 Task: Buy 5 Grapefruit Utensils from Fruit & Vegetable Tools section under best seller category for shipping address: Joseph Clark, 2762 Fieldcrest Road, New York, New York 10005, Cell Number 6318992398. Pay from credit card ending with 9757, CVV 798
Action: Mouse moved to (248, 52)
Screenshot: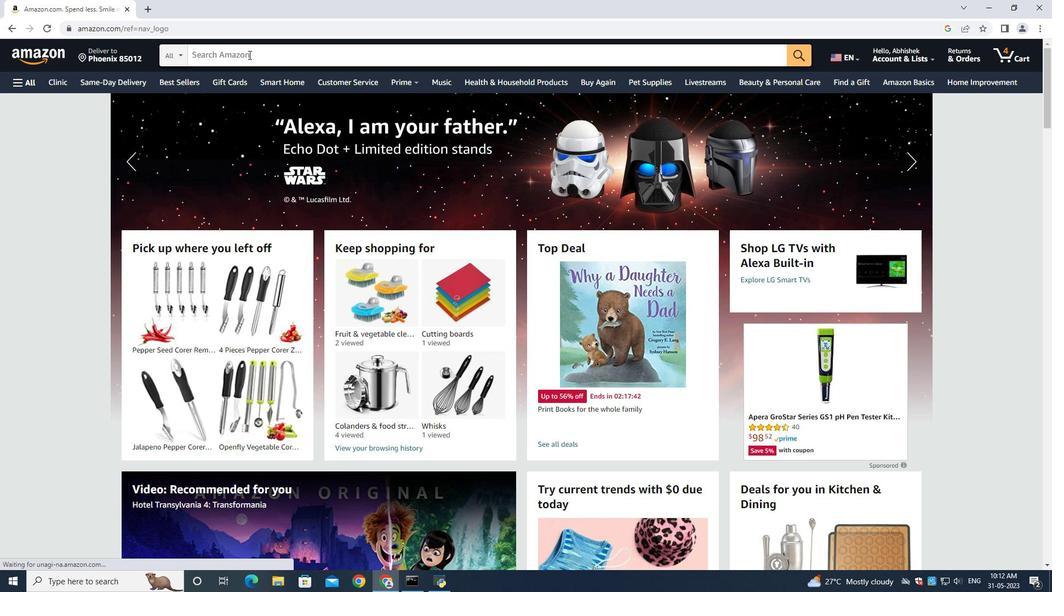 
Action: Mouse pressed left at (248, 52)
Screenshot: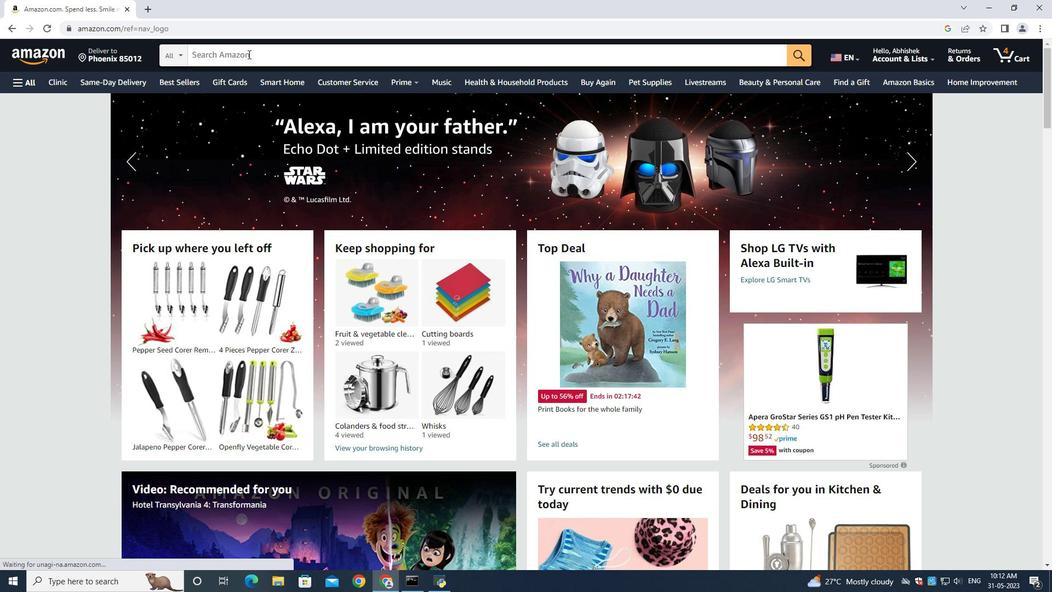 
Action: Key pressed <Key.shift><Key.shift>Grape<Key.shift>Fruit<Key.space><Key.shift><Key.shift><Key.shift><Key.shift><Key.shift><Key.shift><Key.shift><Key.shift><Key.shift><Key.shift><Key.shift><Key.shift><Key.shift>Utensils<Key.enter>
Screenshot: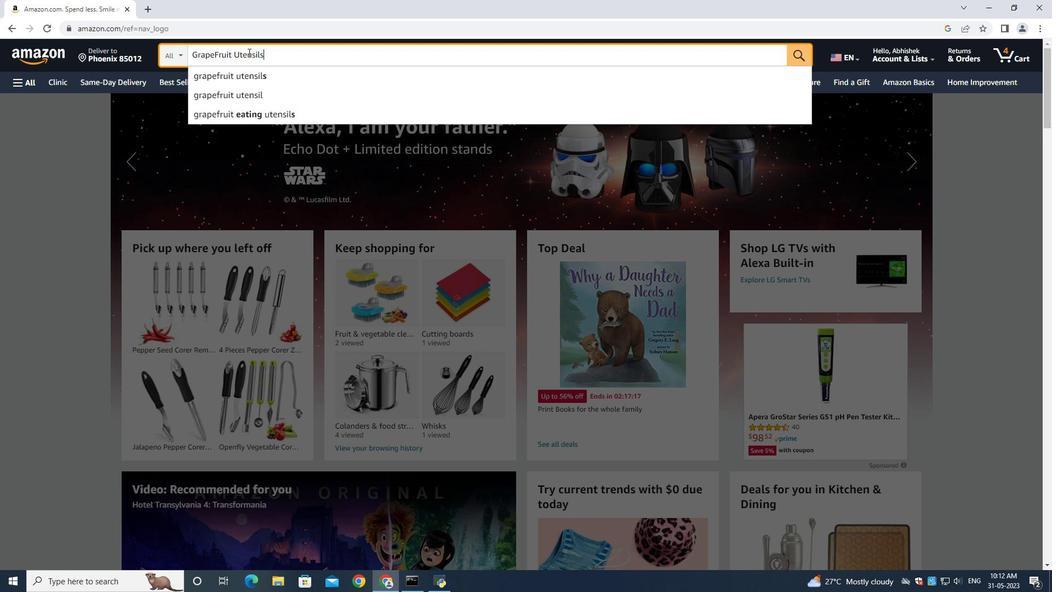 
Action: Mouse moved to (1026, 230)
Screenshot: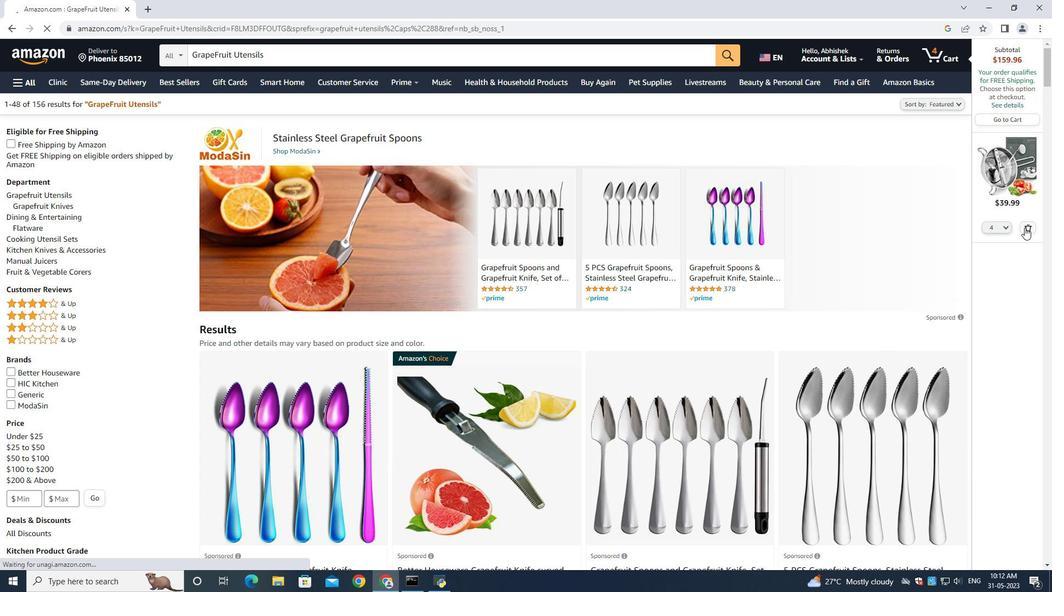 
Action: Mouse pressed left at (1026, 230)
Screenshot: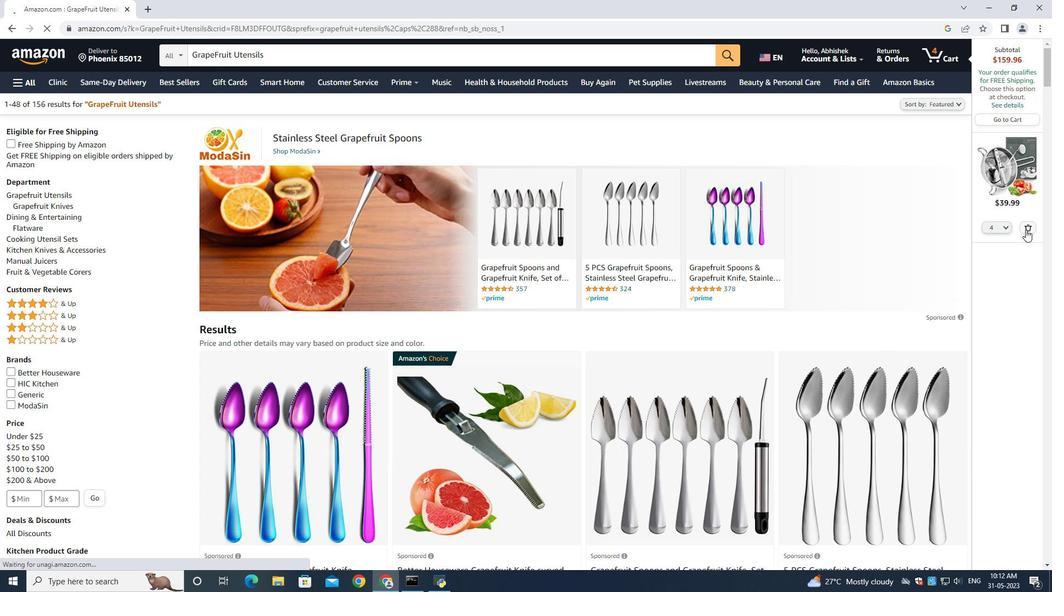 
Action: Mouse moved to (304, 58)
Screenshot: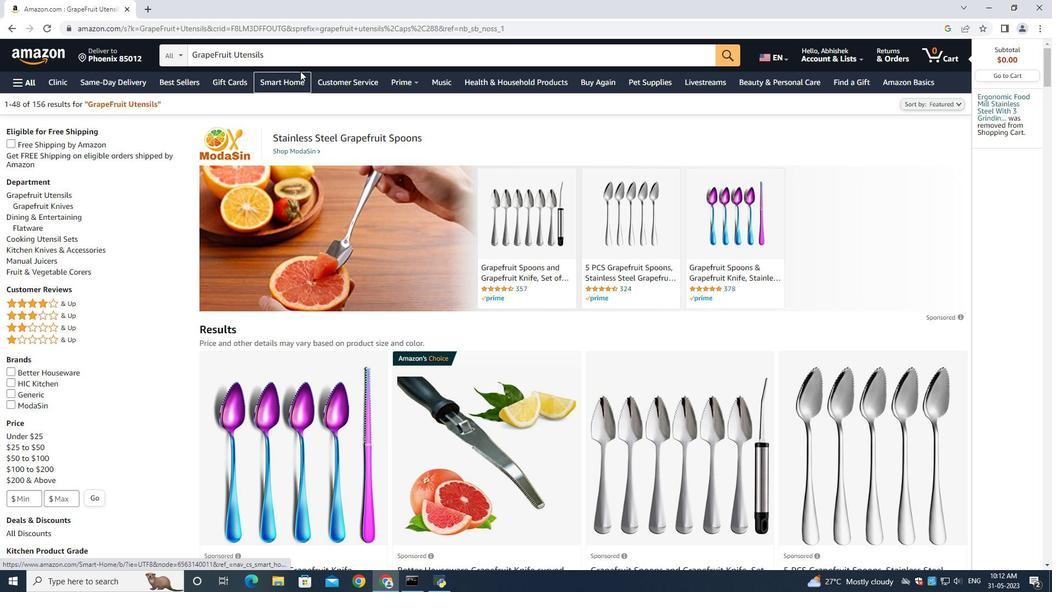 
Action: Mouse pressed left at (304, 58)
Screenshot: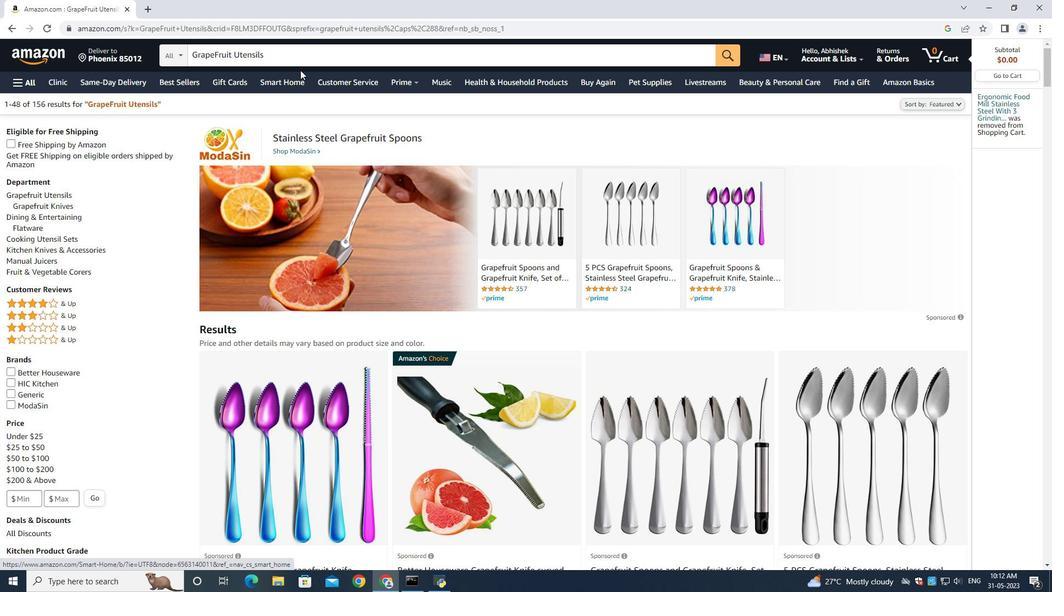 
Action: Mouse moved to (305, 59)
Screenshot: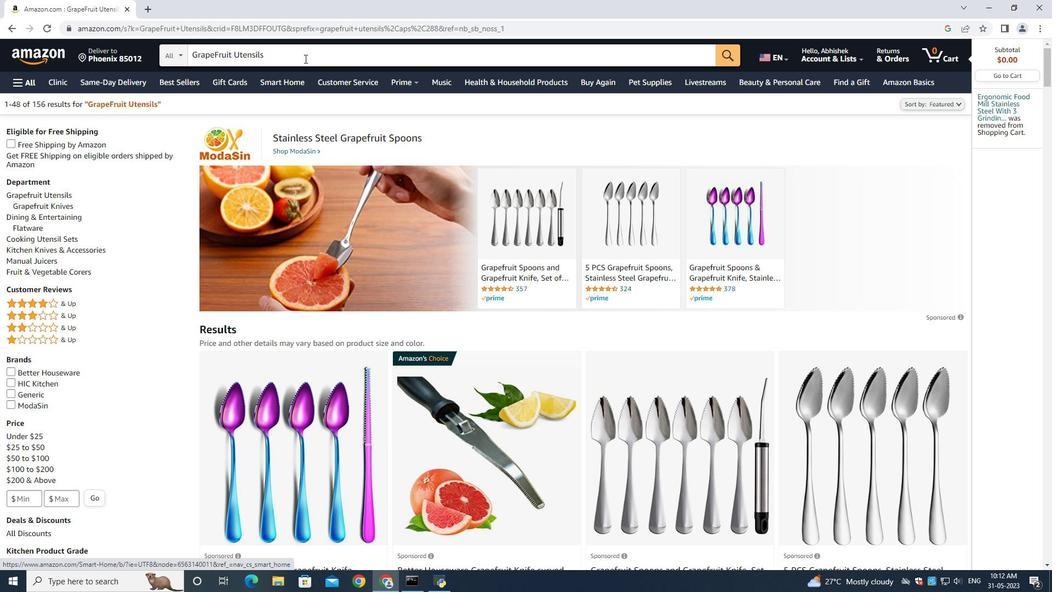 
Action: Key pressed <Key.space>fruit<Key.enter>
Screenshot: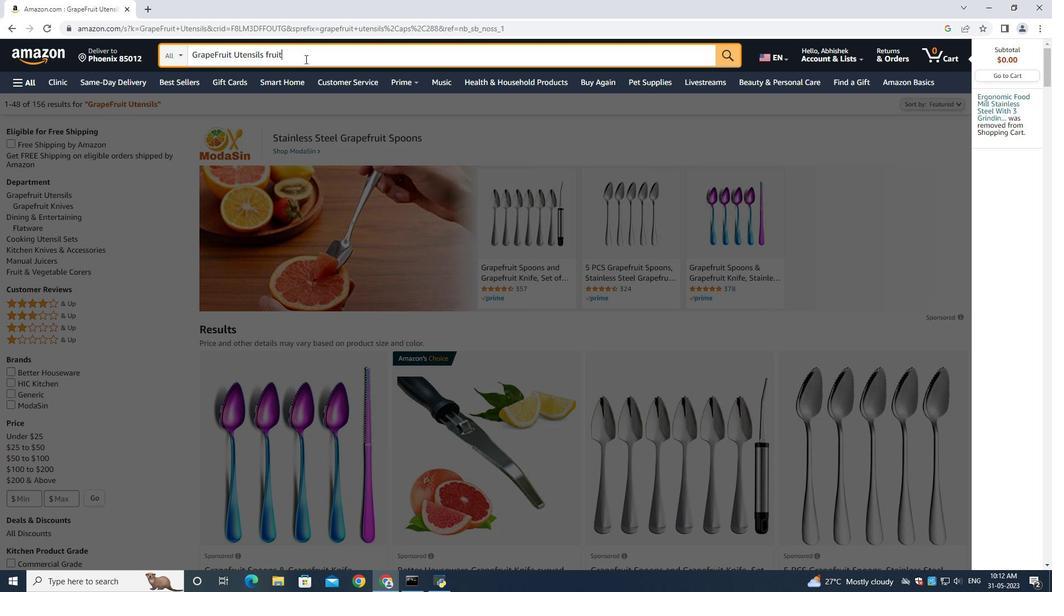 
Action: Mouse moved to (45, 239)
Screenshot: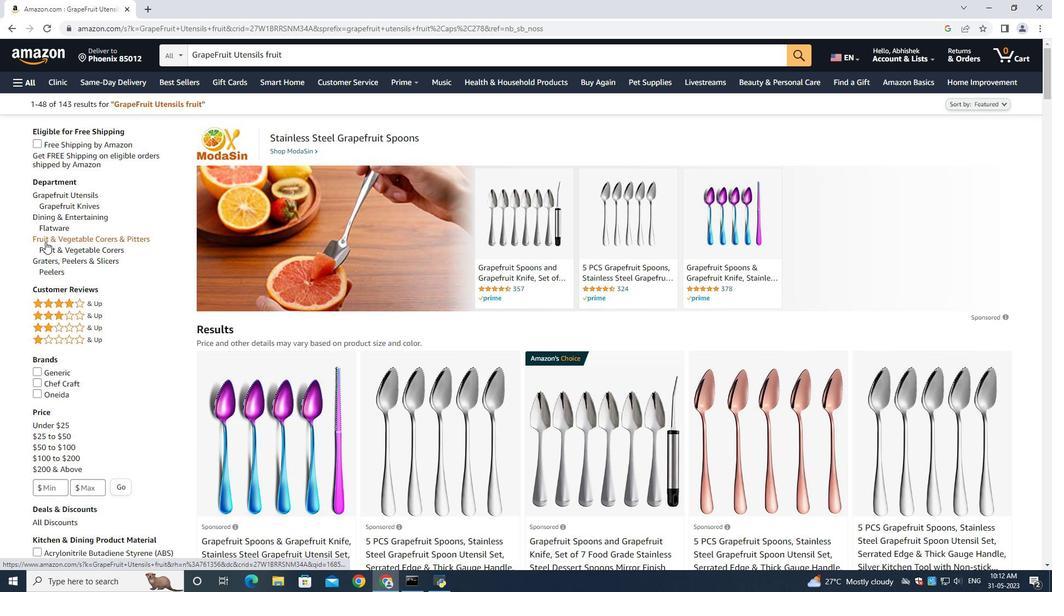 
Action: Mouse pressed left at (45, 239)
Screenshot: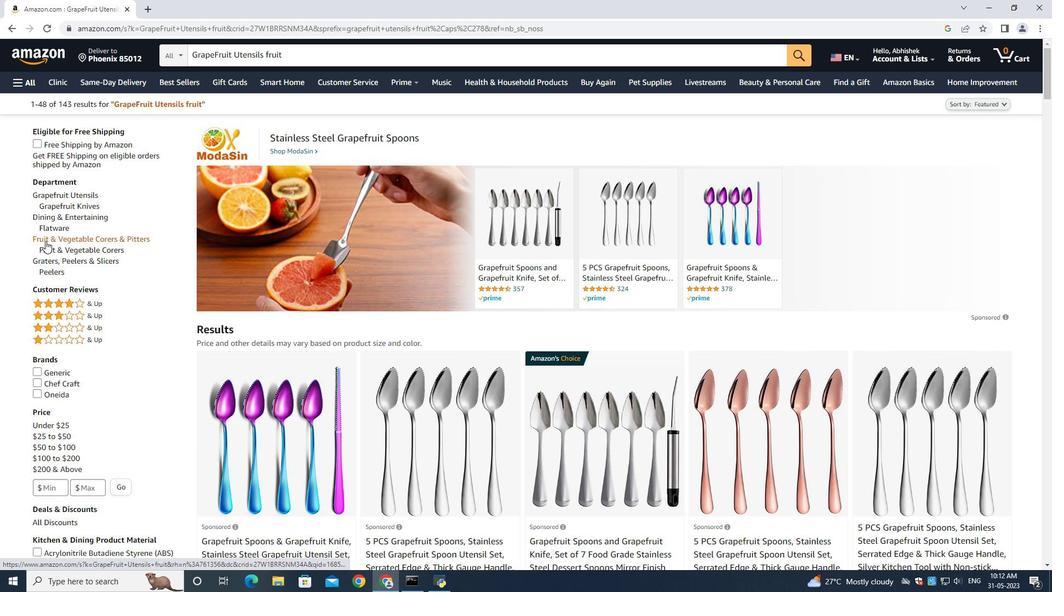 
Action: Mouse moved to (352, 55)
Screenshot: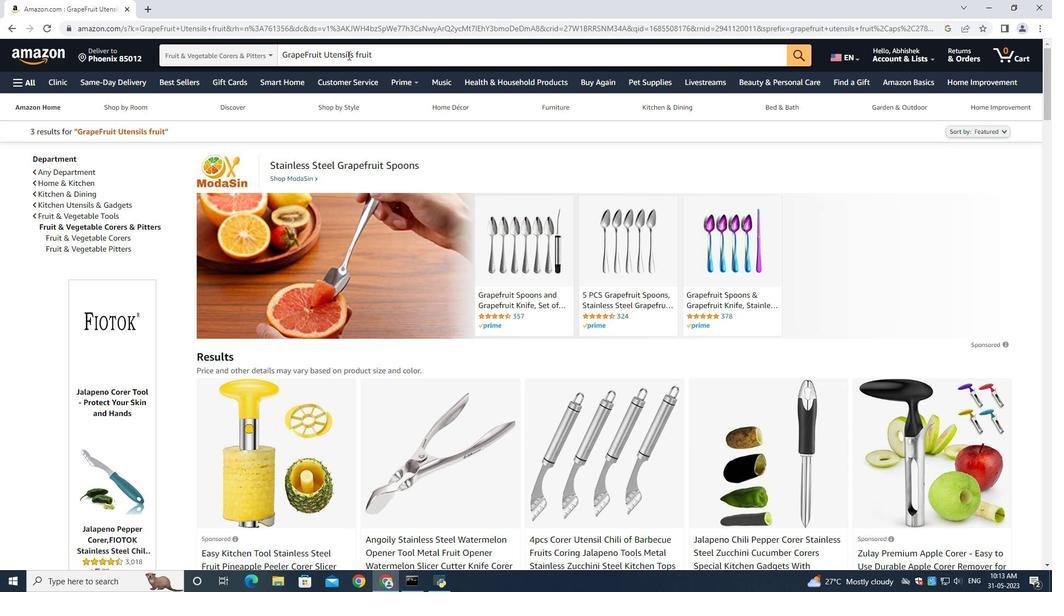 
Action: Mouse pressed left at (352, 55)
Screenshot: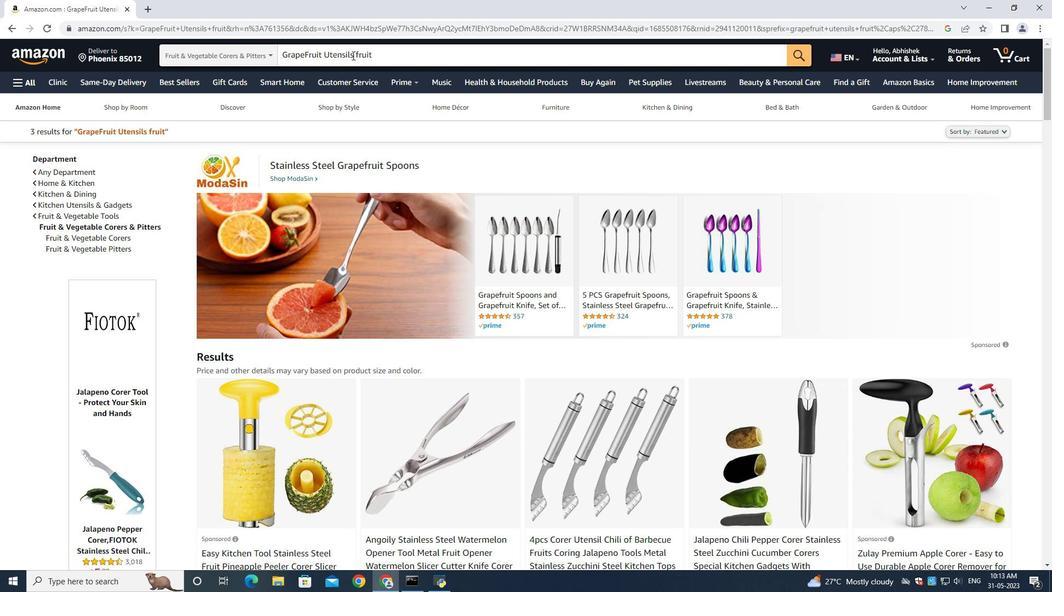 
Action: Mouse moved to (369, 102)
Screenshot: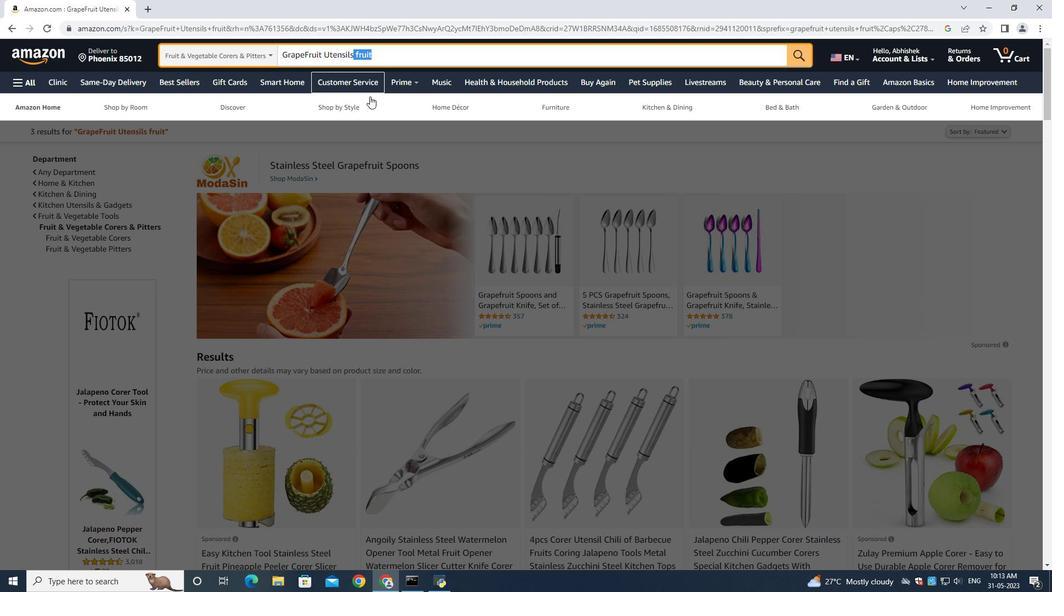 
Action: Key pressed <Key.backspace>
Screenshot: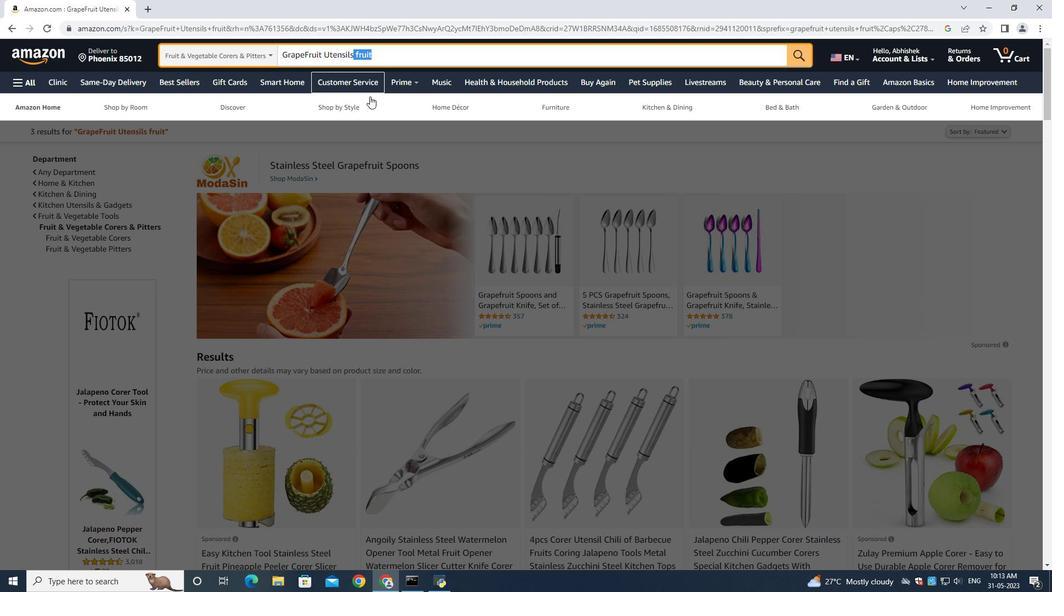 
Action: Mouse moved to (363, 262)
Screenshot: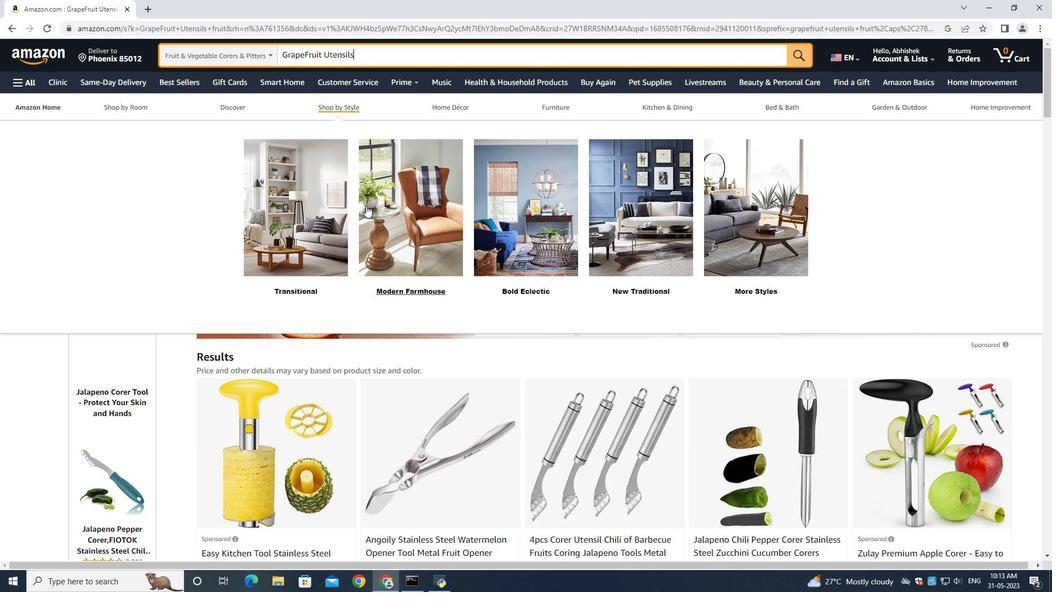 
Action: Key pressed <Key.enter>
Screenshot: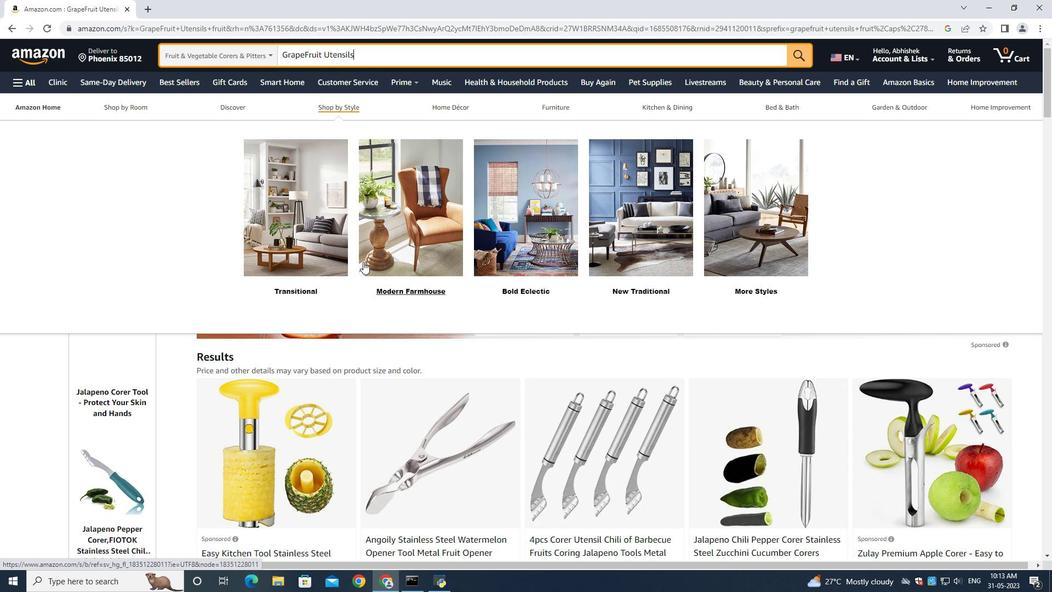
Action: Mouse moved to (83, 239)
Screenshot: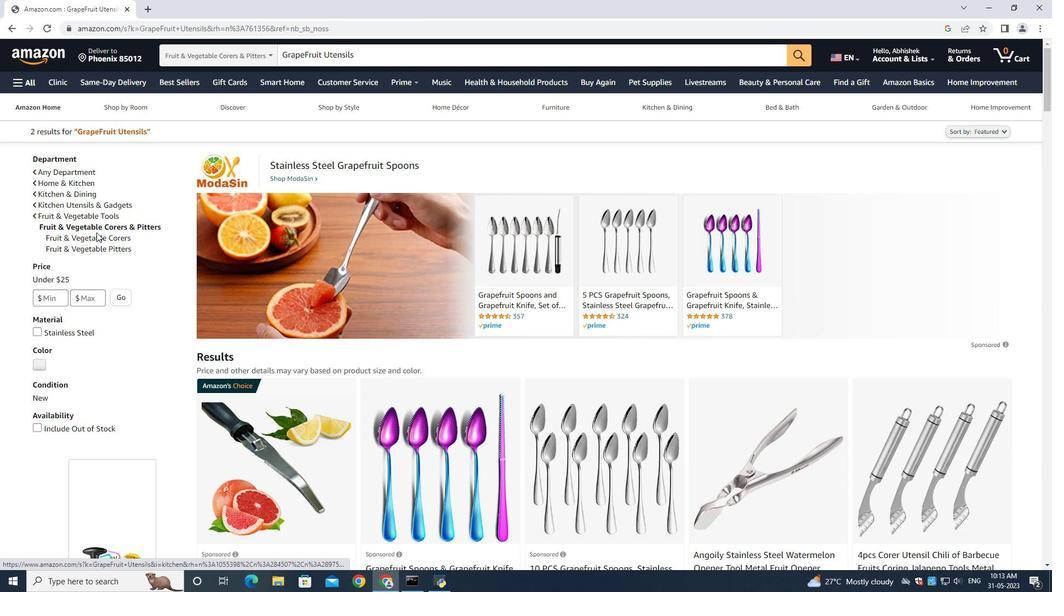 
Action: Mouse pressed left at (83, 239)
Screenshot: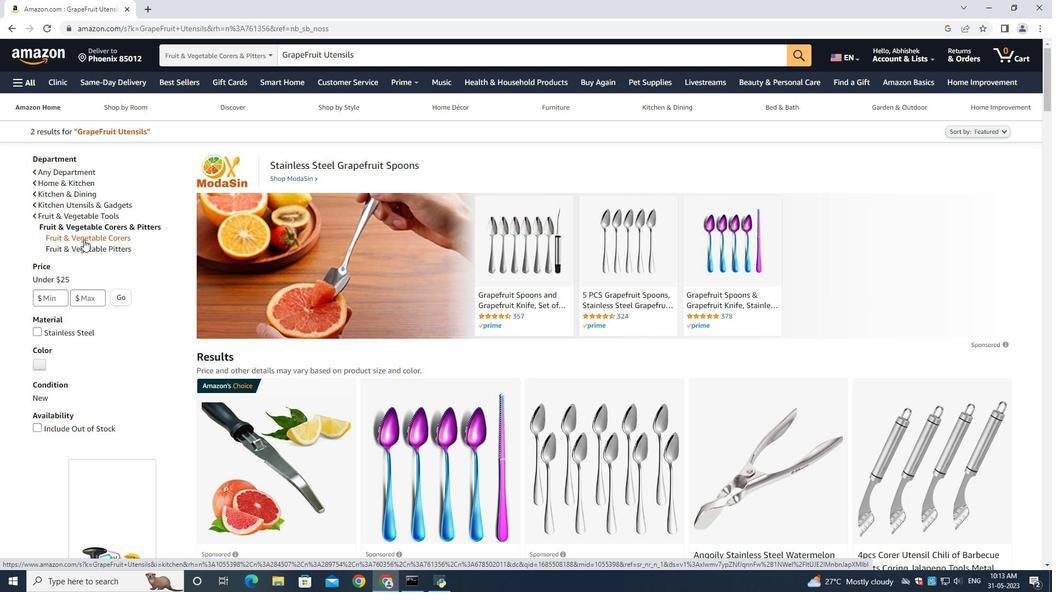 
Action: Mouse moved to (435, 310)
Screenshot: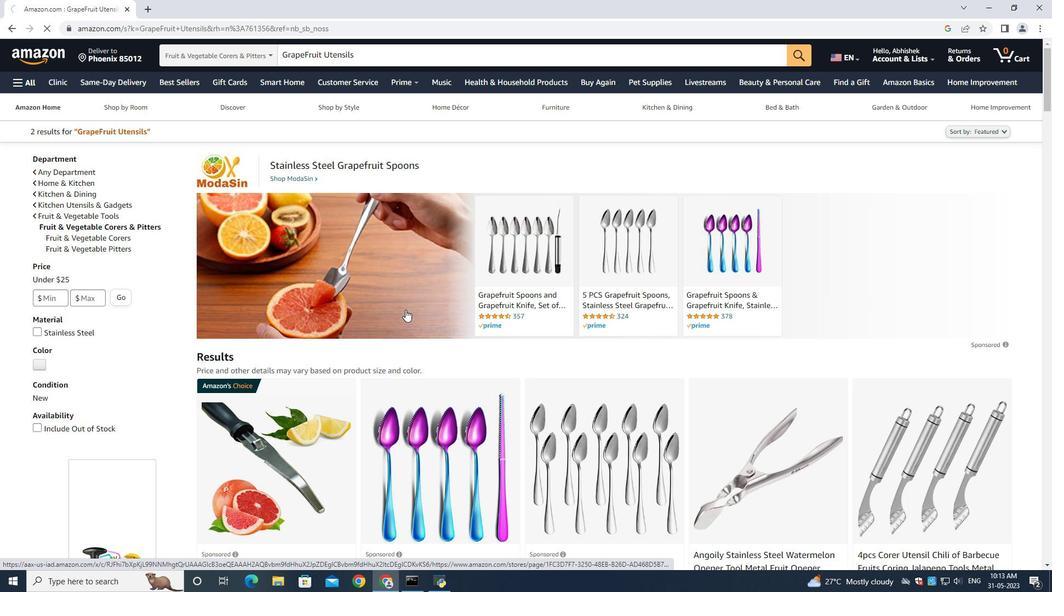
Action: Mouse scrolled (435, 310) with delta (0, 0)
Screenshot: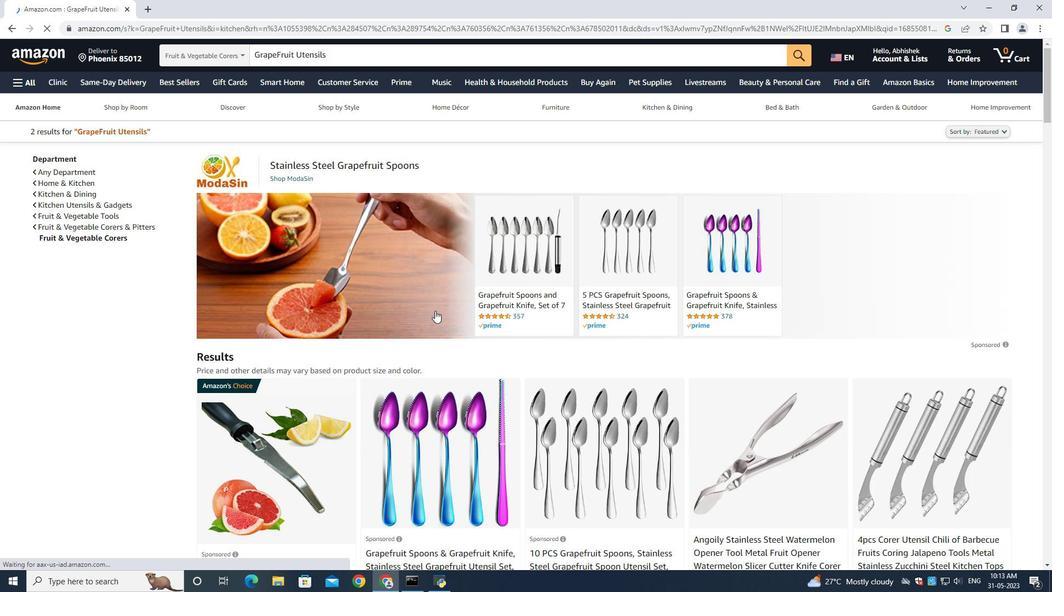 
Action: Mouse scrolled (435, 310) with delta (0, 0)
Screenshot: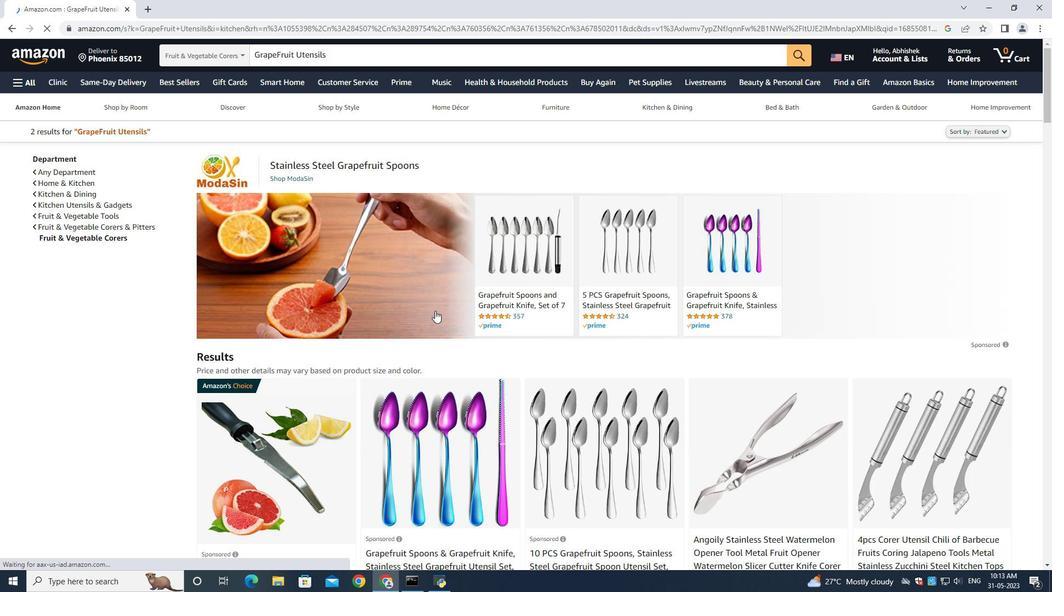 
Action: Mouse scrolled (435, 310) with delta (0, 0)
Screenshot: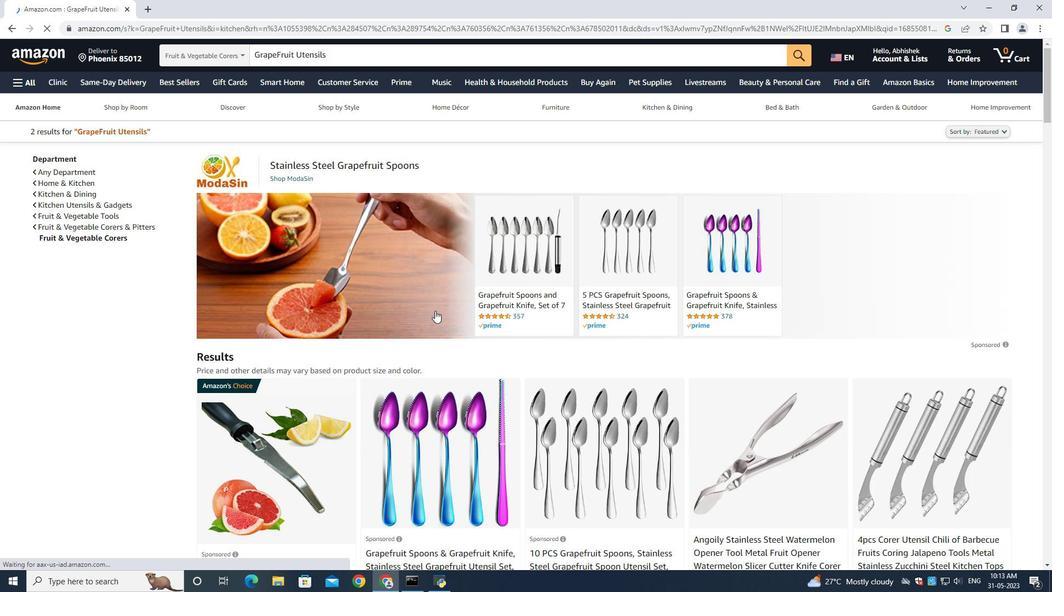 
Action: Mouse scrolled (435, 310) with delta (0, 0)
Screenshot: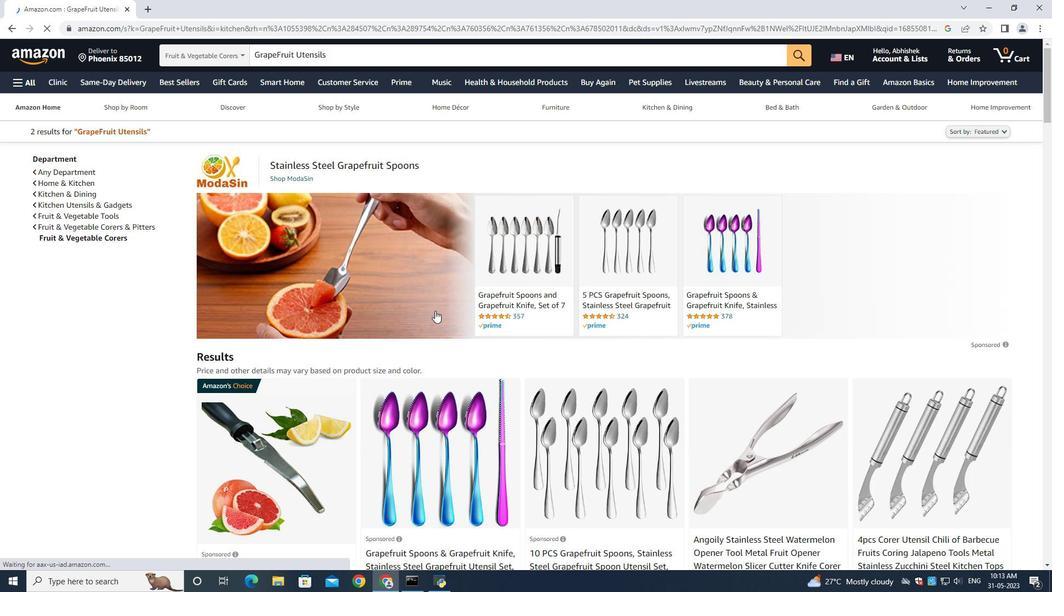 
Action: Mouse scrolled (435, 310) with delta (0, 0)
Screenshot: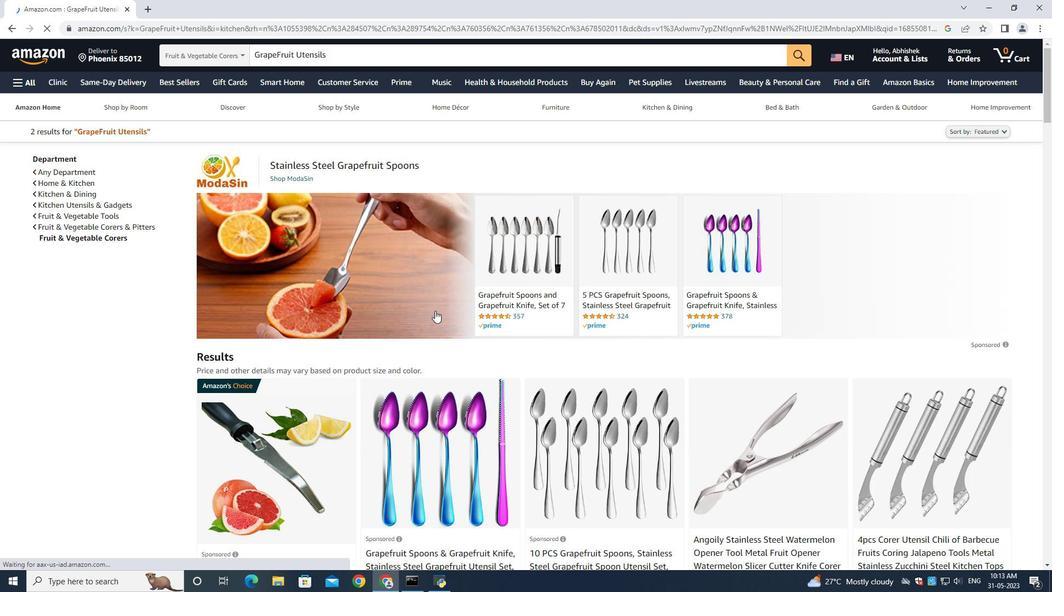 
Action: Mouse moved to (497, 333)
Screenshot: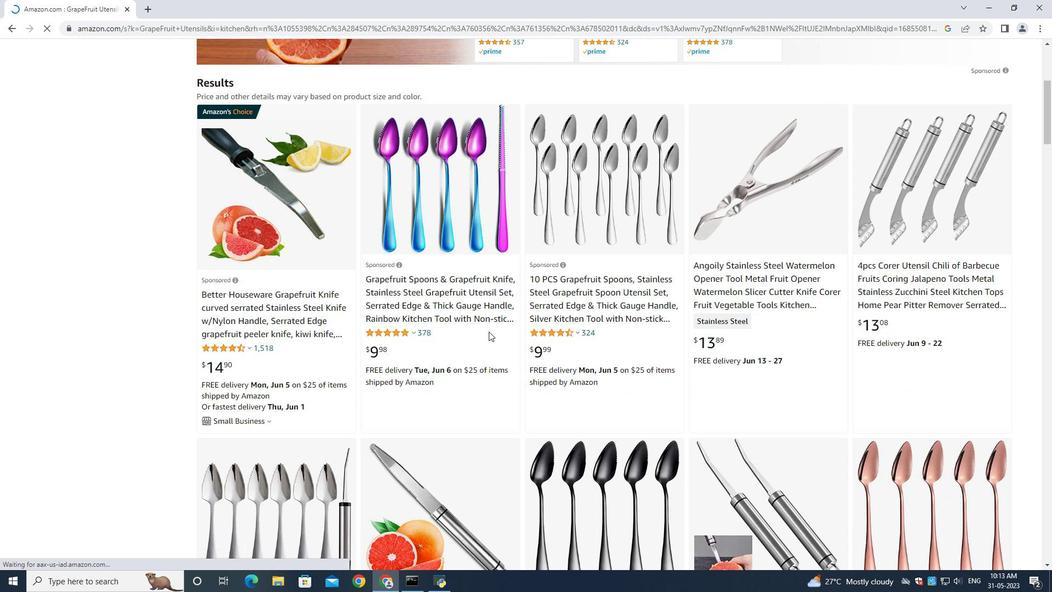 
Action: Mouse scrolled (496, 333) with delta (0, 0)
Screenshot: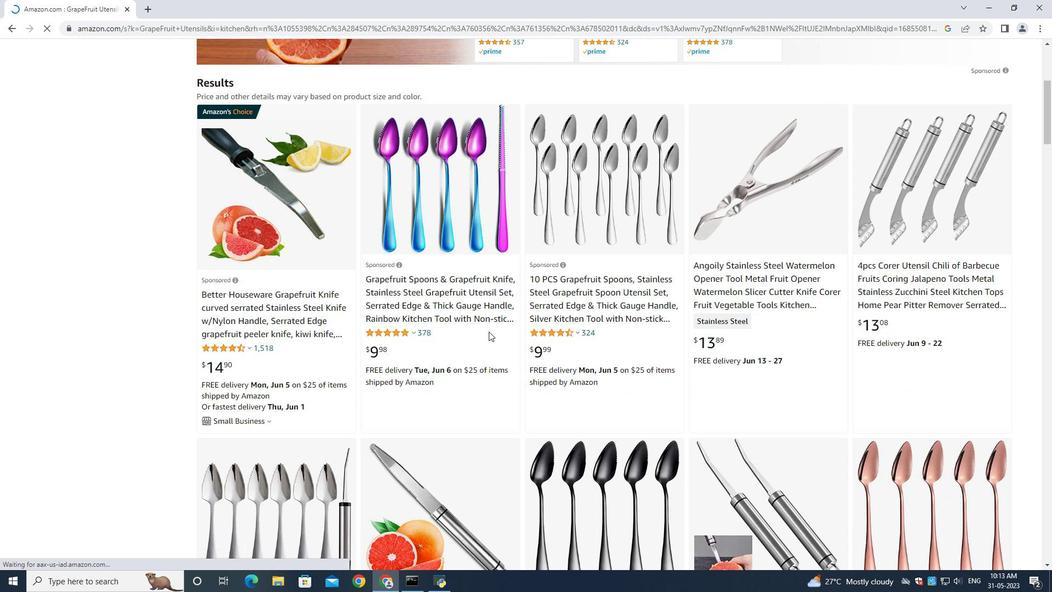 
Action: Mouse moved to (497, 333)
Screenshot: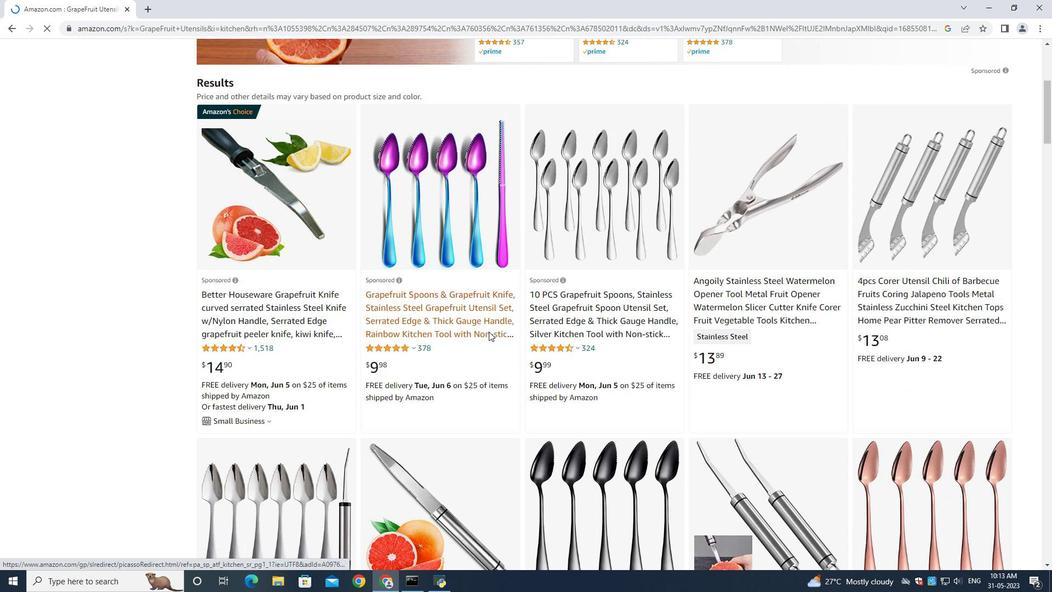 
Action: Mouse scrolled (497, 333) with delta (0, 0)
Screenshot: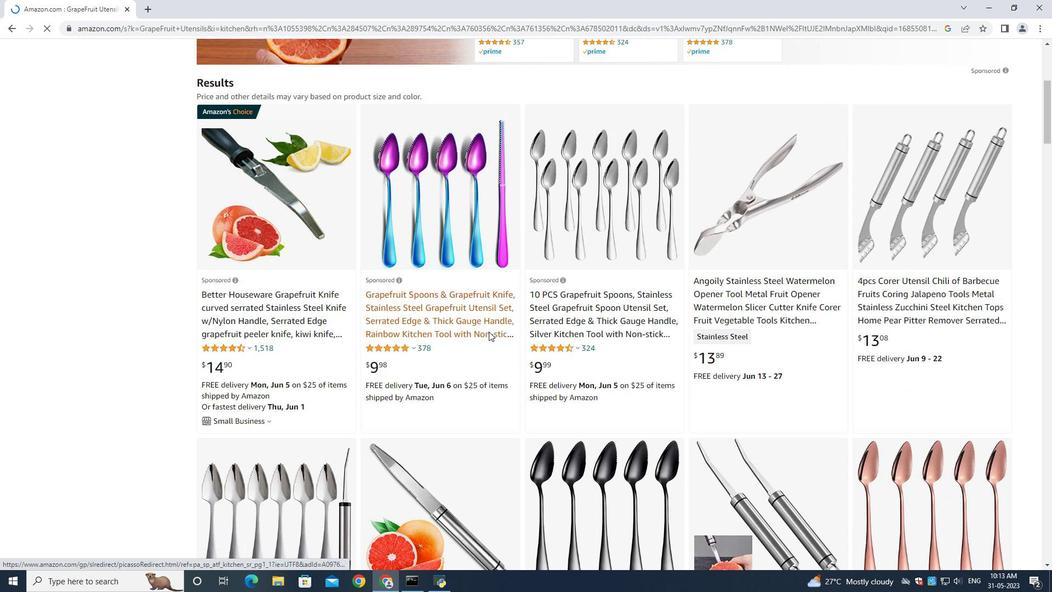 
Action: Mouse moved to (497, 329)
Screenshot: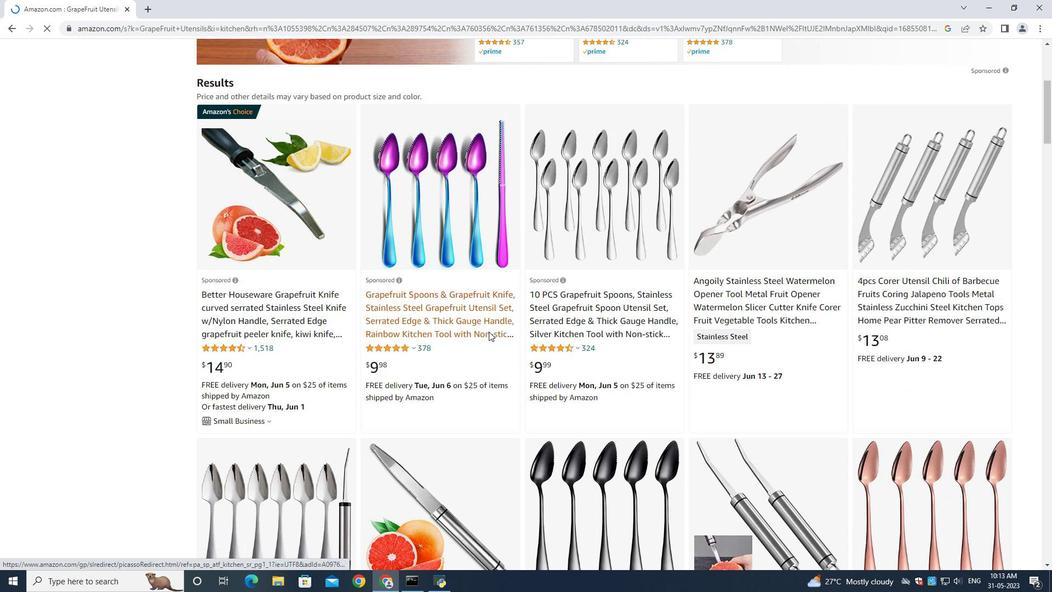 
Action: Mouse scrolled (497, 333) with delta (0, 0)
Screenshot: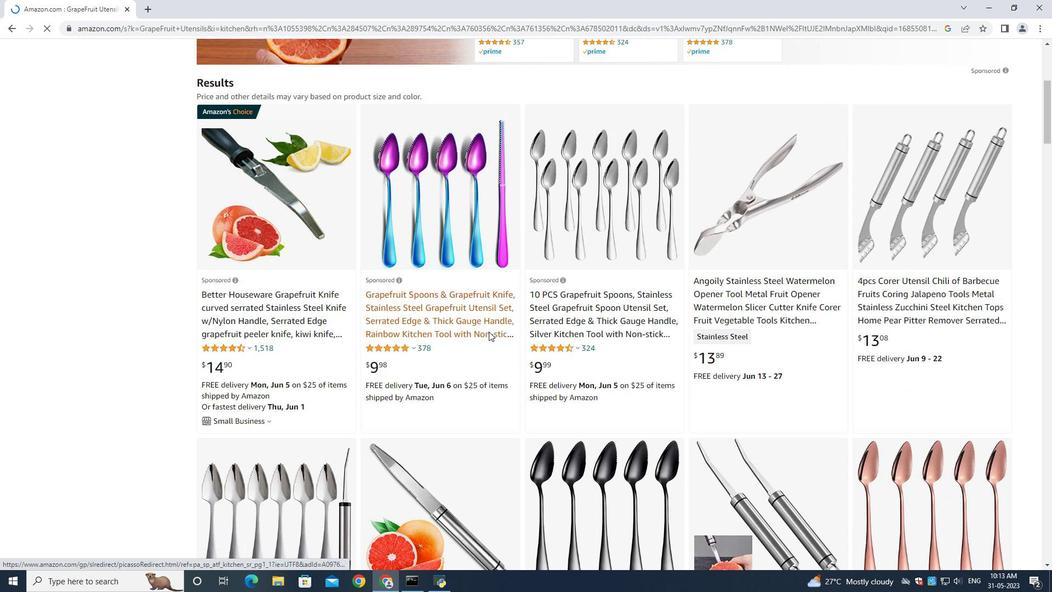 
Action: Mouse moved to (757, 447)
Screenshot: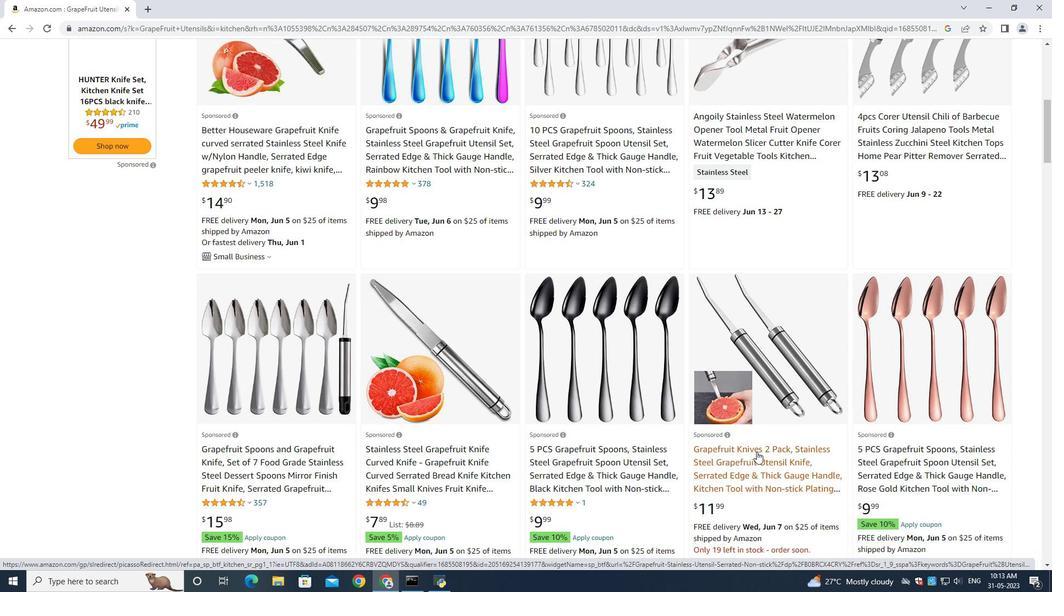 
Action: Mouse scrolled (757, 447) with delta (0, 0)
Screenshot: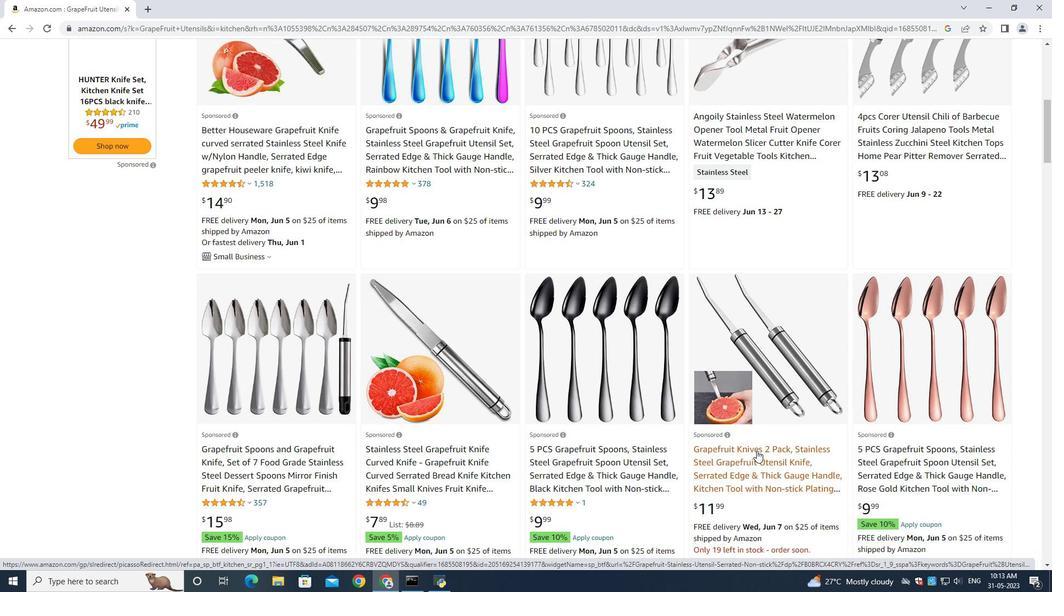 
Action: Mouse scrolled (757, 447) with delta (0, 0)
Screenshot: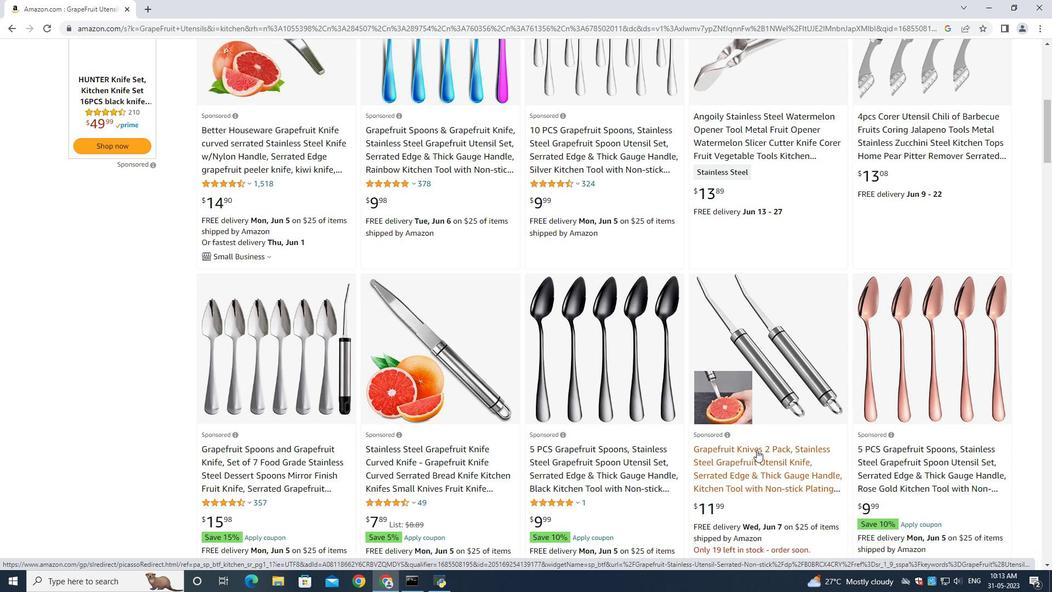 
Action: Mouse scrolled (757, 447) with delta (0, 0)
Screenshot: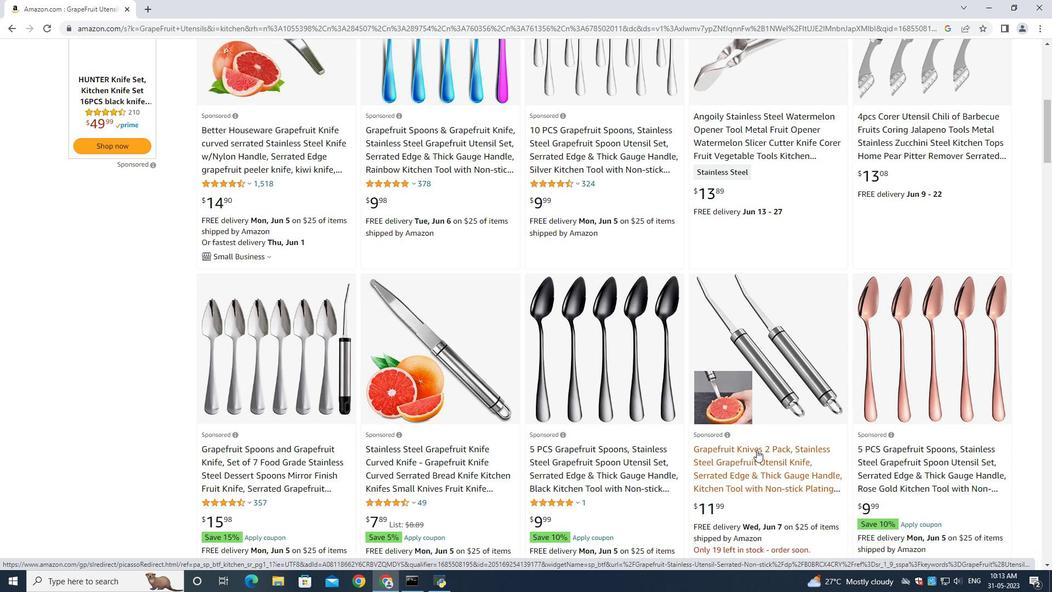 
Action: Mouse scrolled (757, 447) with delta (0, 0)
Screenshot: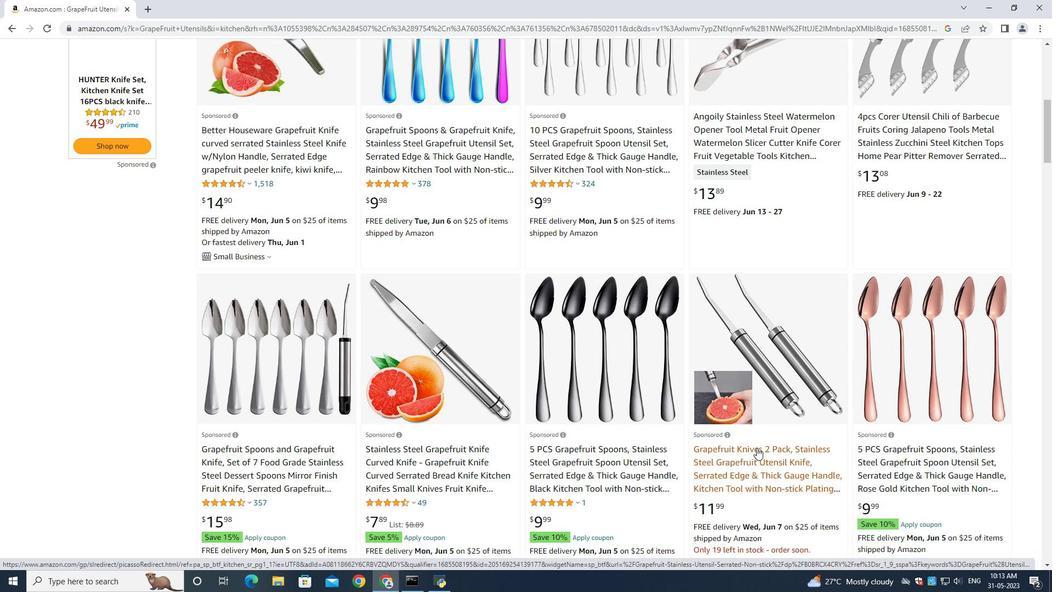 
Action: Mouse moved to (594, 349)
Screenshot: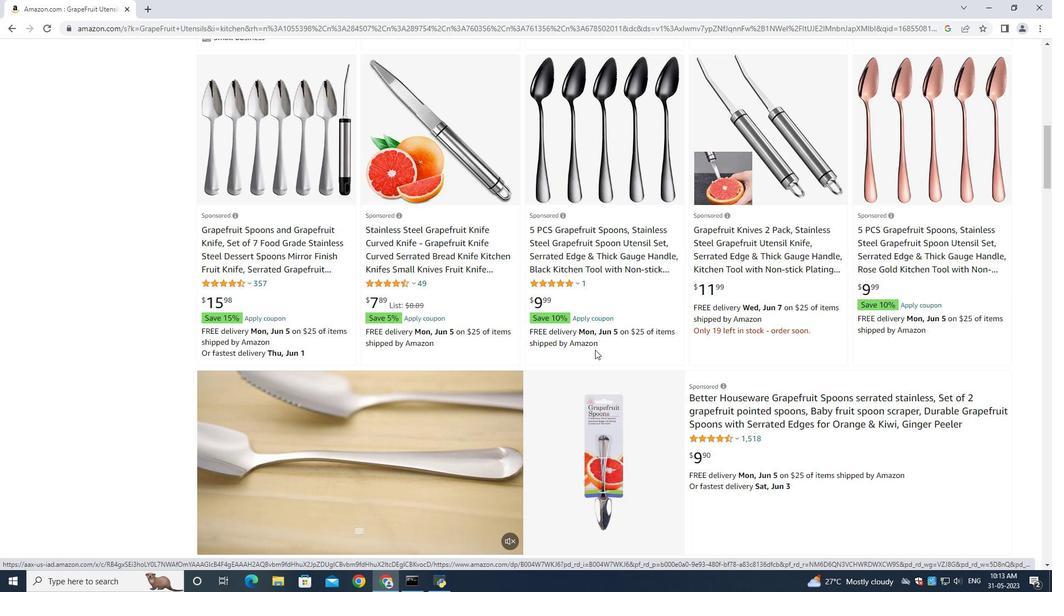 
Action: Mouse scrolled (594, 348) with delta (0, 0)
Screenshot: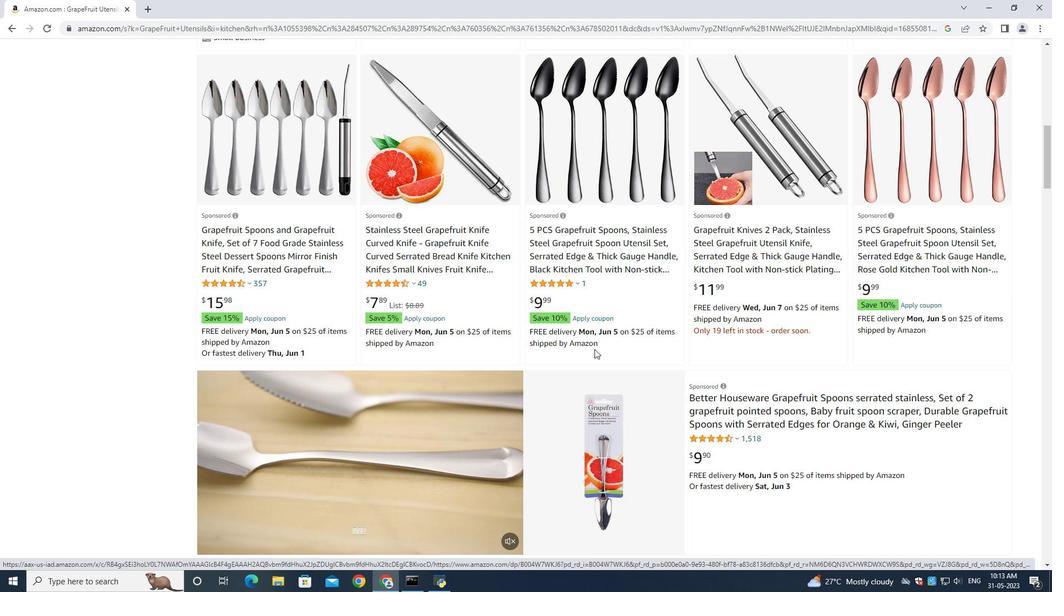 
Action: Mouse scrolled (594, 348) with delta (0, 0)
Screenshot: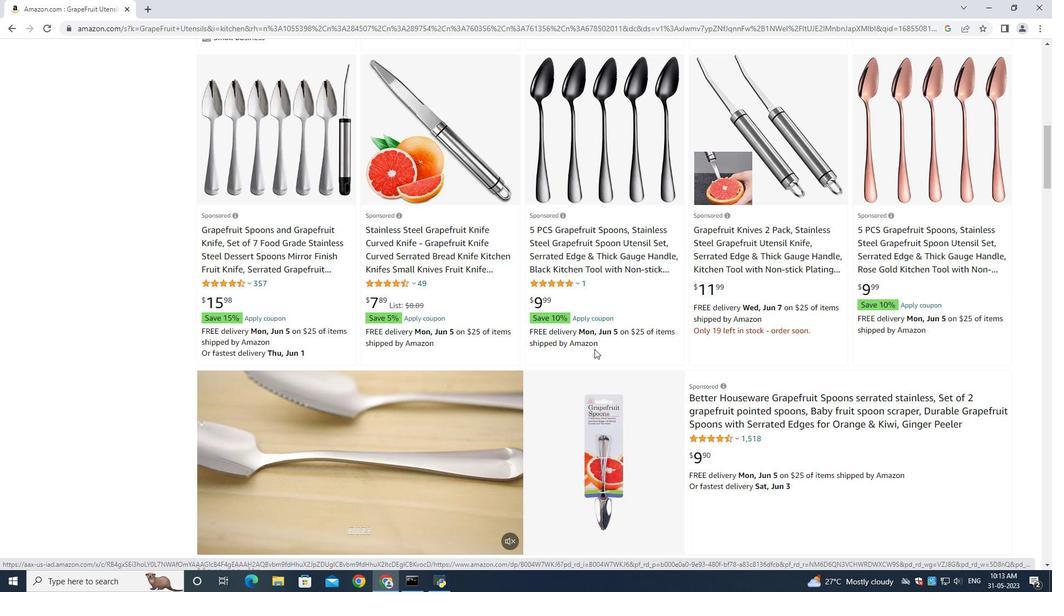 
Action: Mouse scrolled (594, 348) with delta (0, 0)
Screenshot: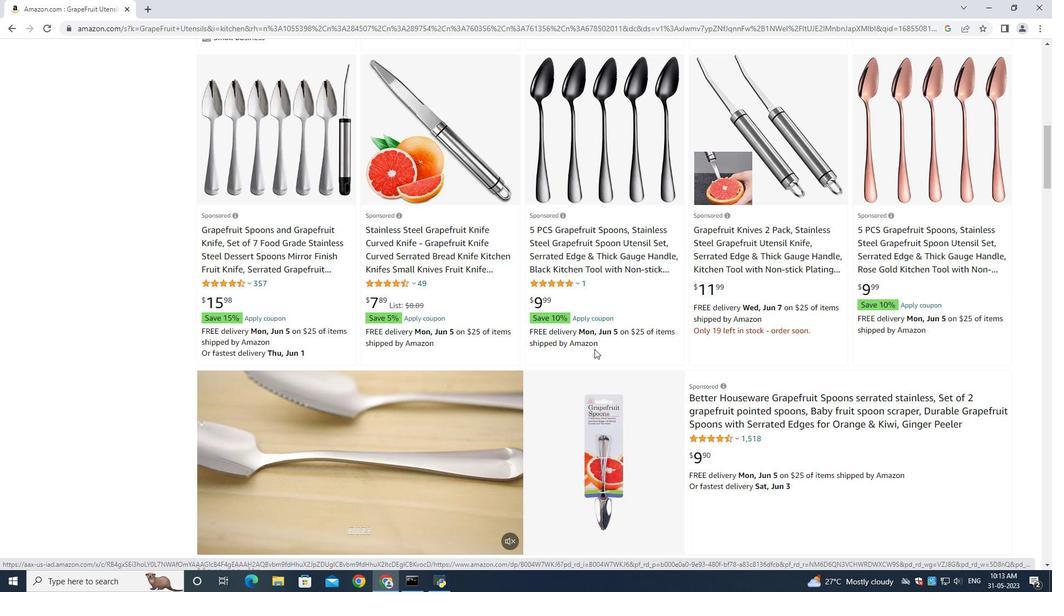 
Action: Mouse scrolled (594, 348) with delta (0, 0)
Screenshot: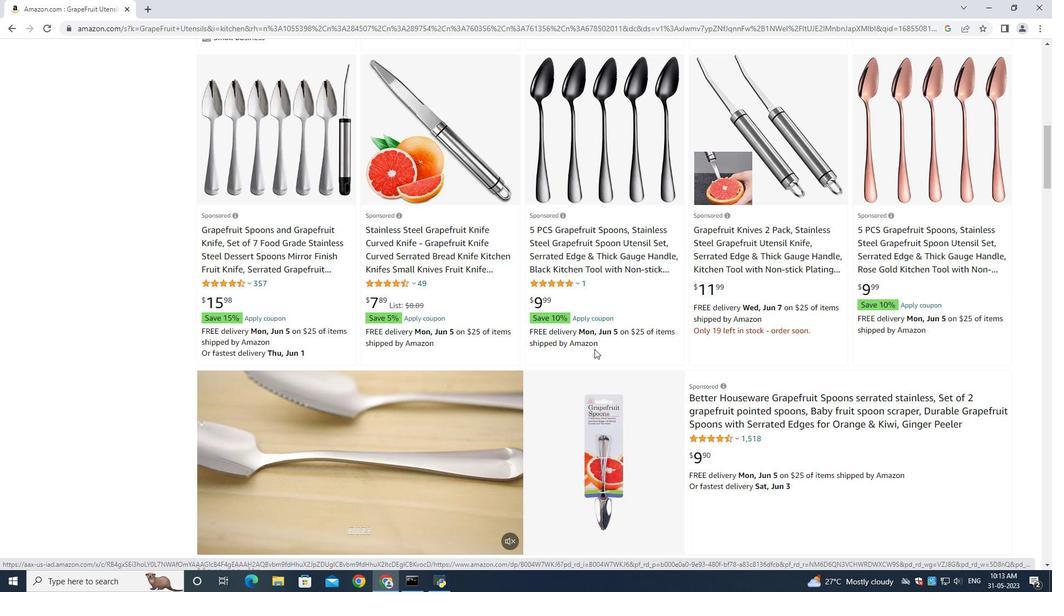 
Action: Mouse moved to (543, 352)
Screenshot: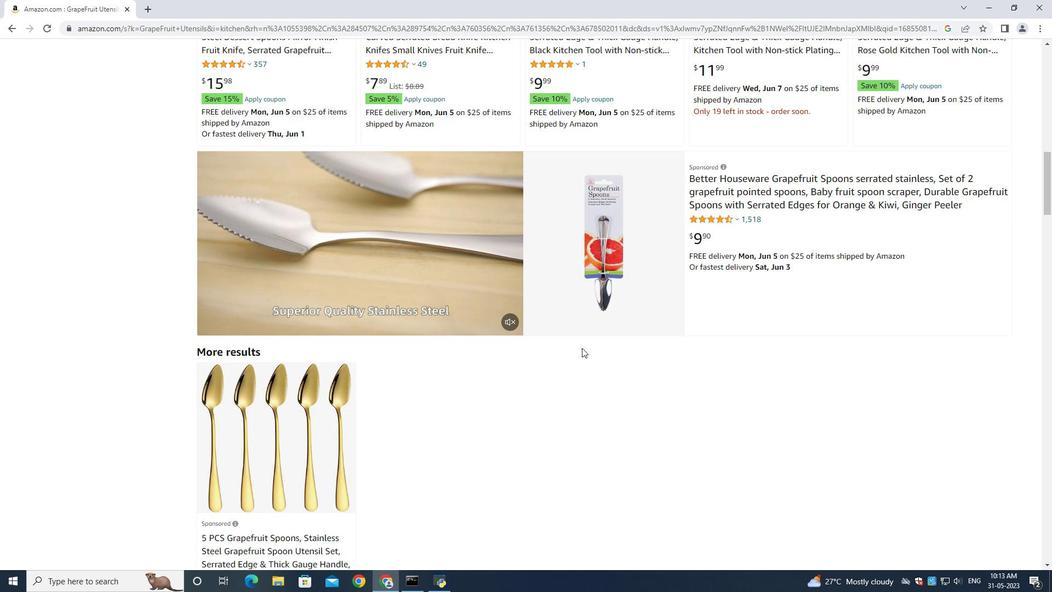 
Action: Mouse scrolled (543, 351) with delta (0, 0)
Screenshot: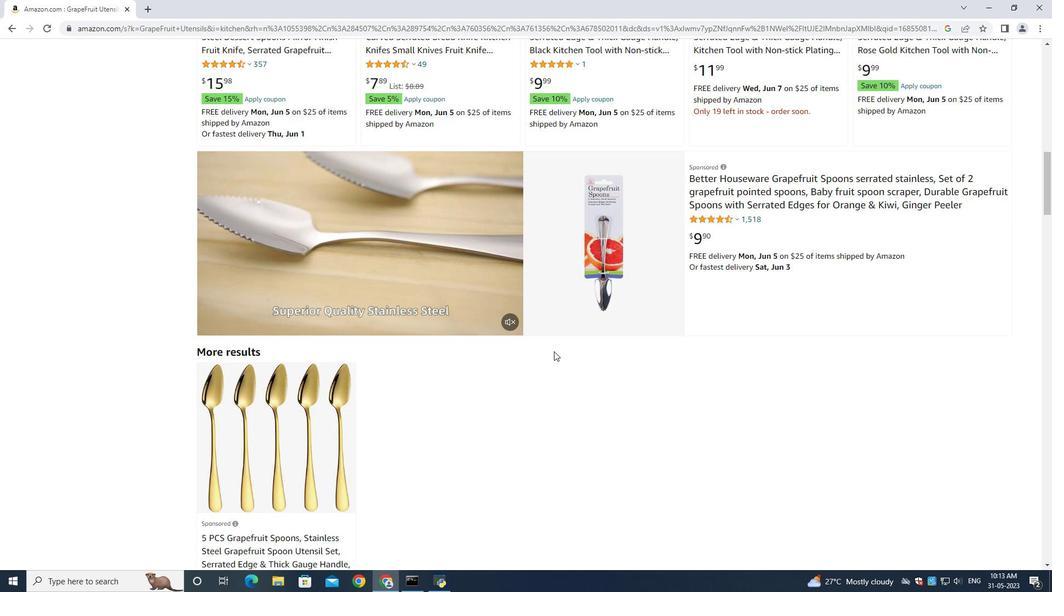 
Action: Mouse scrolled (543, 351) with delta (0, 0)
Screenshot: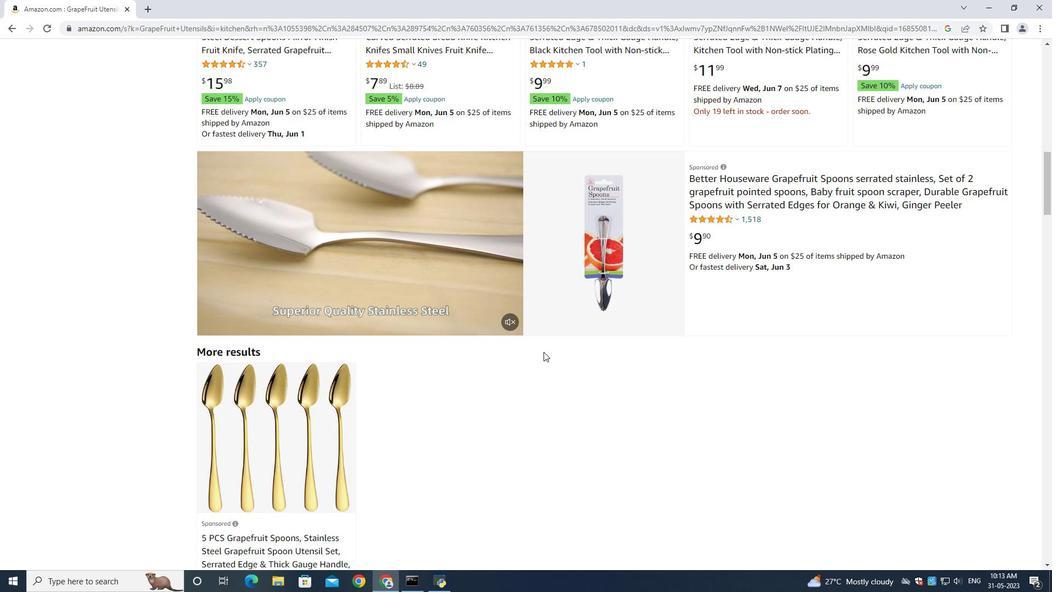 
Action: Mouse scrolled (543, 351) with delta (0, 0)
Screenshot: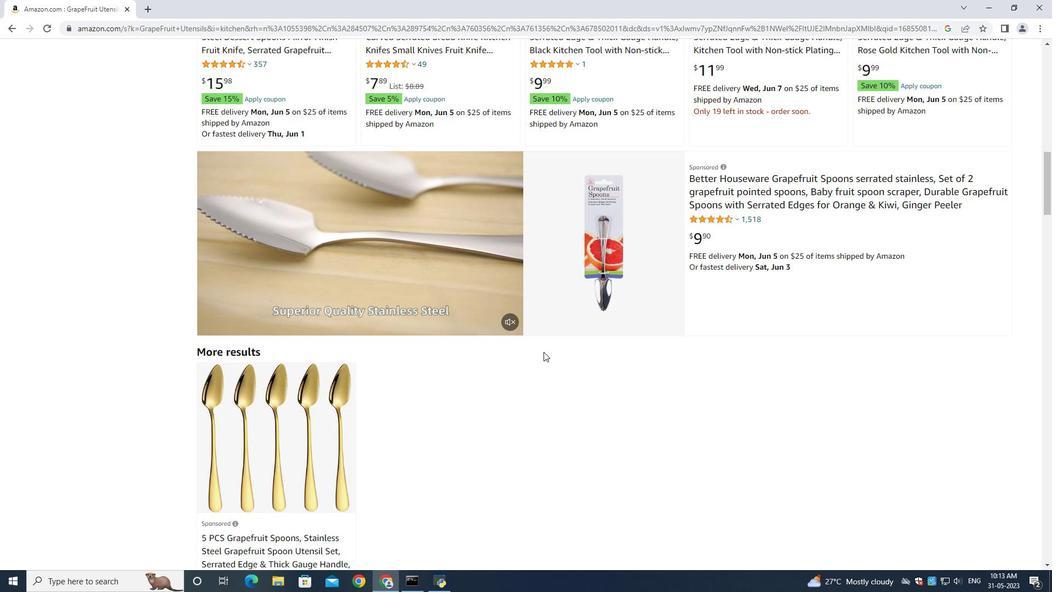 
Action: Mouse scrolled (543, 351) with delta (0, 0)
Screenshot: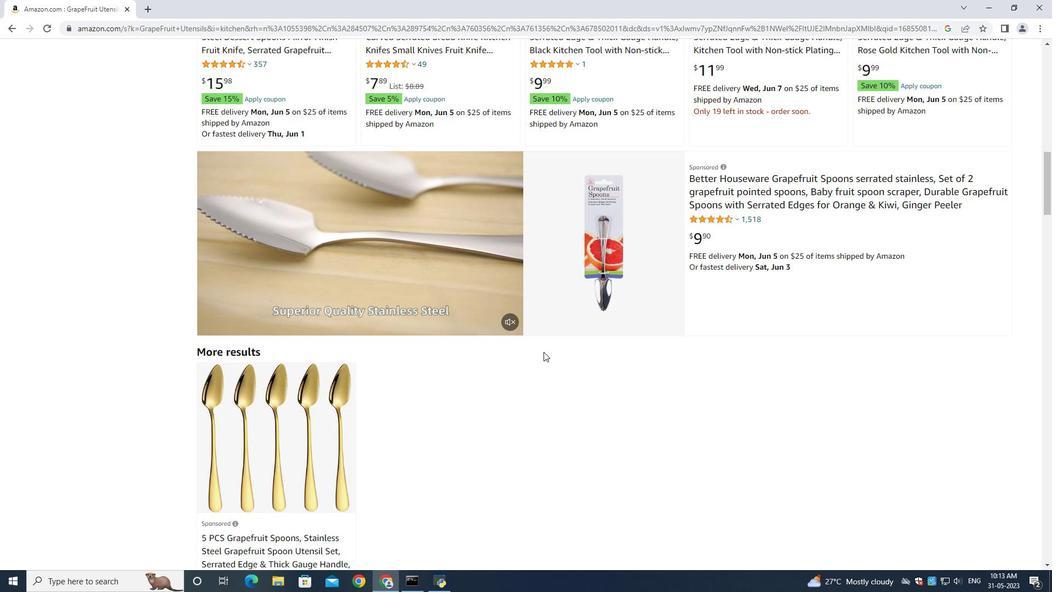 
Action: Mouse scrolled (543, 351) with delta (0, 0)
Screenshot: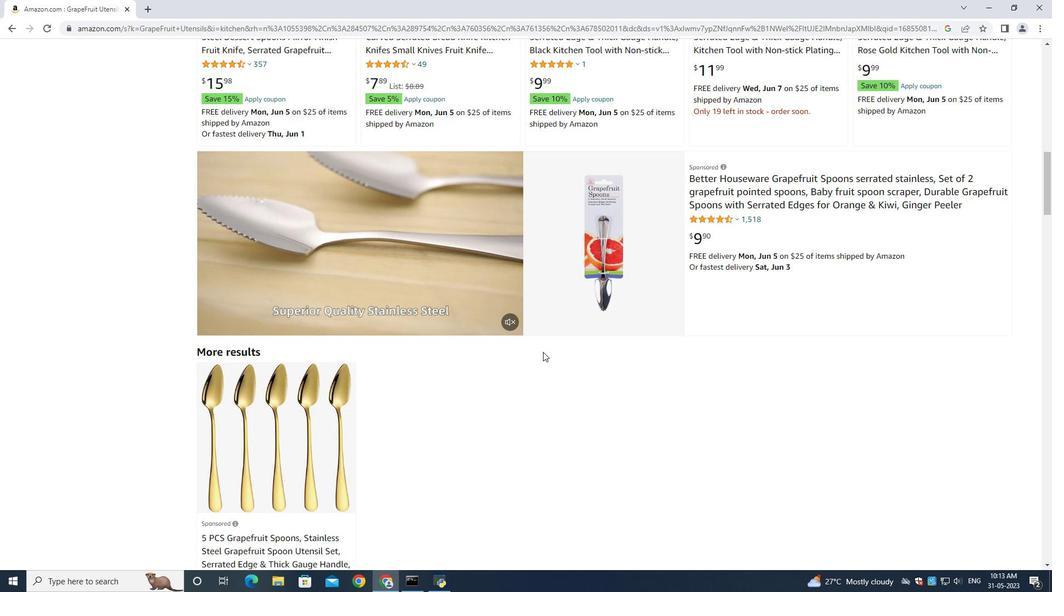 
Action: Mouse moved to (542, 352)
Screenshot: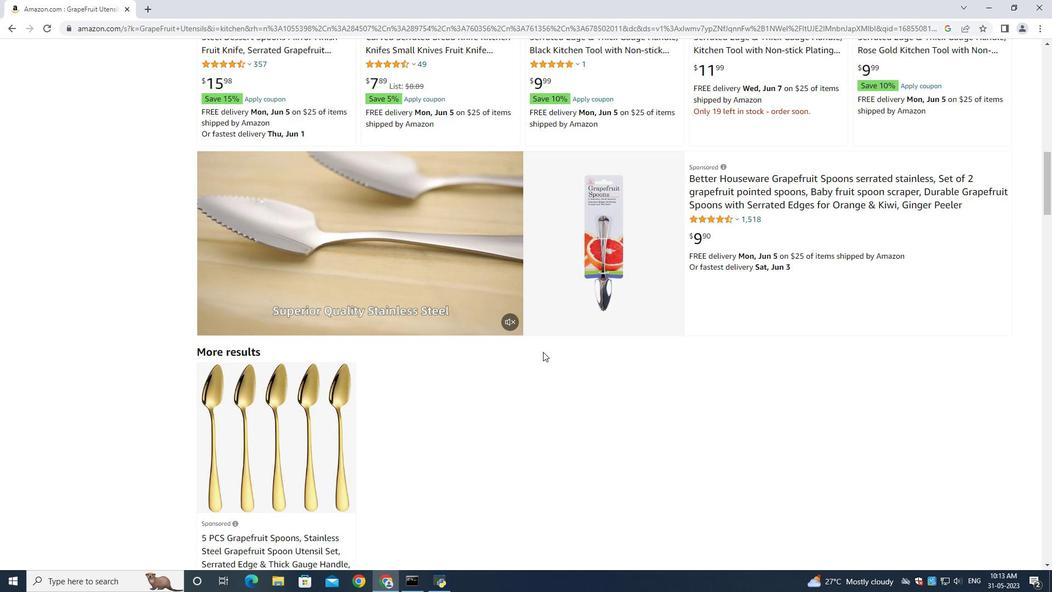 
Action: Mouse scrolled (542, 351) with delta (0, 0)
Screenshot: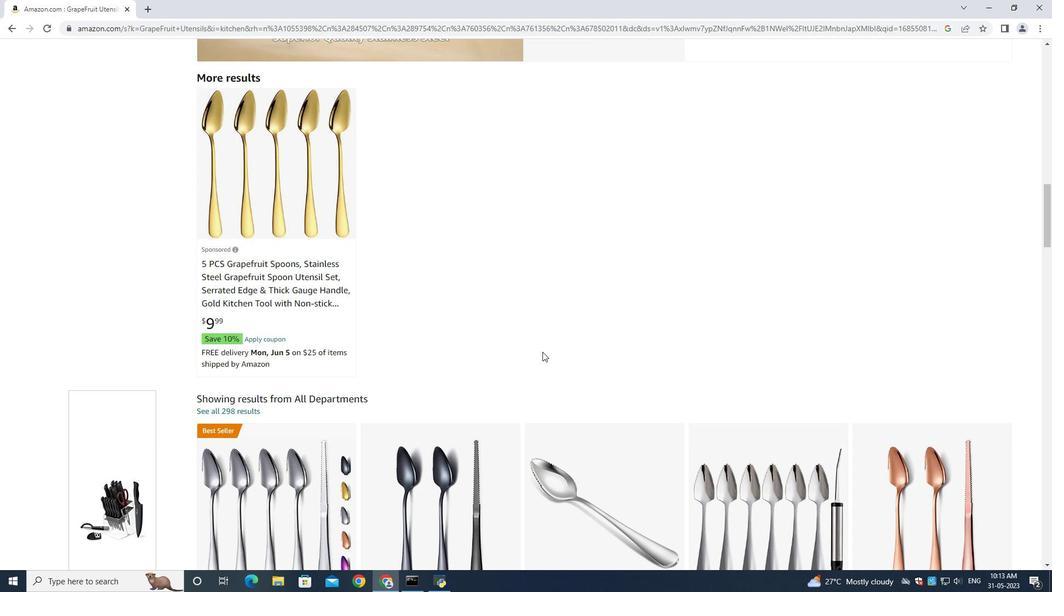 
Action: Mouse scrolled (542, 351) with delta (0, 0)
Screenshot: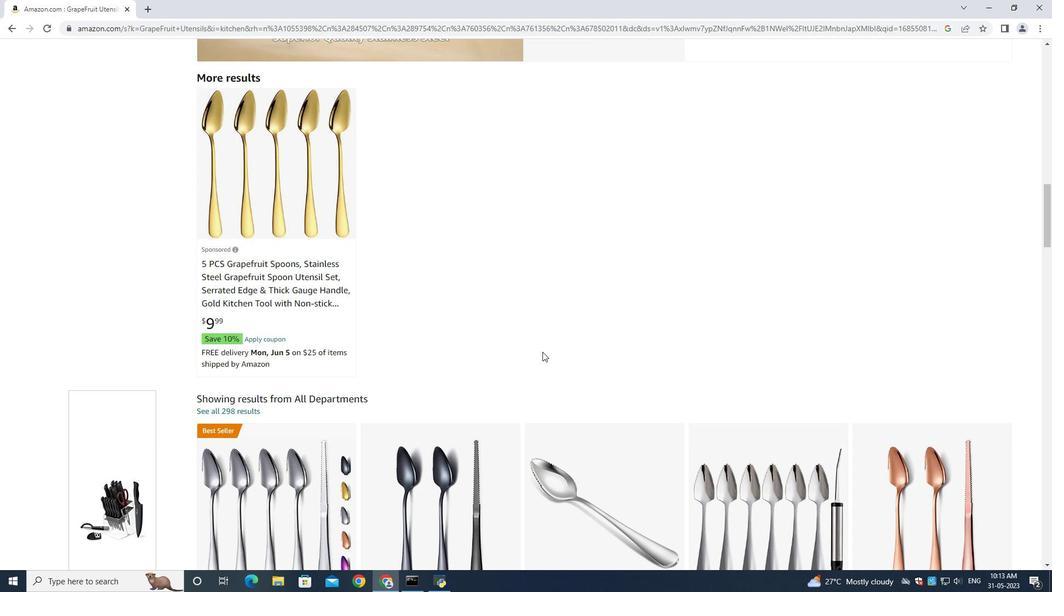
Action: Mouse scrolled (542, 351) with delta (0, 0)
Screenshot: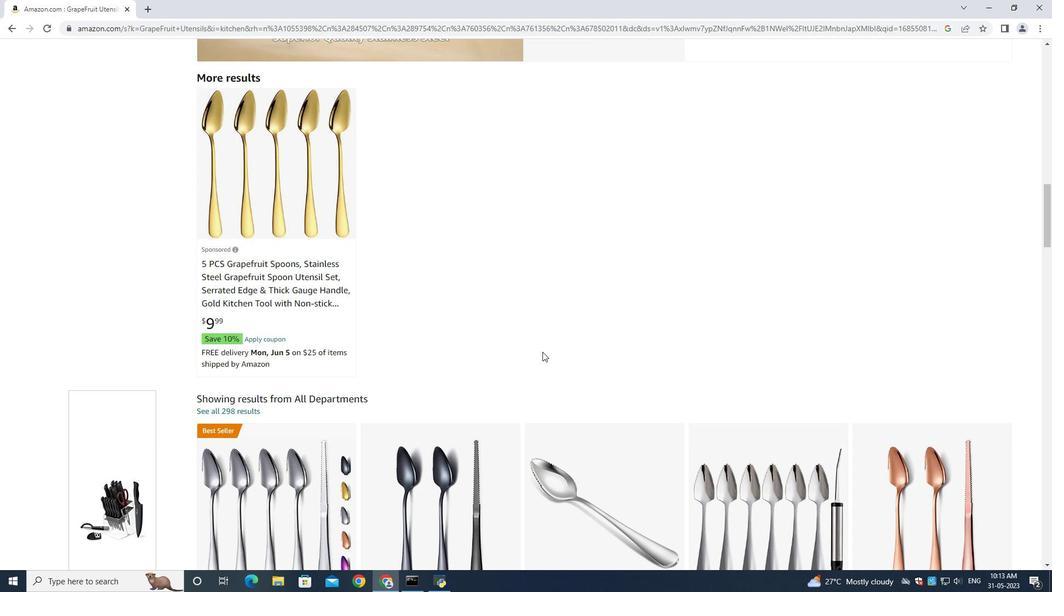 
Action: Mouse scrolled (542, 351) with delta (0, 0)
Screenshot: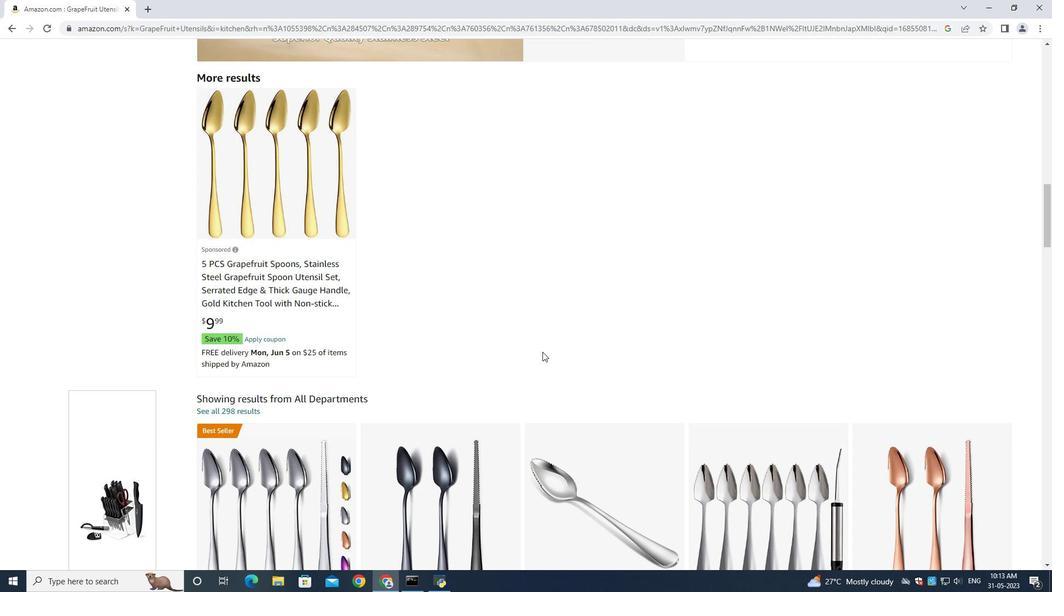 
Action: Mouse moved to (587, 367)
Screenshot: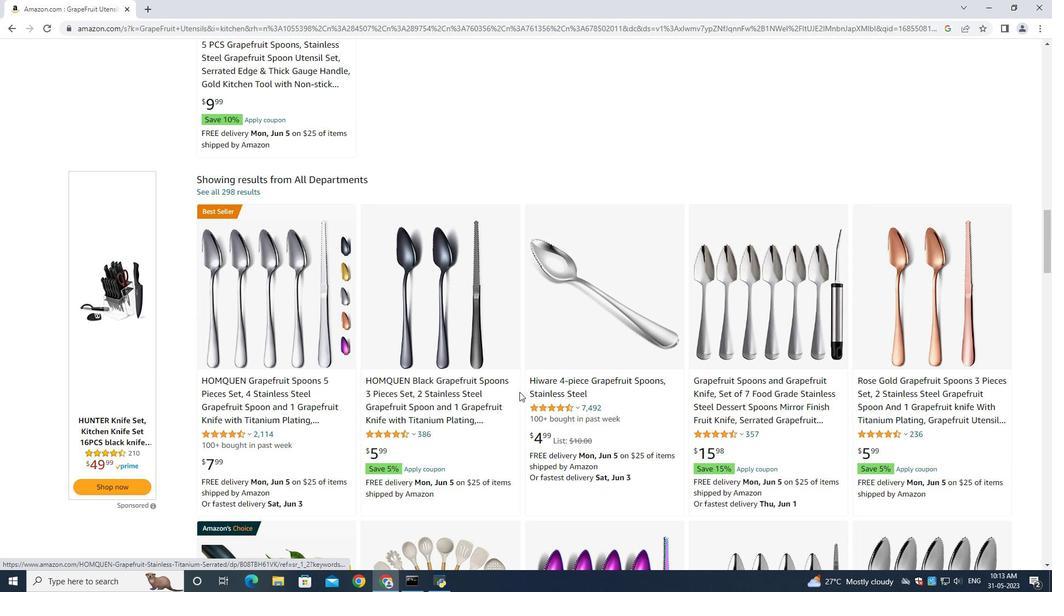 
Action: Mouse scrolled (587, 368) with delta (0, 0)
Screenshot: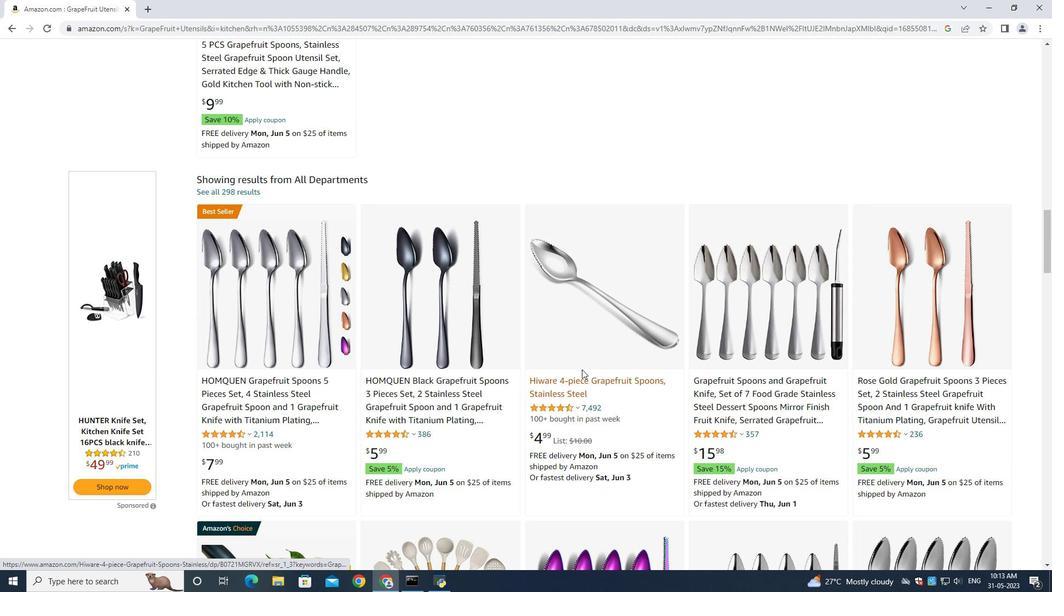 
Action: Mouse scrolled (587, 368) with delta (0, 0)
Screenshot: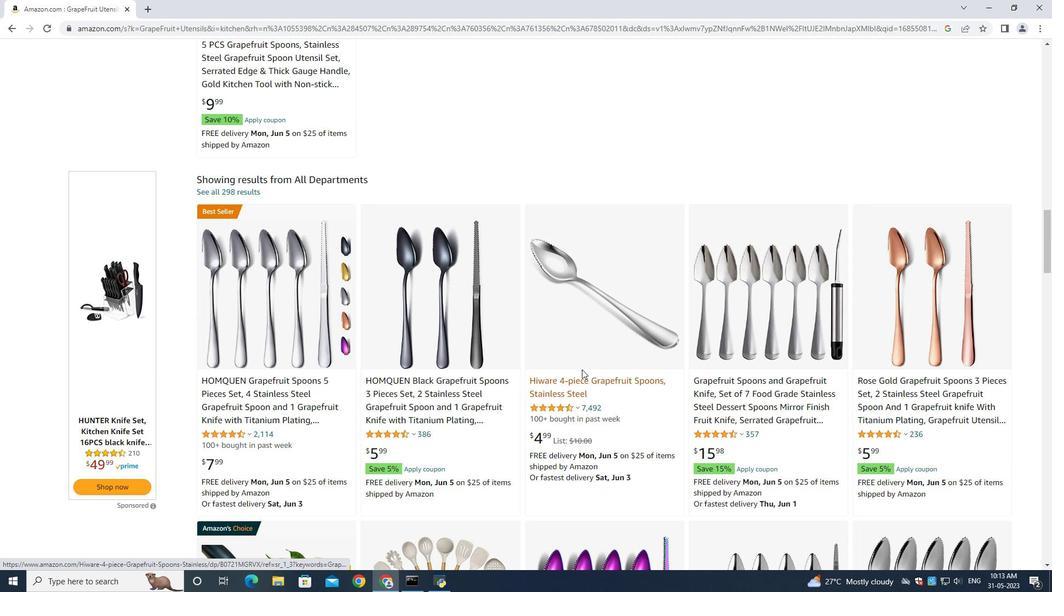 
Action: Mouse scrolled (587, 368) with delta (0, 0)
Screenshot: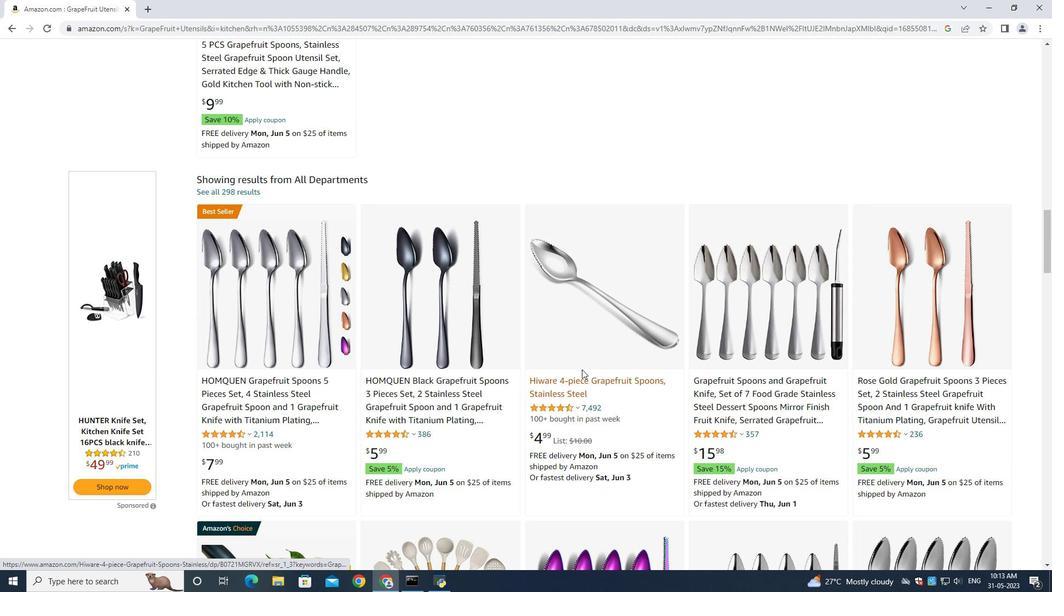 
Action: Mouse scrolled (587, 368) with delta (0, 0)
Screenshot: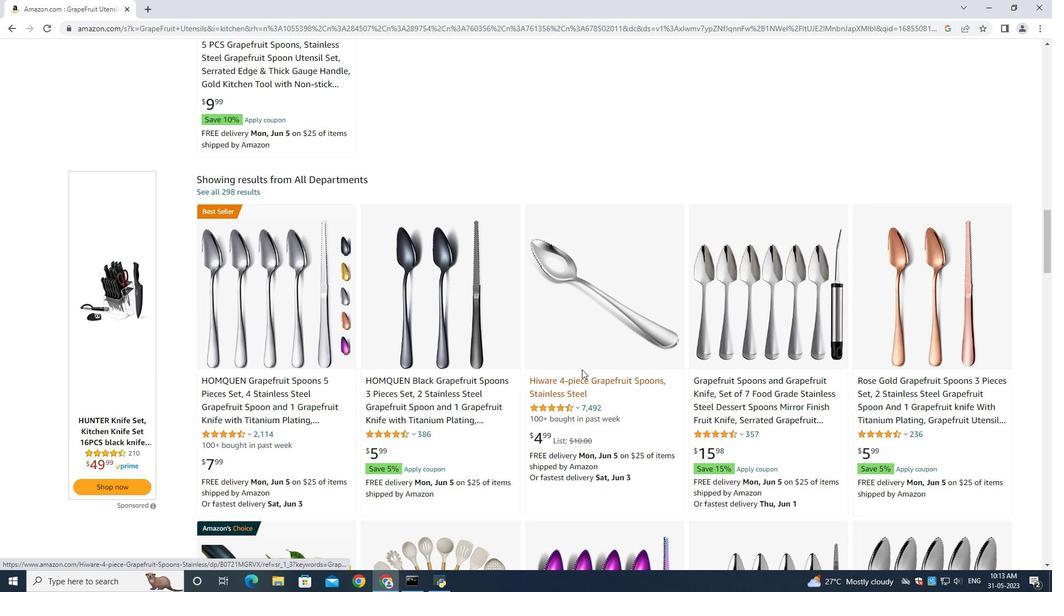 
Action: Mouse scrolled (587, 368) with delta (0, 0)
Screenshot: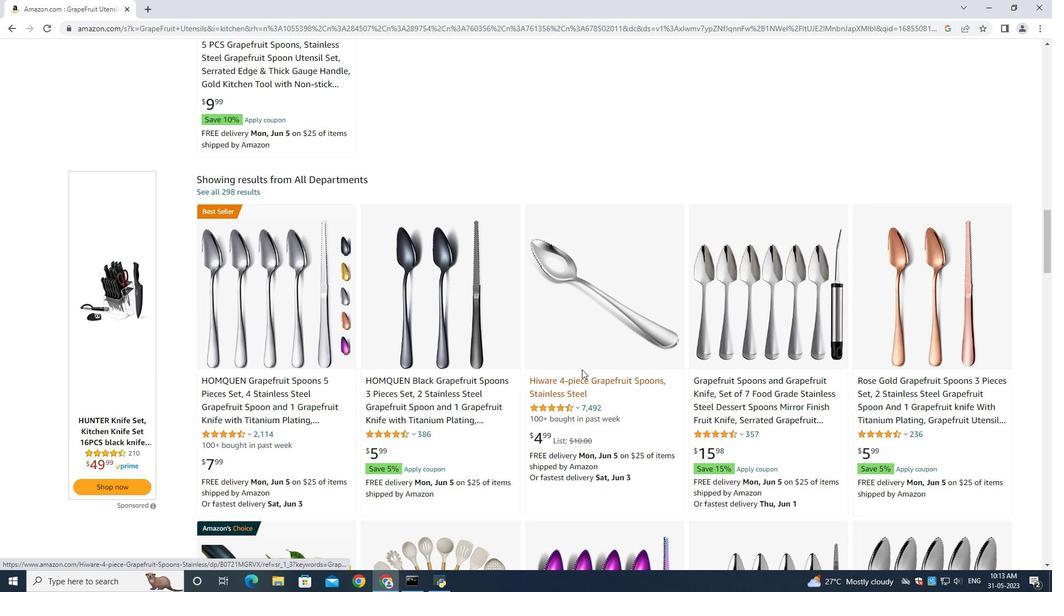 
Action: Mouse scrolled (587, 368) with delta (0, 0)
Screenshot: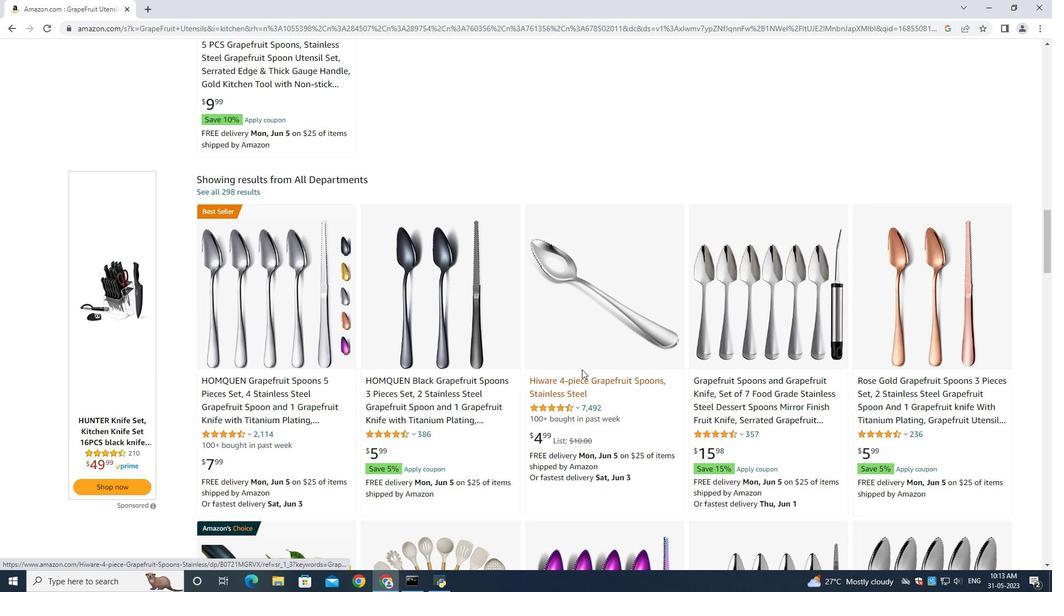 
Action: Mouse scrolled (587, 368) with delta (0, 0)
Screenshot: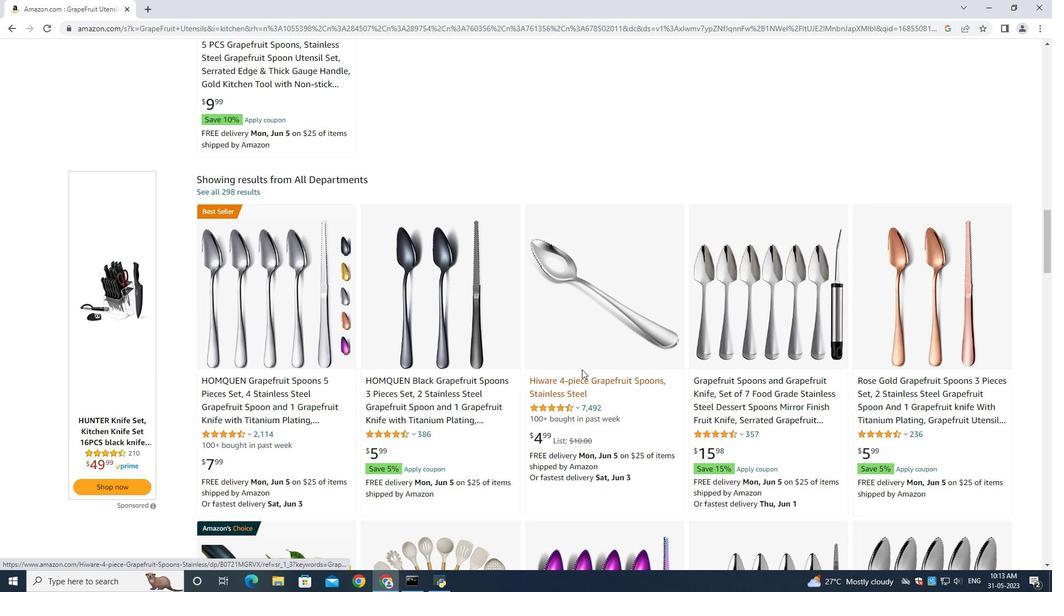 
Action: Mouse scrolled (587, 368) with delta (0, 0)
Screenshot: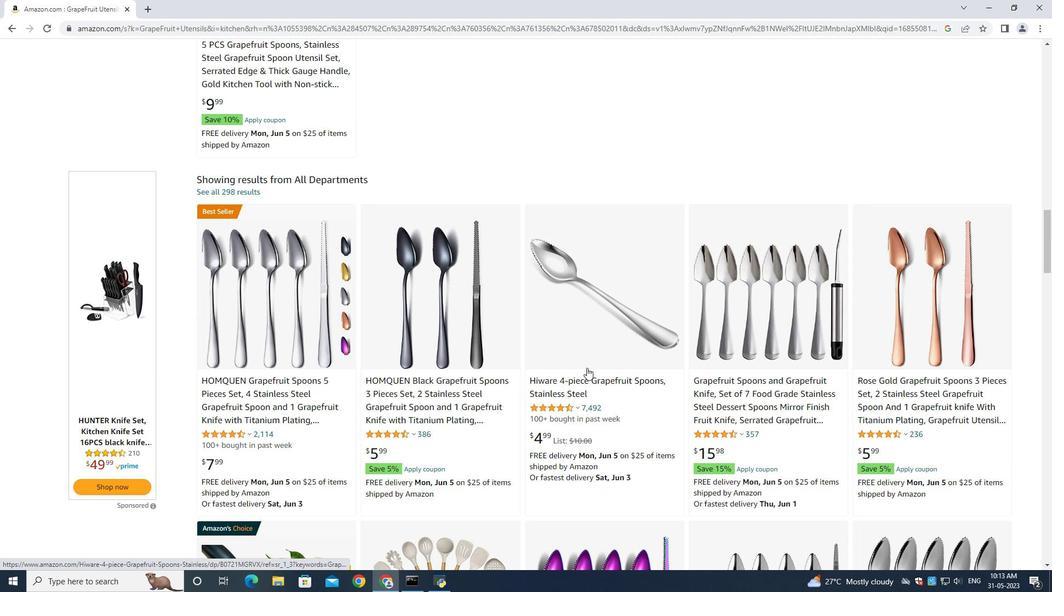 
Action: Mouse moved to (587, 363)
Screenshot: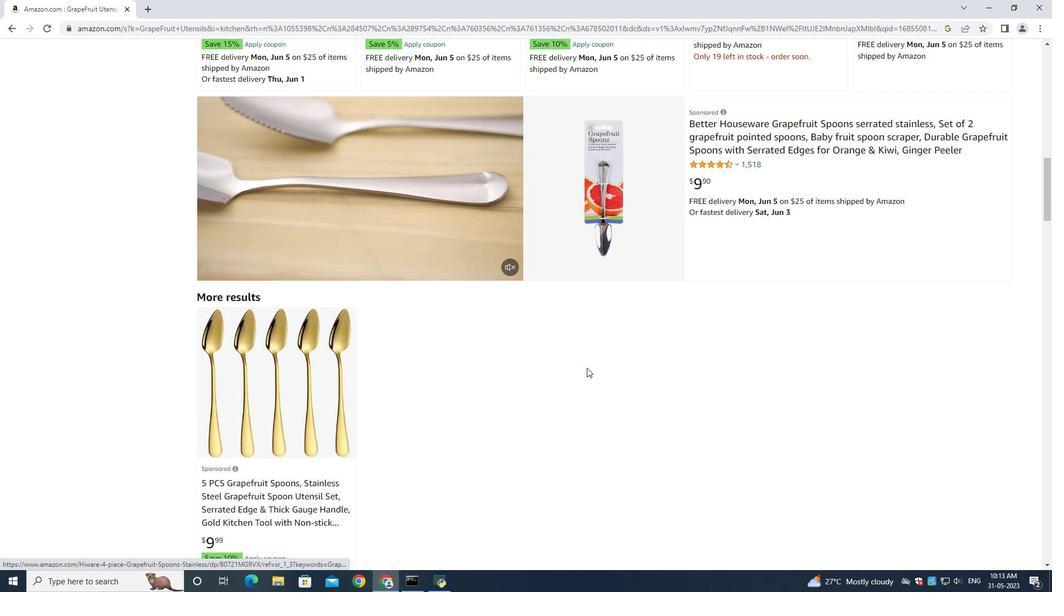 
Action: Mouse scrolled (587, 363) with delta (0, 0)
Screenshot: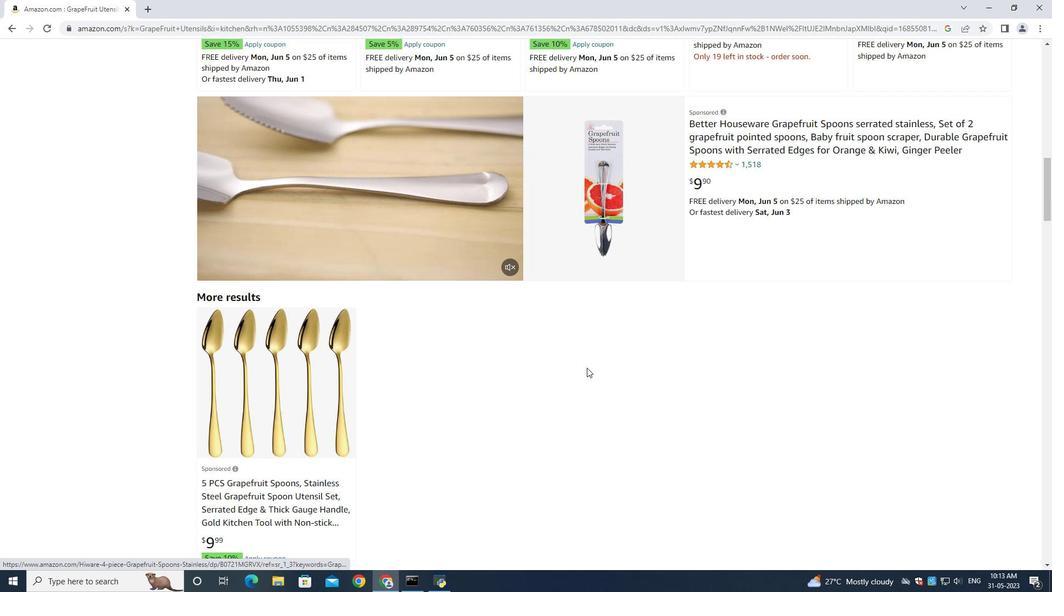 
Action: Mouse scrolled (587, 363) with delta (0, 0)
Screenshot: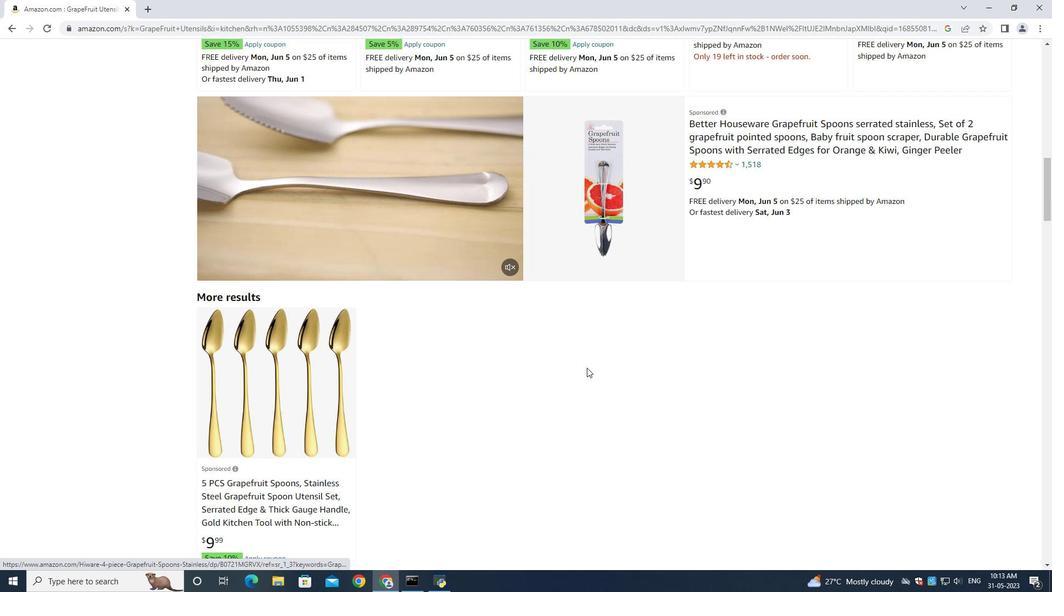 
Action: Mouse scrolled (587, 363) with delta (0, 0)
Screenshot: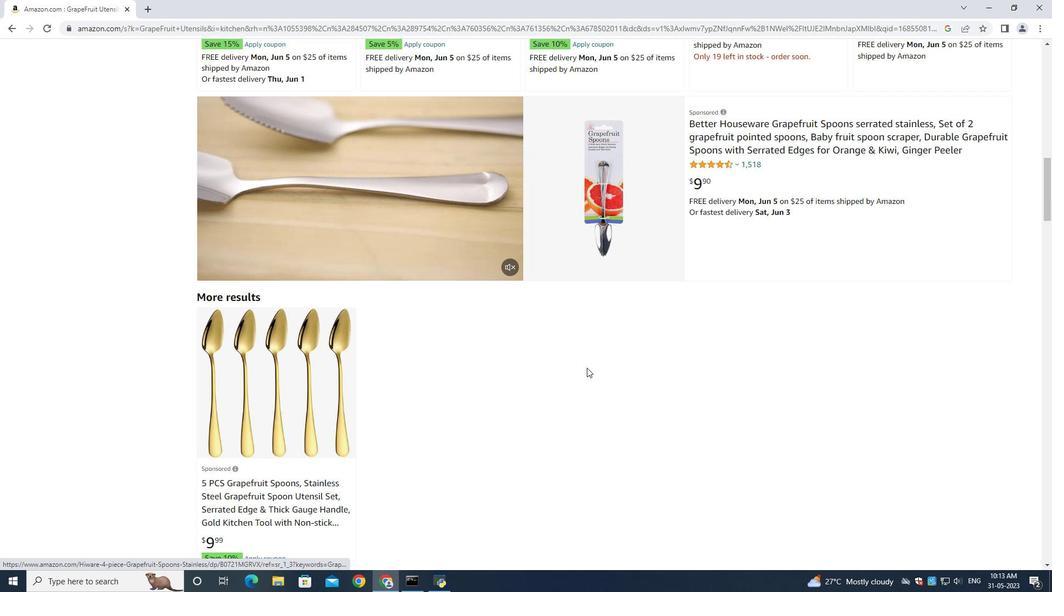 
Action: Mouse scrolled (587, 363) with delta (0, 0)
Screenshot: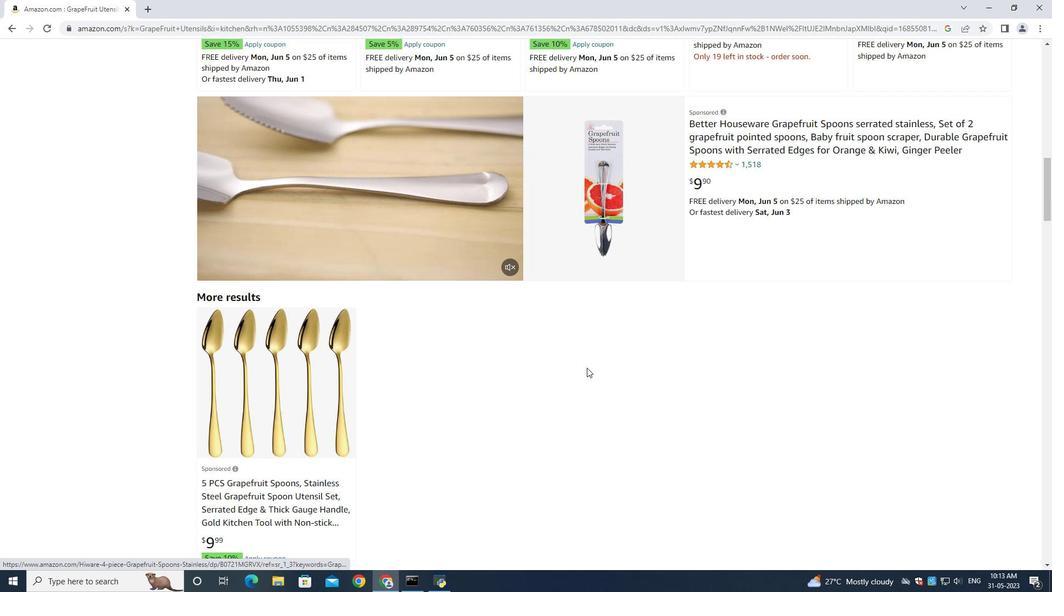 
Action: Mouse scrolled (587, 363) with delta (0, 0)
Screenshot: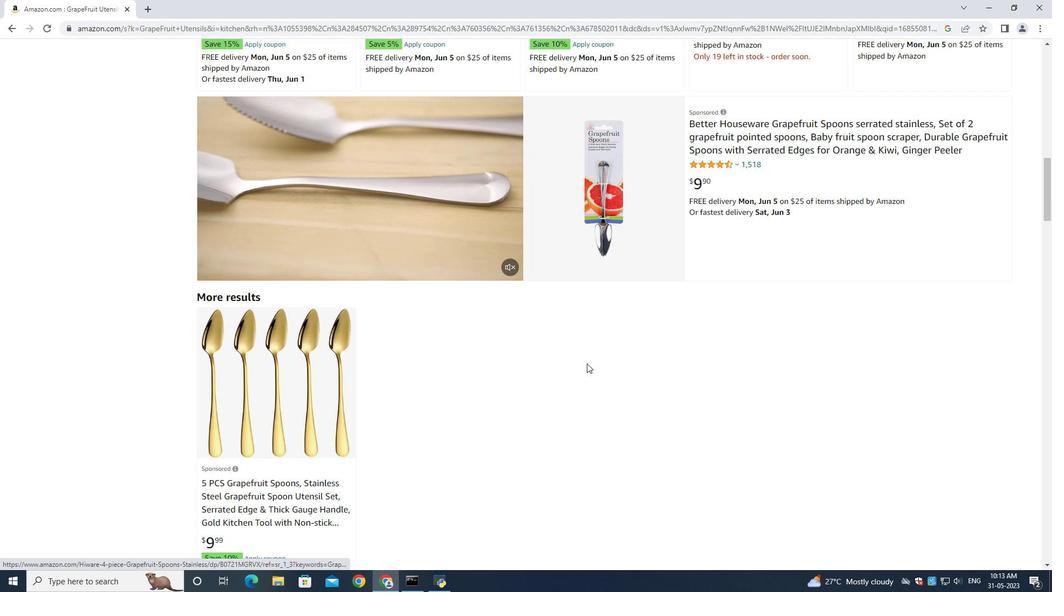 
Action: Mouse scrolled (587, 363) with delta (0, 0)
Screenshot: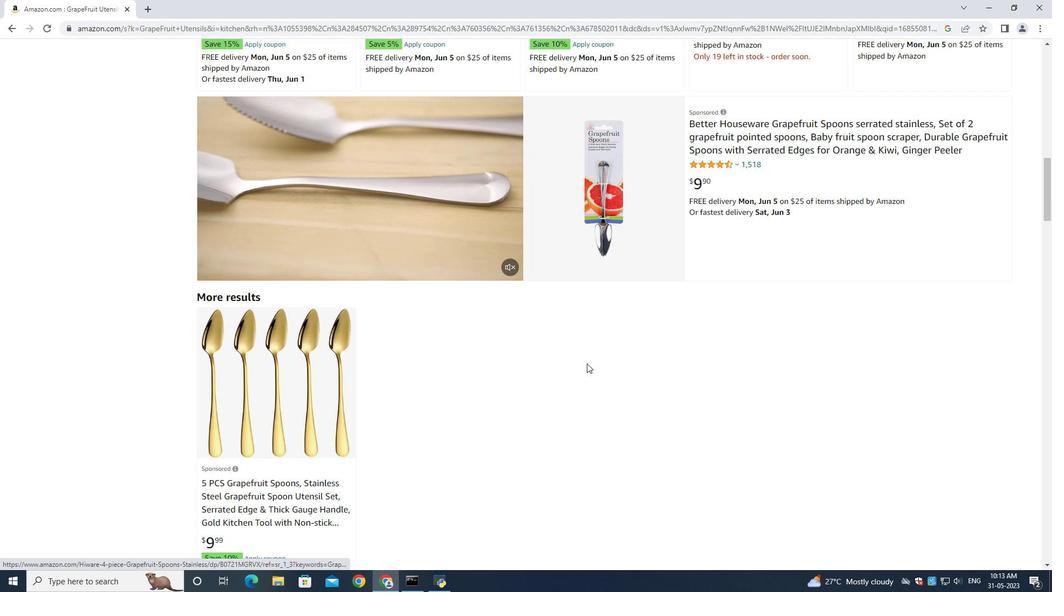 
Action: Mouse scrolled (587, 363) with delta (0, 0)
Screenshot: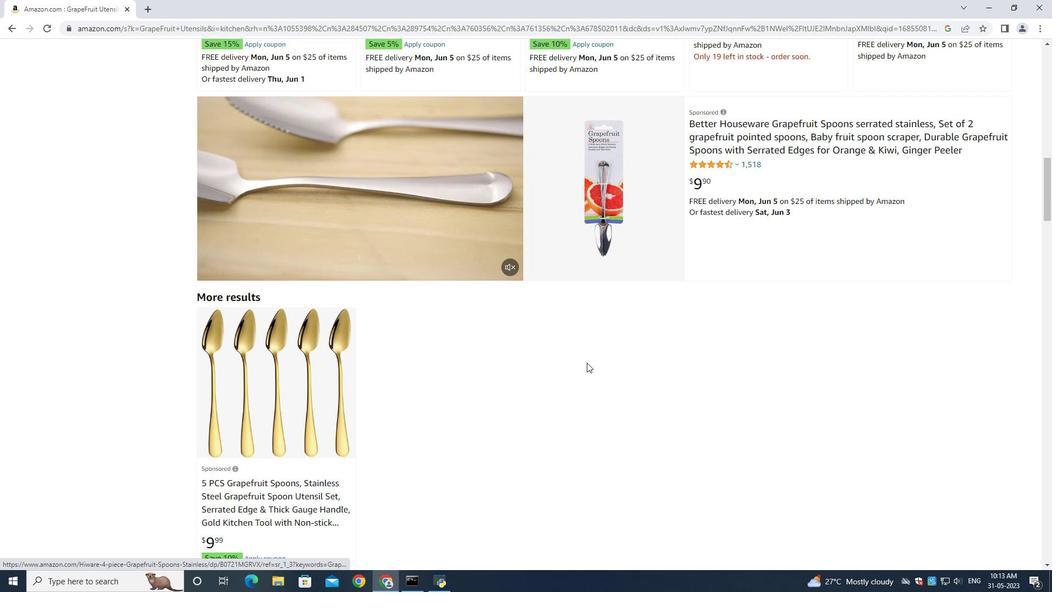 
Action: Mouse scrolled (587, 363) with delta (0, 0)
Screenshot: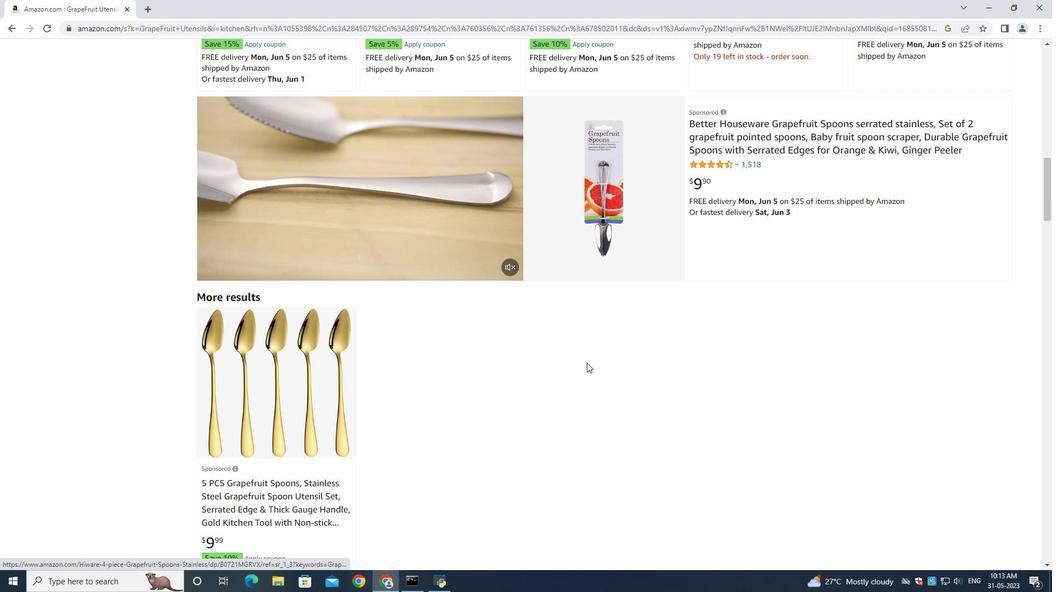 
Action: Mouse moved to (553, 360)
Screenshot: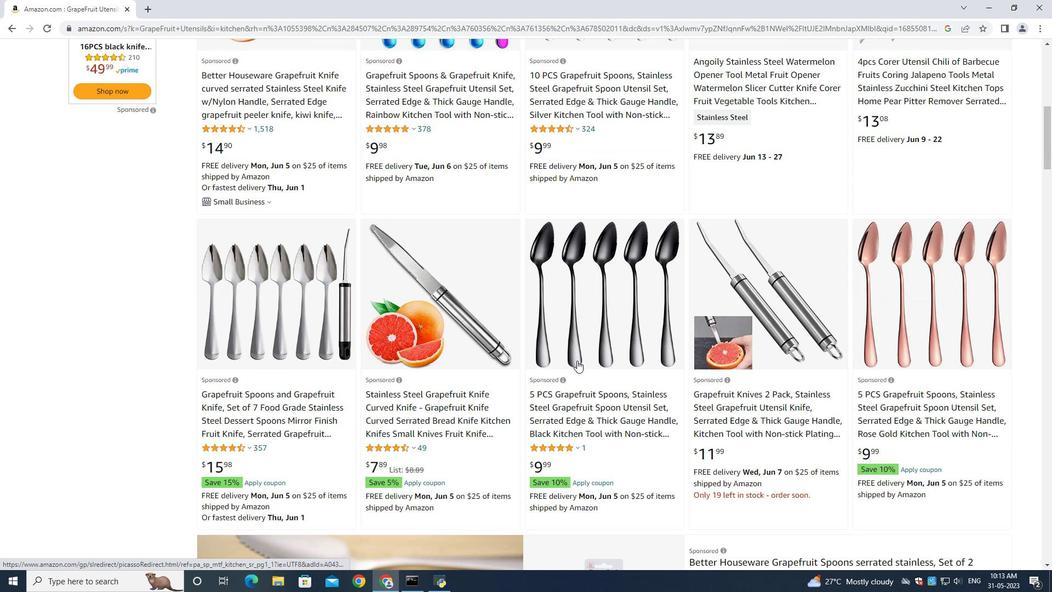 
Action: Mouse scrolled (553, 361) with delta (0, 0)
Screenshot: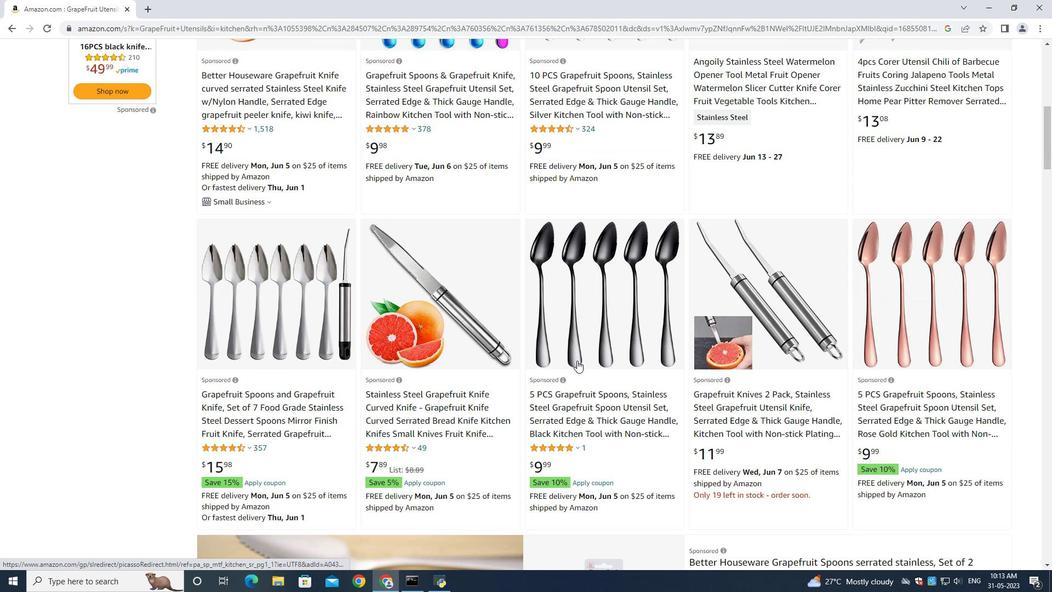 
Action: Mouse scrolled (553, 361) with delta (0, 0)
Screenshot: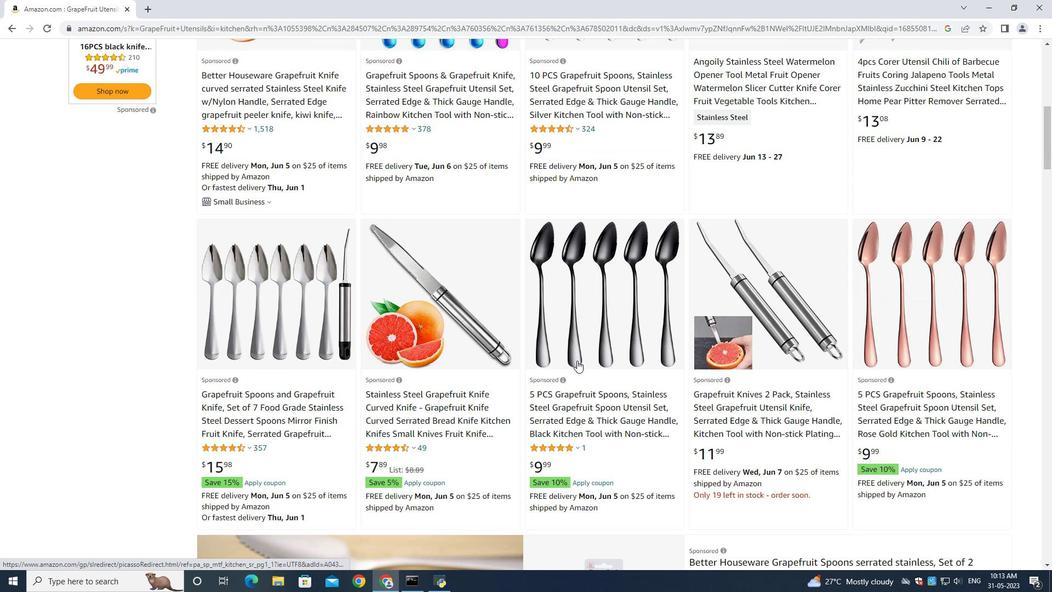 
Action: Mouse scrolled (553, 361) with delta (0, 0)
Screenshot: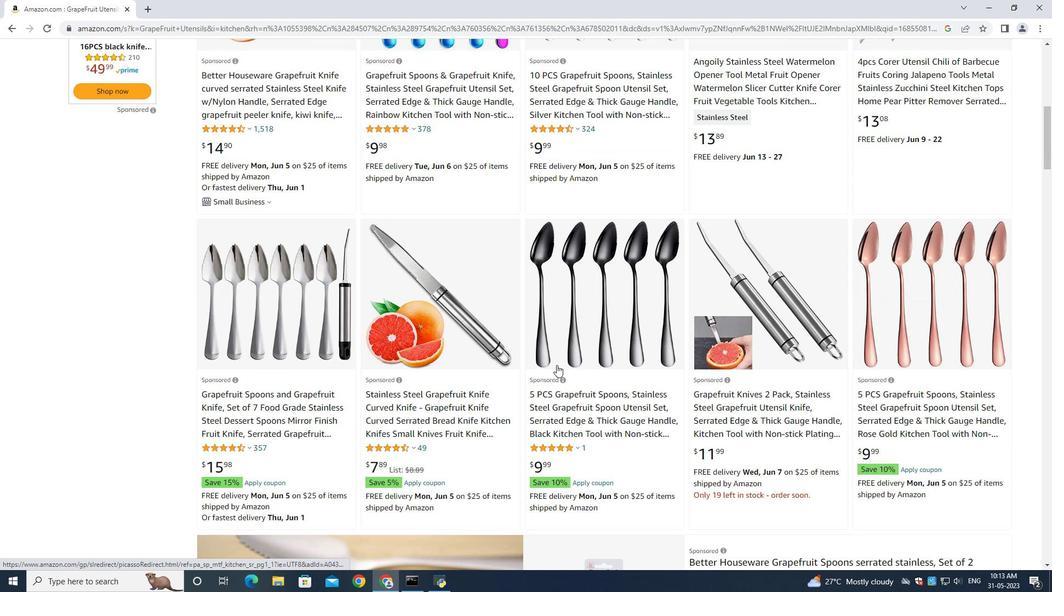 
Action: Mouse moved to (553, 360)
Screenshot: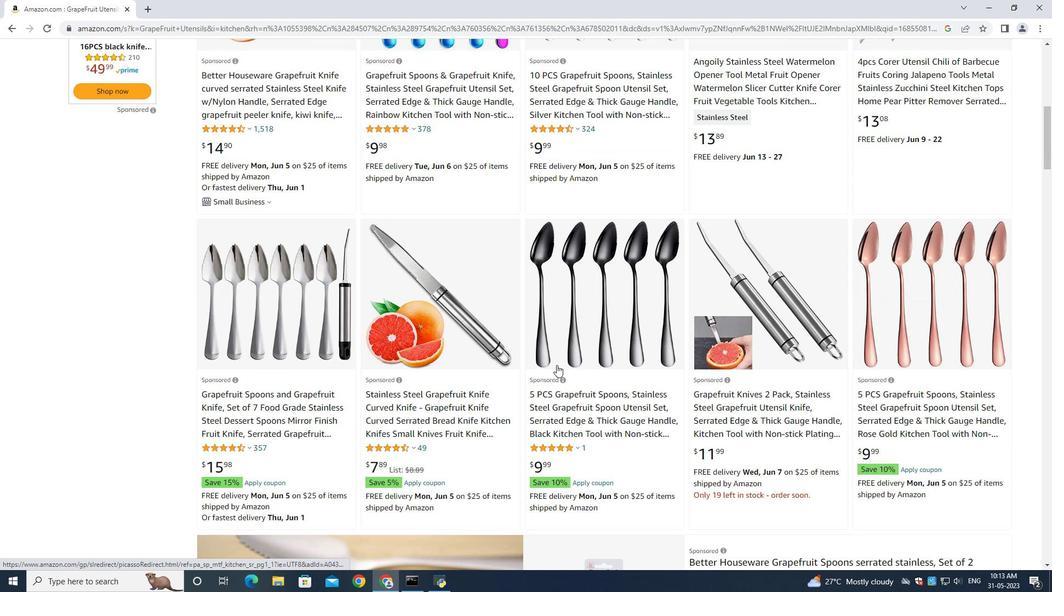 
Action: Mouse scrolled (553, 361) with delta (0, 0)
Screenshot: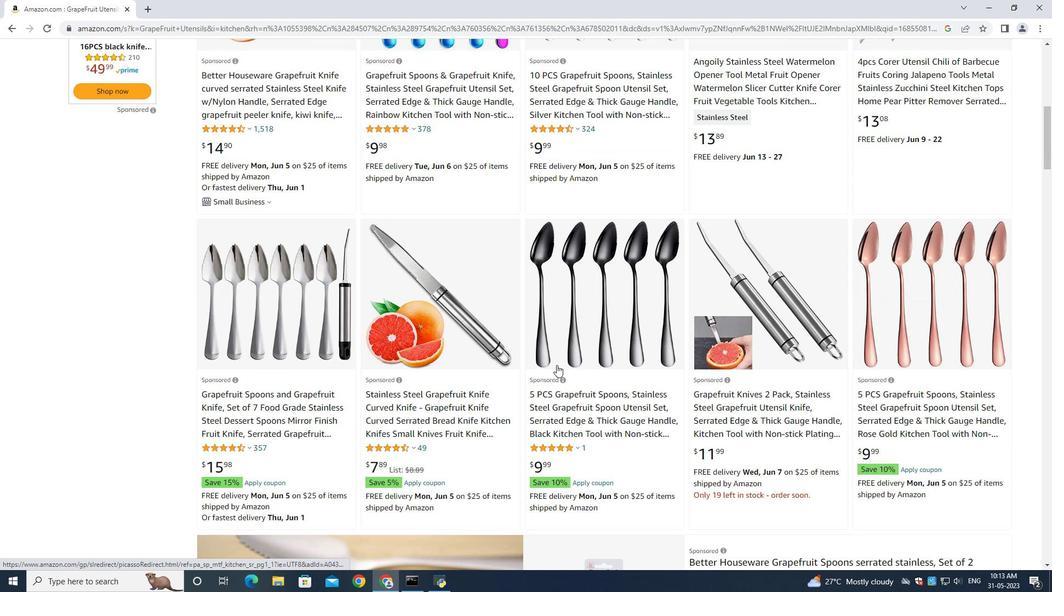 
Action: Mouse scrolled (553, 361) with delta (0, 0)
Screenshot: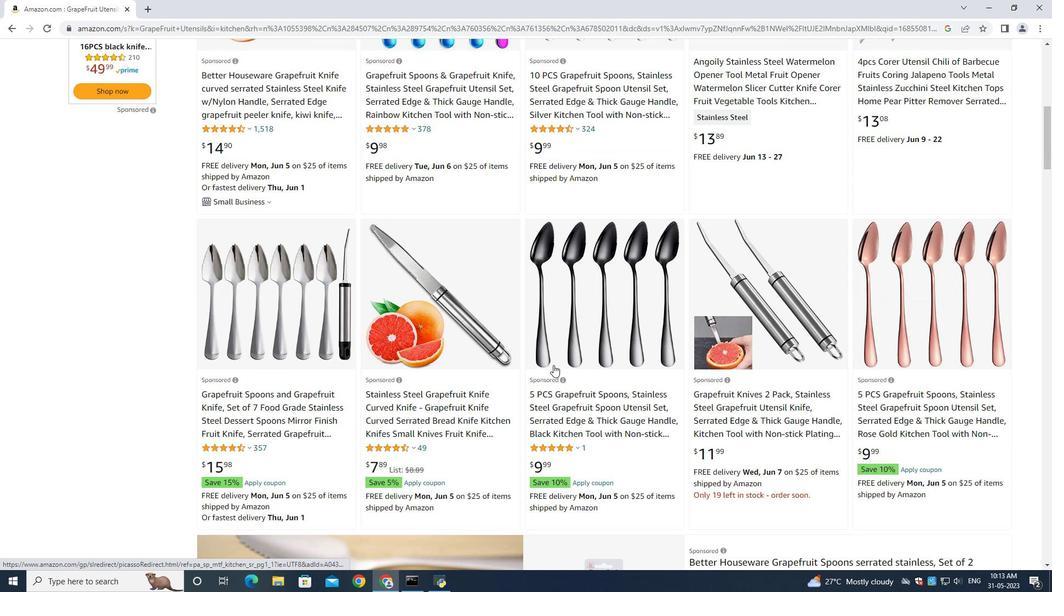 
Action: Mouse scrolled (553, 361) with delta (0, 0)
Screenshot: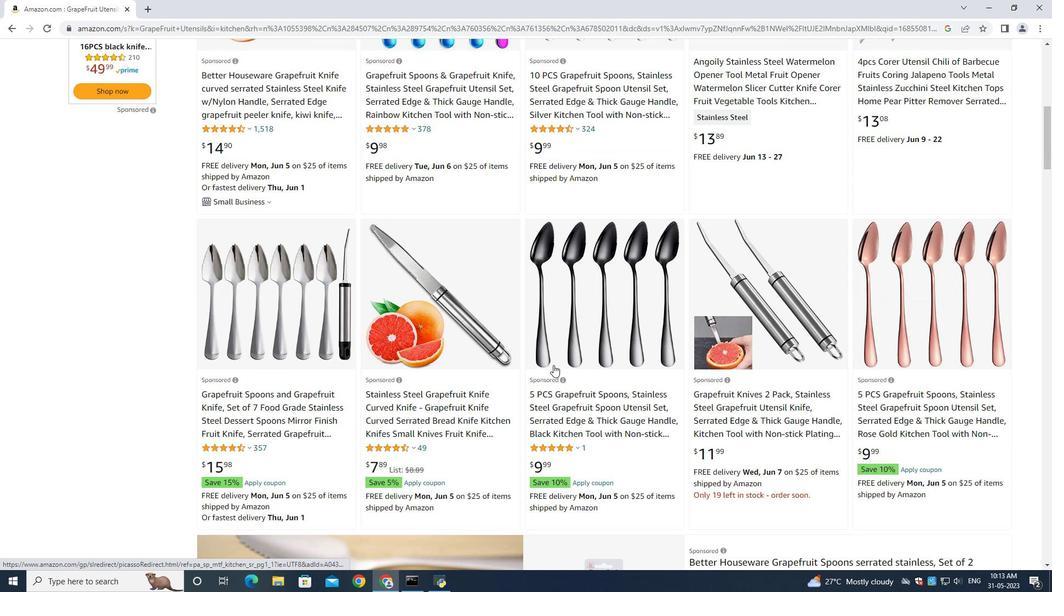 
Action: Mouse moved to (285, 404)
Screenshot: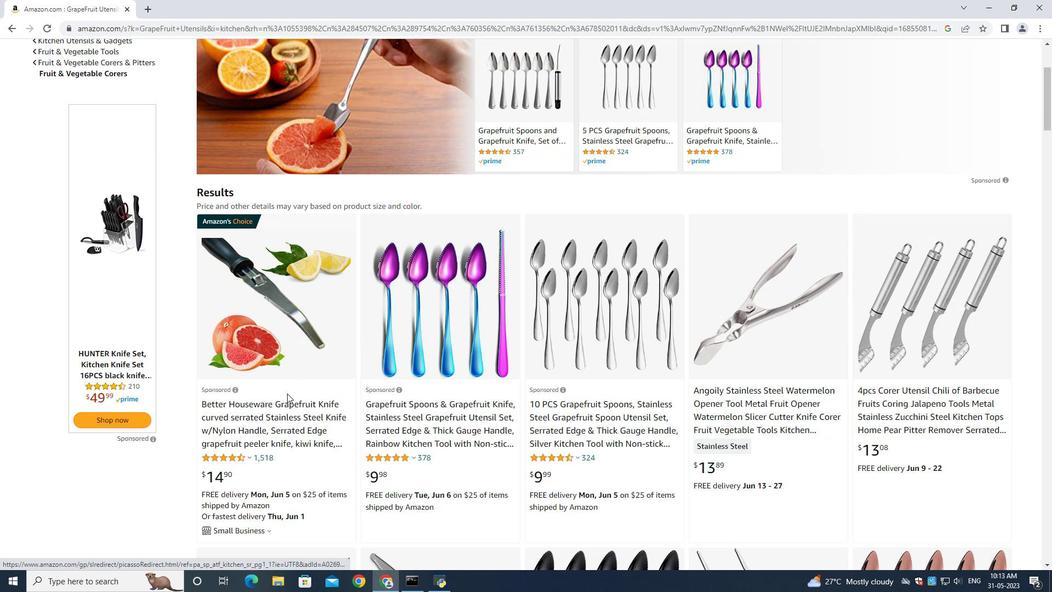 
Action: Mouse pressed left at (285, 404)
Screenshot: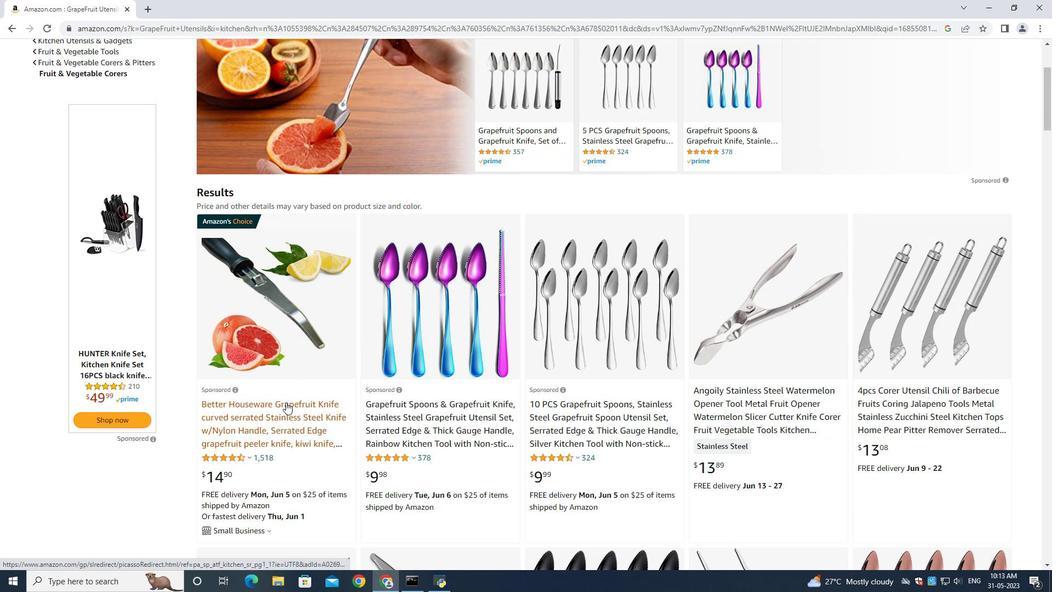 
Action: Mouse moved to (406, 486)
Screenshot: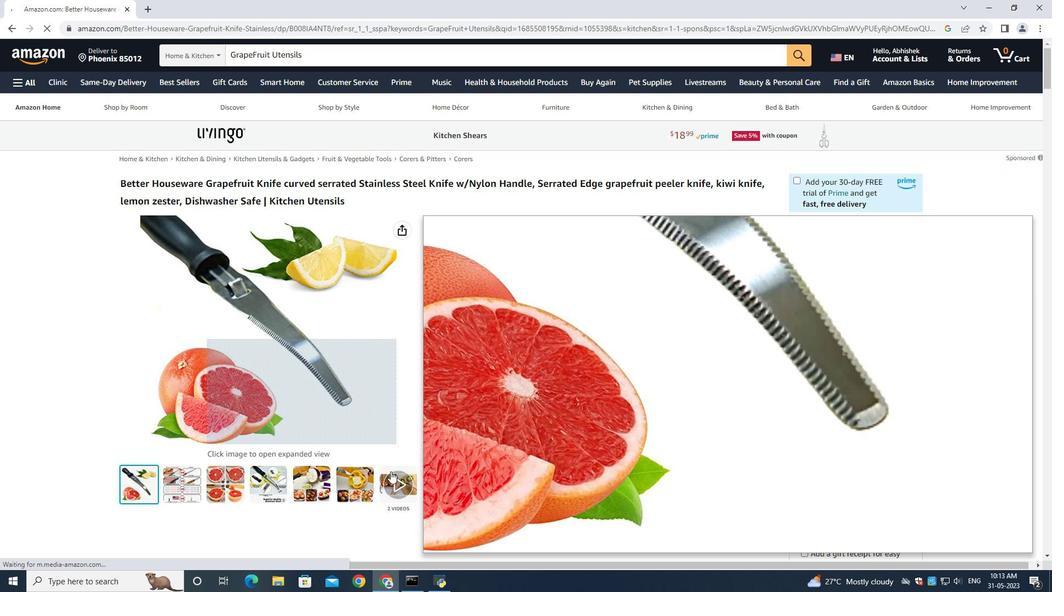 
Action: Mouse pressed left at (406, 486)
Screenshot: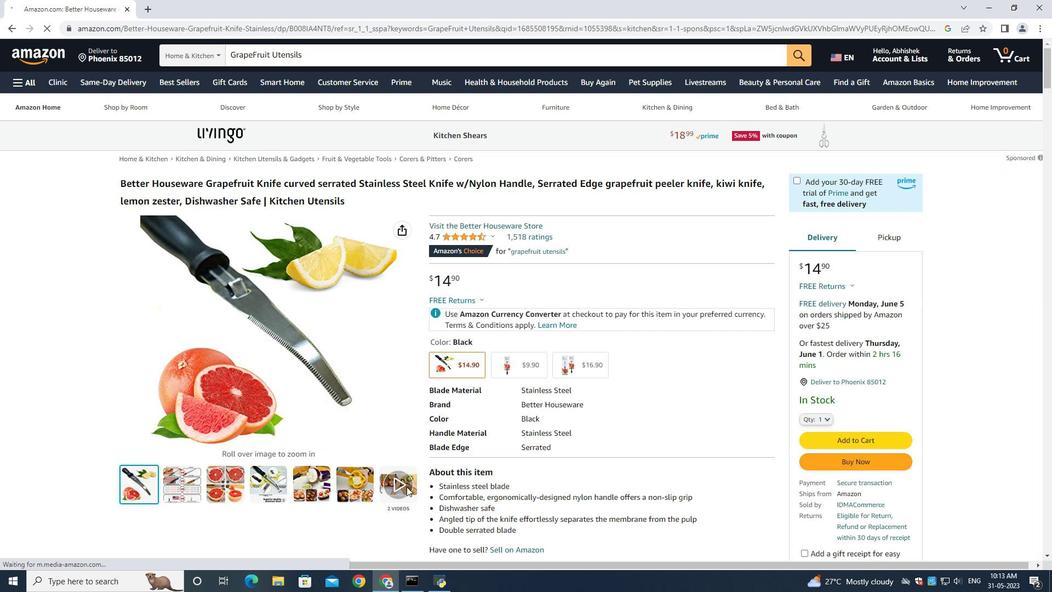
Action: Mouse moved to (285, 462)
Screenshot: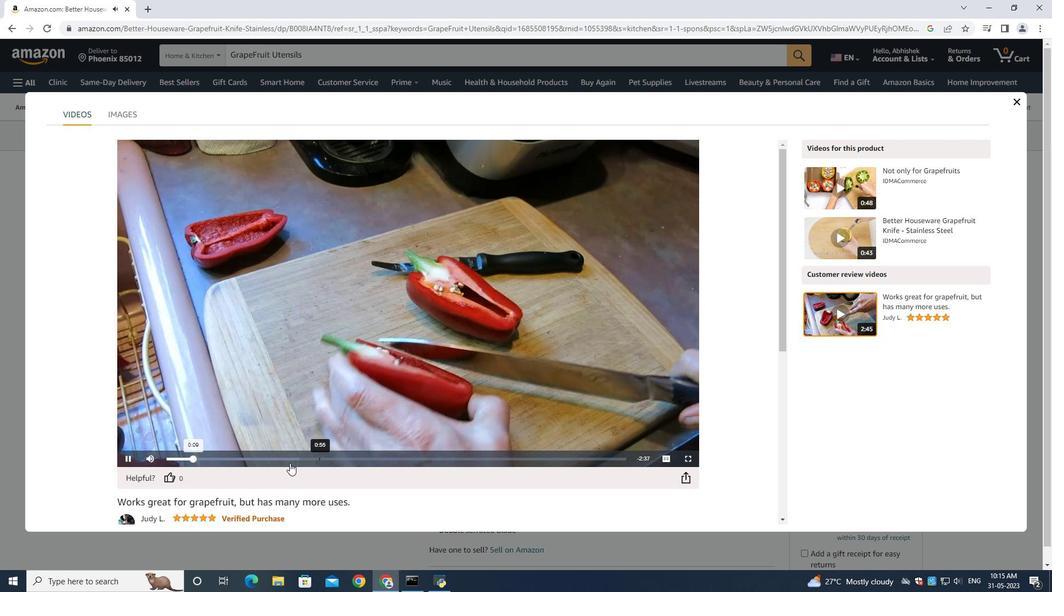 
Action: Mouse pressed left at (285, 462)
Screenshot: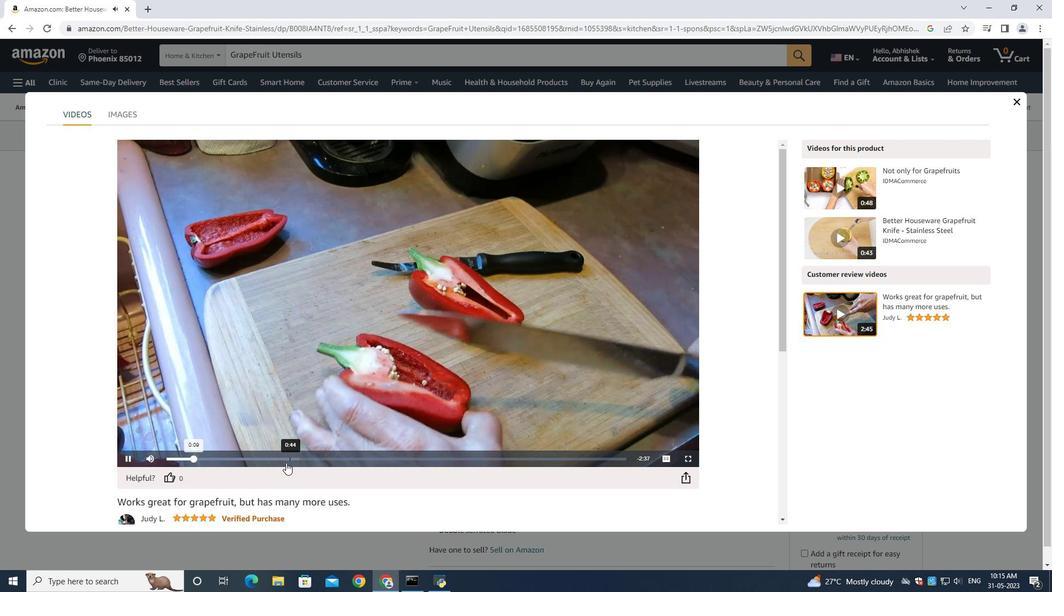 
Action: Mouse moved to (1016, 101)
Screenshot: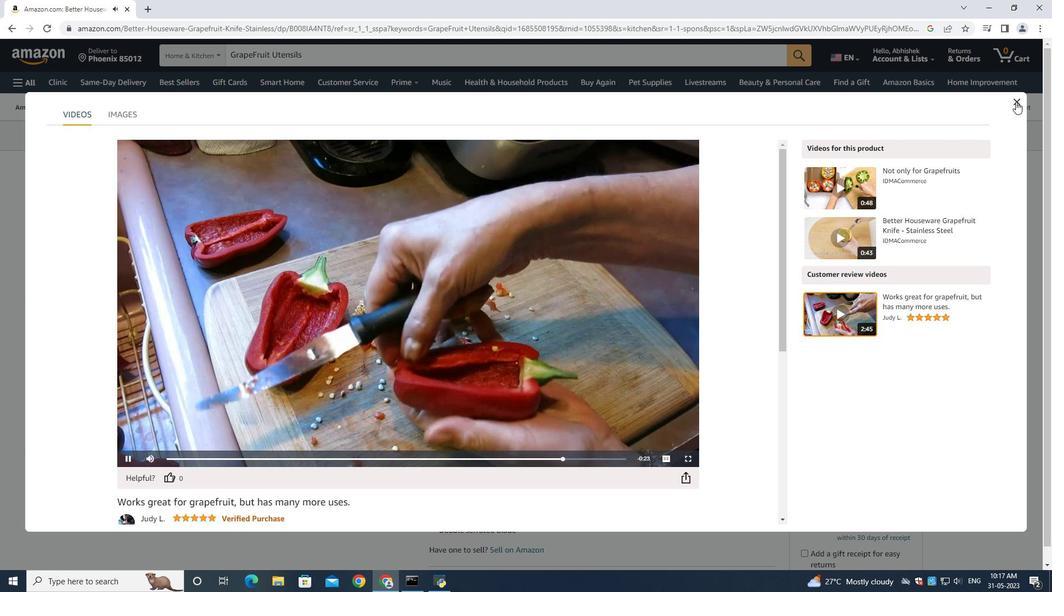 
Action: Mouse pressed left at (1016, 101)
Screenshot: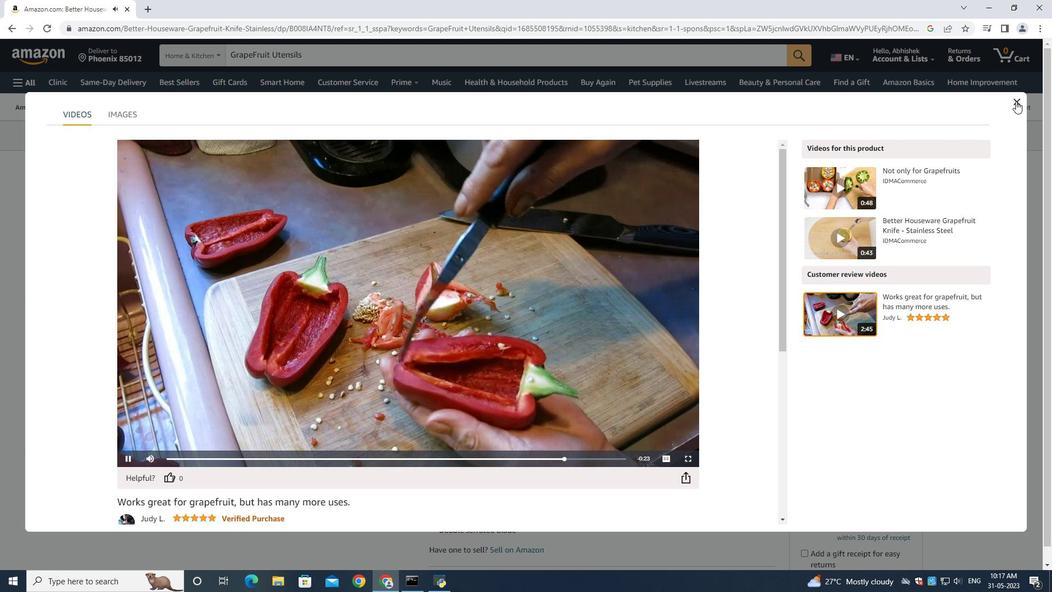 
Action: Mouse moved to (821, 415)
Screenshot: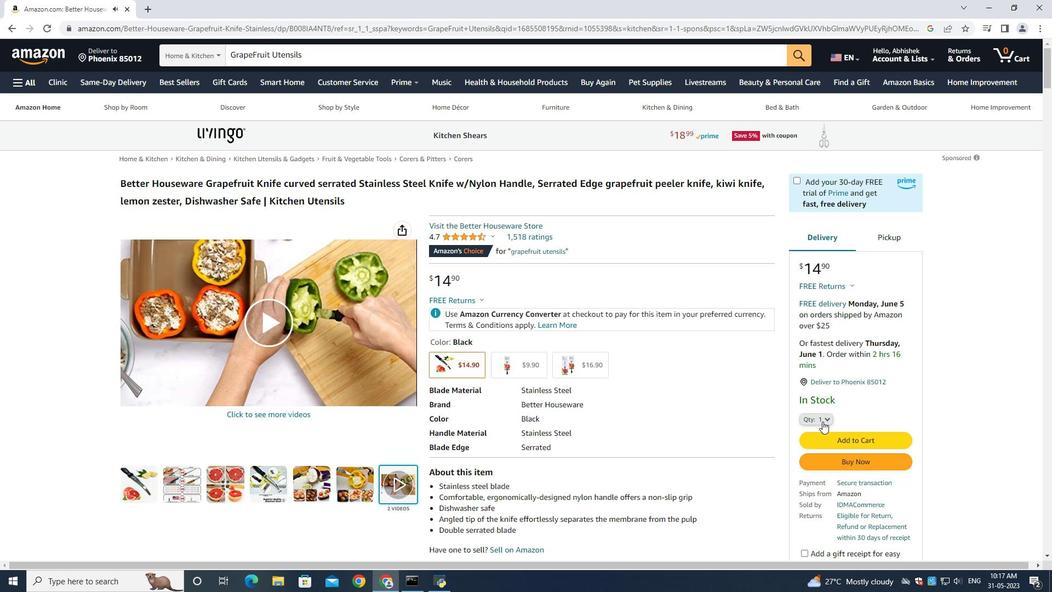 
Action: Mouse pressed left at (821, 415)
Screenshot: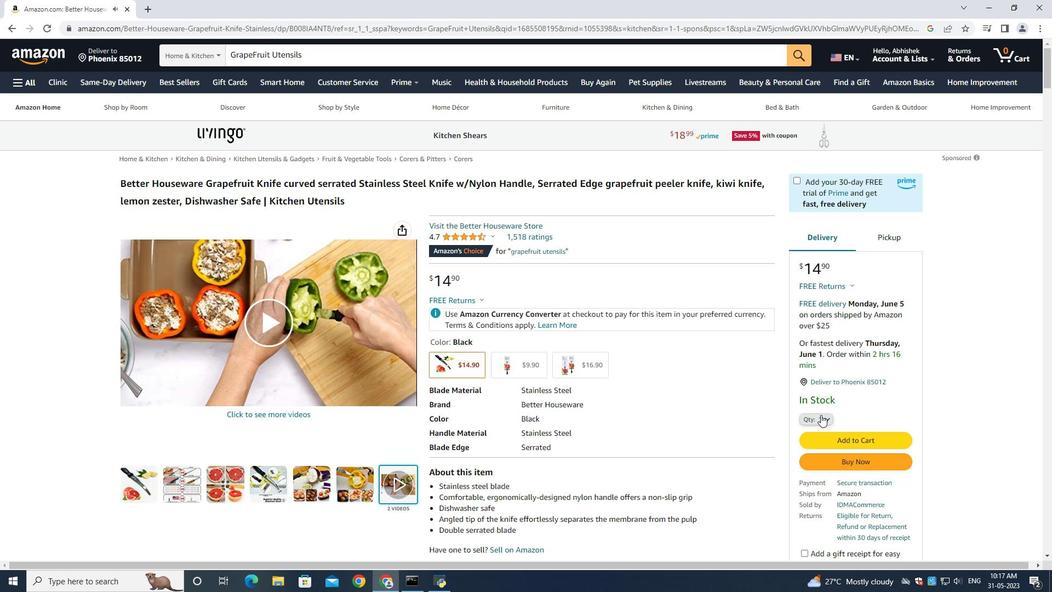 
Action: Mouse moved to (817, 121)
Screenshot: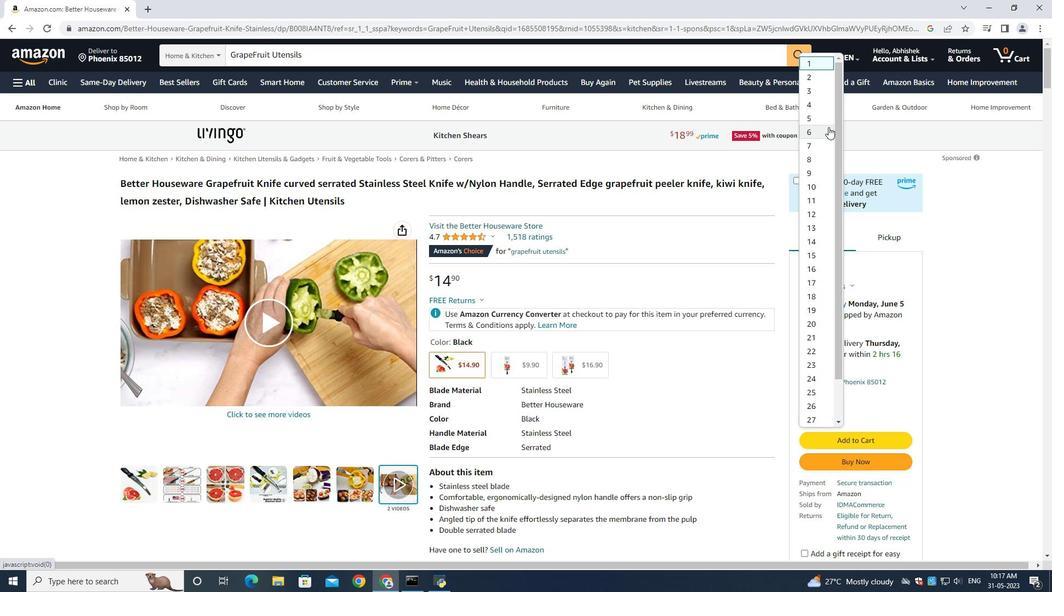 
Action: Mouse pressed left at (817, 121)
Screenshot: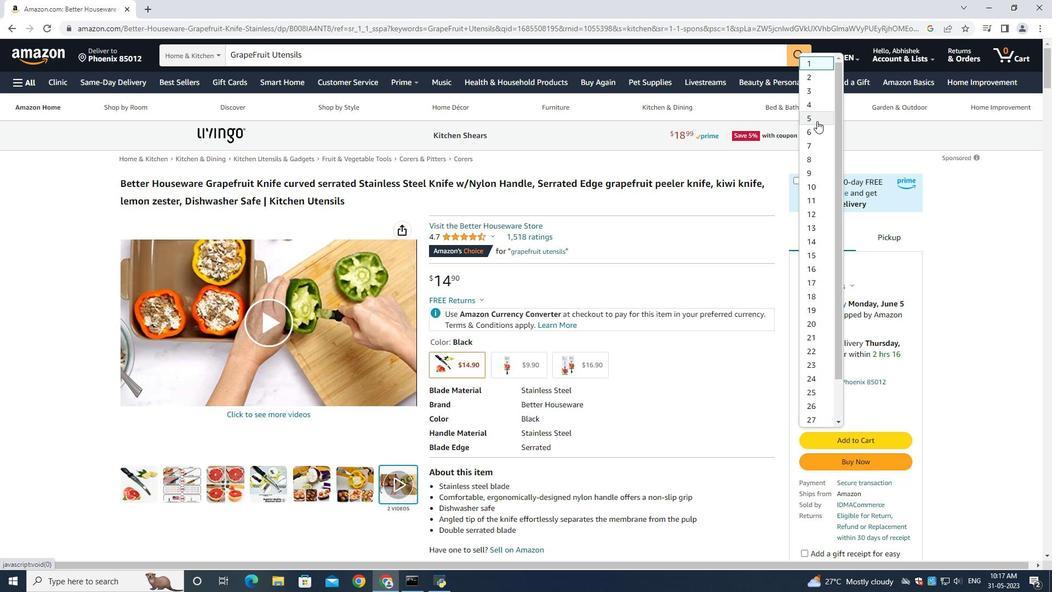 
Action: Mouse moved to (855, 439)
Screenshot: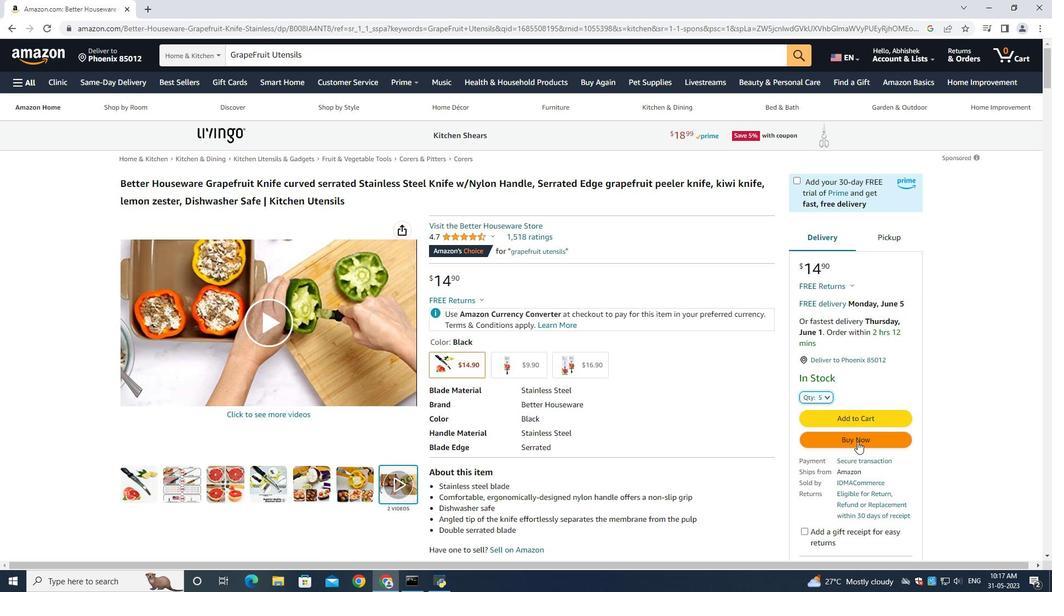 
Action: Mouse pressed left at (855, 439)
Screenshot: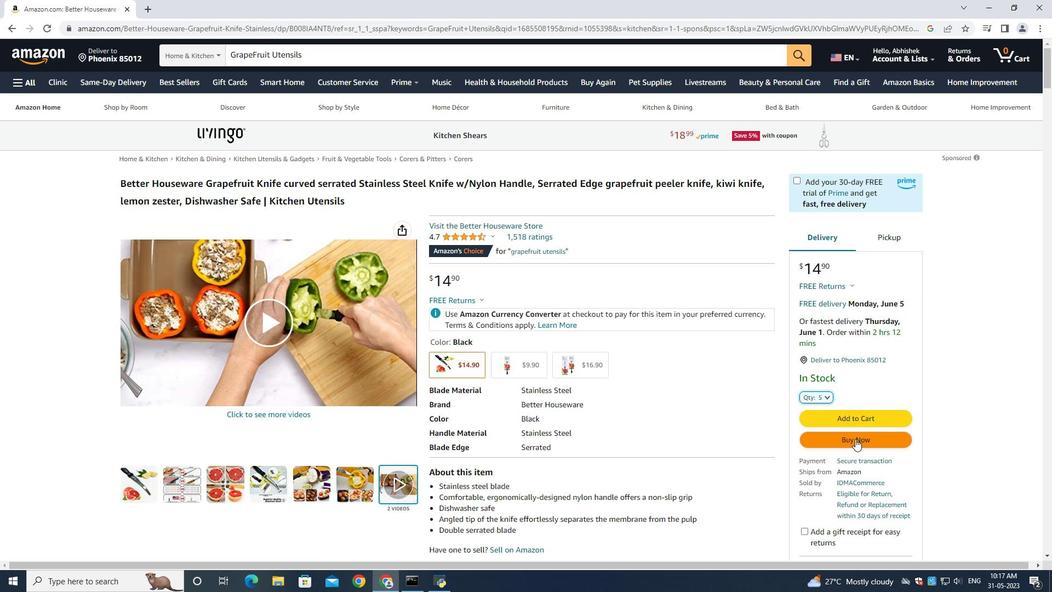 
Action: Mouse moved to (613, 330)
Screenshot: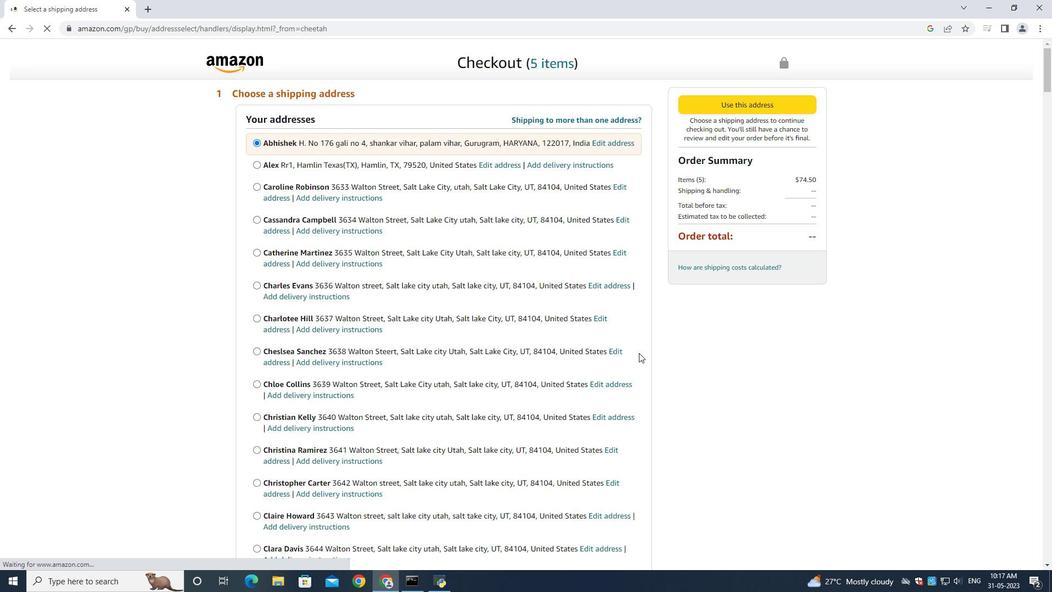 
Action: Mouse scrolled (613, 330) with delta (0, 0)
Screenshot: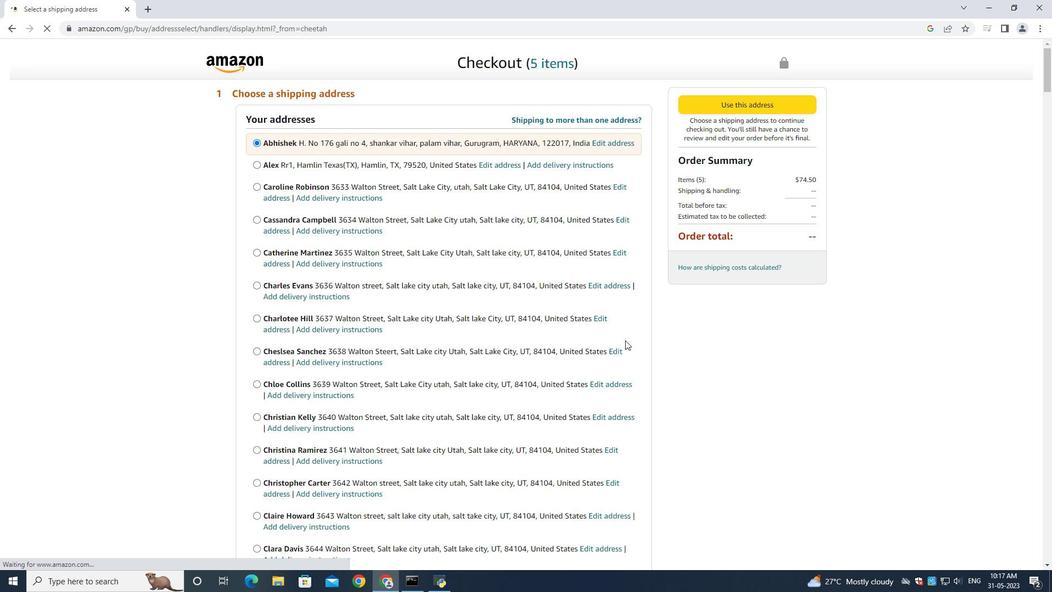 
Action: Mouse scrolled (613, 330) with delta (0, 0)
Screenshot: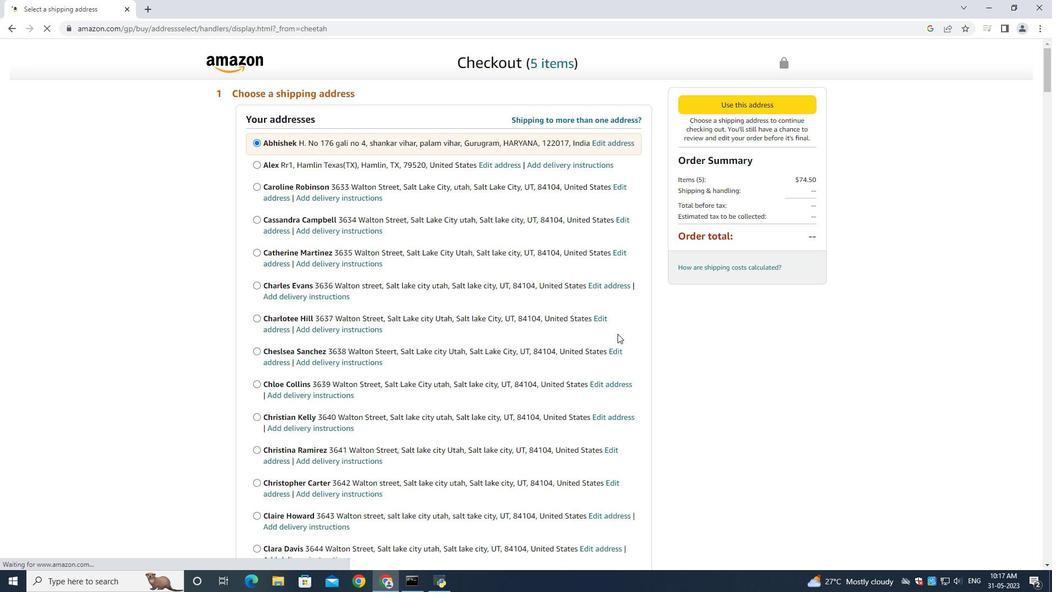 
Action: Mouse moved to (613, 330)
Screenshot: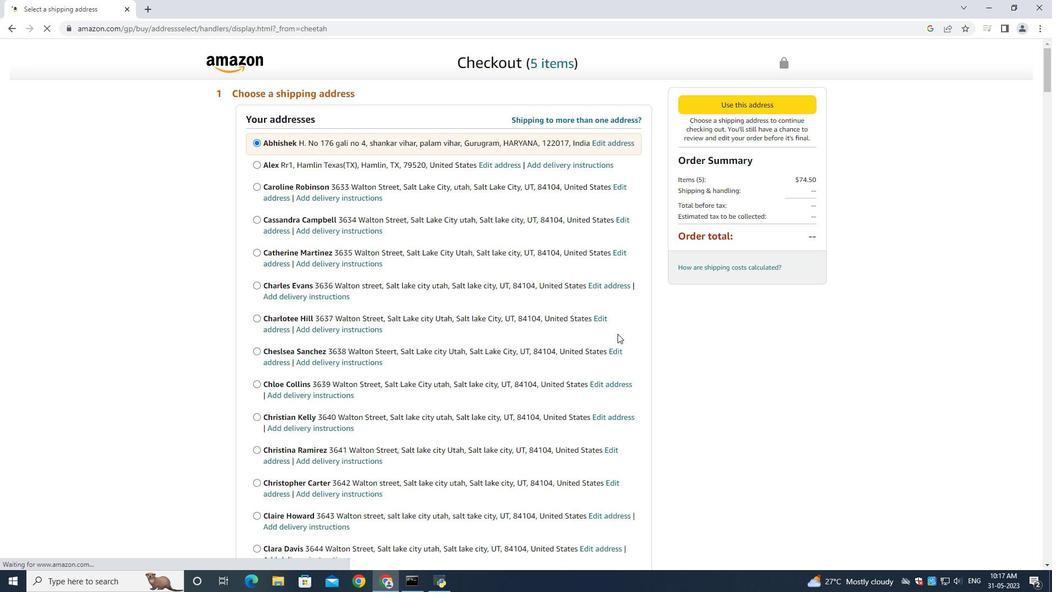 
Action: Mouse scrolled (613, 330) with delta (0, 0)
Screenshot: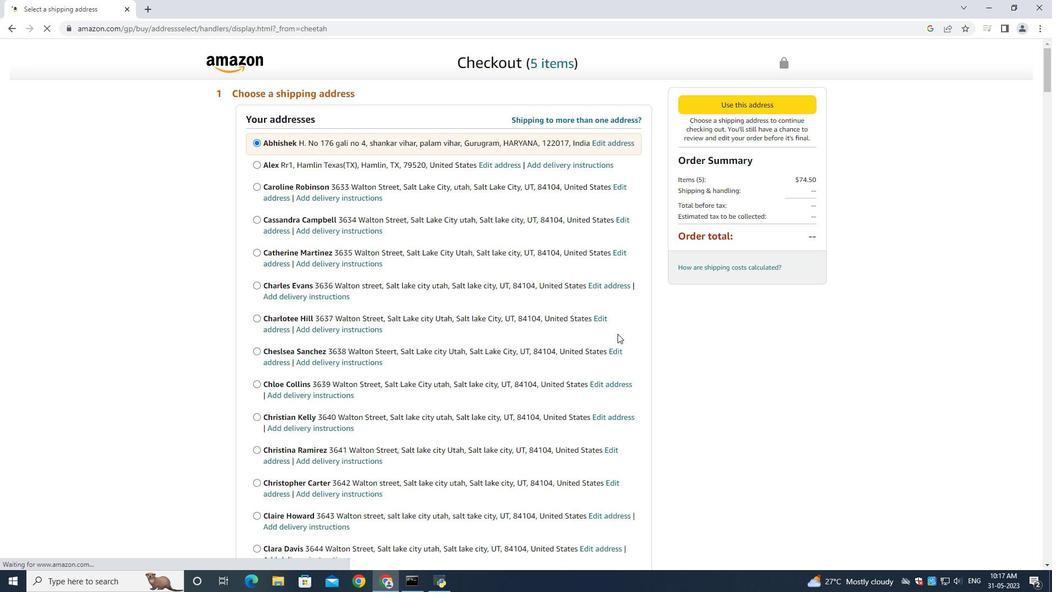 
Action: Mouse moved to (612, 330)
Screenshot: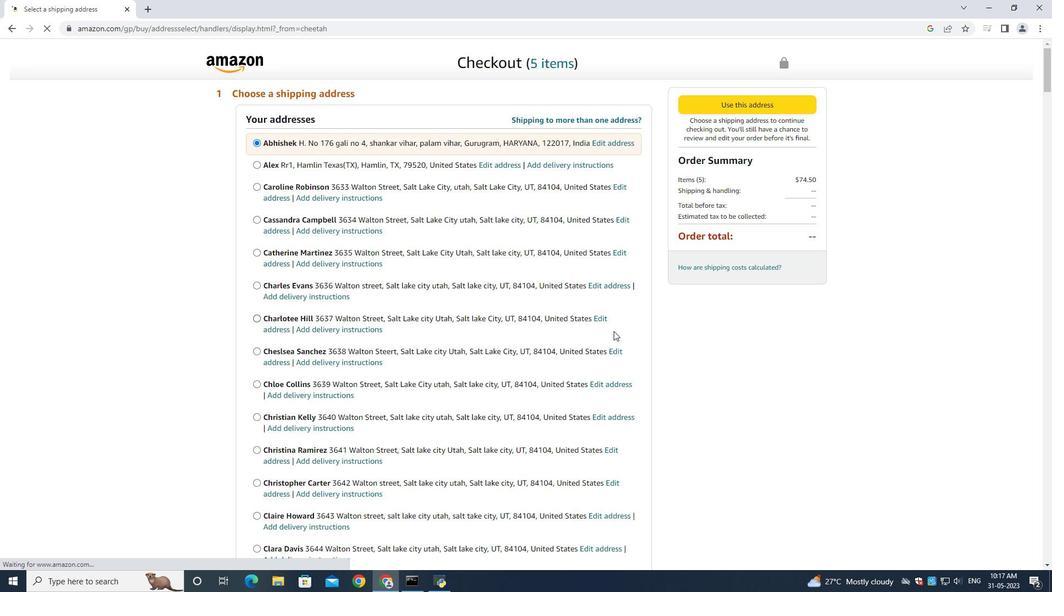 
Action: Mouse scrolled (613, 330) with delta (0, 0)
Screenshot: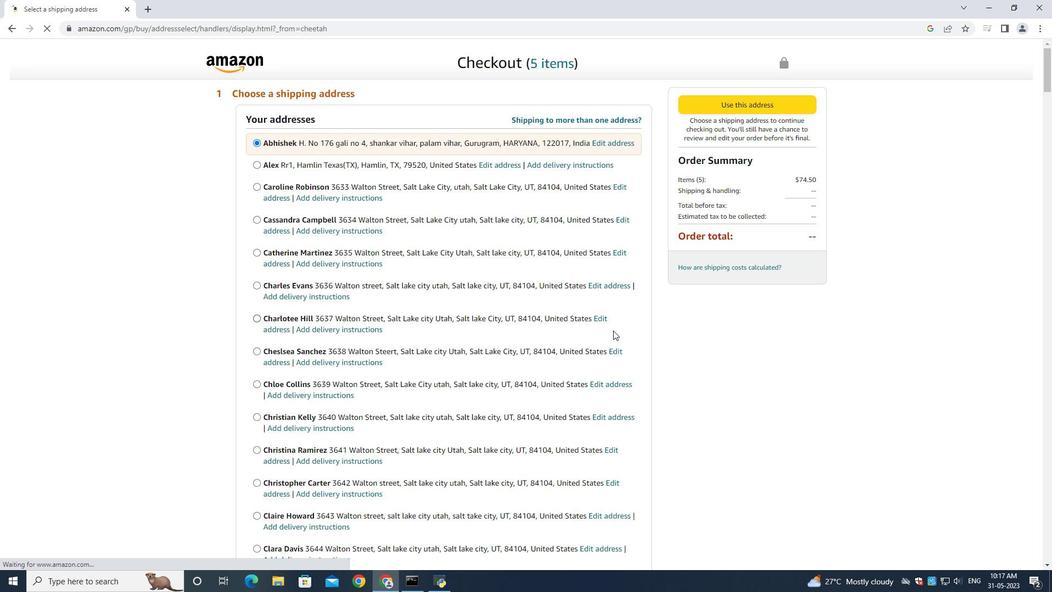 
Action: Mouse moved to (604, 329)
Screenshot: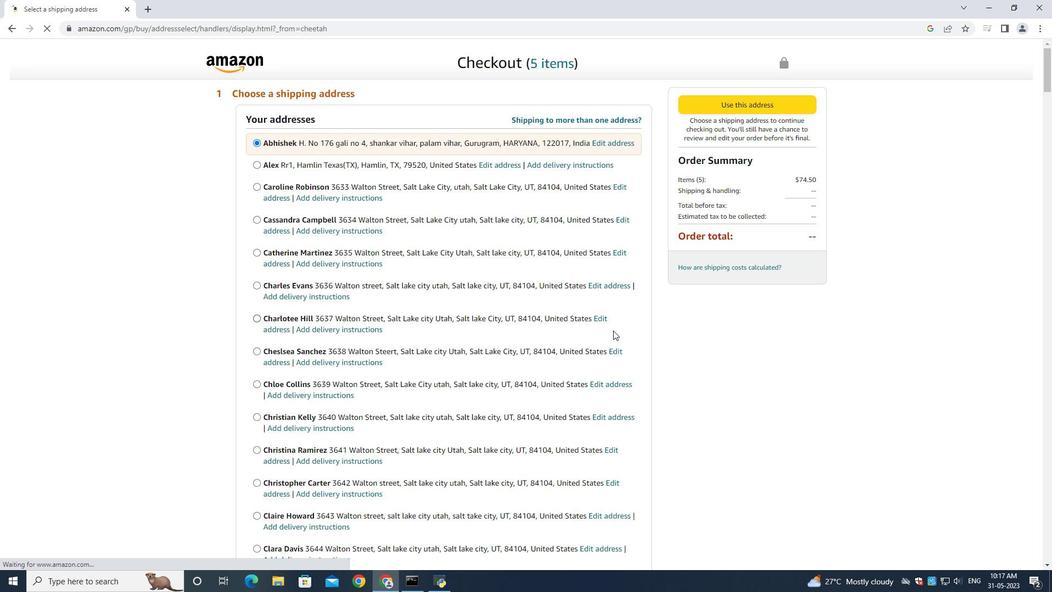 
Action: Mouse scrolled (610, 329) with delta (0, 0)
Screenshot: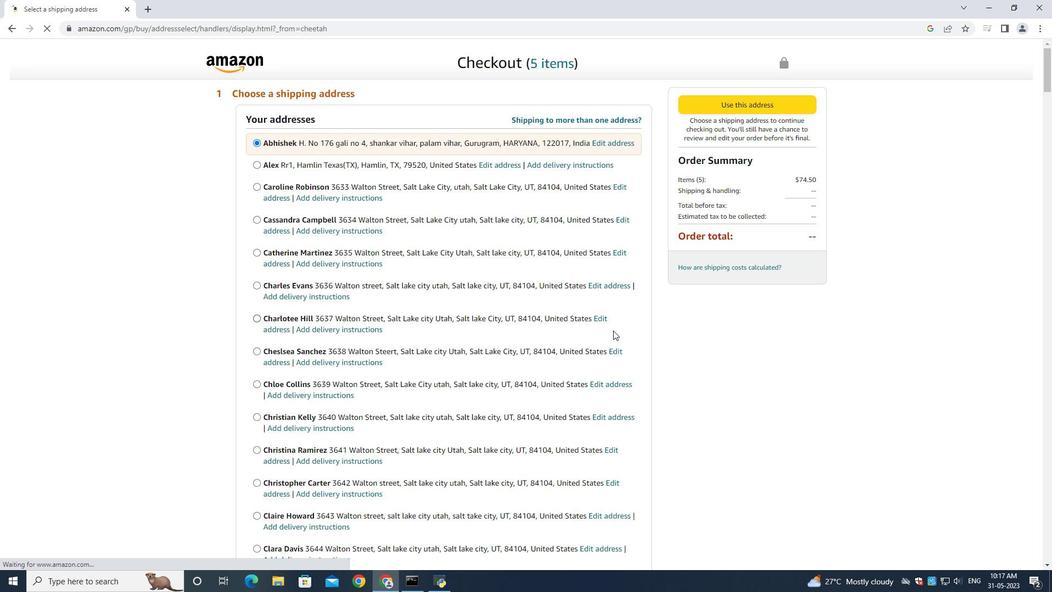 
Action: Mouse moved to (586, 327)
Screenshot: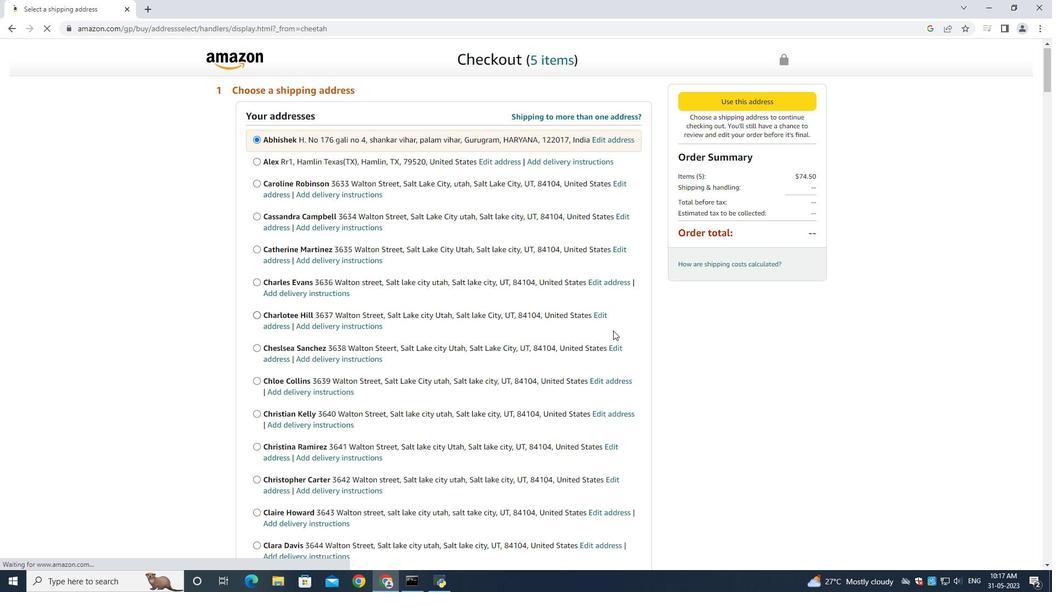 
Action: Mouse scrolled (603, 329) with delta (0, 0)
Screenshot: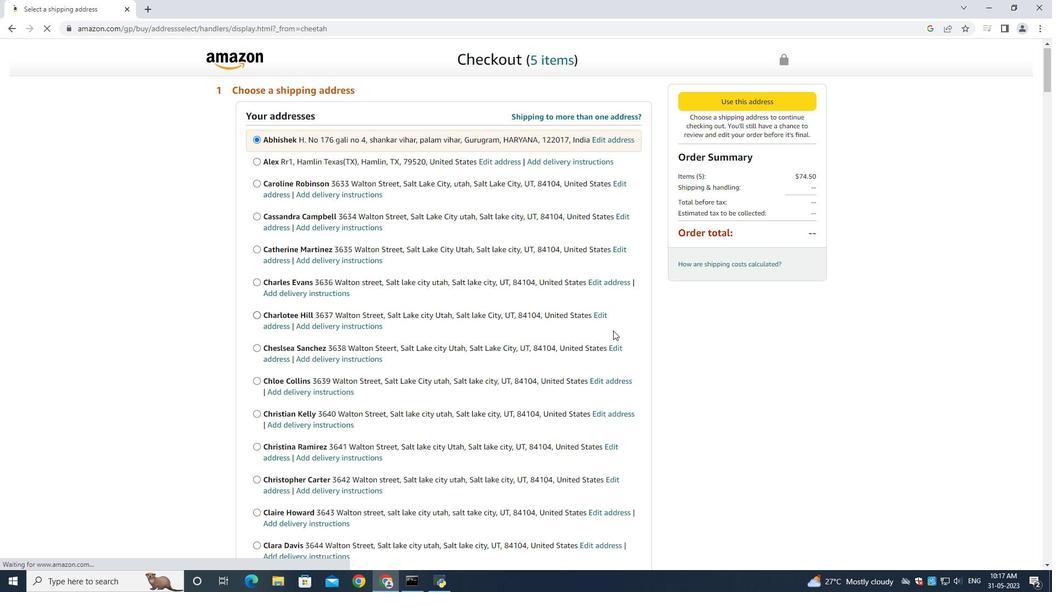
Action: Mouse moved to (540, 338)
Screenshot: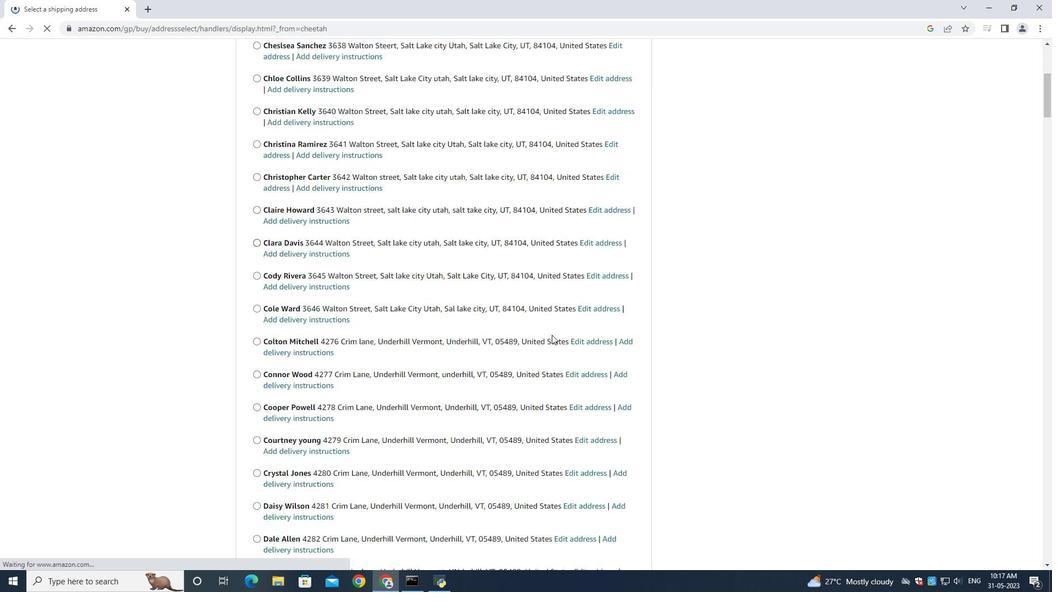 
Action: Mouse scrolled (540, 338) with delta (0, 0)
Screenshot: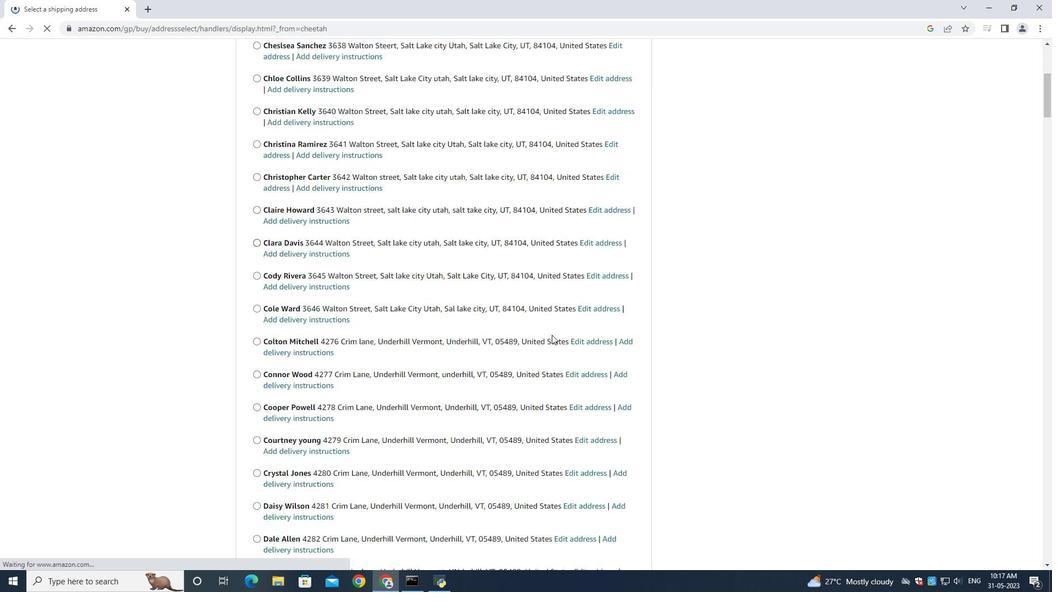 
Action: Mouse moved to (532, 346)
Screenshot: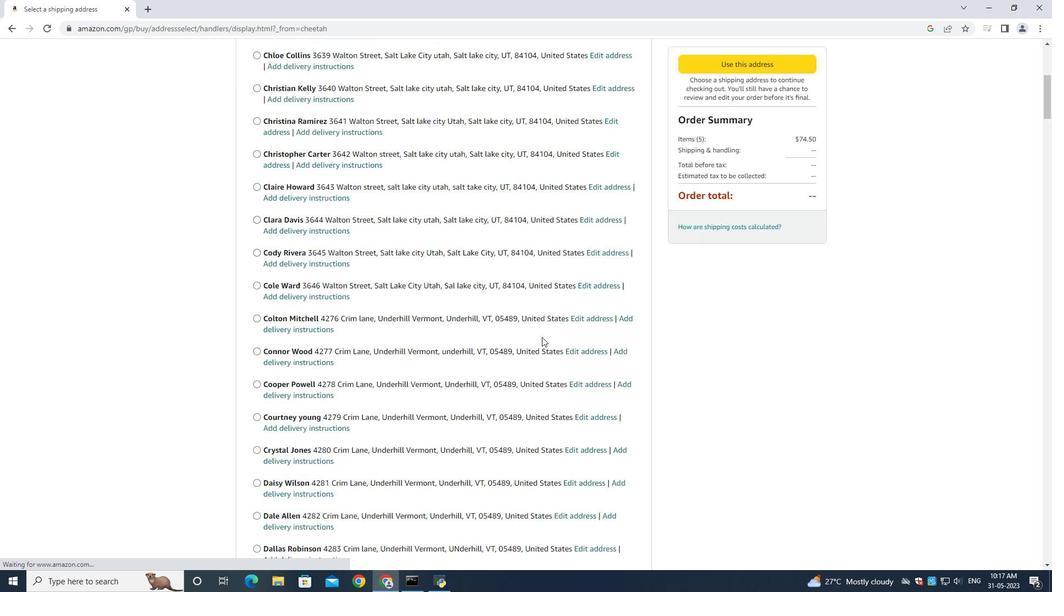 
Action: Mouse scrolled (536, 341) with delta (0, 0)
Screenshot: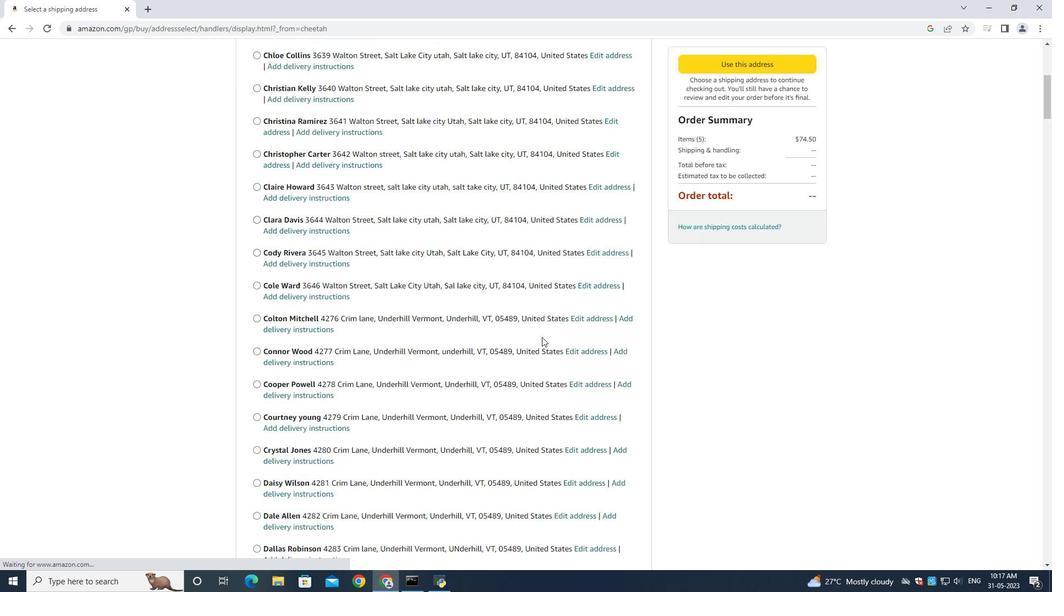 
Action: Mouse moved to (526, 349)
Screenshot: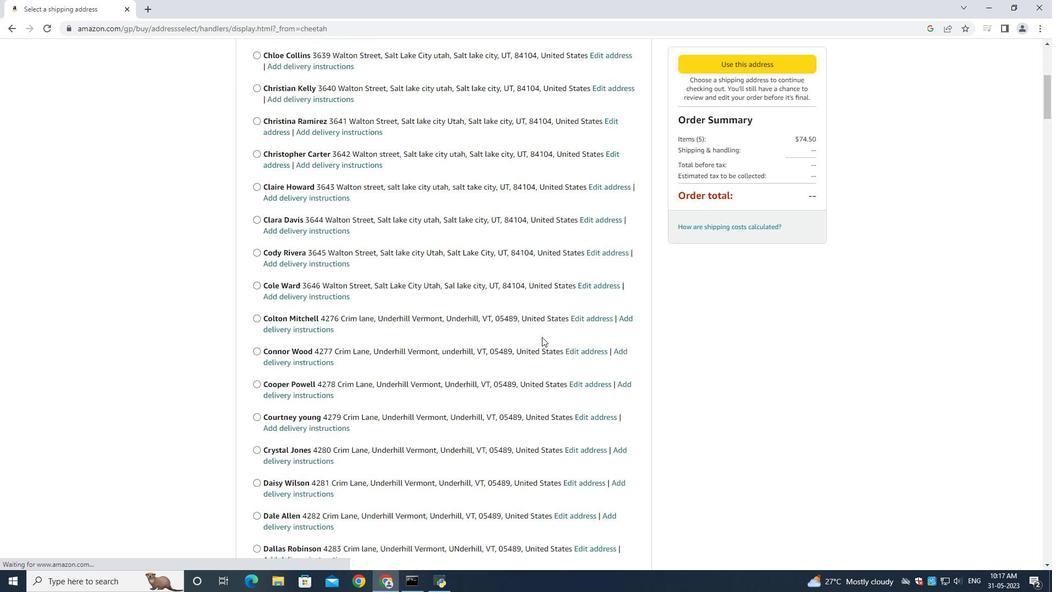 
Action: Mouse scrolled (531, 346) with delta (0, 0)
Screenshot: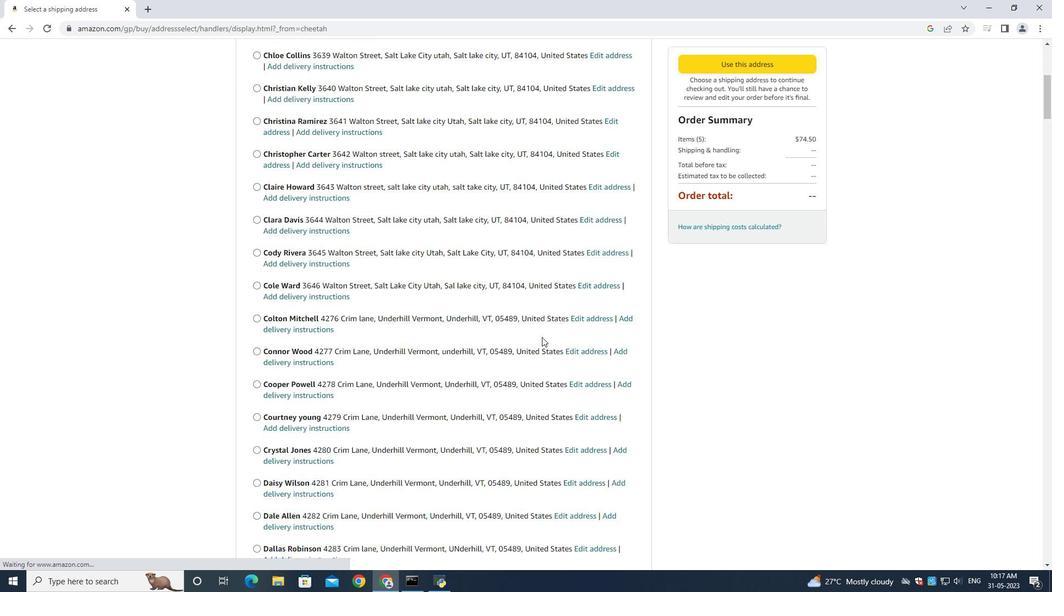 
Action: Mouse moved to (507, 354)
Screenshot: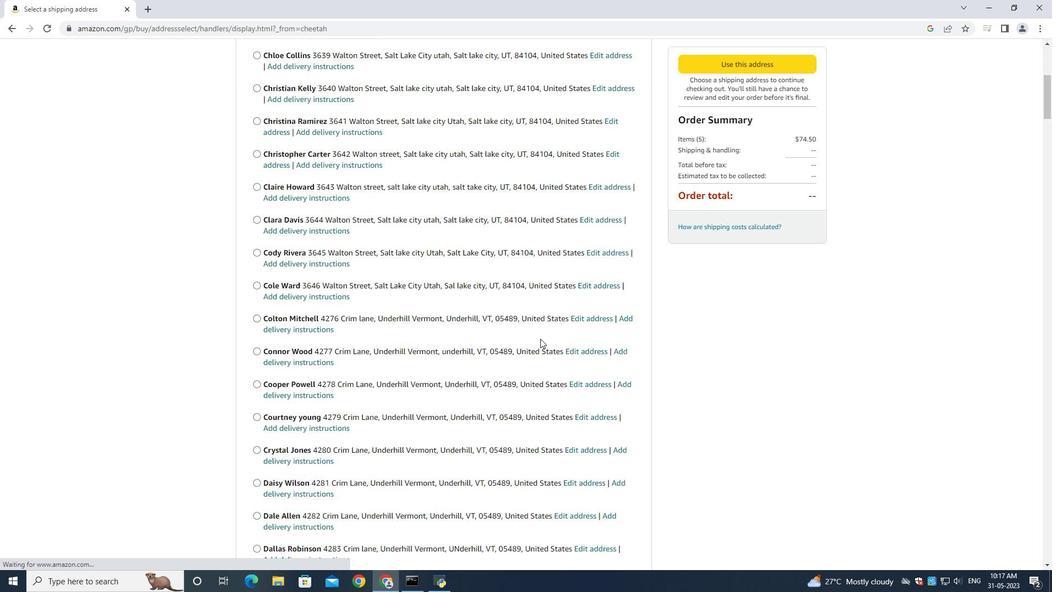 
Action: Mouse scrolled (524, 349) with delta (0, 0)
Screenshot: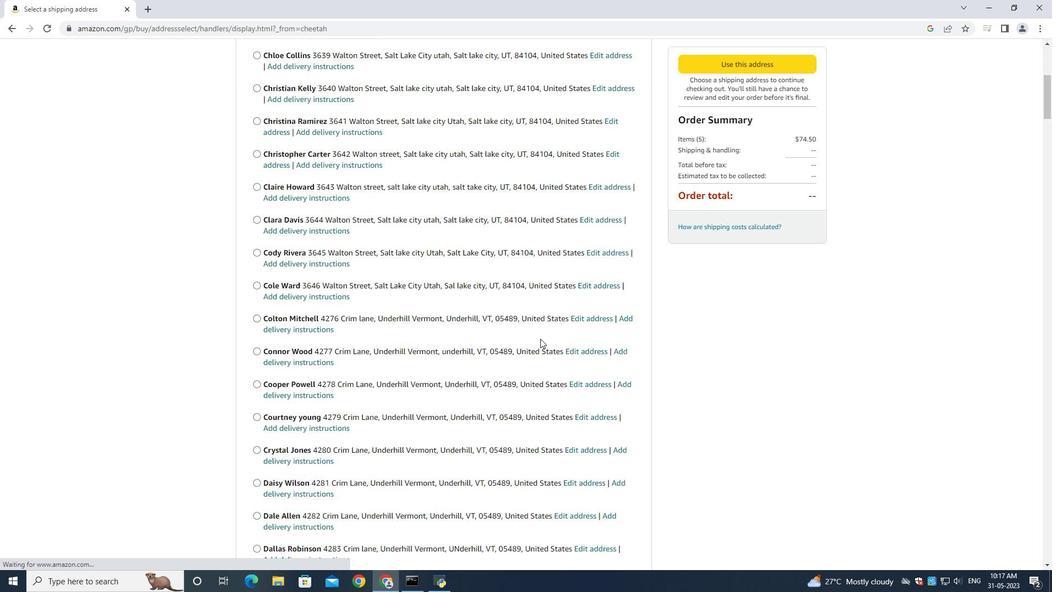 
Action: Mouse moved to (482, 353)
Screenshot: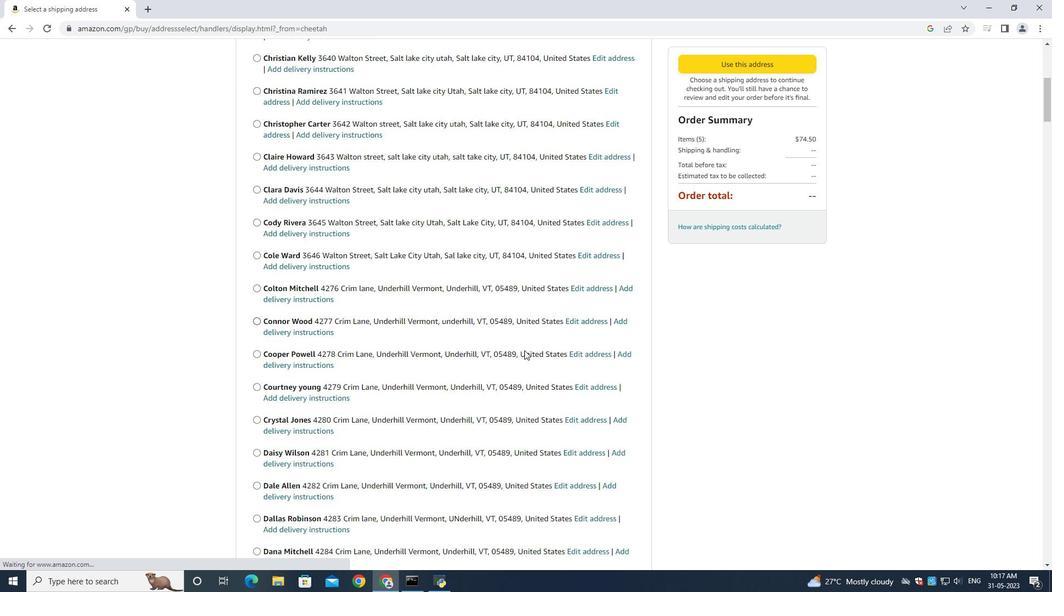 
Action: Mouse scrolled (482, 353) with delta (0, 0)
Screenshot: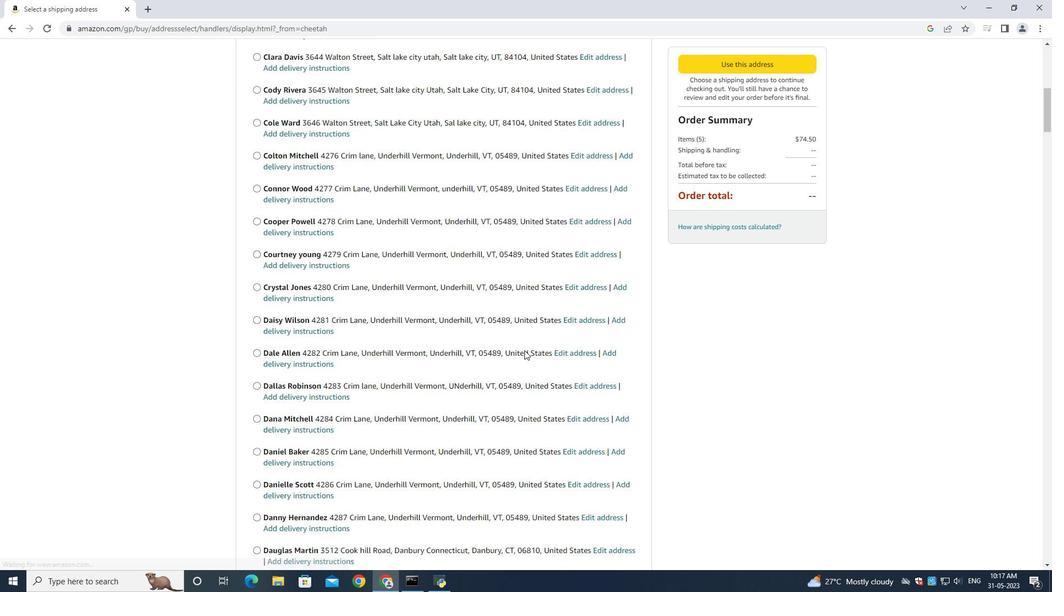 
Action: Mouse moved to (482, 353)
Screenshot: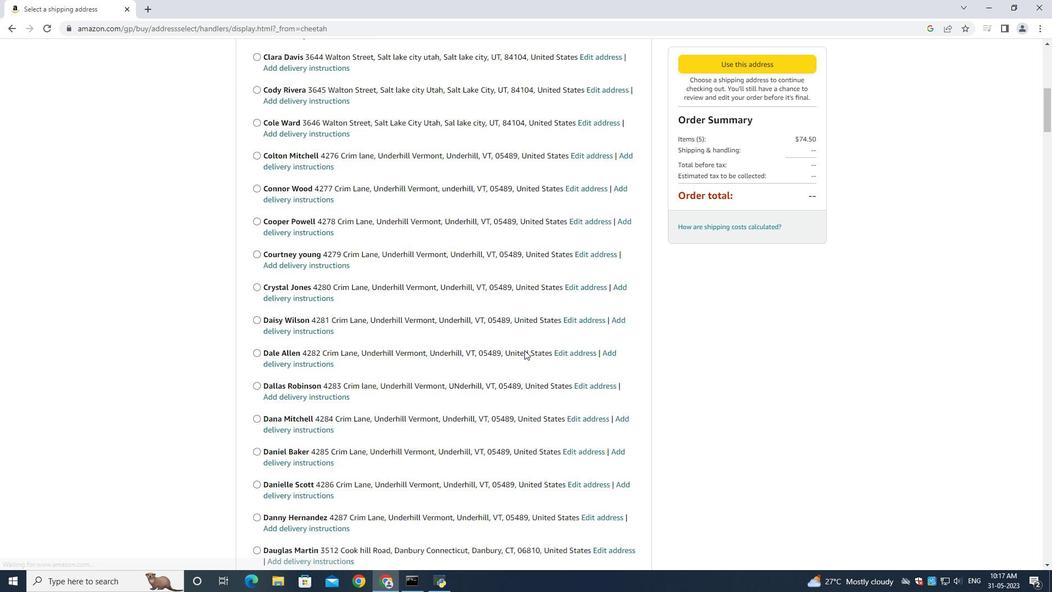 
Action: Mouse scrolled (482, 353) with delta (0, 0)
Screenshot: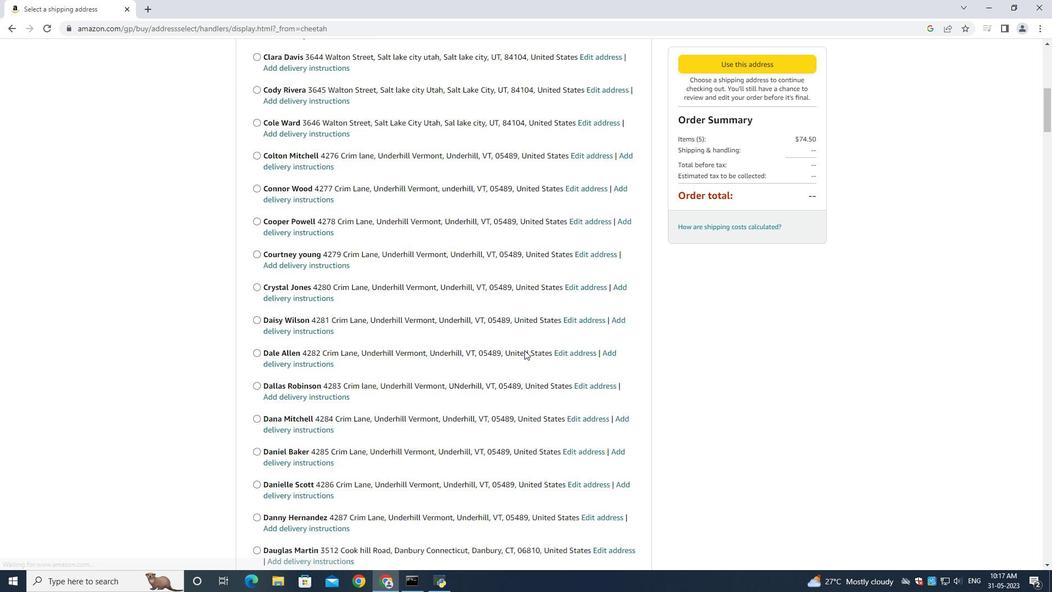 
Action: Mouse scrolled (482, 353) with delta (0, 0)
Screenshot: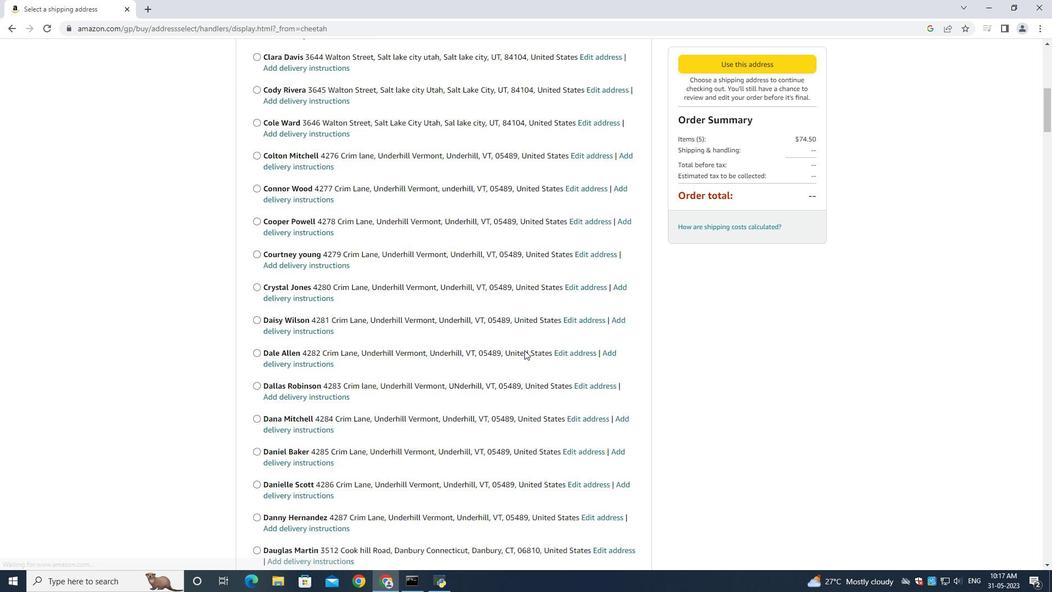 
Action: Mouse moved to (480, 353)
Screenshot: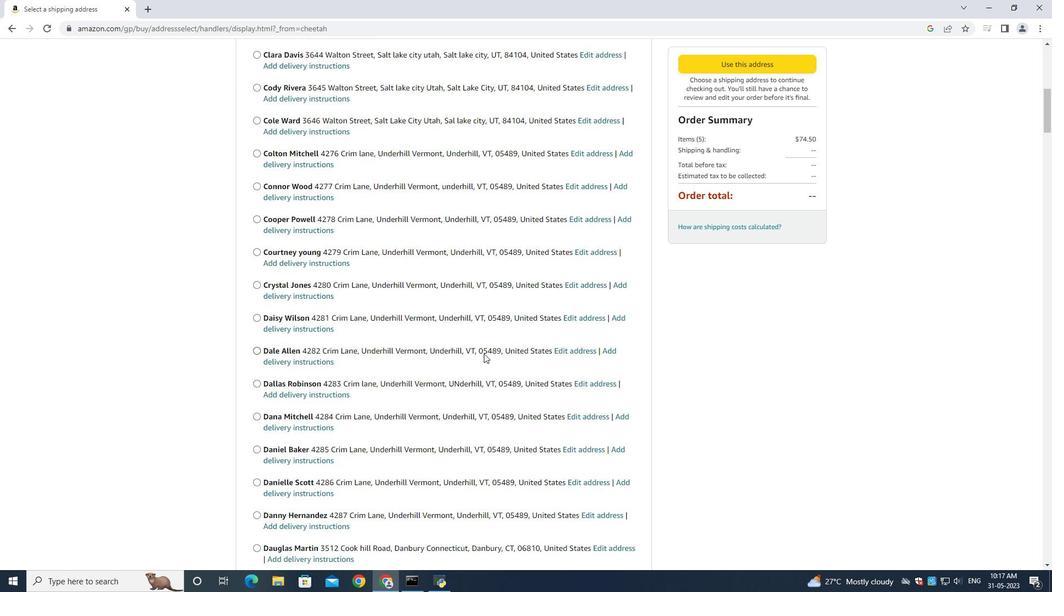 
Action: Mouse scrolled (481, 352) with delta (0, 0)
Screenshot: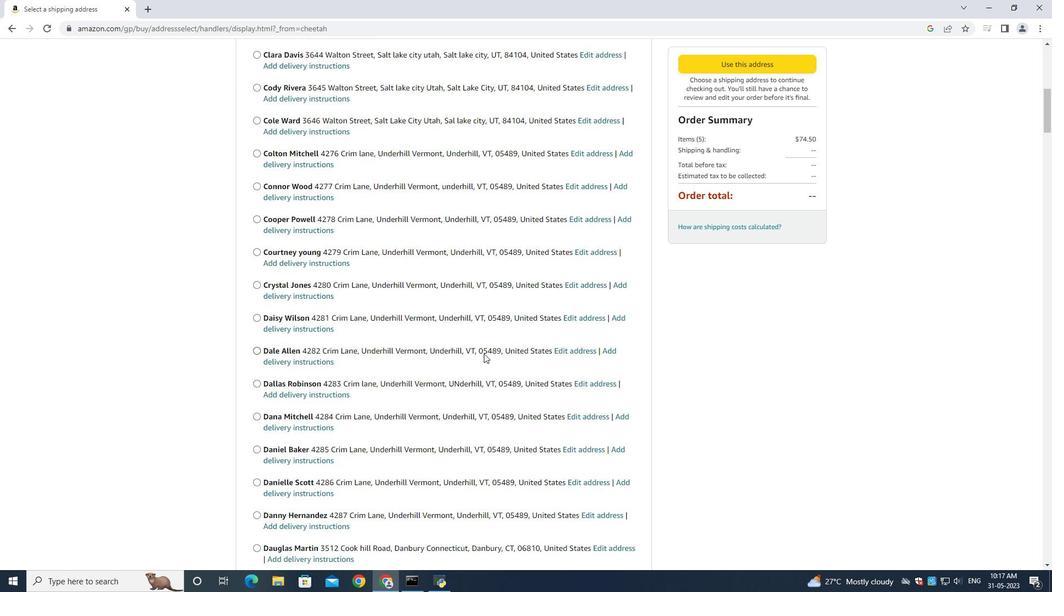 
Action: Mouse moved to (479, 352)
Screenshot: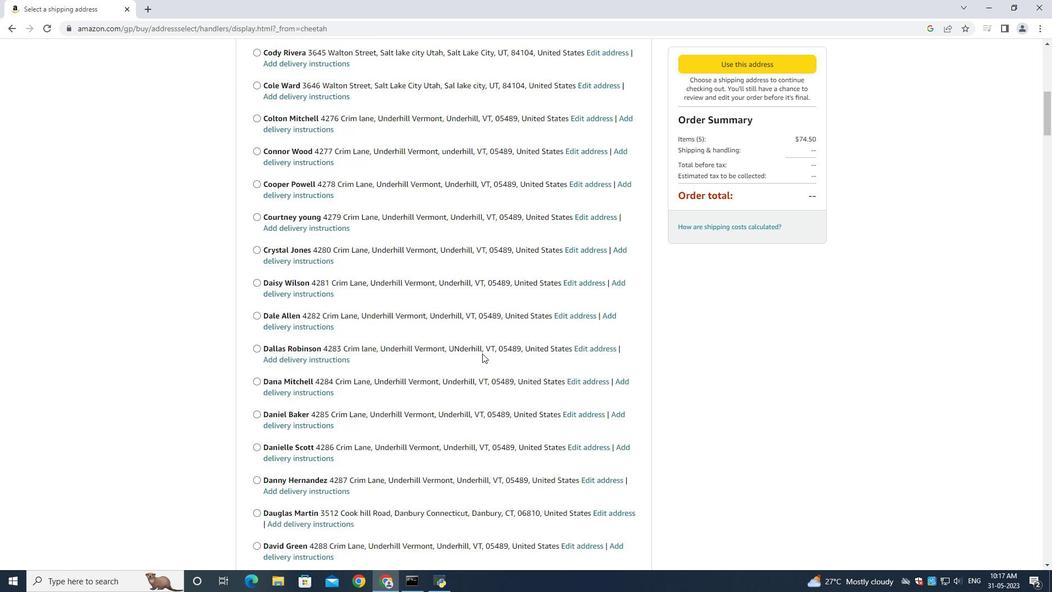 
Action: Mouse scrolled (479, 352) with delta (0, 0)
Screenshot: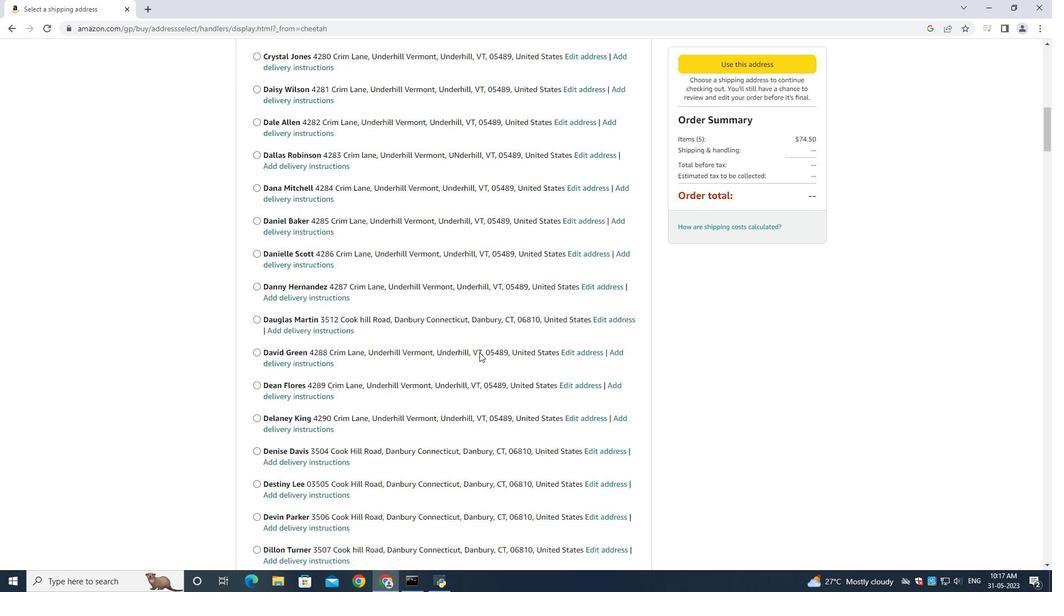 
Action: Mouse scrolled (479, 352) with delta (0, 0)
Screenshot: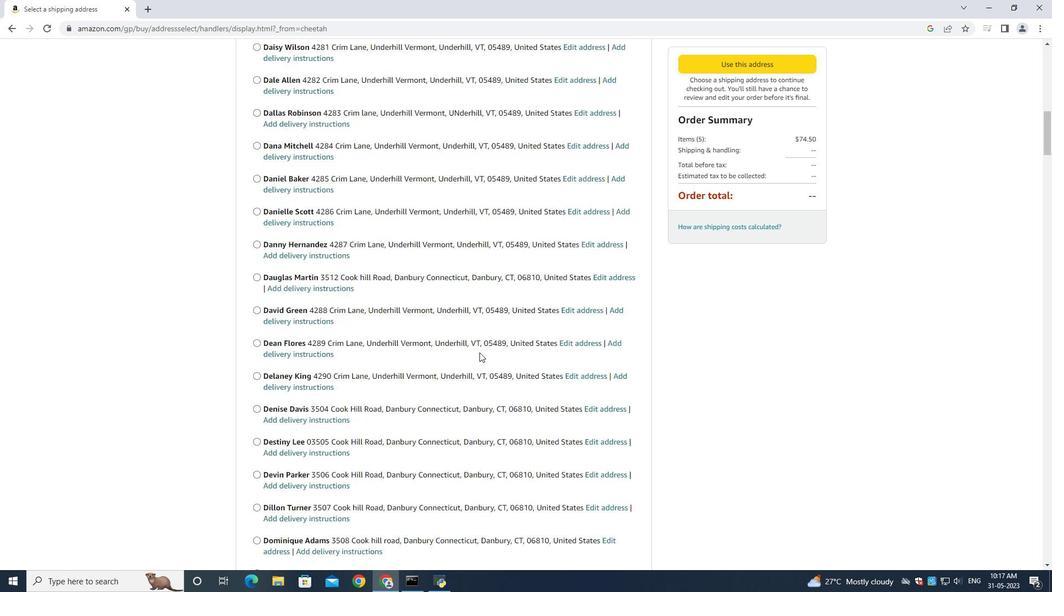 
Action: Mouse scrolled (479, 352) with delta (0, 0)
Screenshot: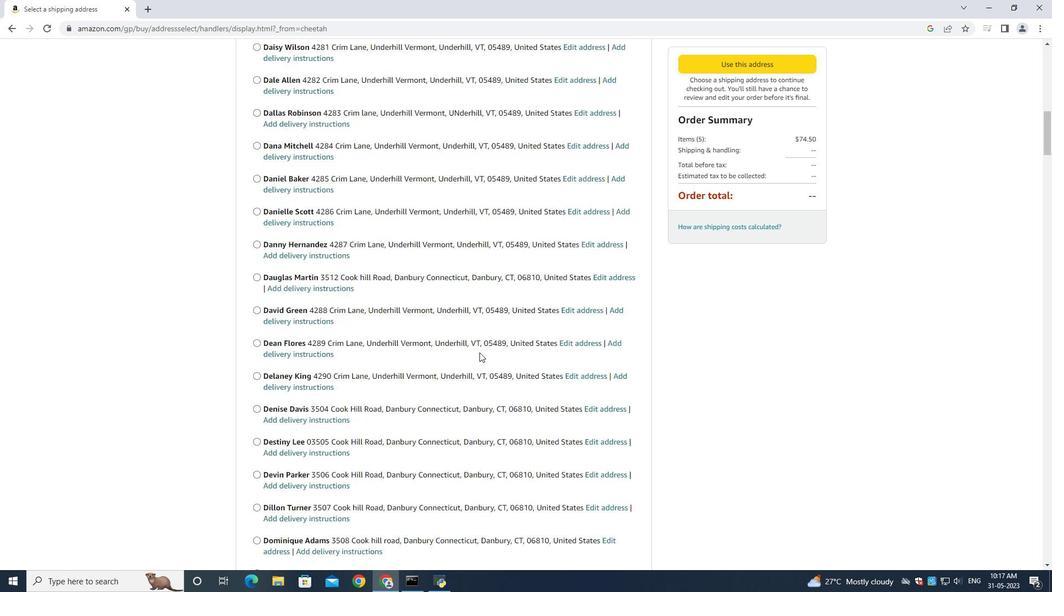 
Action: Mouse scrolled (479, 352) with delta (0, 0)
Screenshot: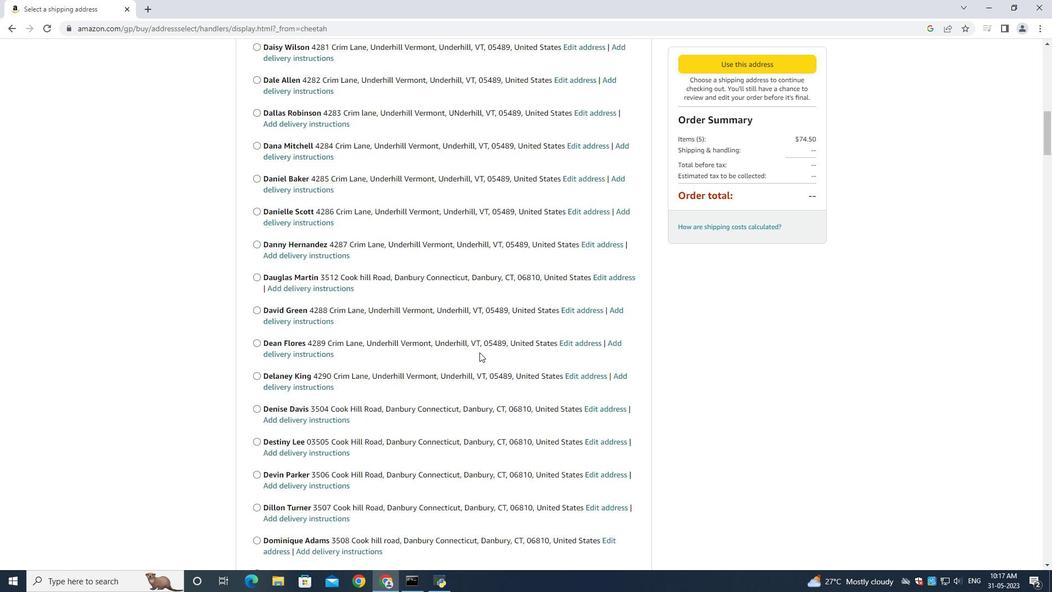 
Action: Mouse scrolled (479, 352) with delta (0, 0)
Screenshot: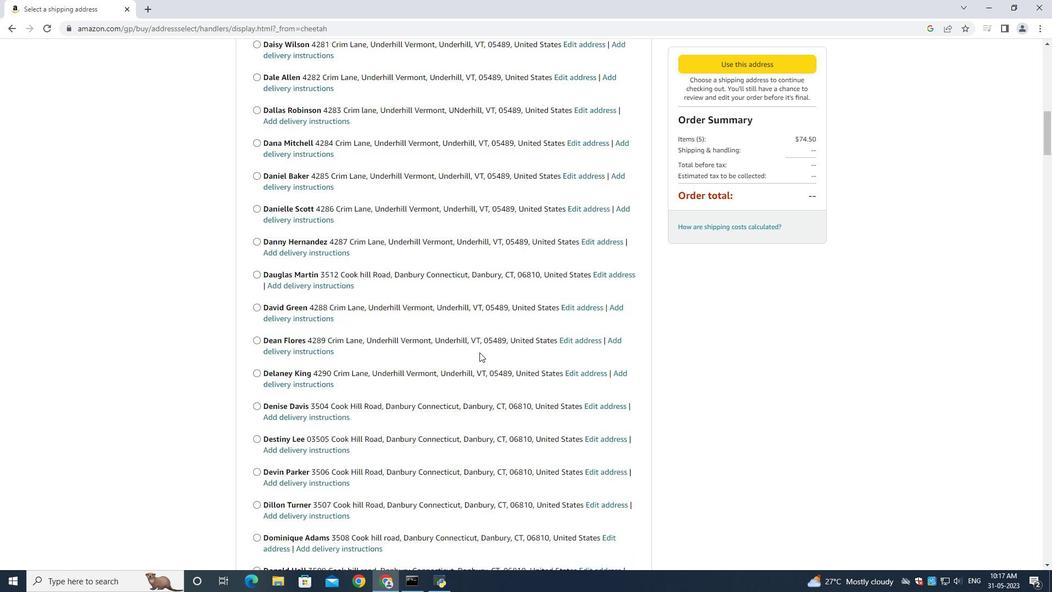 
Action: Mouse moved to (480, 352)
Screenshot: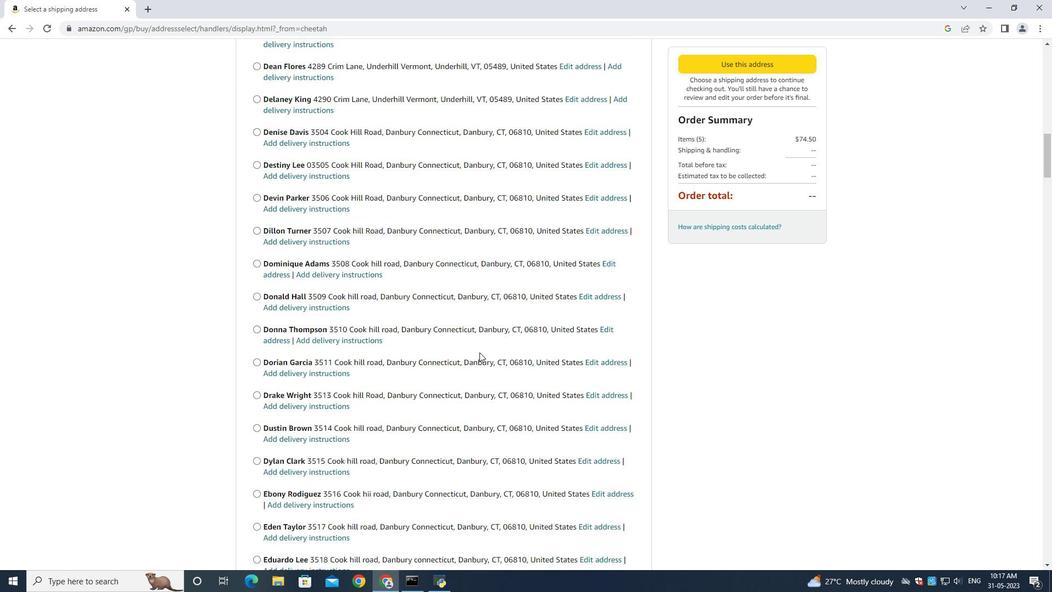 
Action: Mouse scrolled (480, 352) with delta (0, 0)
Screenshot: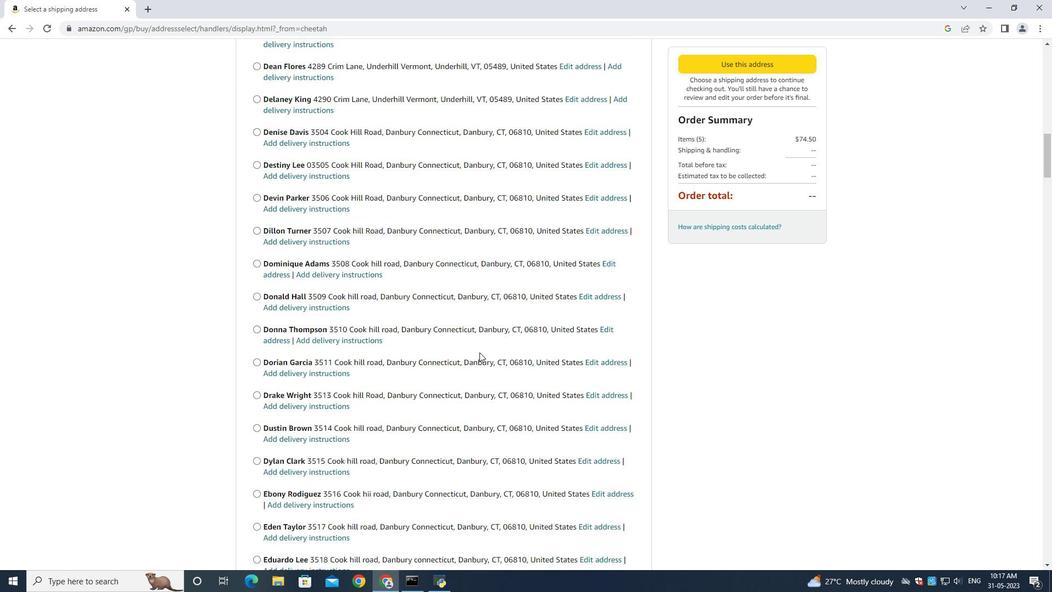 
Action: Mouse scrolled (480, 352) with delta (0, 0)
Screenshot: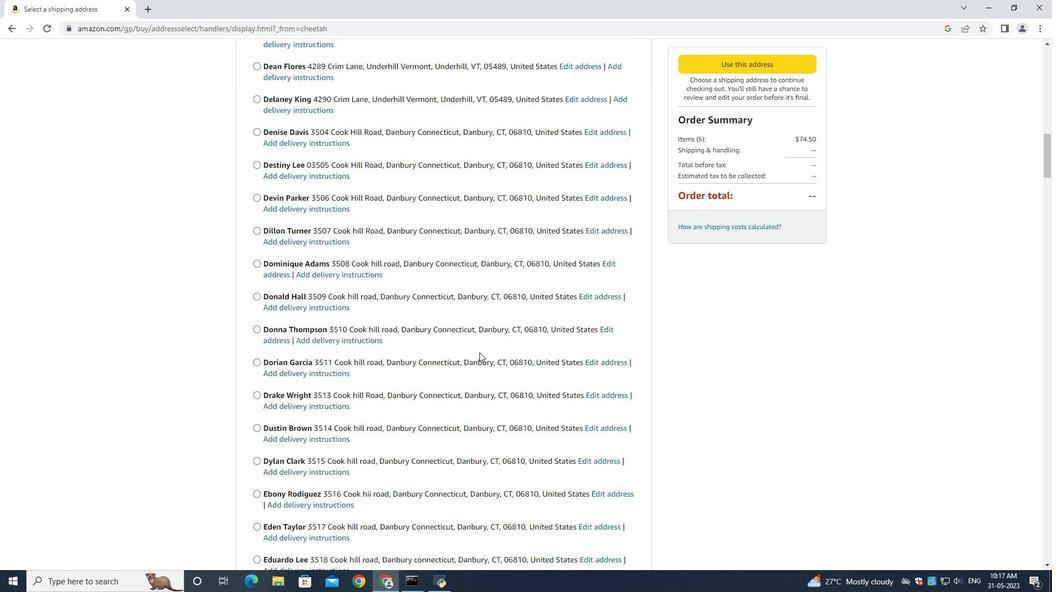 
Action: Mouse scrolled (480, 352) with delta (0, 0)
Screenshot: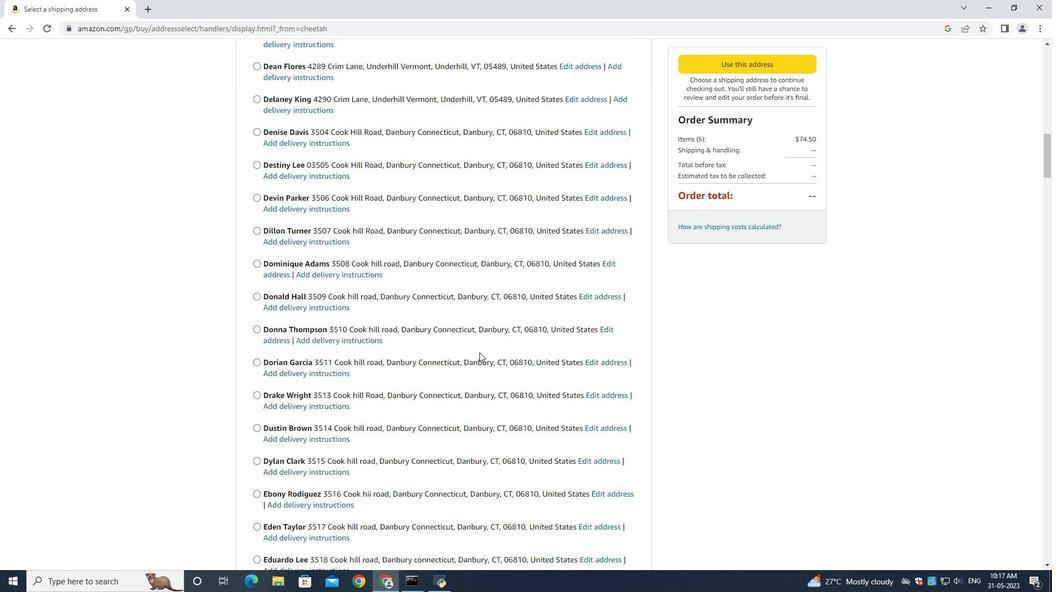 
Action: Mouse scrolled (480, 352) with delta (0, 0)
Screenshot: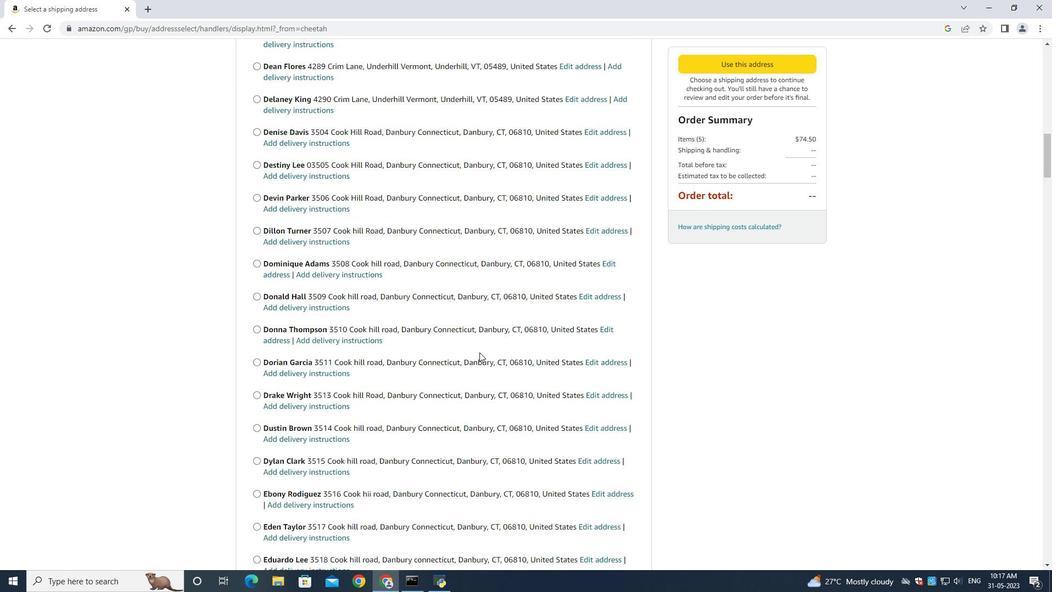 
Action: Mouse scrolled (480, 352) with delta (0, 0)
Screenshot: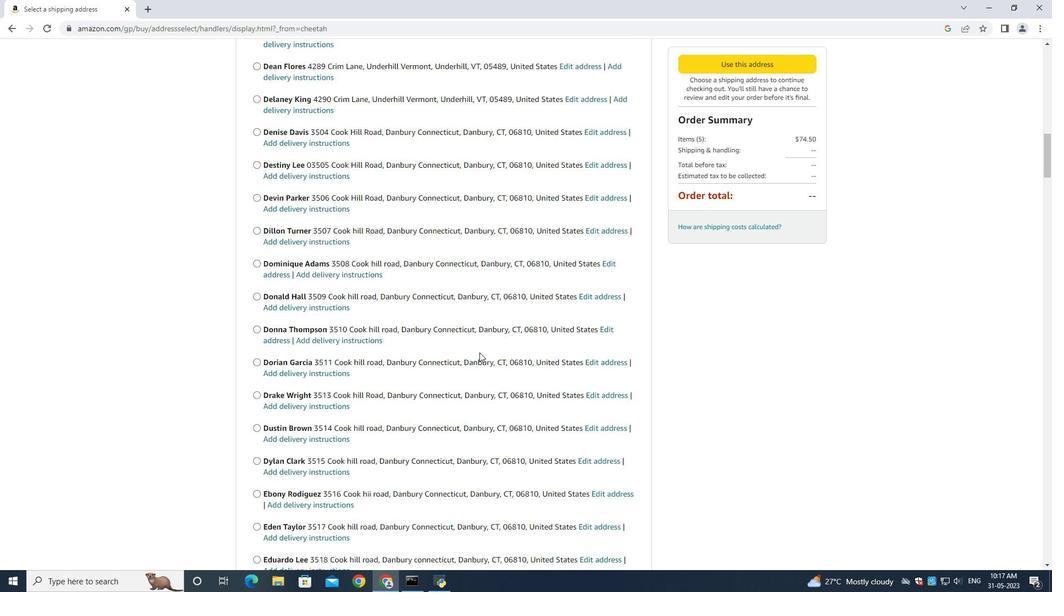 
Action: Mouse scrolled (480, 352) with delta (0, 0)
Screenshot: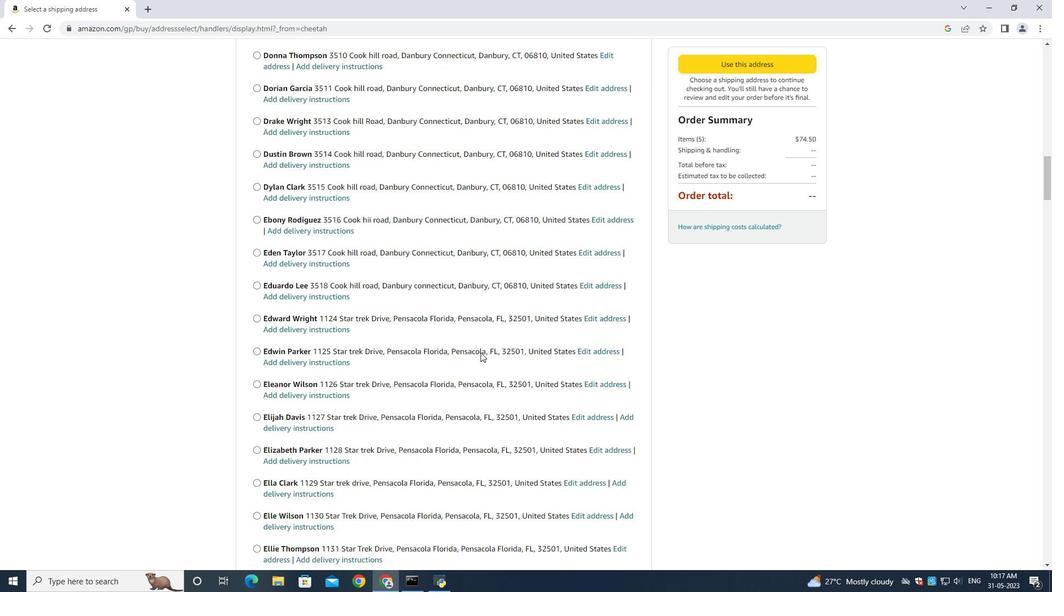
Action: Mouse scrolled (480, 352) with delta (0, 0)
Screenshot: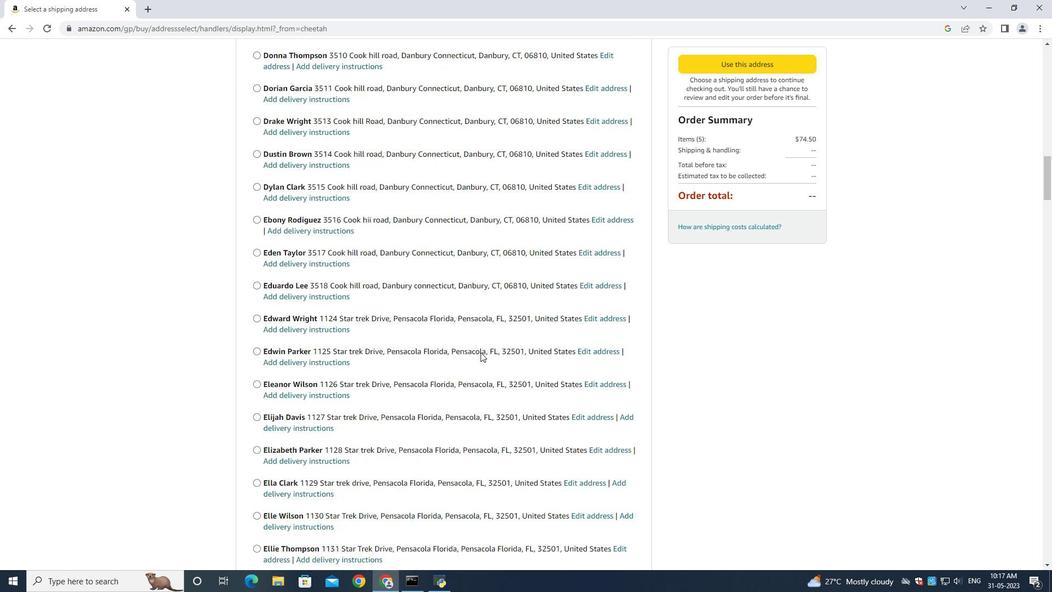 
Action: Mouse scrolled (480, 352) with delta (0, 0)
Screenshot: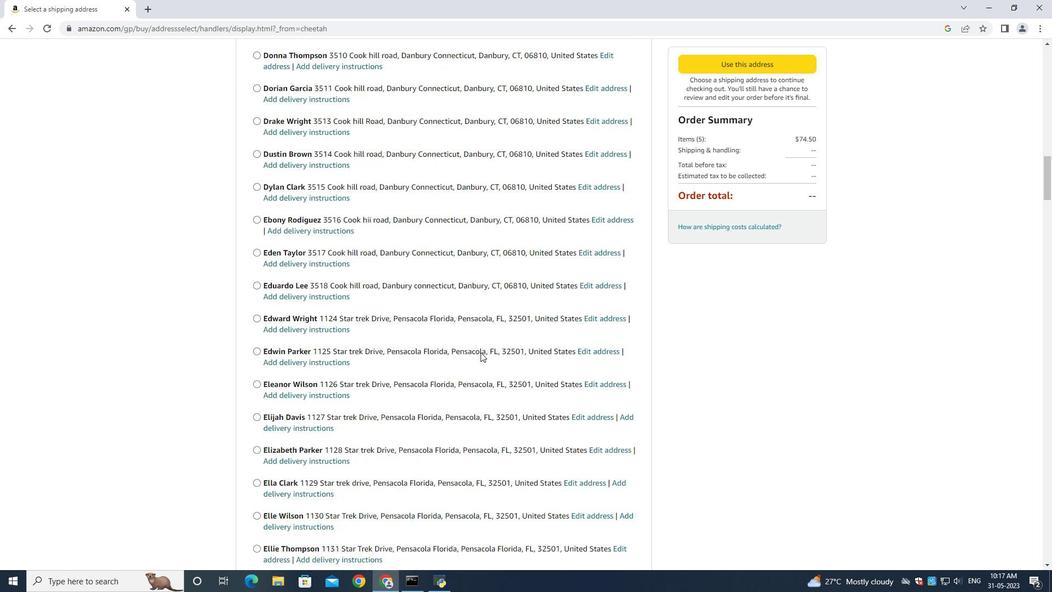 
Action: Mouse scrolled (480, 352) with delta (0, 0)
Screenshot: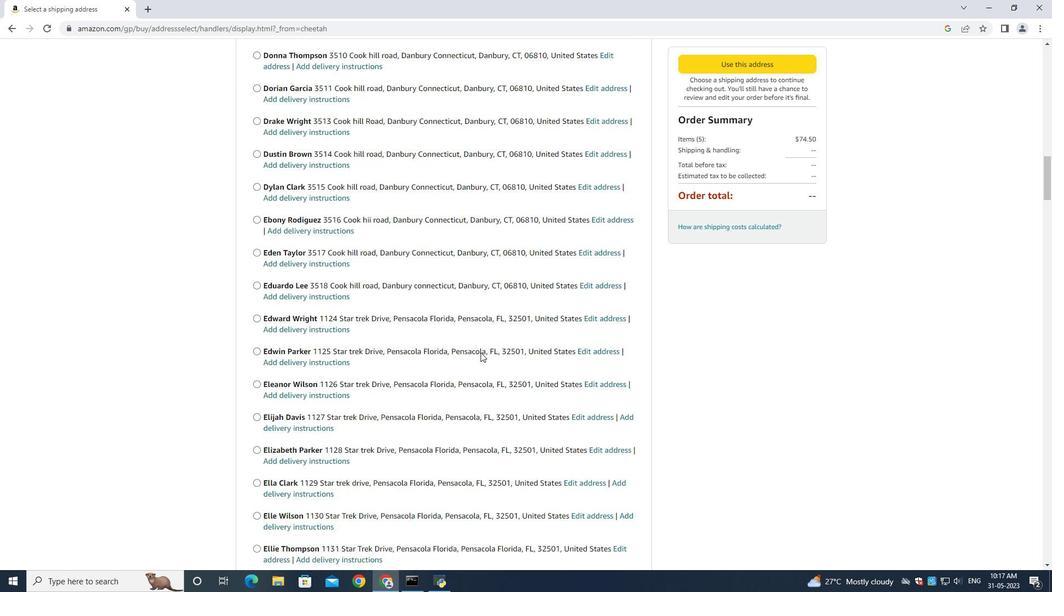 
Action: Mouse moved to (478, 351)
Screenshot: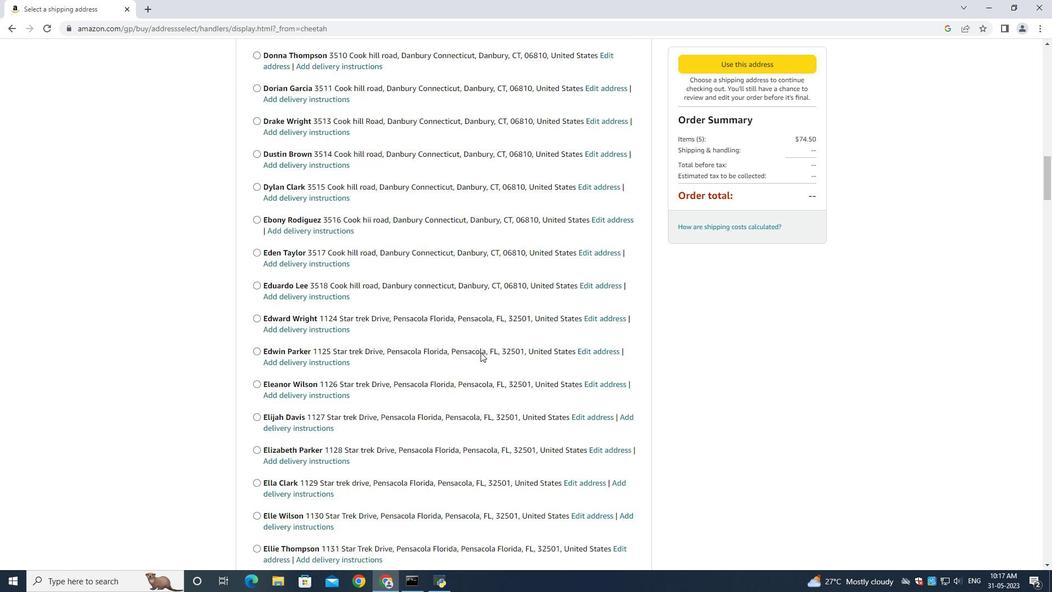 
Action: Mouse scrolled (478, 350) with delta (0, 0)
Screenshot: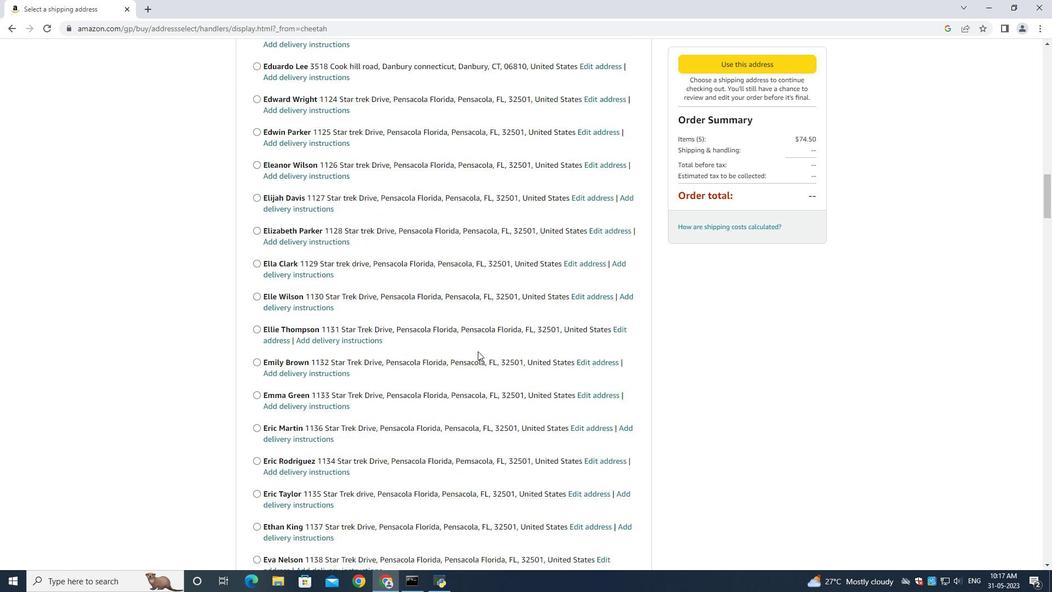 
Action: Mouse scrolled (478, 350) with delta (0, 0)
Screenshot: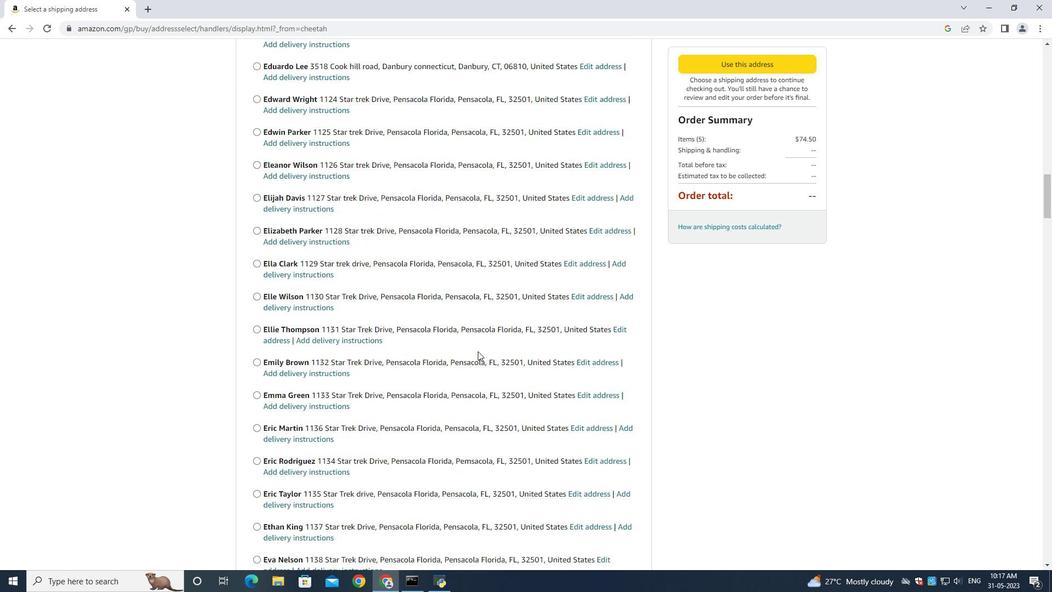 
Action: Mouse scrolled (478, 350) with delta (0, 0)
Screenshot: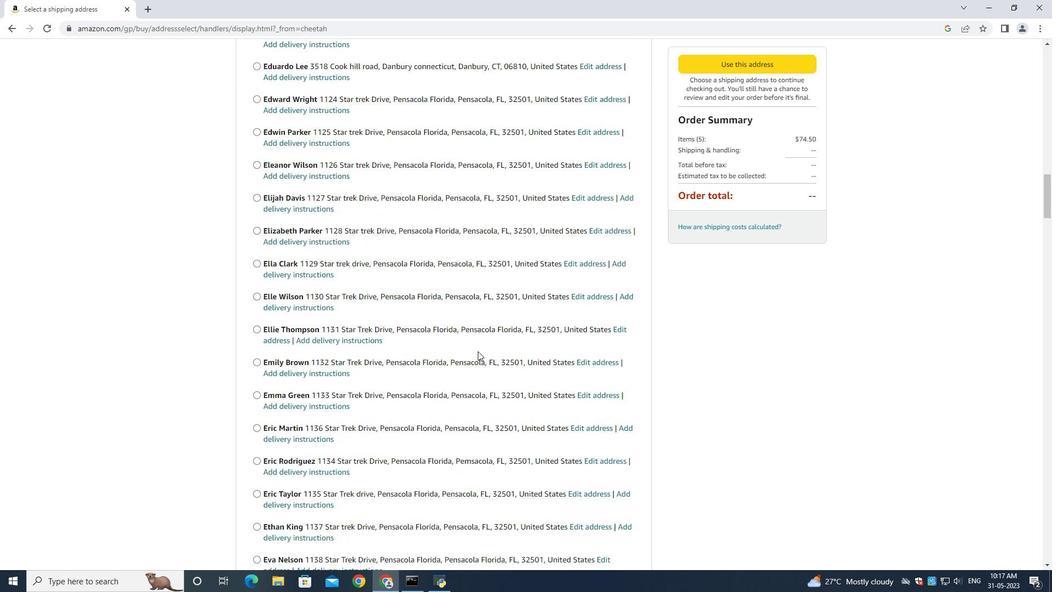 
Action: Mouse scrolled (478, 350) with delta (0, 0)
Screenshot: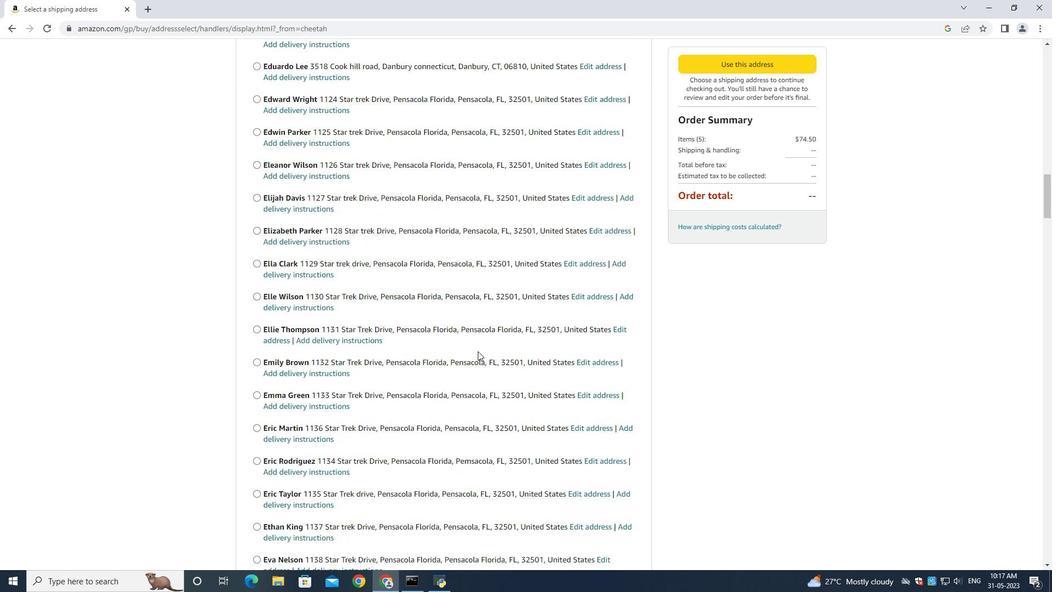 
Action: Mouse scrolled (478, 350) with delta (0, 0)
Screenshot: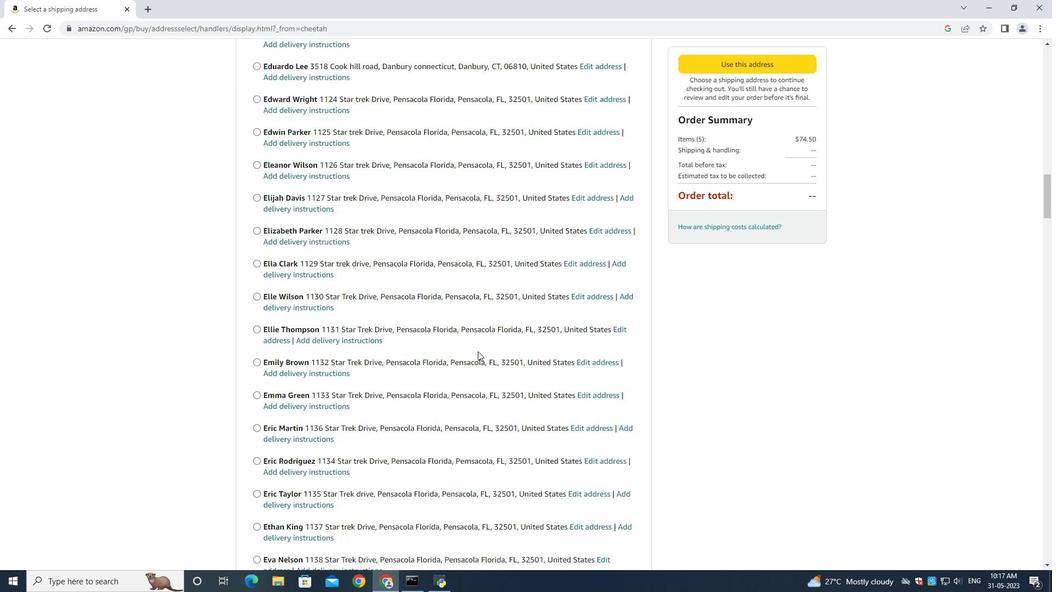
Action: Mouse moved to (477, 351)
Screenshot: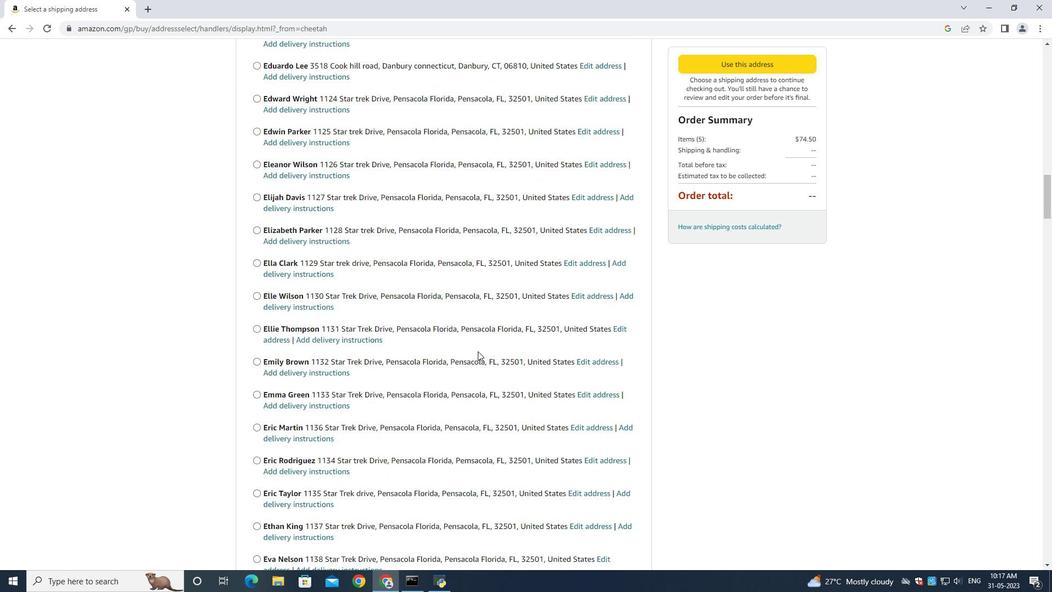 
Action: Mouse scrolled (477, 350) with delta (0, 0)
Screenshot: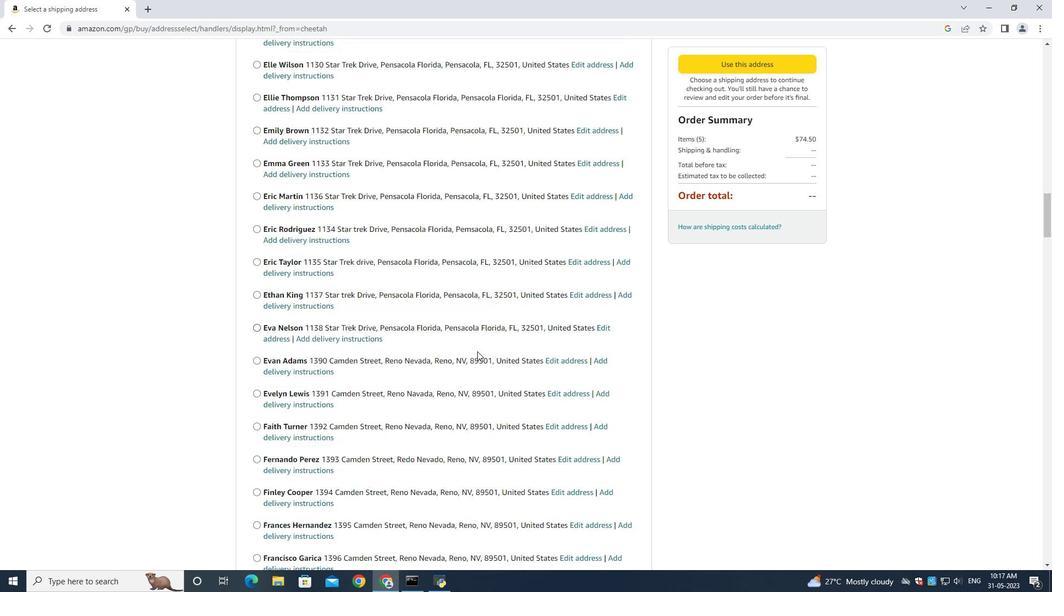 
Action: Mouse scrolled (477, 350) with delta (0, 0)
Screenshot: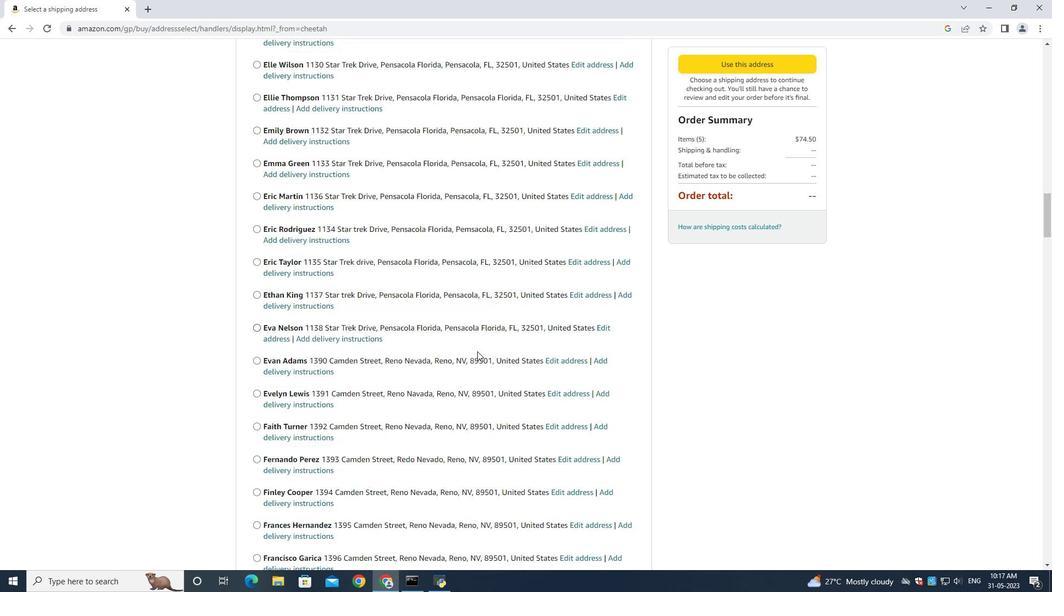 
Action: Mouse scrolled (477, 350) with delta (0, 0)
Screenshot: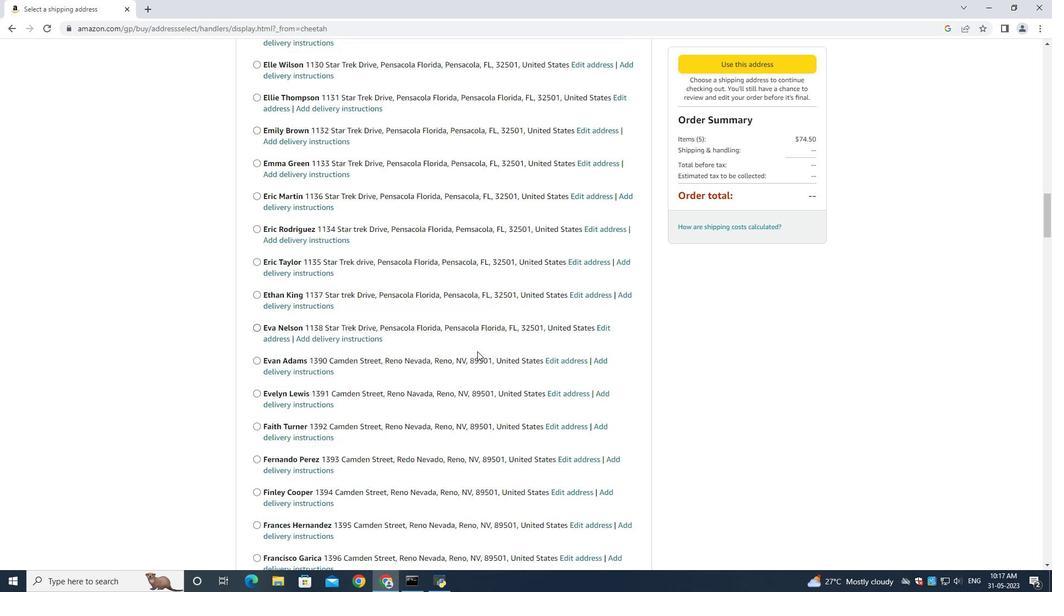 
Action: Mouse scrolled (477, 350) with delta (0, 0)
Screenshot: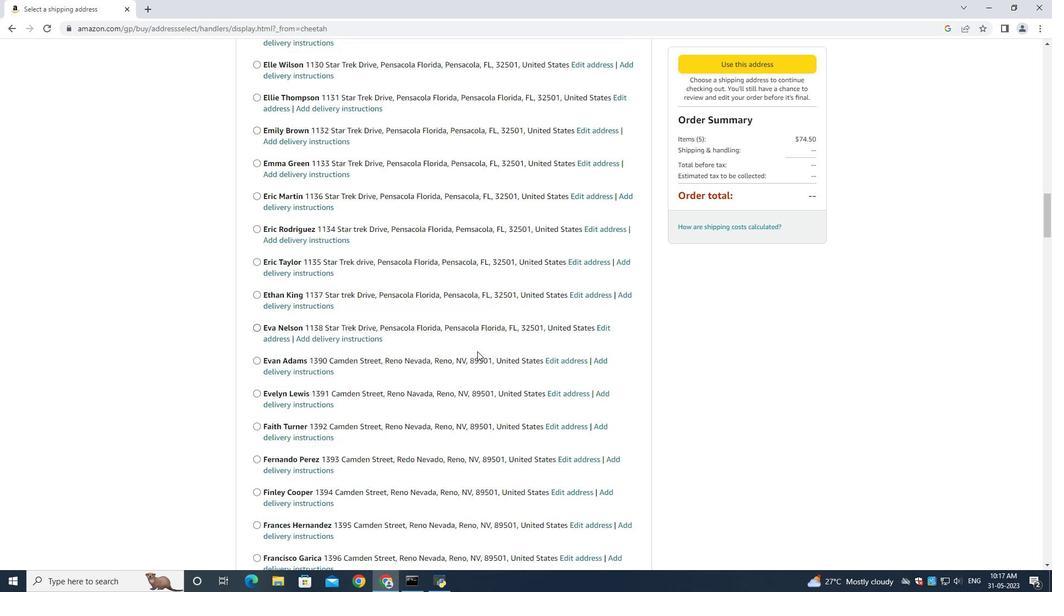 
Action: Mouse moved to (478, 348)
Screenshot: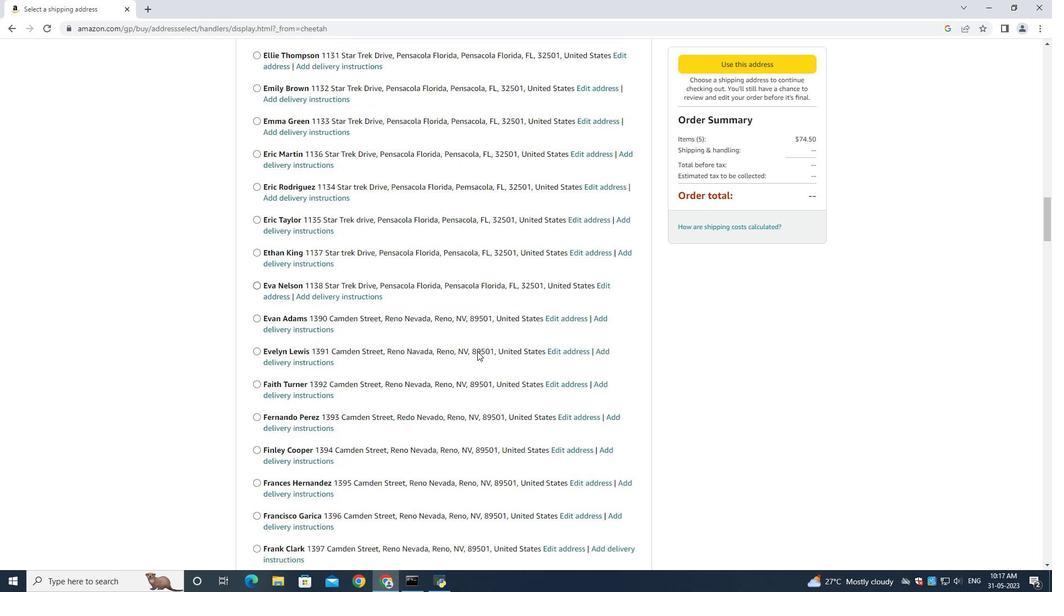 
Action: Mouse scrolled (478, 348) with delta (0, 0)
Screenshot: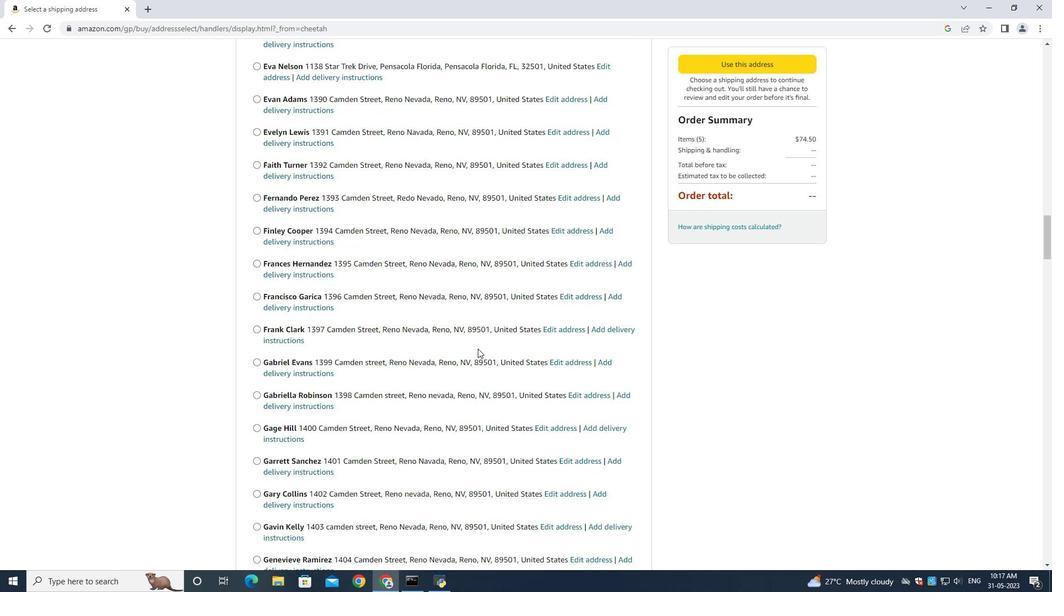 
Action: Mouse scrolled (478, 348) with delta (0, 0)
Screenshot: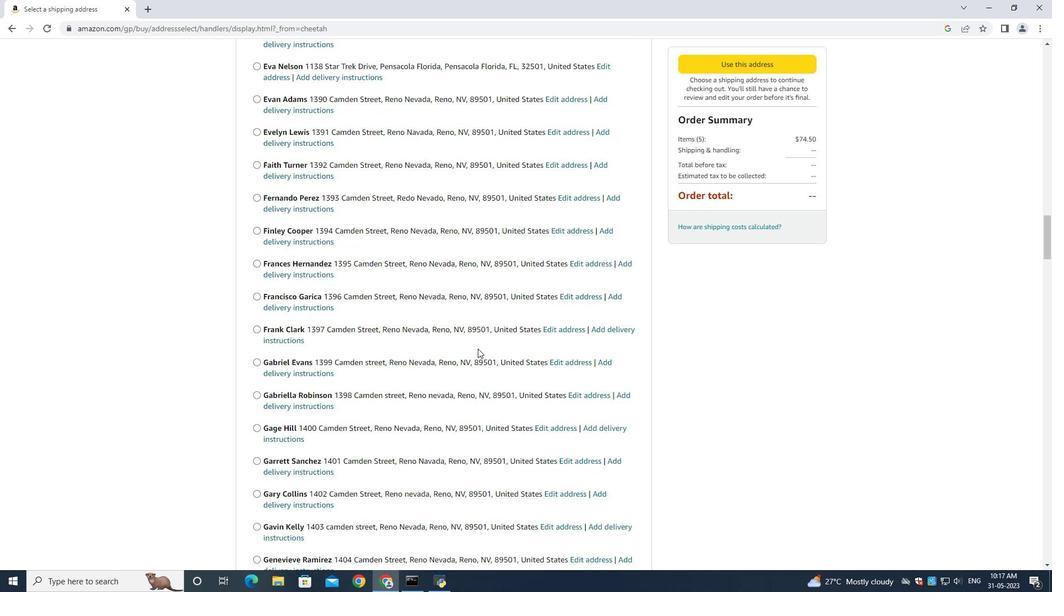 
Action: Mouse scrolled (478, 348) with delta (0, 0)
Screenshot: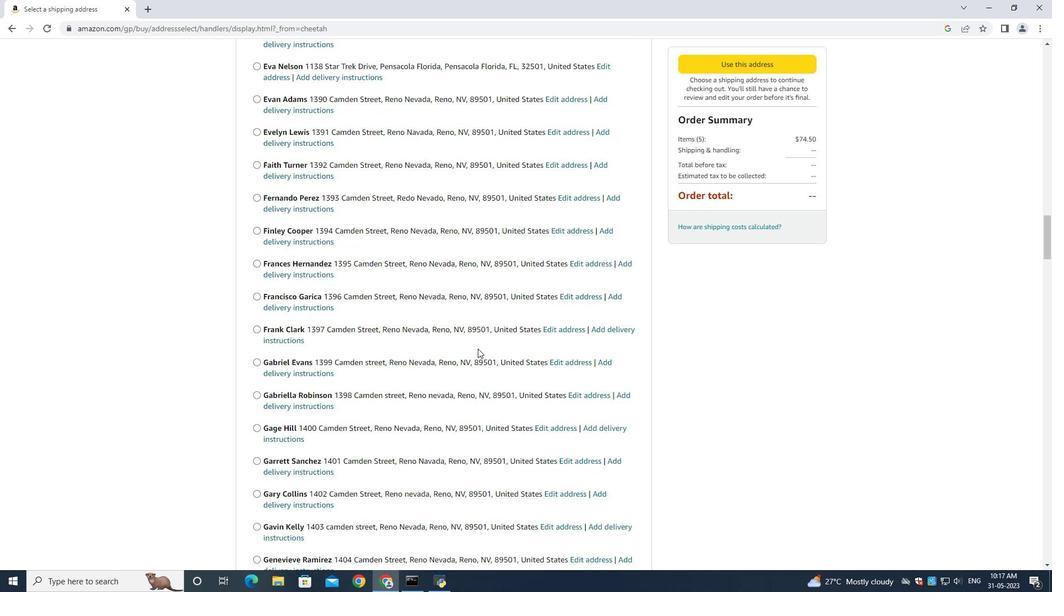 
Action: Mouse scrolled (478, 348) with delta (0, 0)
Screenshot: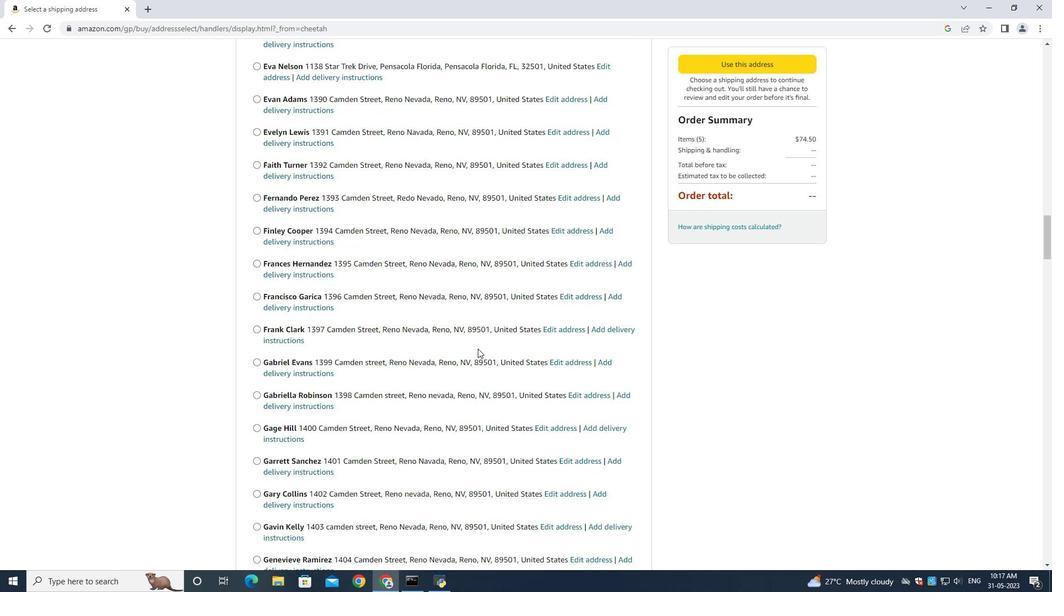 
Action: Mouse moved to (462, 336)
Screenshot: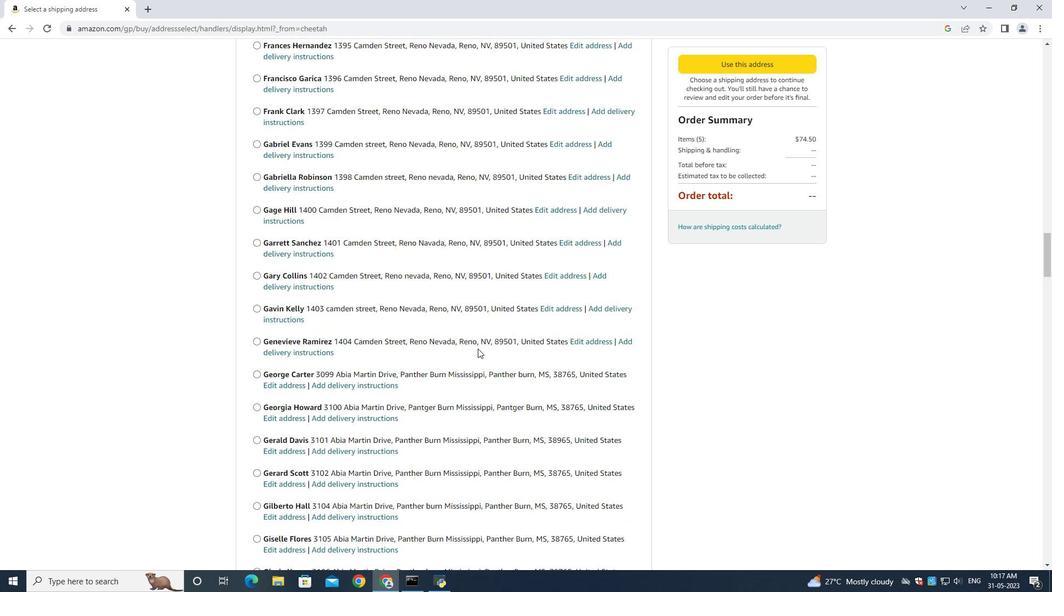 
Action: Mouse scrolled (462, 336) with delta (0, 0)
Screenshot: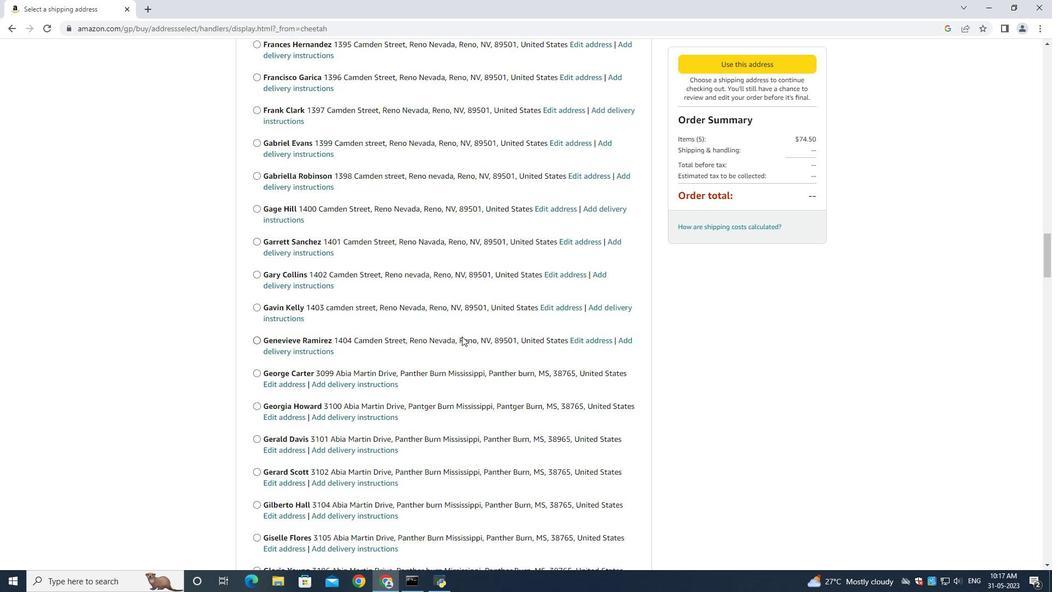 
Action: Mouse scrolled (462, 336) with delta (0, 0)
Screenshot: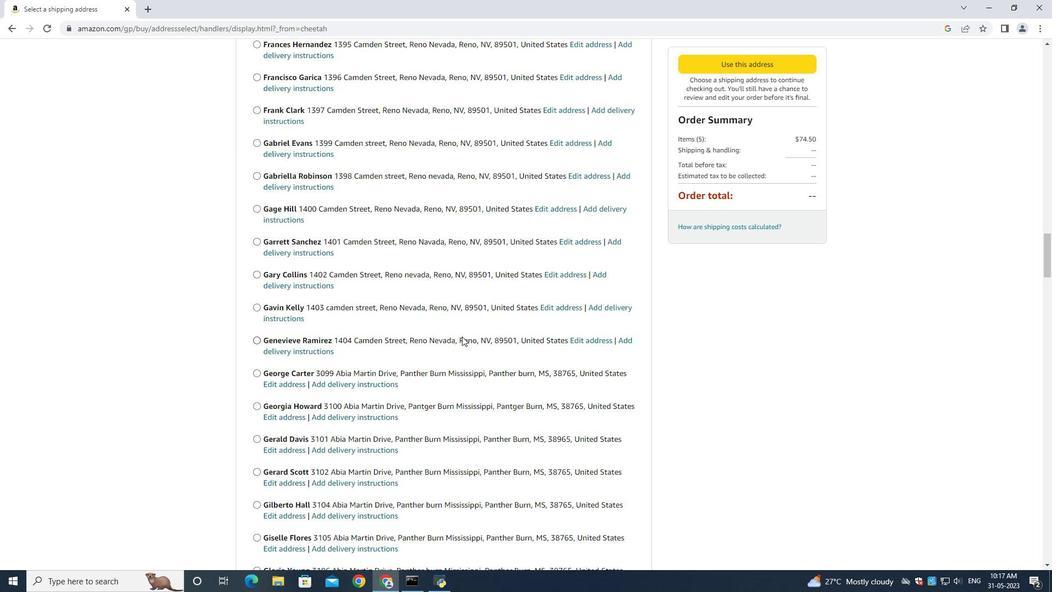 
Action: Mouse scrolled (462, 336) with delta (0, 0)
Screenshot: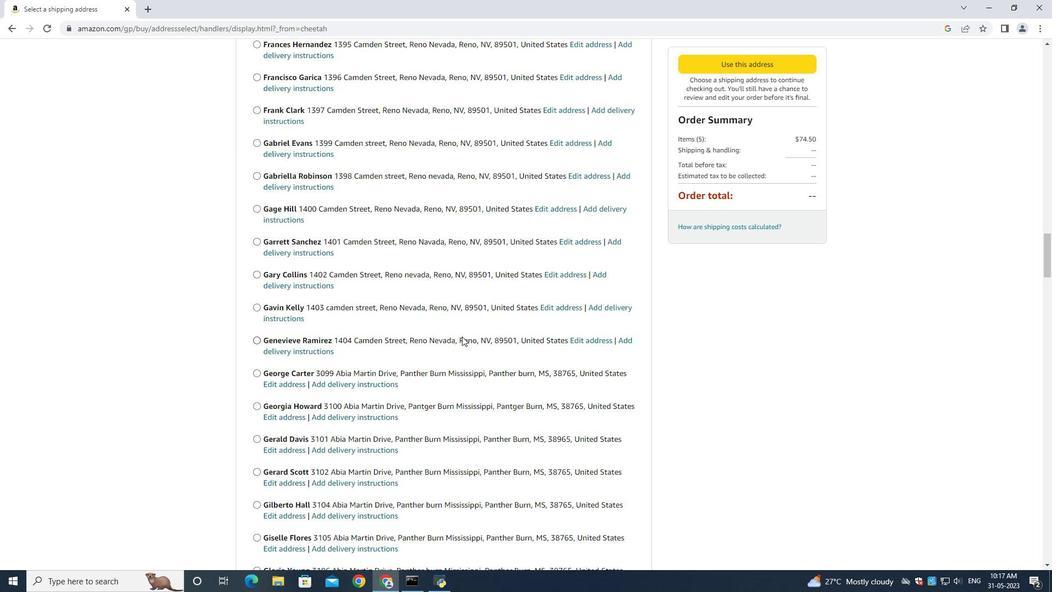
Action: Mouse scrolled (462, 336) with delta (0, 0)
Screenshot: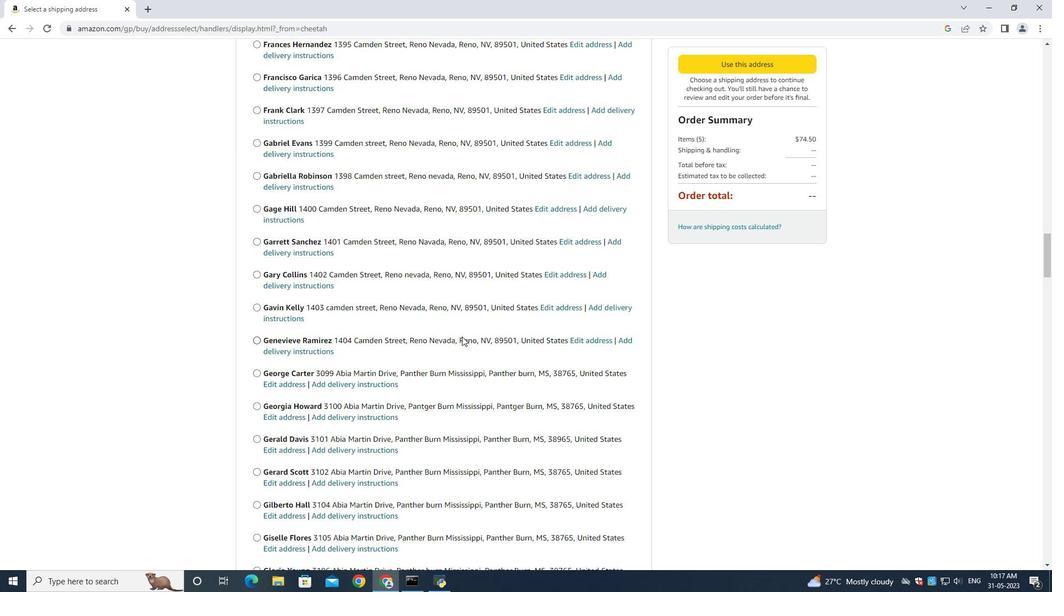 
Action: Mouse moved to (461, 336)
Screenshot: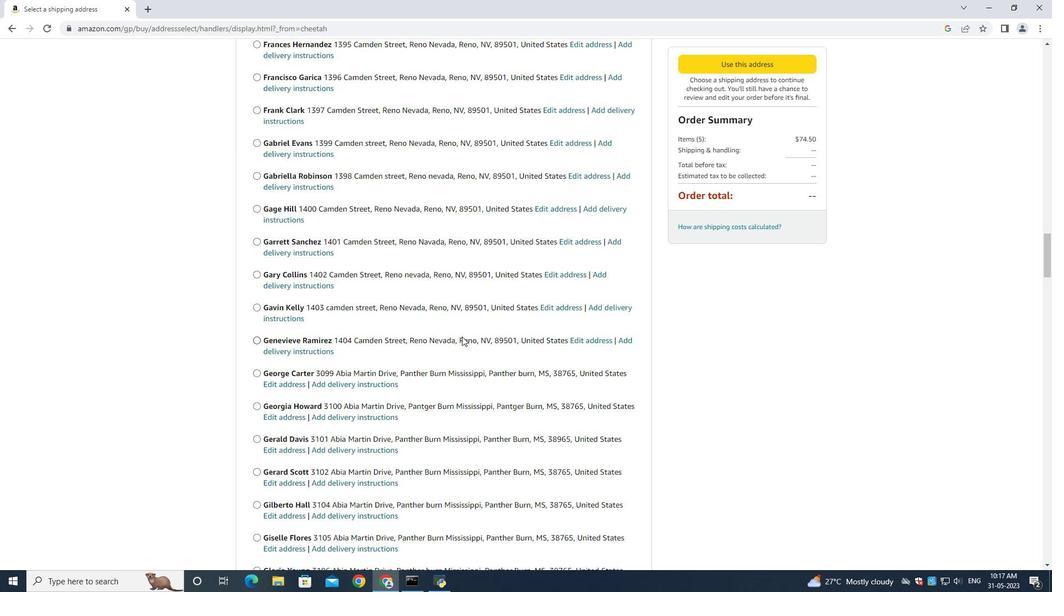 
Action: Mouse scrolled (461, 336) with delta (0, 0)
Screenshot: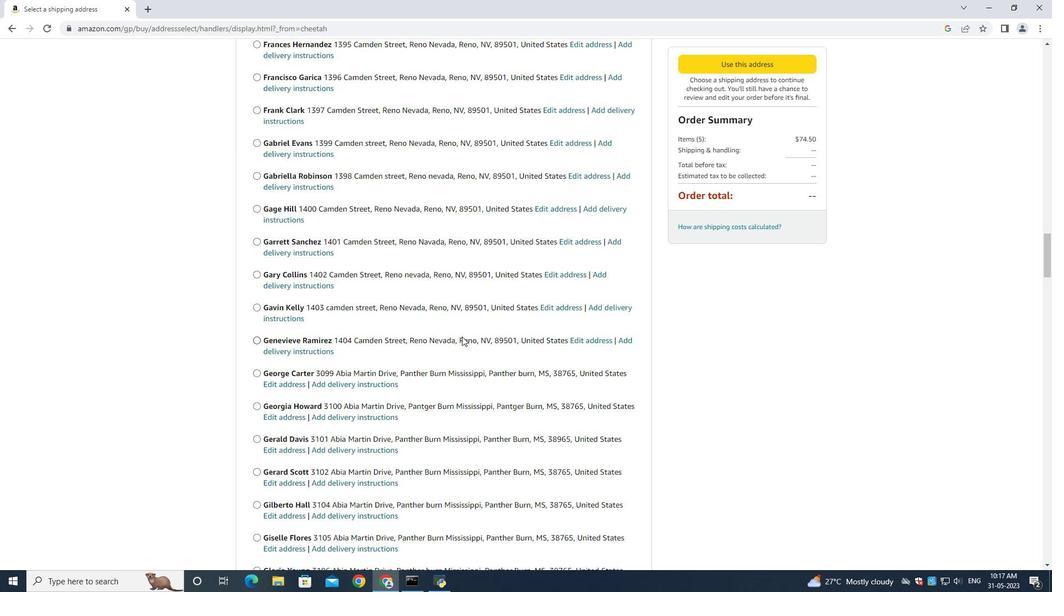 
Action: Mouse scrolled (461, 336) with delta (0, 0)
Screenshot: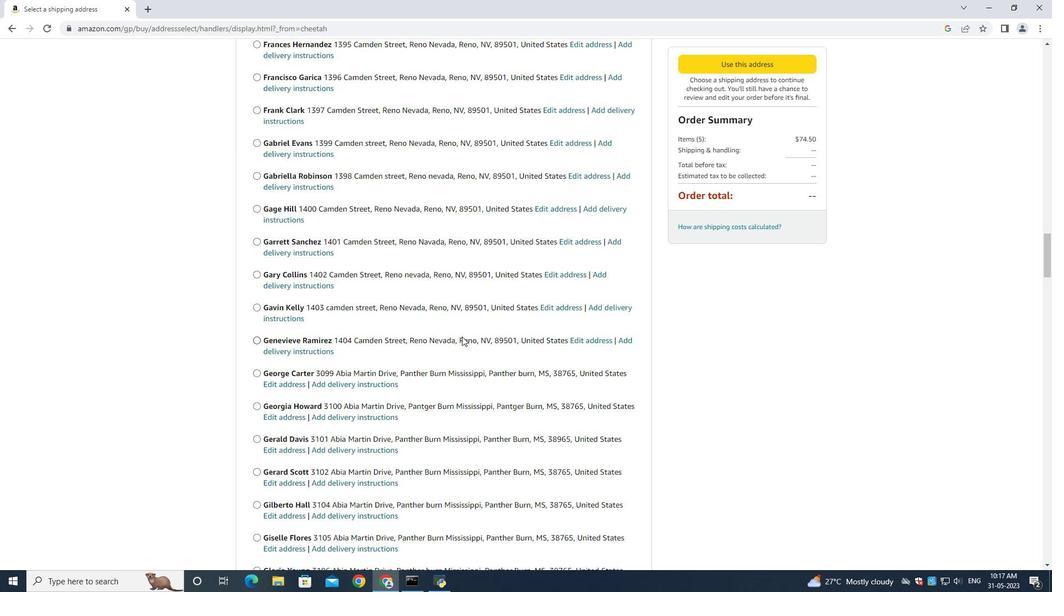 
Action: Mouse moved to (461, 336)
Screenshot: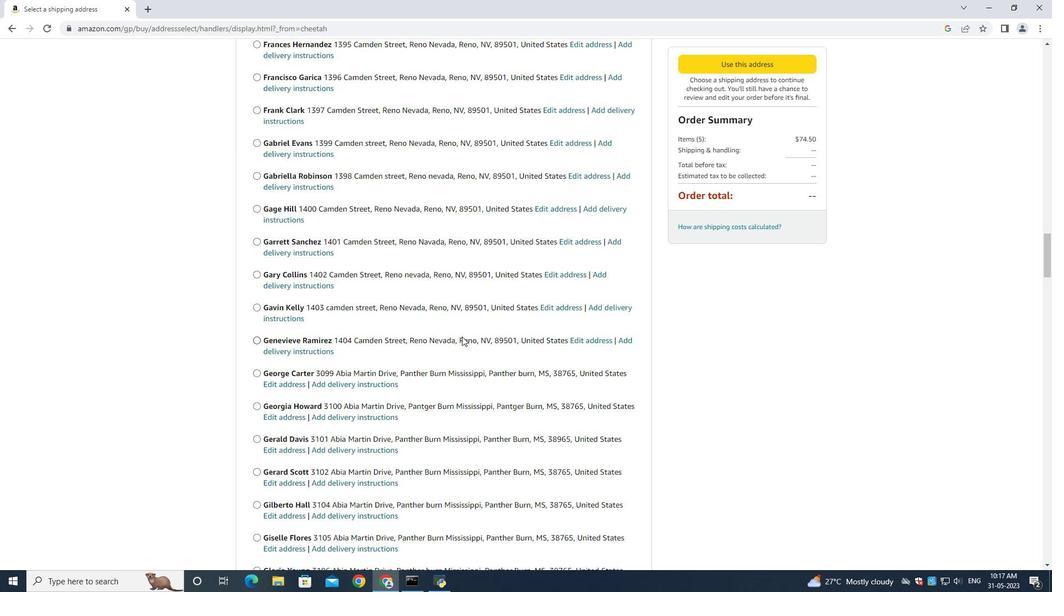 
Action: Mouse scrolled (461, 336) with delta (0, 0)
Screenshot: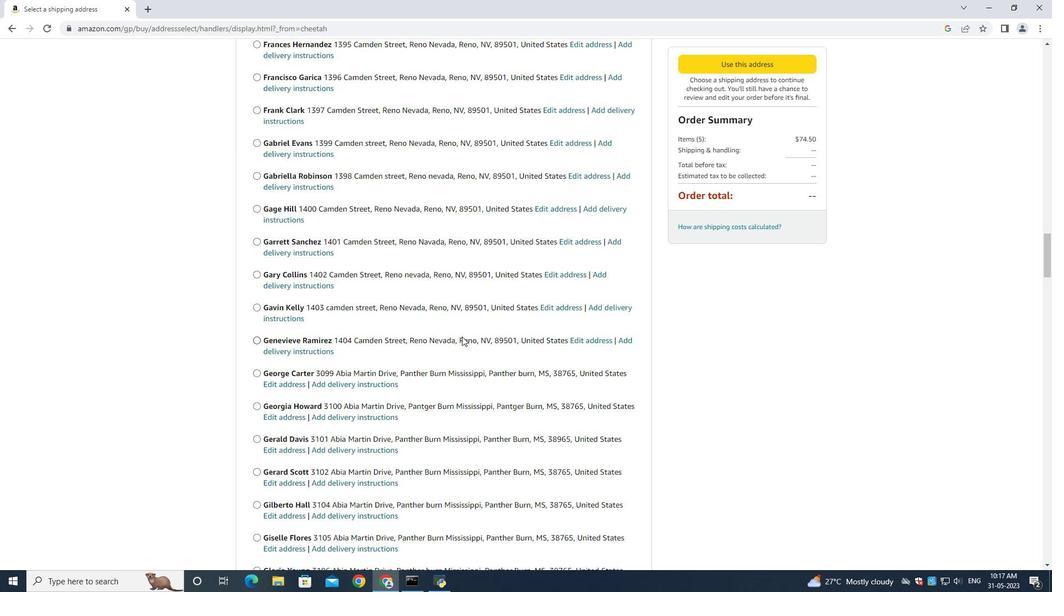 
Action: Mouse moved to (433, 363)
Screenshot: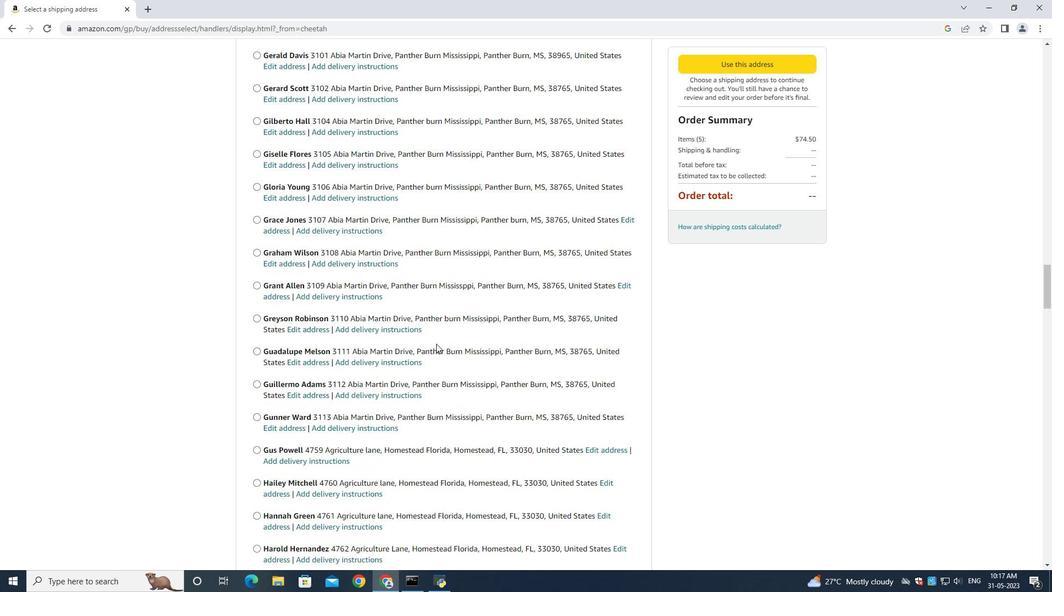
Action: Mouse scrolled (433, 363) with delta (0, 0)
Screenshot: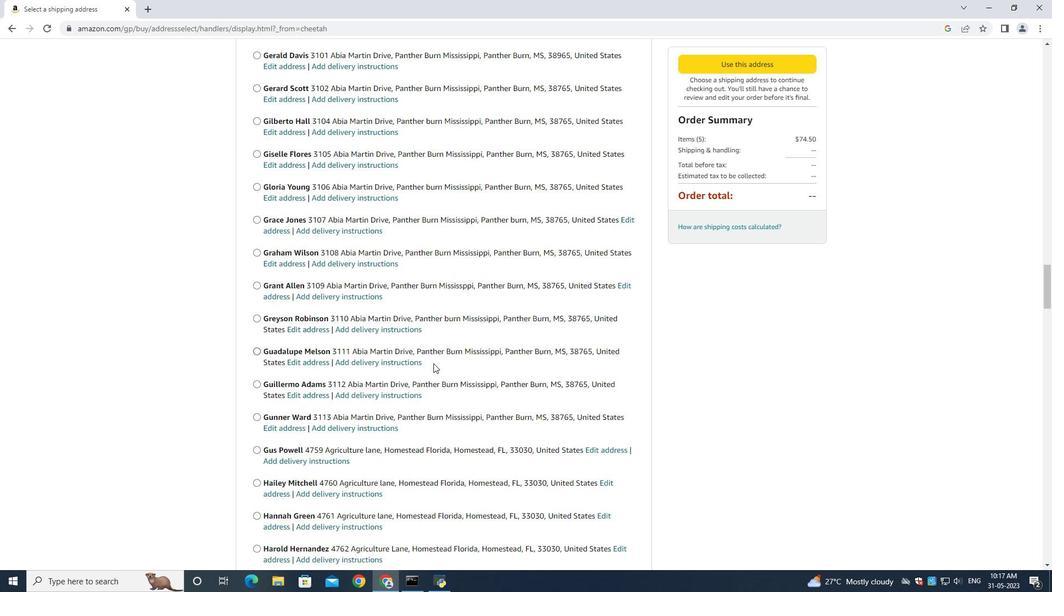 
Action: Mouse moved to (433, 365)
Screenshot: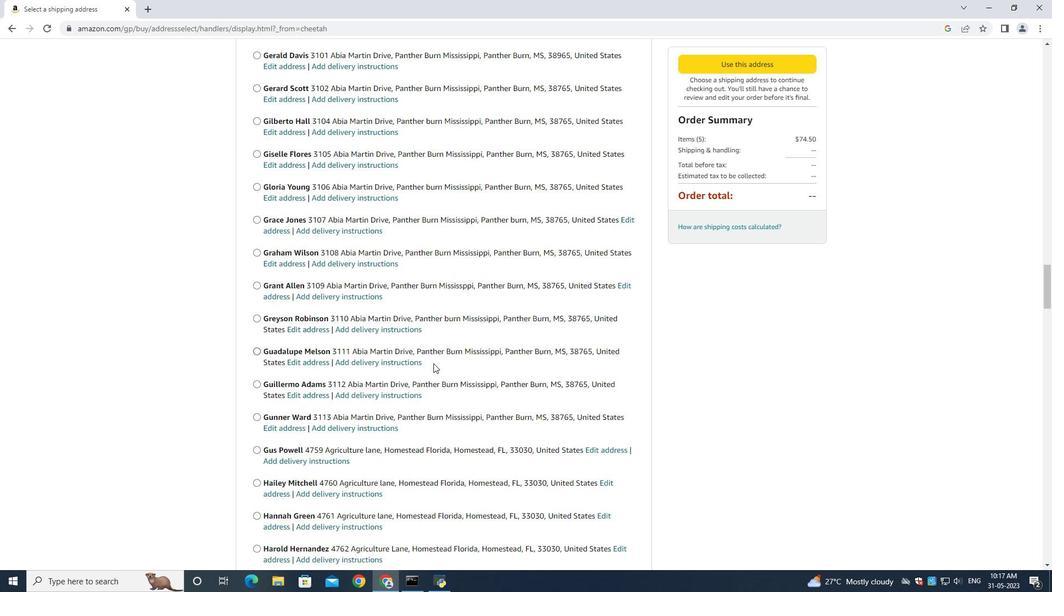 
Action: Mouse scrolled (433, 365) with delta (0, 0)
Screenshot: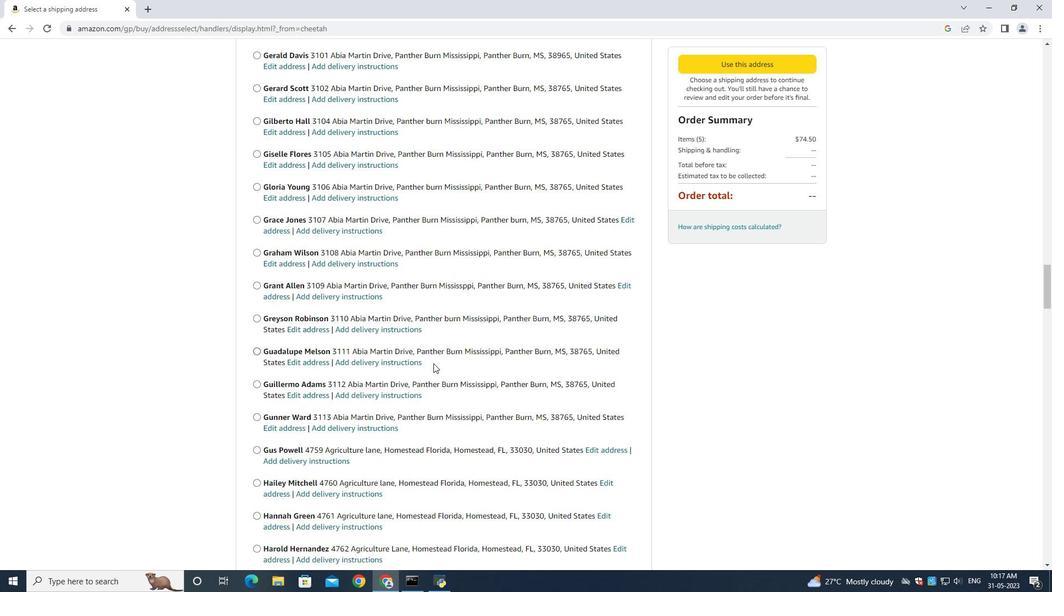 
Action: Mouse moved to (433, 366)
Screenshot: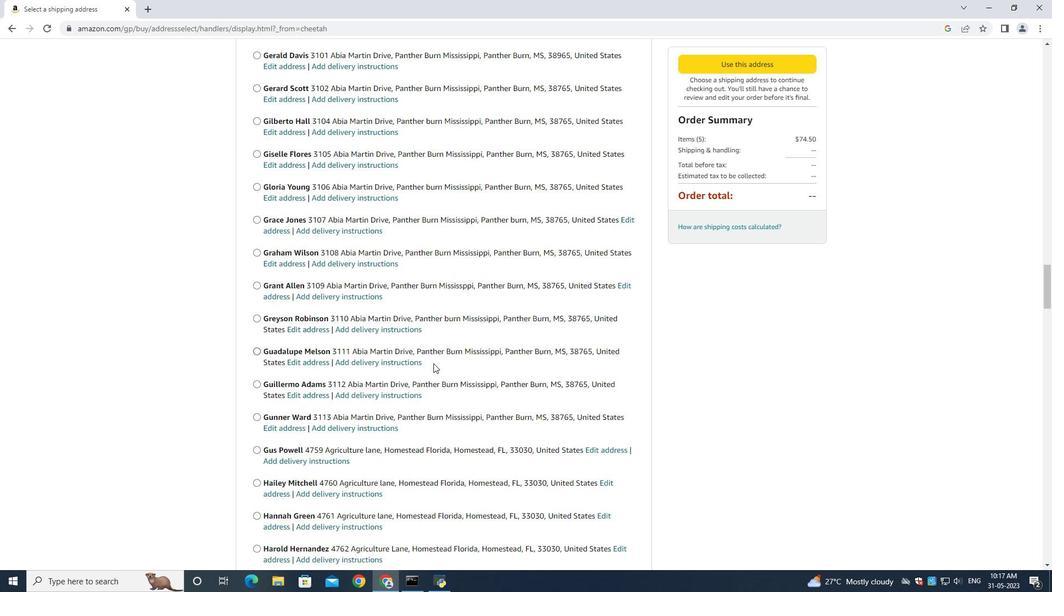 
Action: Mouse scrolled (433, 365) with delta (0, 0)
Screenshot: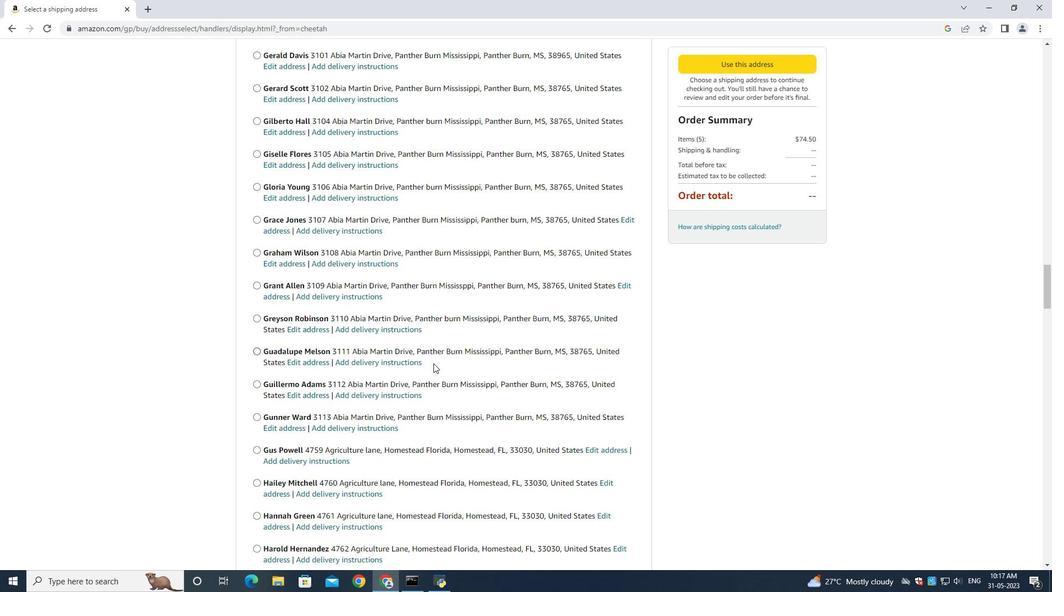 
Action: Mouse scrolled (433, 365) with delta (0, 0)
Screenshot: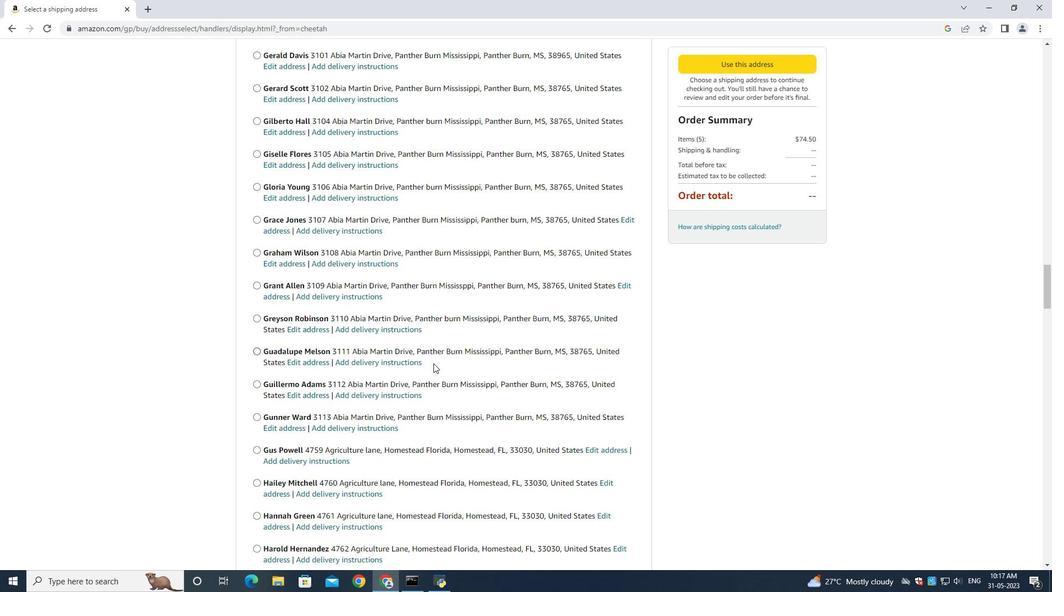 
Action: Mouse moved to (433, 366)
Screenshot: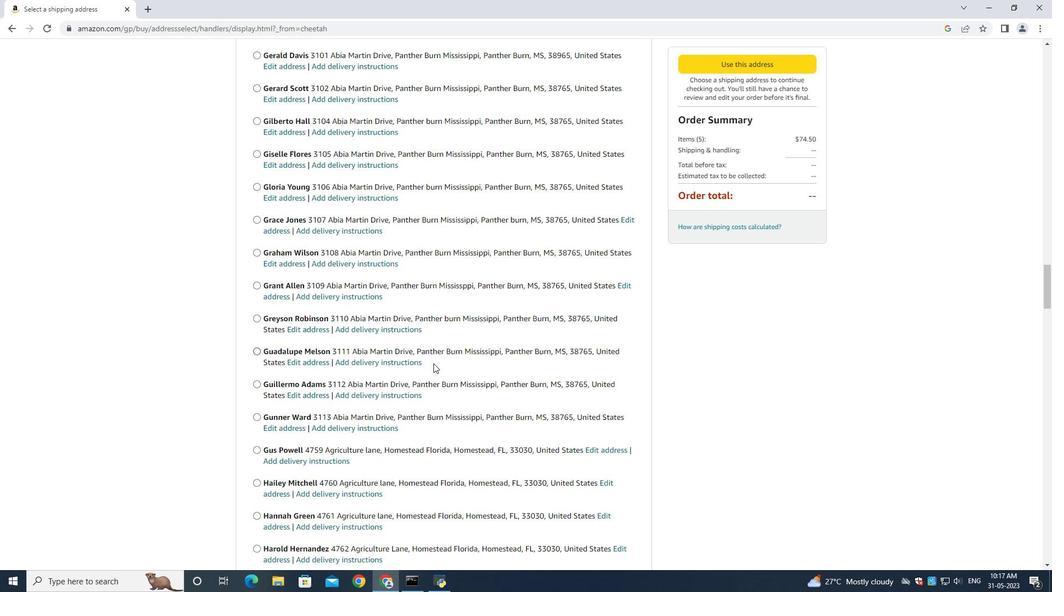
Action: Mouse scrolled (433, 366) with delta (0, 0)
Screenshot: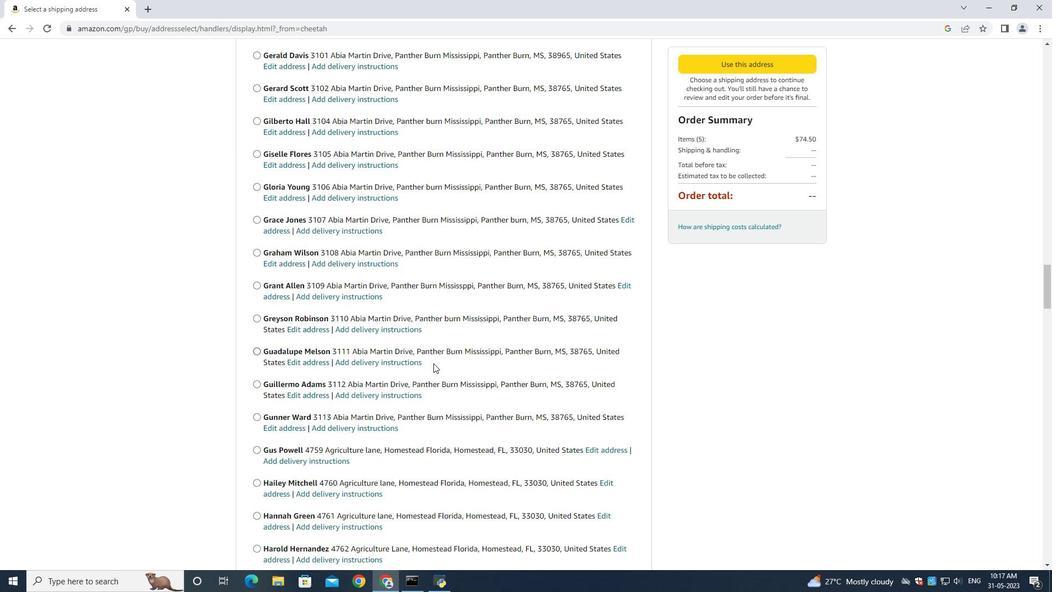 
Action: Mouse moved to (432, 368)
Screenshot: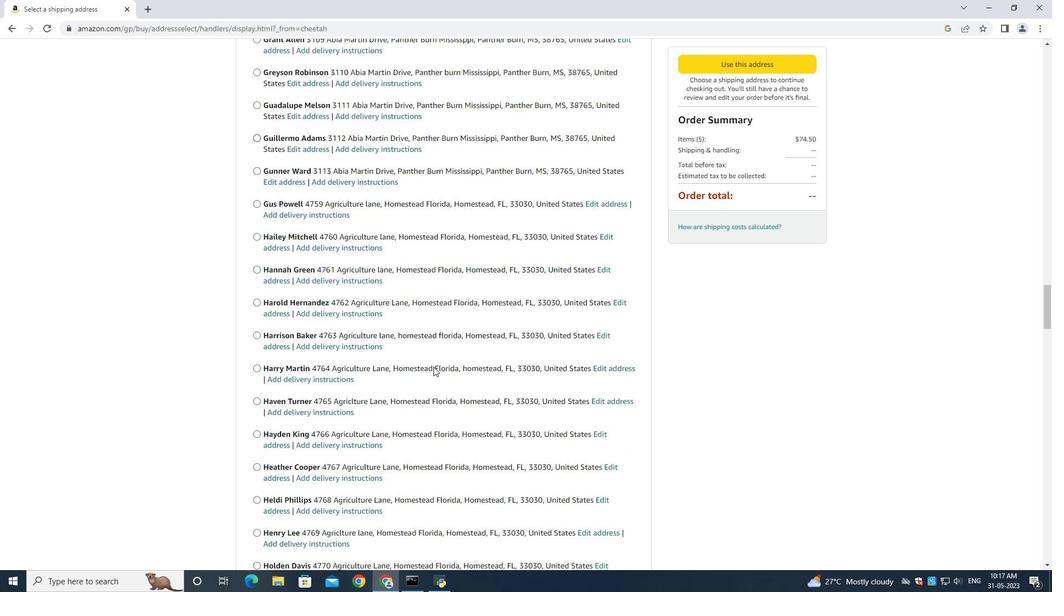 
Action: Mouse scrolled (432, 367) with delta (0, 0)
Screenshot: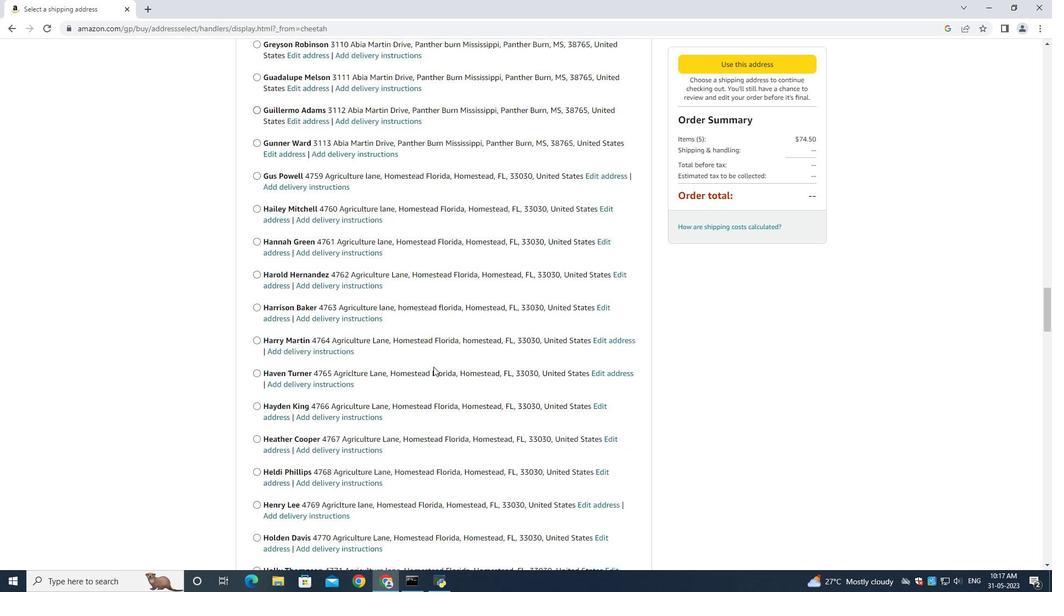 
Action: Mouse moved to (432, 369)
Screenshot: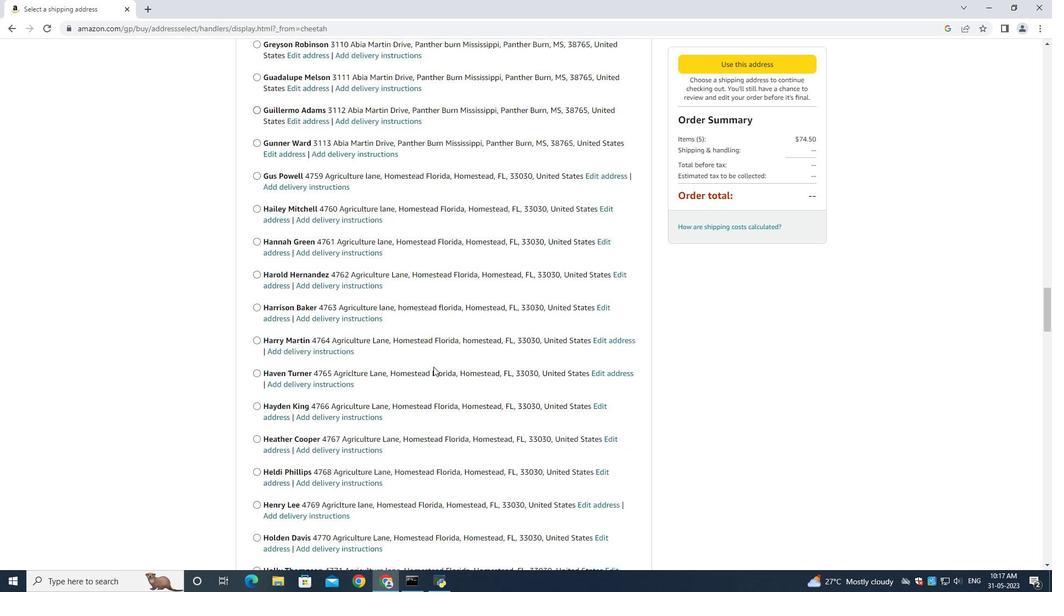 
Action: Mouse scrolled (432, 368) with delta (0, 0)
Screenshot: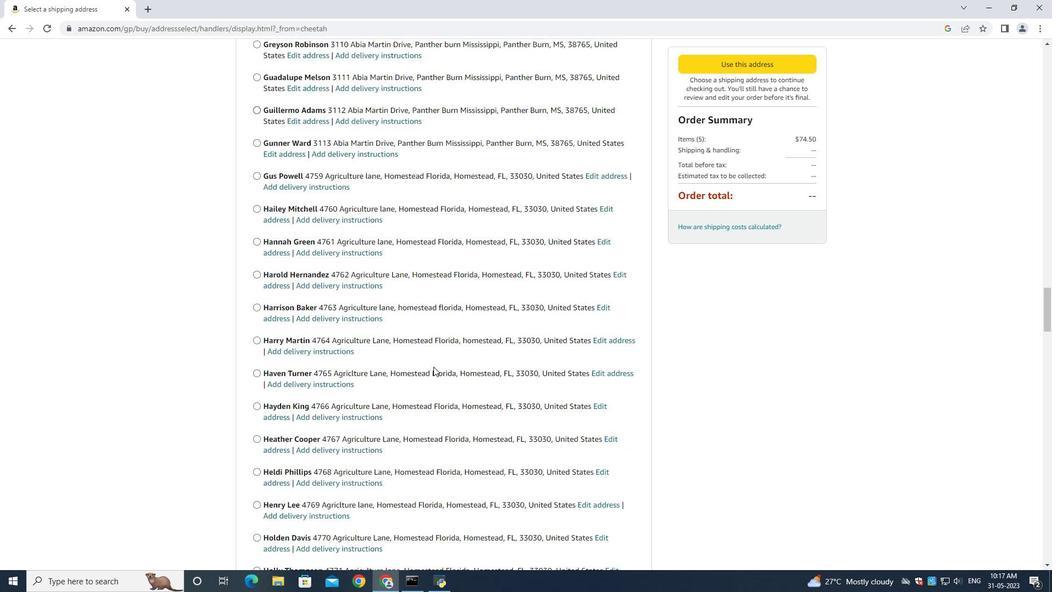 
Action: Mouse moved to (432, 369)
Screenshot: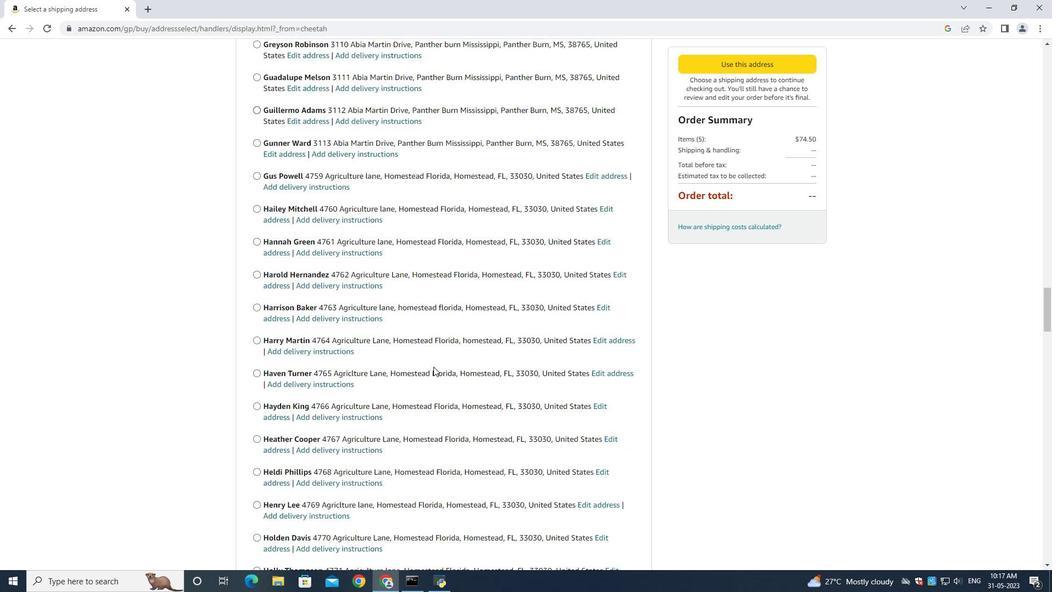 
Action: Mouse scrolled (432, 368) with delta (0, 0)
Screenshot: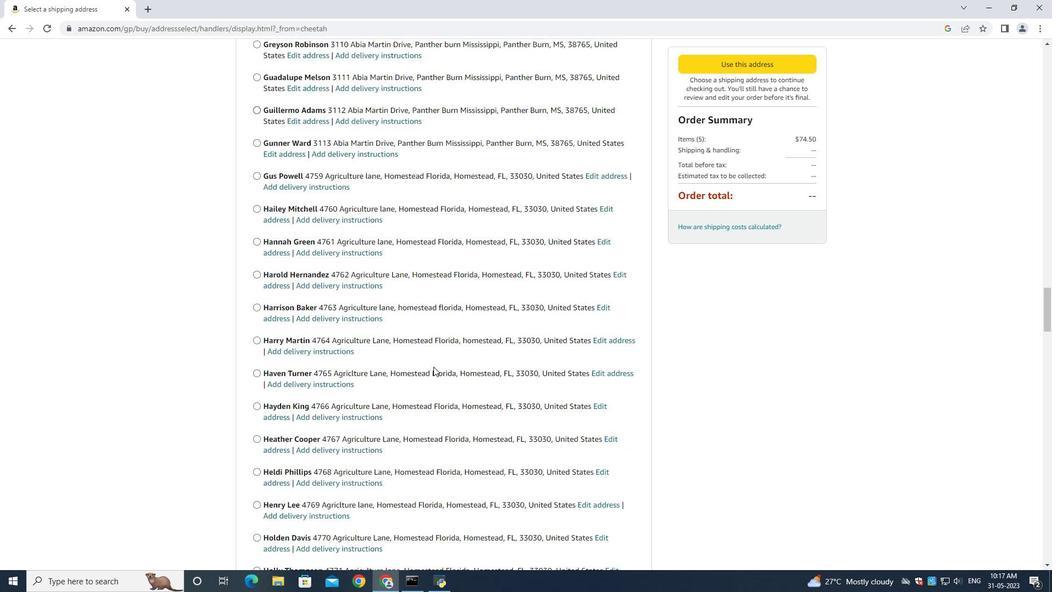
Action: Mouse moved to (432, 369)
Screenshot: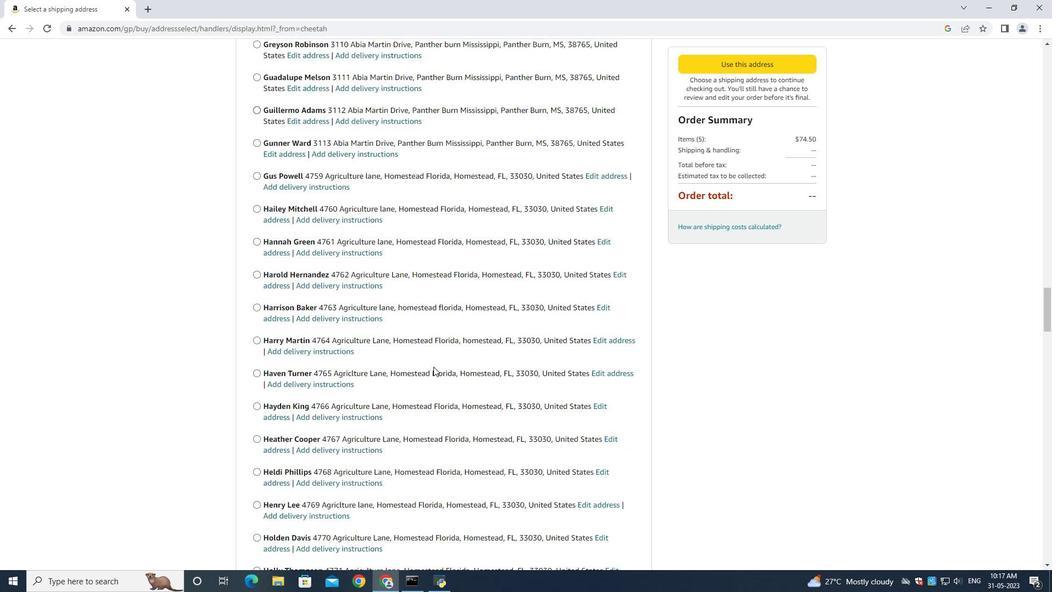 
Action: Mouse scrolled (432, 368) with delta (0, 0)
Screenshot: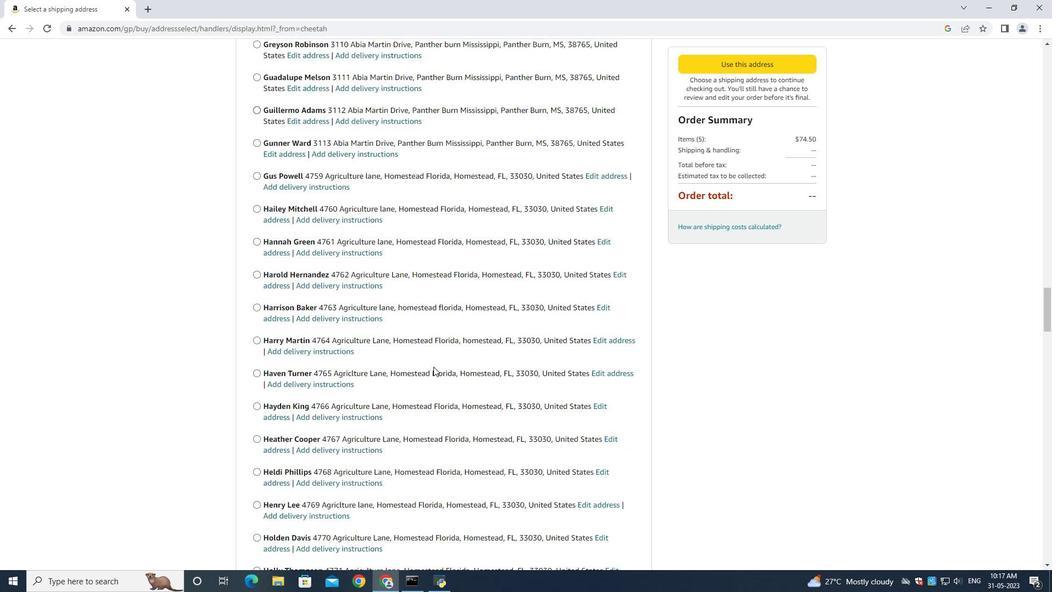 
Action: Mouse scrolled (432, 368) with delta (0, 0)
Screenshot: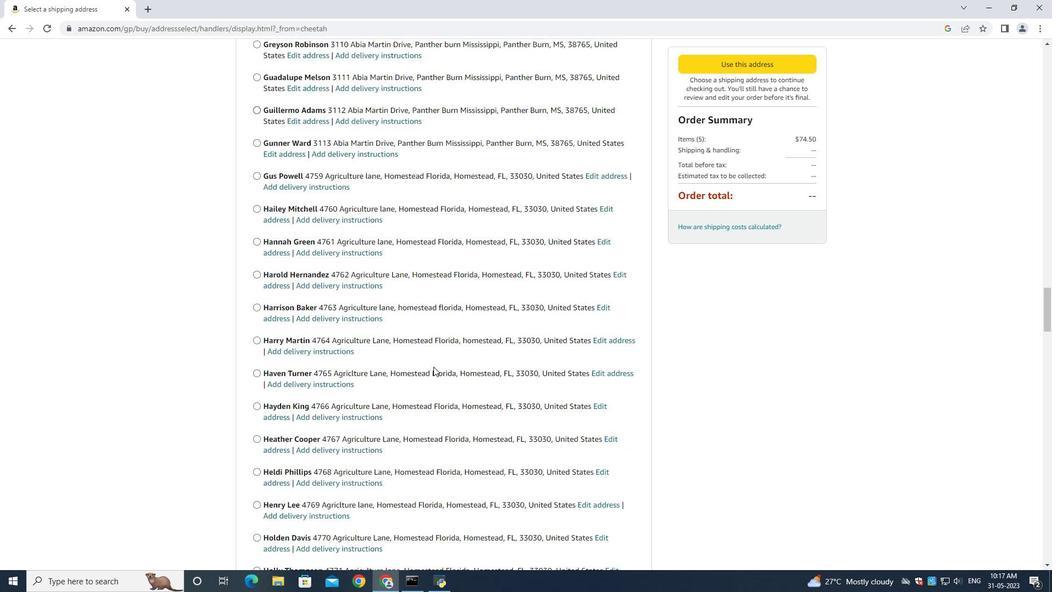 
Action: Mouse scrolled (432, 368) with delta (0, 0)
Screenshot: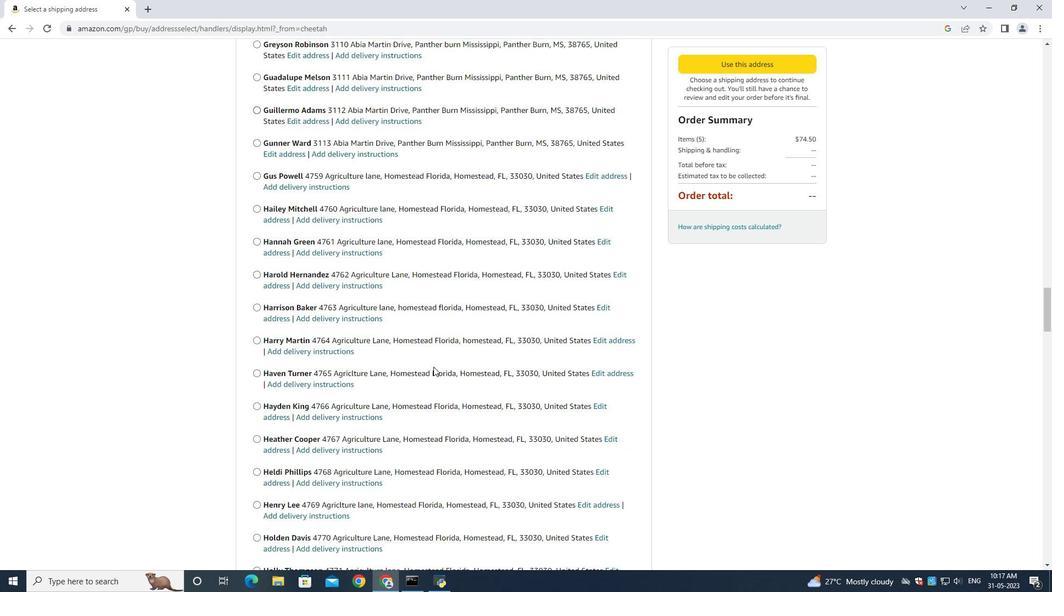 
Action: Mouse moved to (432, 371)
Screenshot: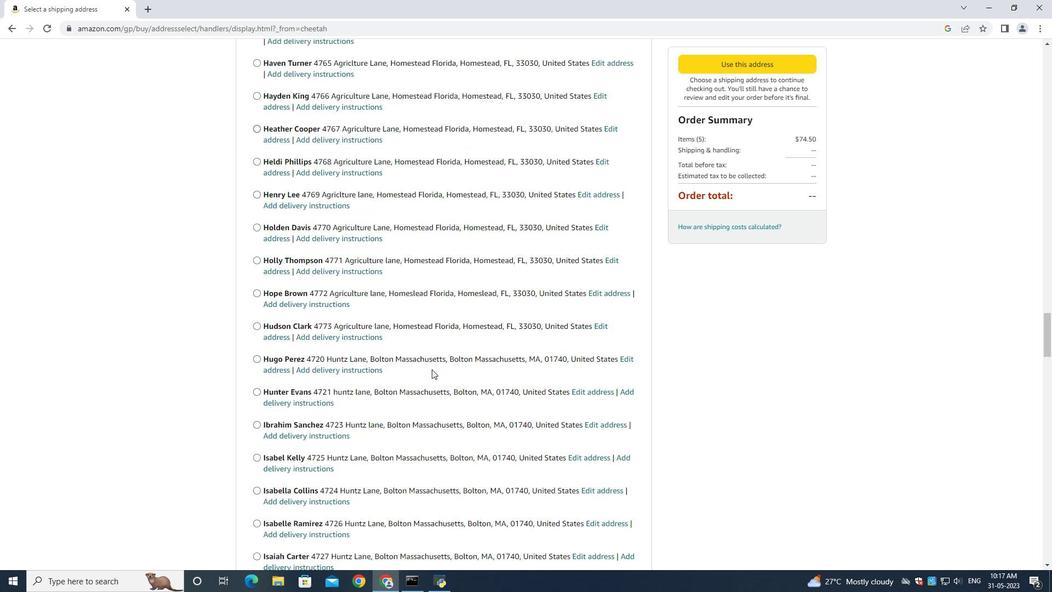 
Action: Mouse scrolled (432, 371) with delta (0, 0)
Screenshot: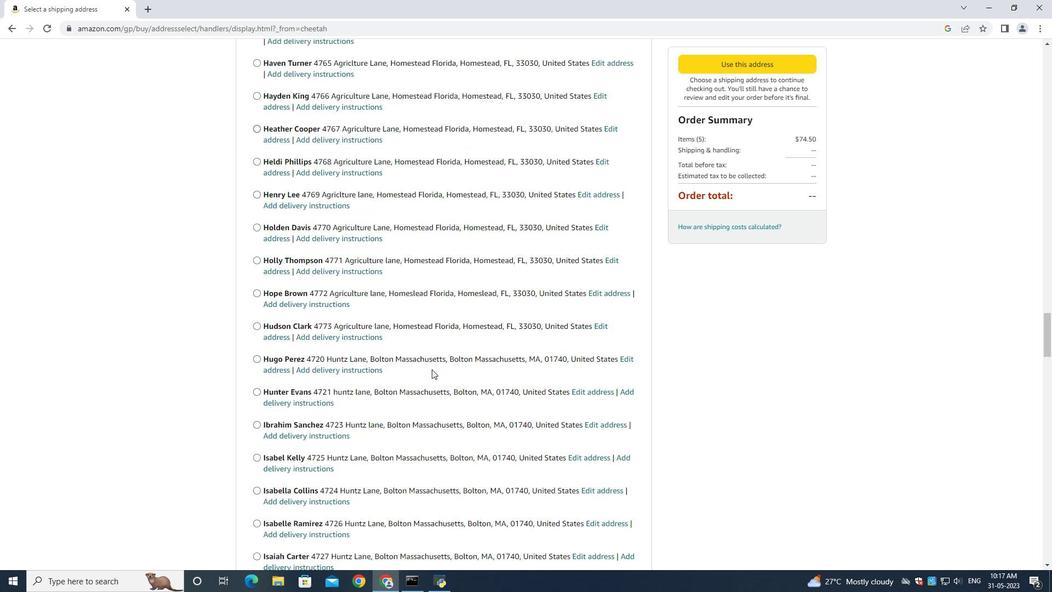 
Action: Mouse moved to (432, 372)
Screenshot: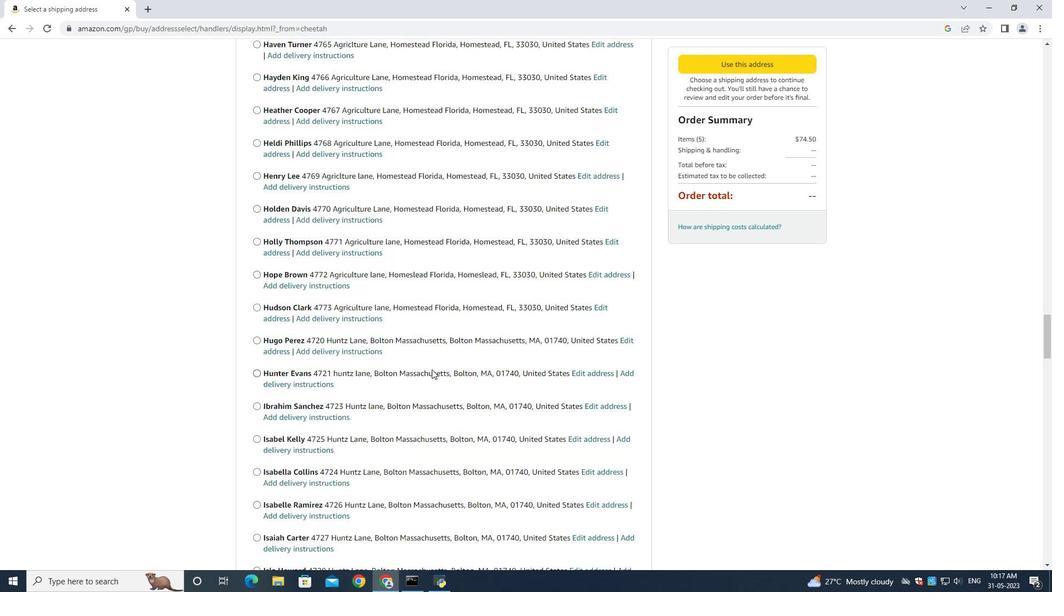 
Action: Mouse scrolled (432, 372) with delta (0, 0)
Screenshot: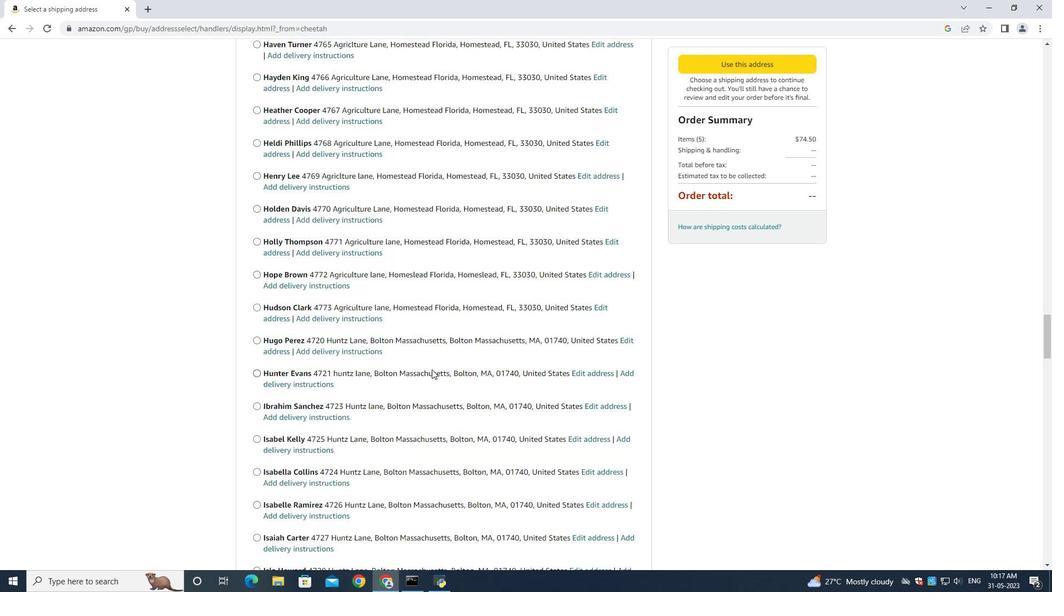 
Action: Mouse scrolled (432, 372) with delta (0, 0)
Screenshot: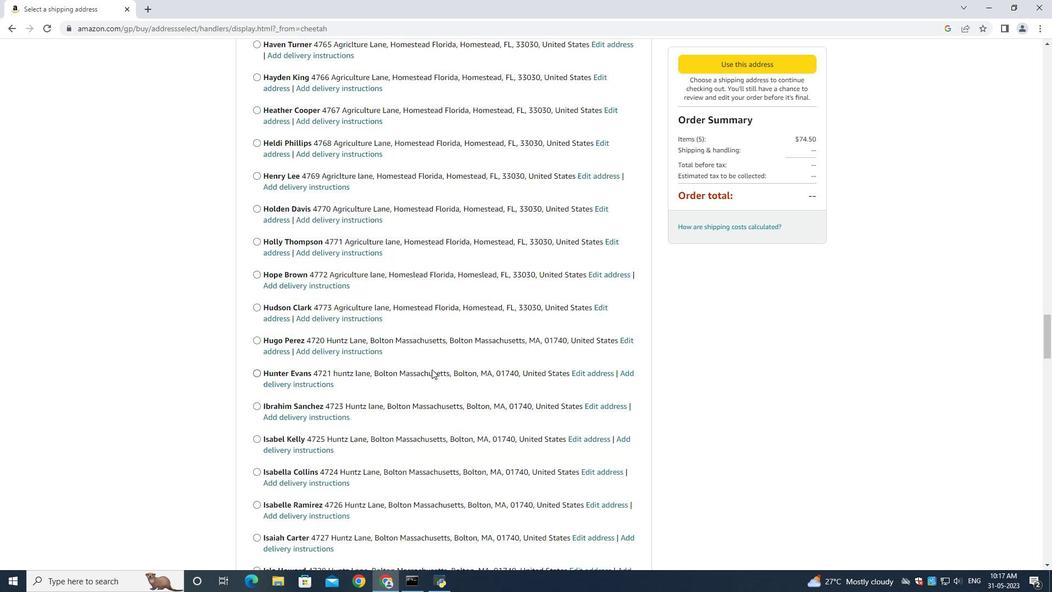 
Action: Mouse moved to (432, 373)
Screenshot: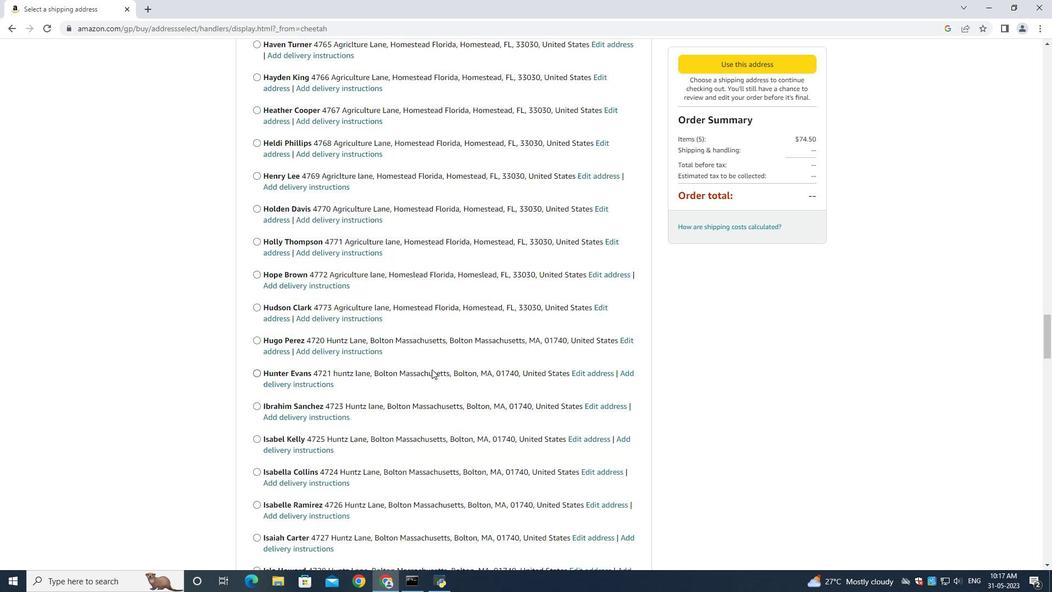 
Action: Mouse scrolled (432, 372) with delta (0, 0)
Screenshot: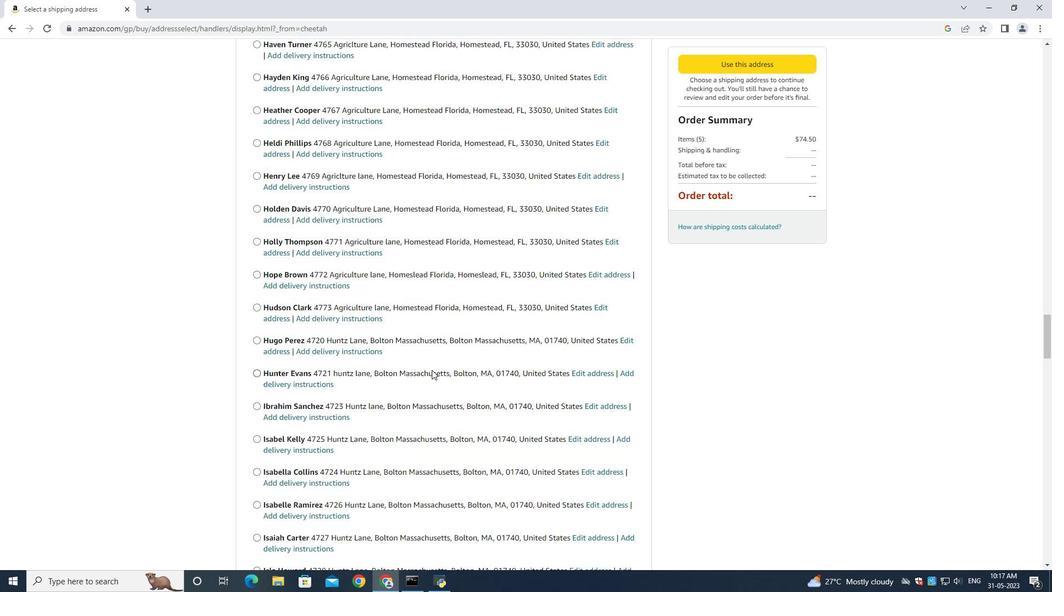 
Action: Mouse moved to (429, 375)
Screenshot: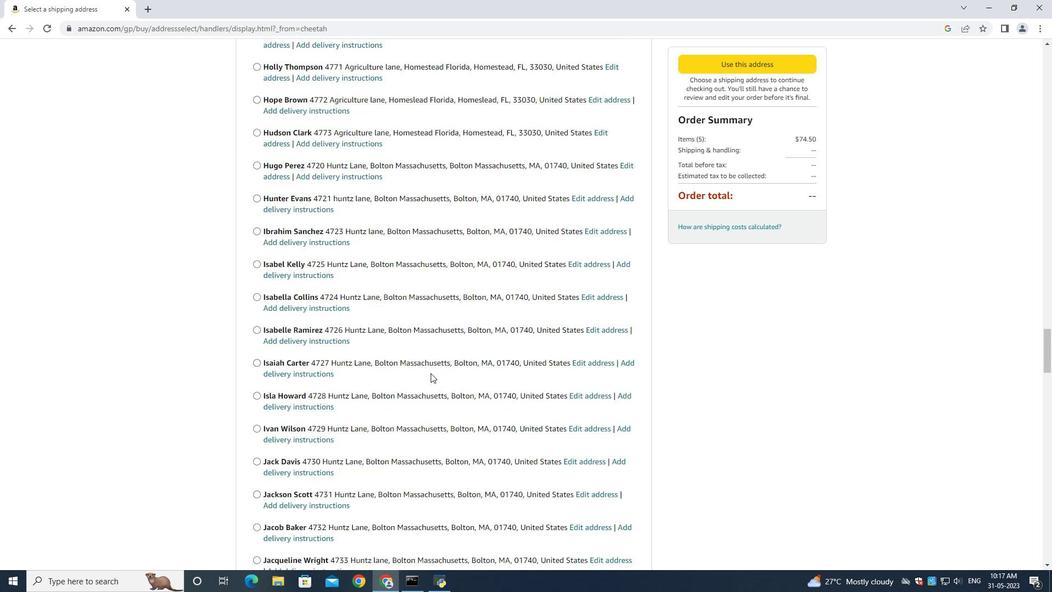 
Action: Mouse scrolled (429, 375) with delta (0, 0)
Screenshot: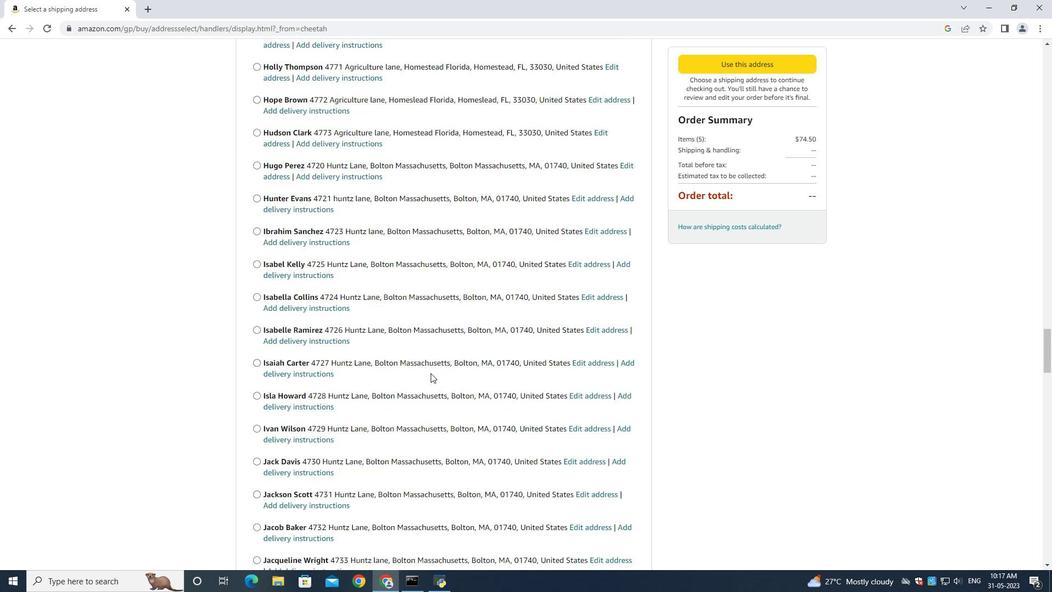 
Action: Mouse moved to (429, 375)
Screenshot: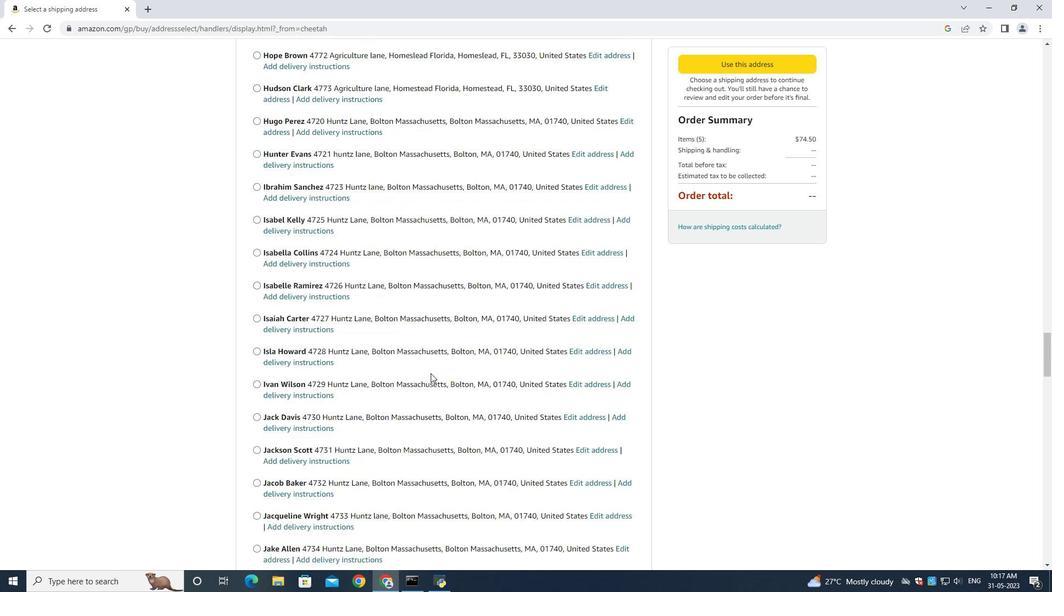 
Action: Mouse scrolled (429, 375) with delta (0, 0)
Screenshot: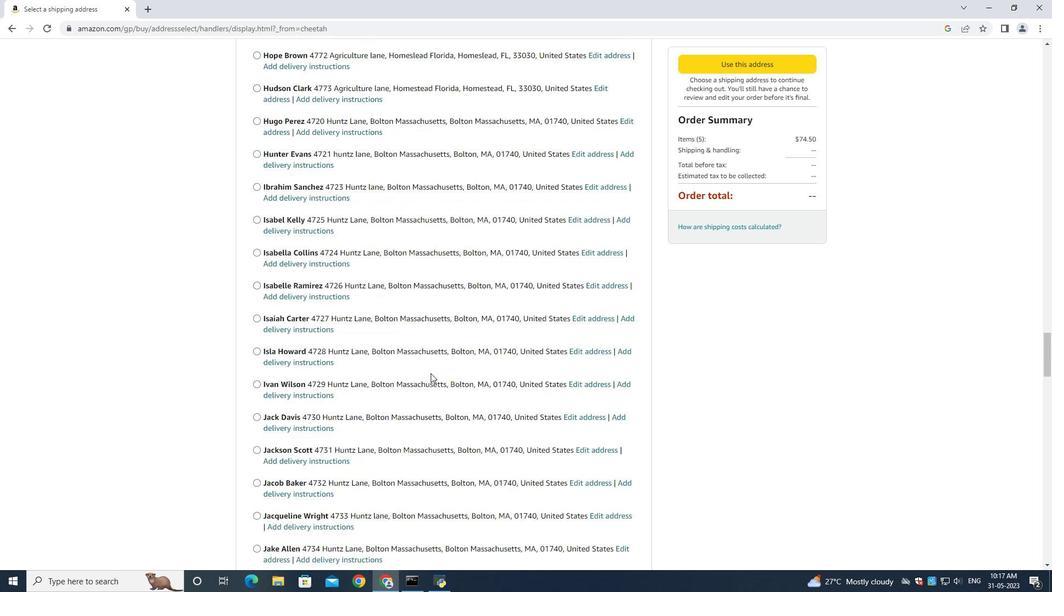 
Action: Mouse scrolled (429, 375) with delta (0, 0)
Screenshot: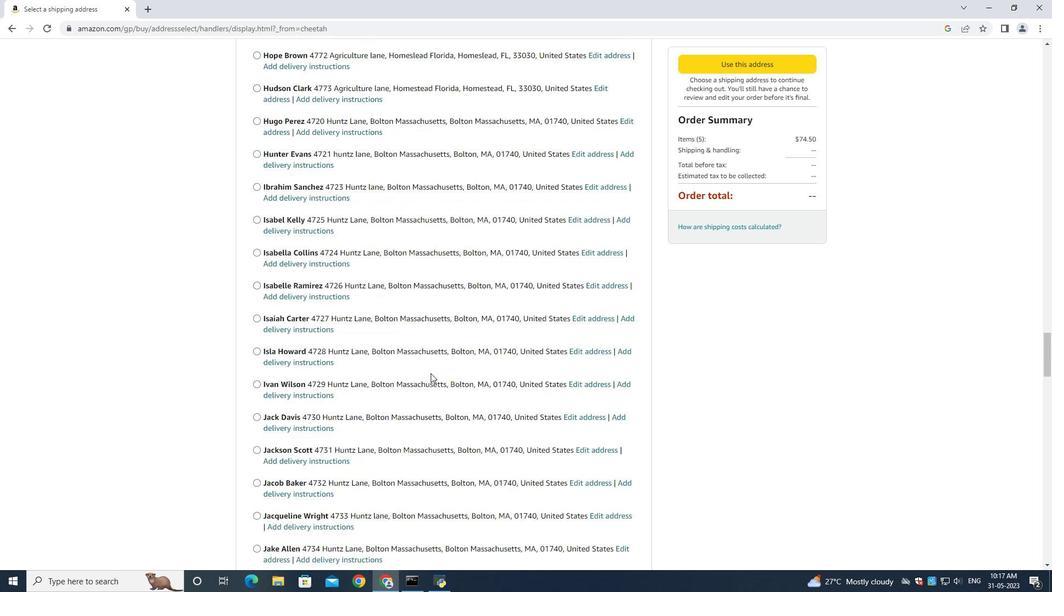 
Action: Mouse scrolled (429, 375) with delta (0, 0)
Screenshot: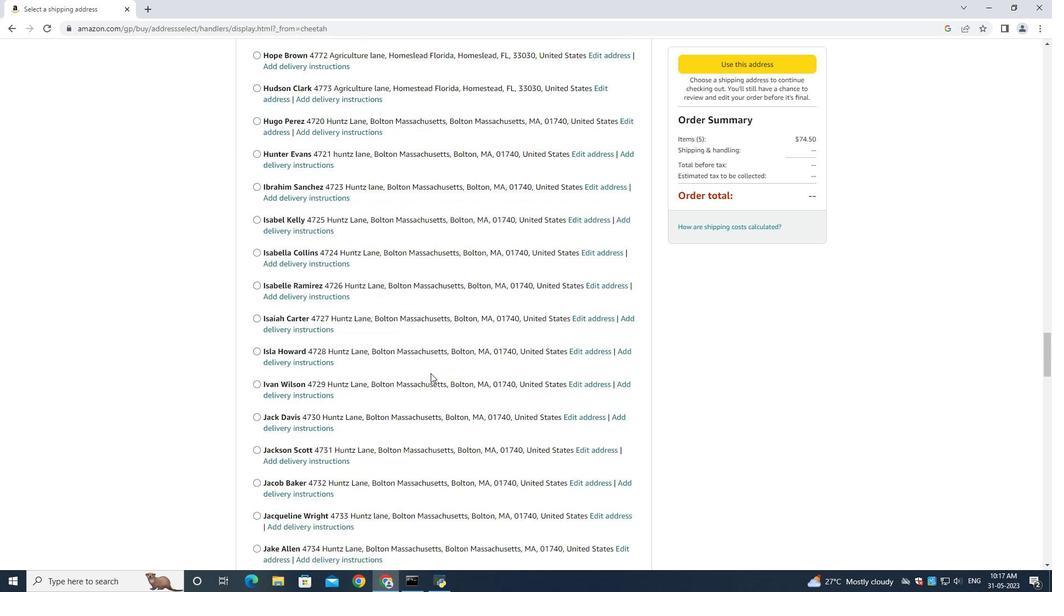 
Action: Mouse scrolled (429, 375) with delta (0, 0)
Screenshot: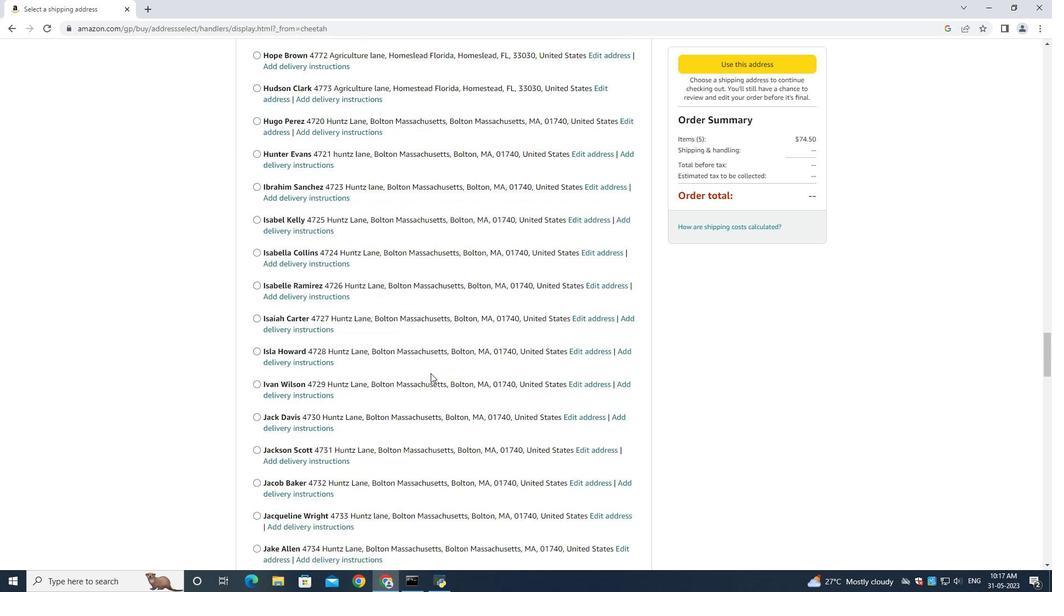 
Action: Mouse scrolled (429, 375) with delta (0, 0)
Screenshot: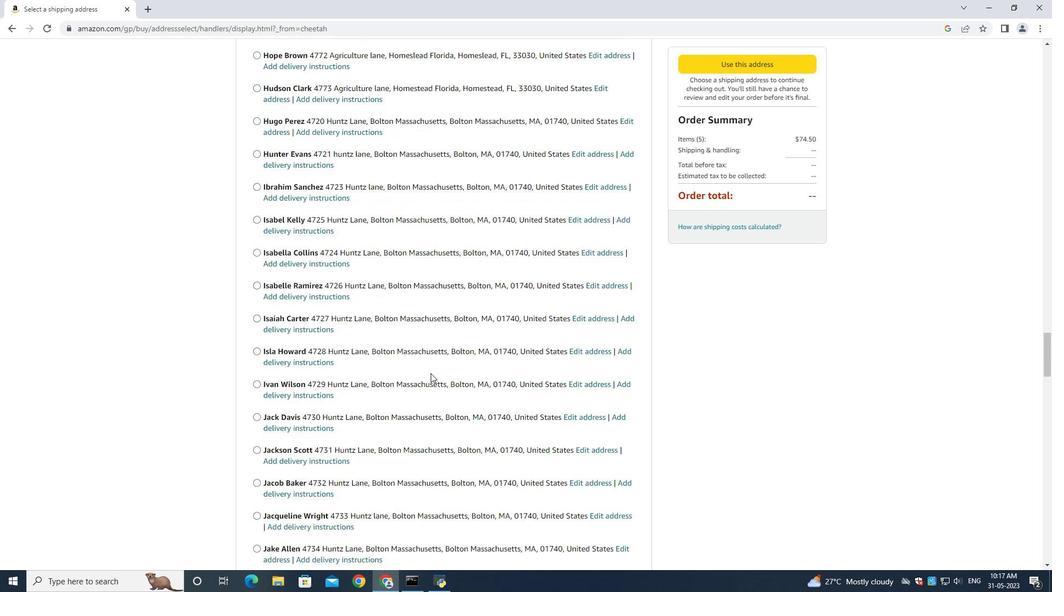 
Action: Mouse moved to (420, 383)
Screenshot: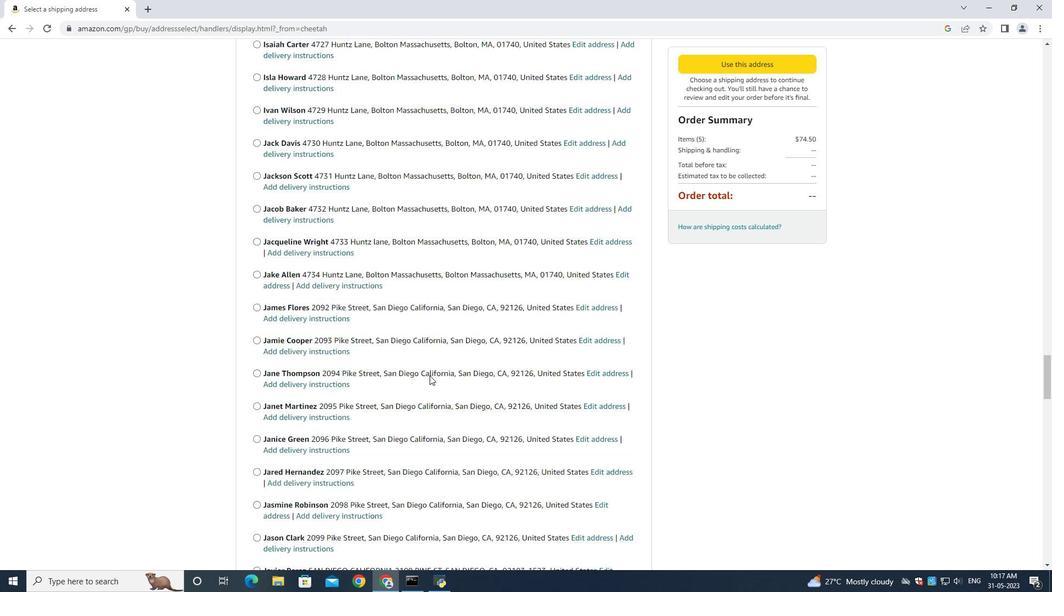 
Action: Mouse scrolled (420, 382) with delta (0, 0)
Screenshot: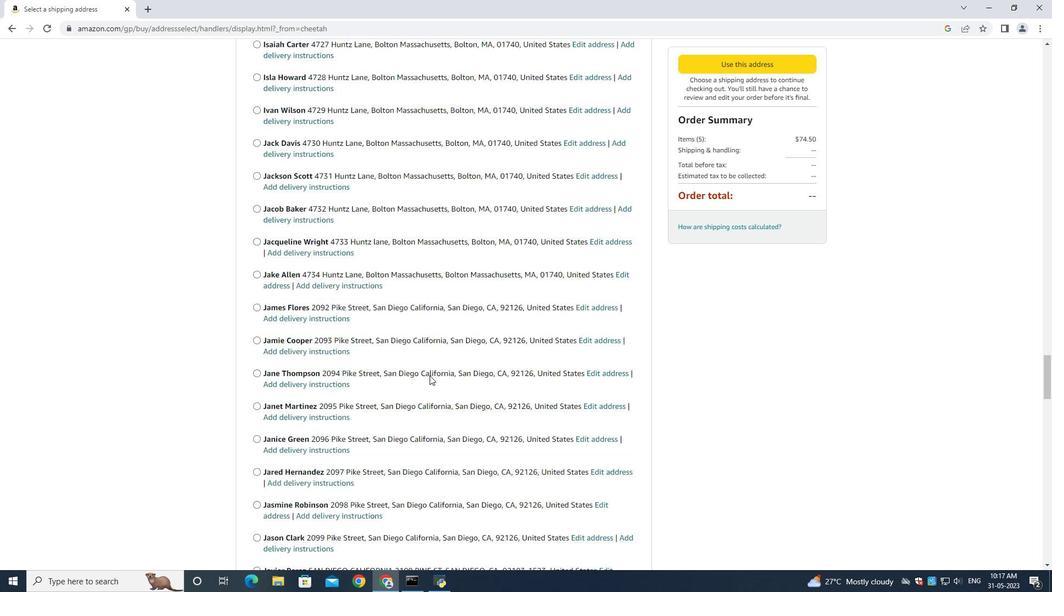 
Action: Mouse moved to (420, 383)
Screenshot: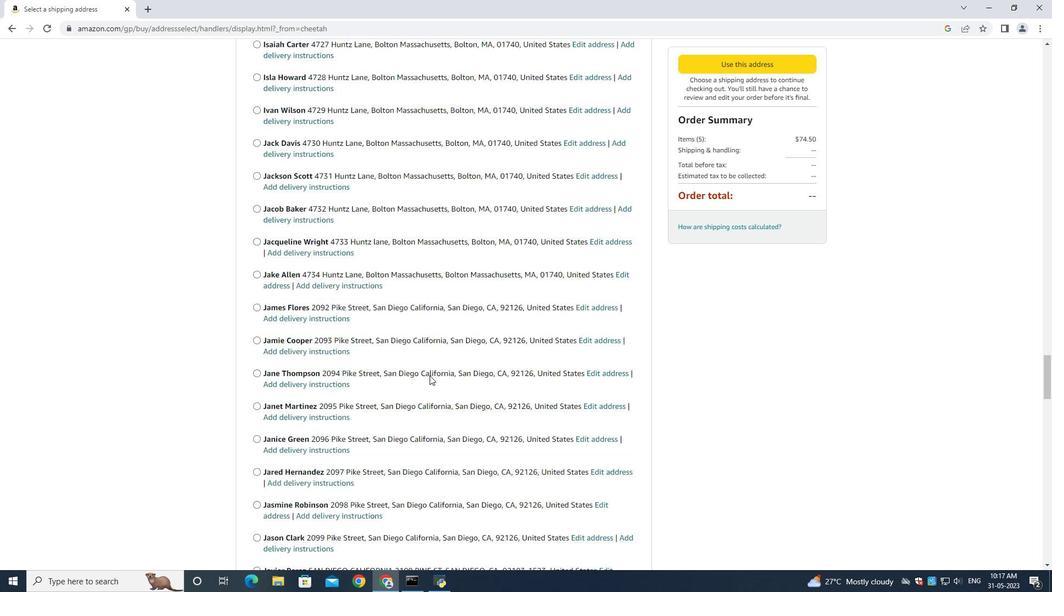 
Action: Mouse scrolled (420, 382) with delta (0, 0)
Screenshot: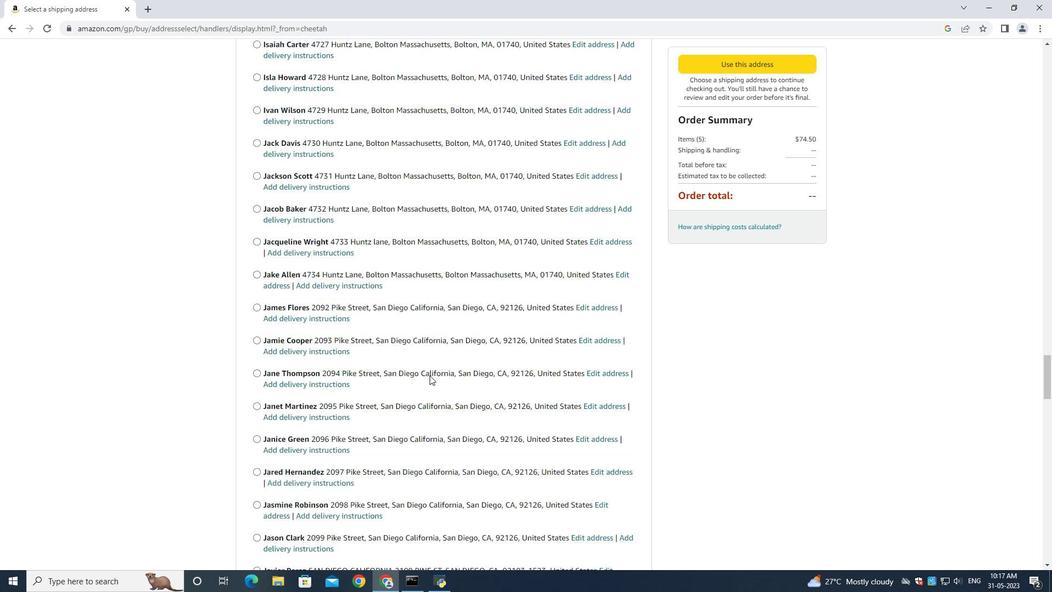 
Action: Mouse moved to (420, 383)
Screenshot: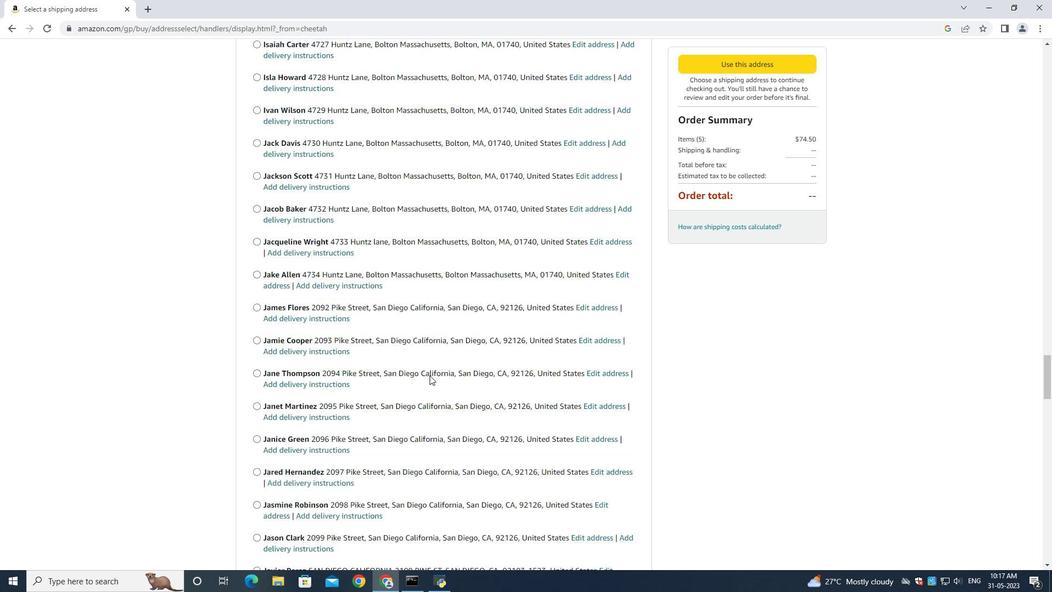 
Action: Mouse scrolled (420, 383) with delta (0, 0)
Screenshot: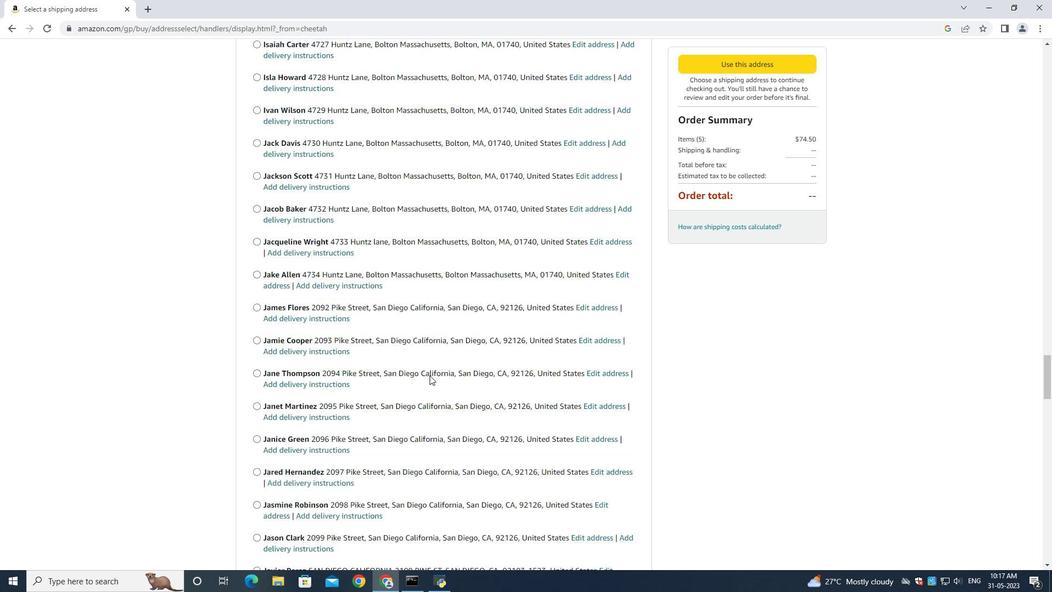 
Action: Mouse scrolled (420, 383) with delta (0, 0)
Screenshot: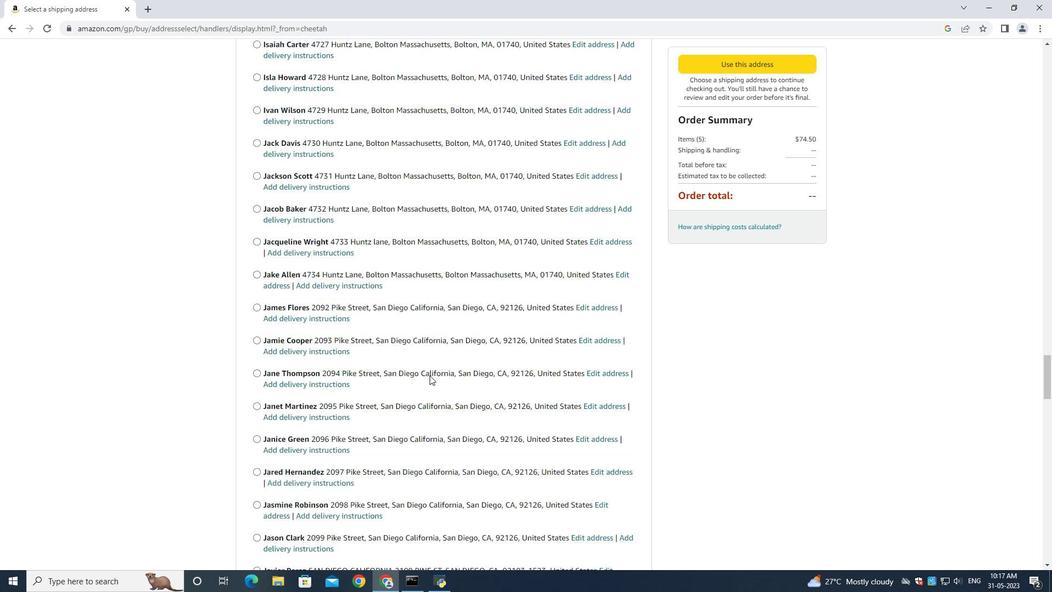 
Action: Mouse moved to (420, 384)
Screenshot: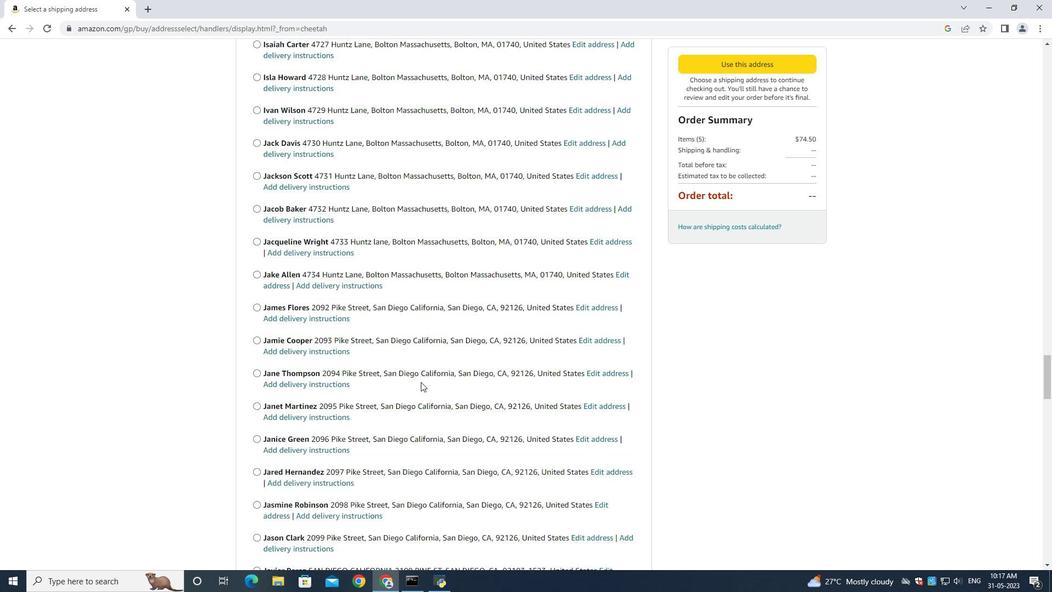 
Action: Mouse scrolled (420, 383) with delta (0, 0)
Screenshot: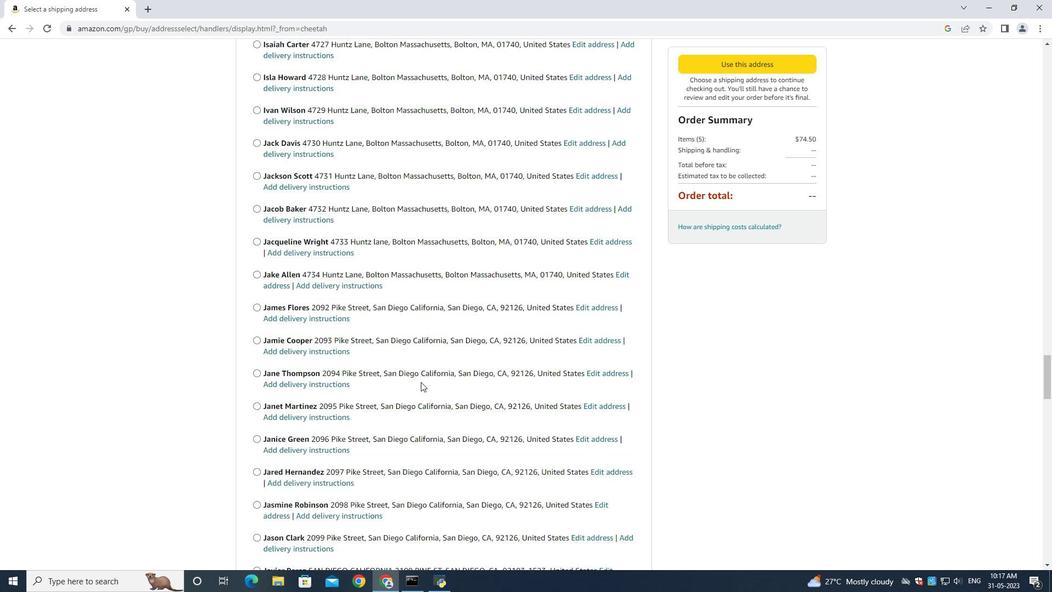
Action: Mouse scrolled (420, 383) with delta (0, 0)
Screenshot: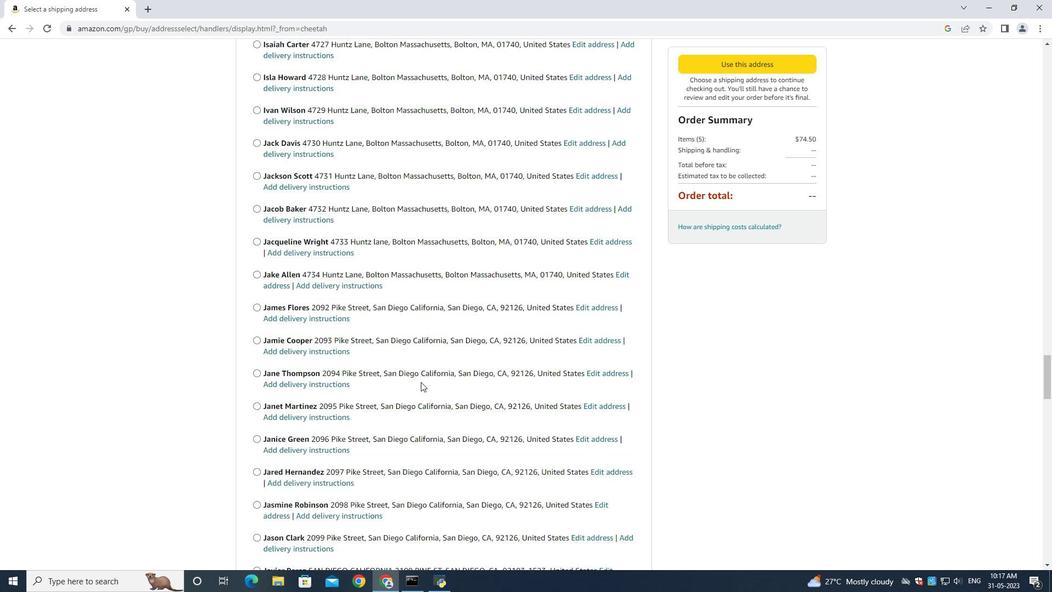 
Action: Mouse moved to (387, 396)
Screenshot: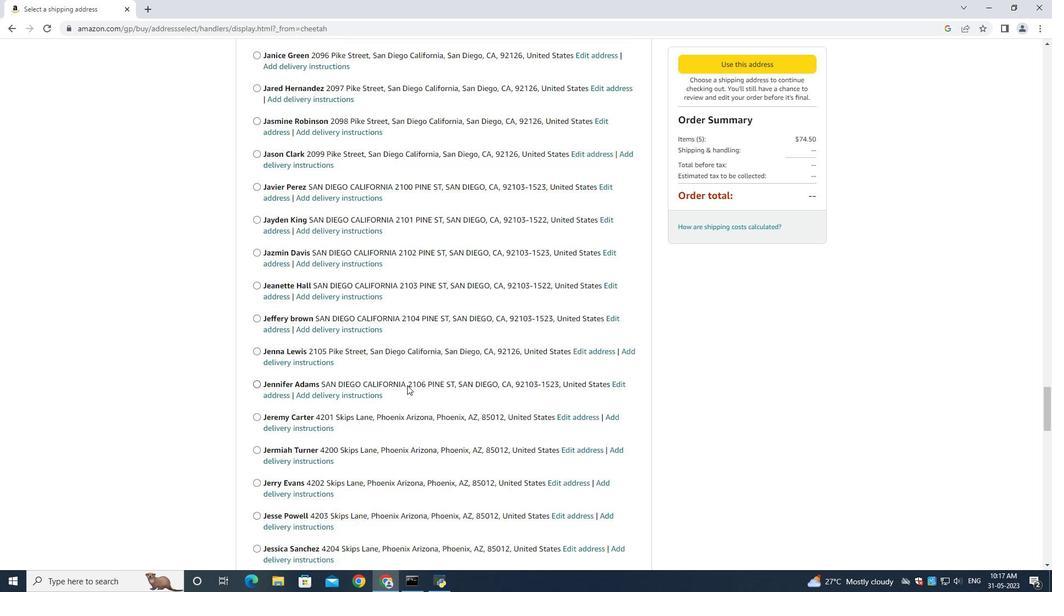 
Action: Mouse scrolled (387, 395) with delta (0, 0)
Screenshot: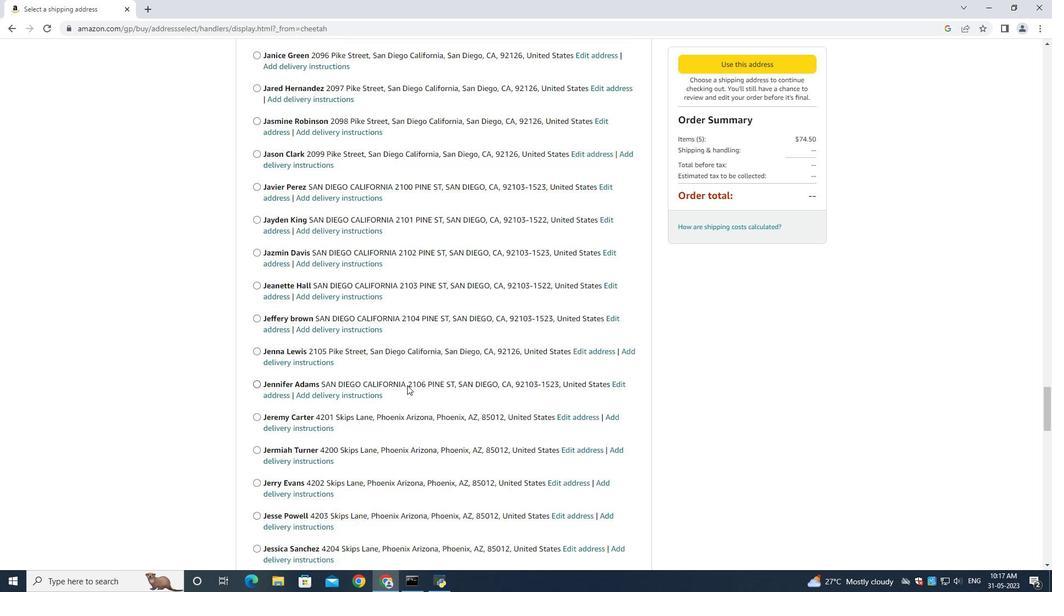 
Action: Mouse scrolled (387, 395) with delta (0, 0)
Screenshot: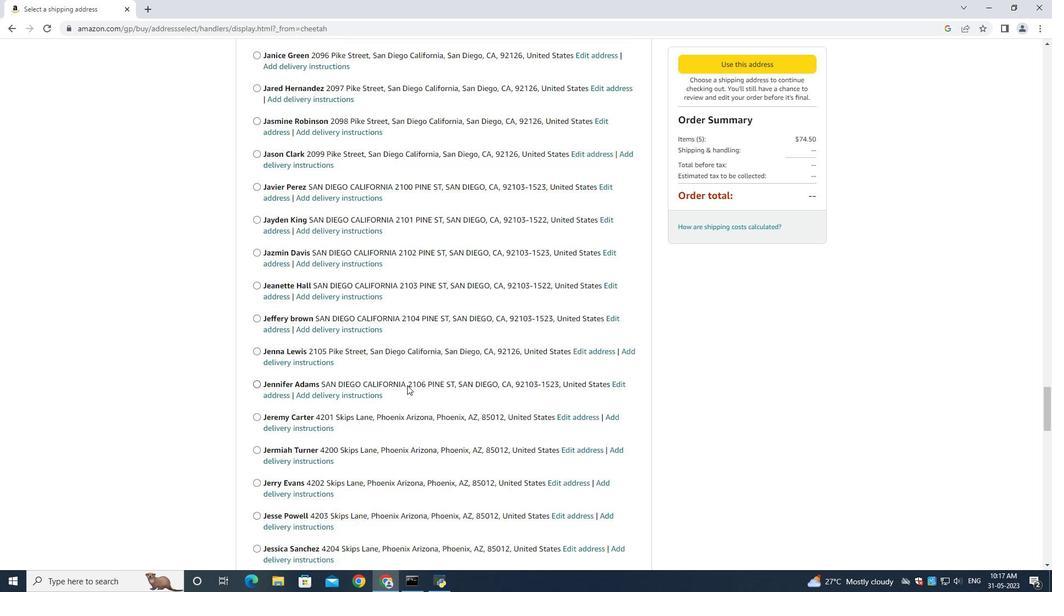 
Action: Mouse scrolled (387, 395) with delta (0, 0)
Screenshot: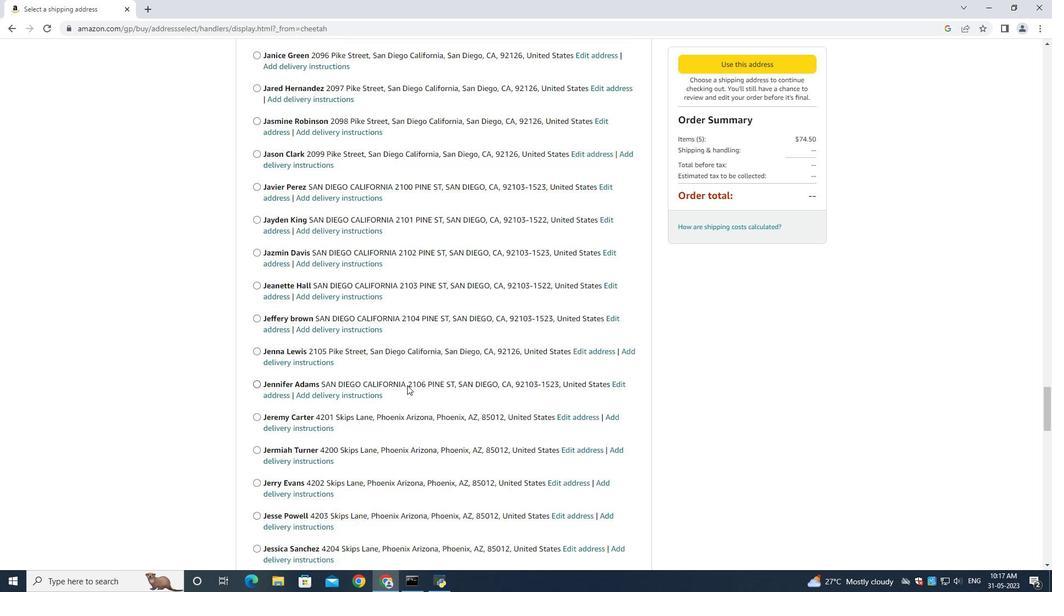 
Action: Mouse scrolled (387, 395) with delta (0, 0)
Screenshot: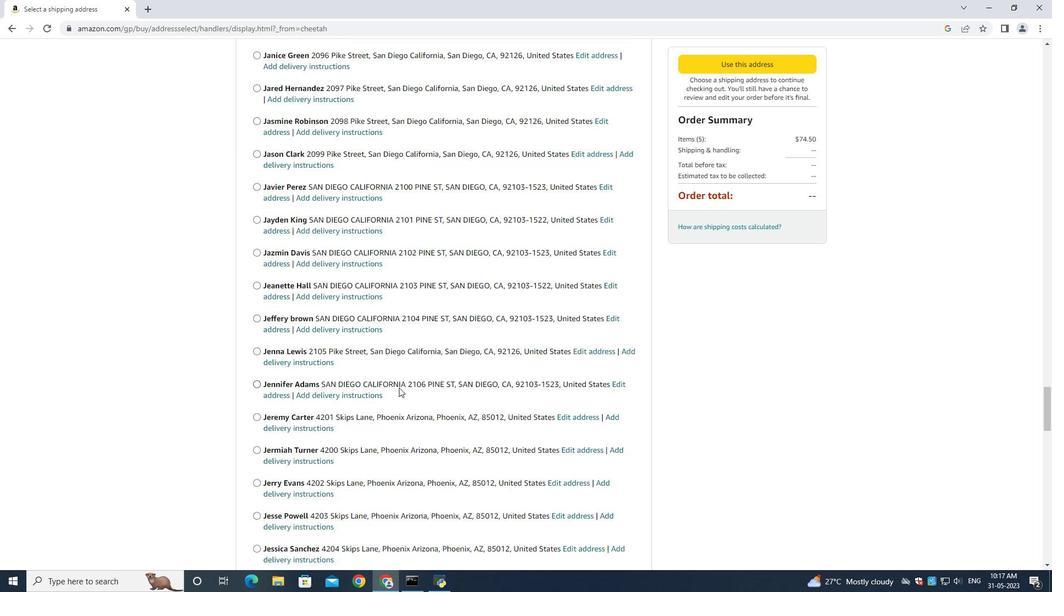 
Action: Mouse moved to (387, 396)
Screenshot: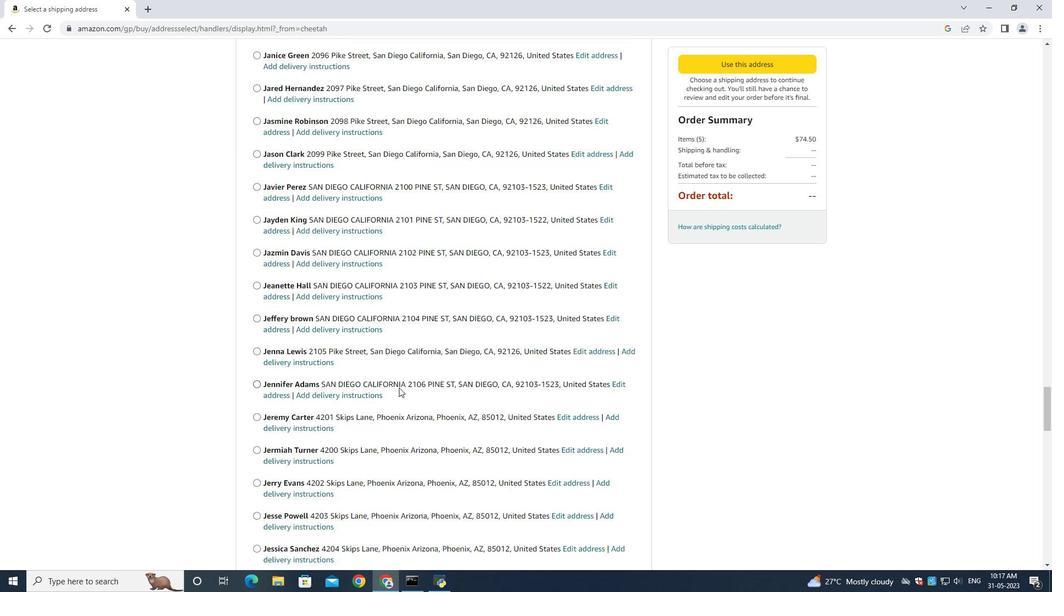 
Action: Mouse scrolled (387, 395) with delta (0, 0)
Screenshot: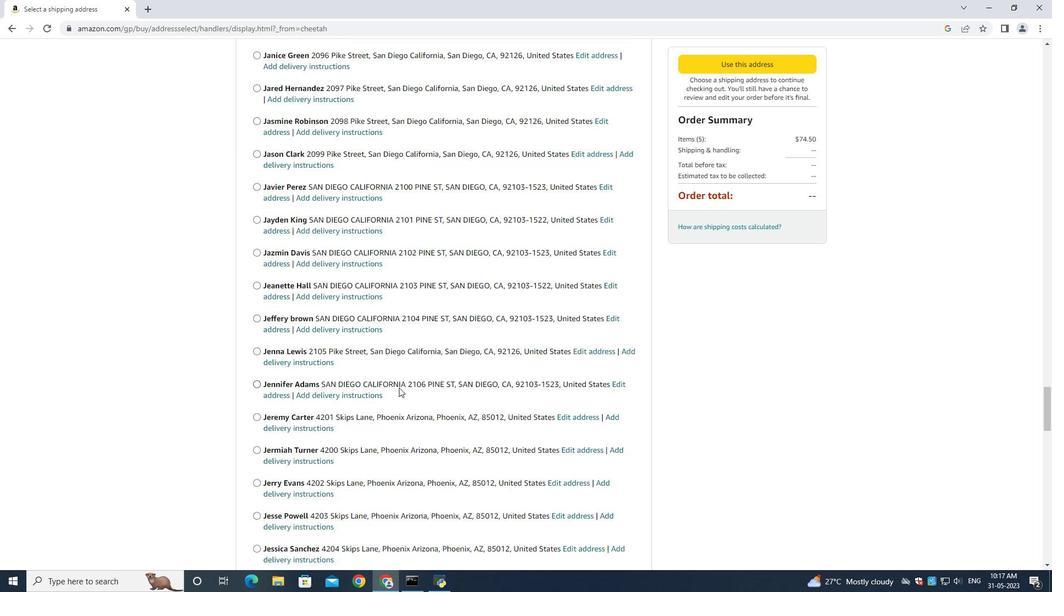
Action: Mouse moved to (382, 396)
Screenshot: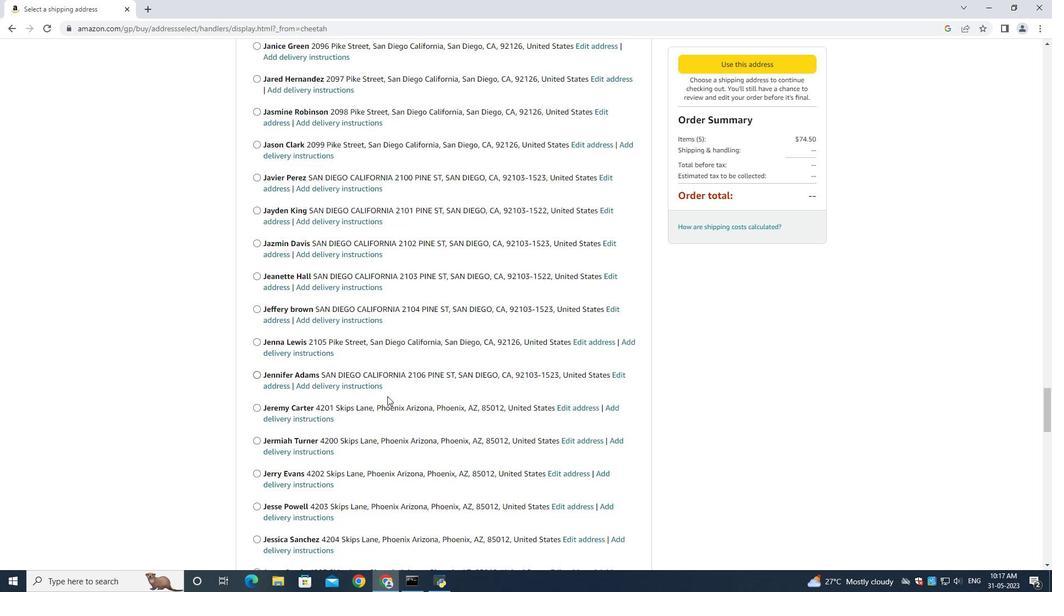 
Action: Mouse scrolled (382, 395) with delta (0, 0)
Screenshot: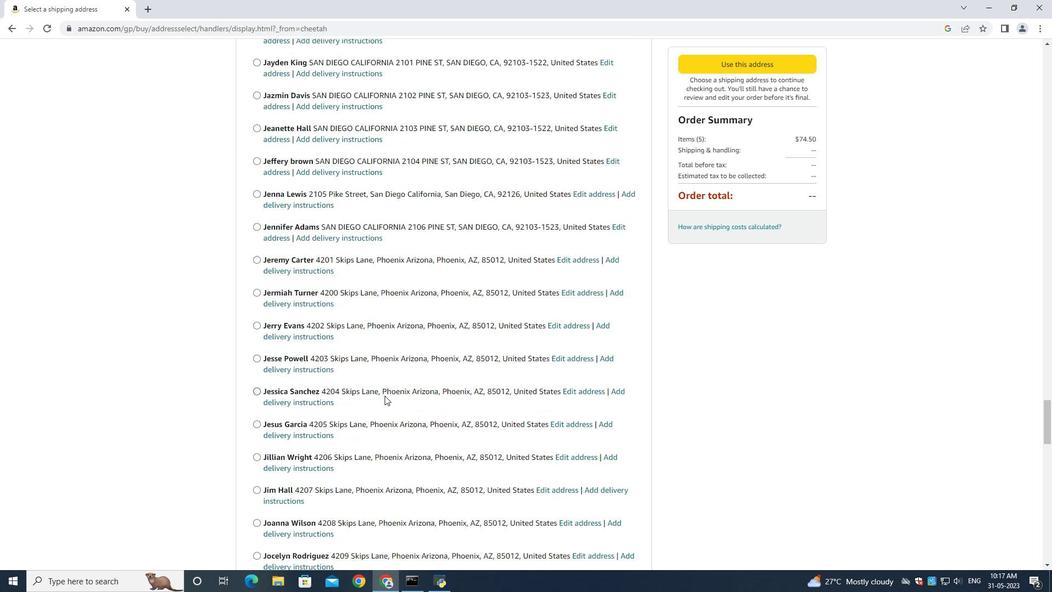 
Action: Mouse scrolled (382, 395) with delta (0, 0)
Screenshot: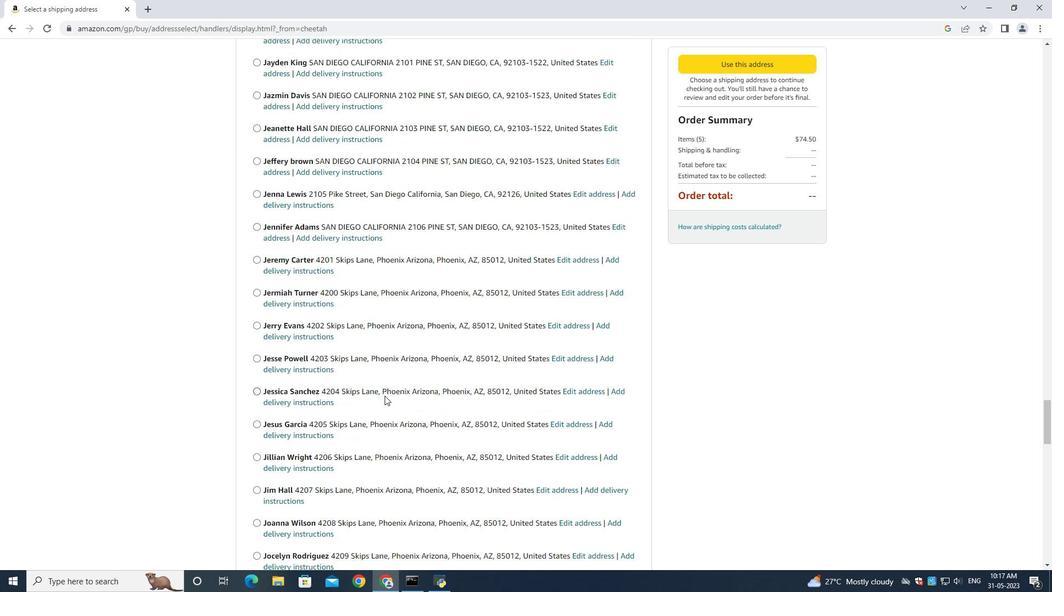 
Action: Mouse scrolled (382, 395) with delta (0, 0)
Screenshot: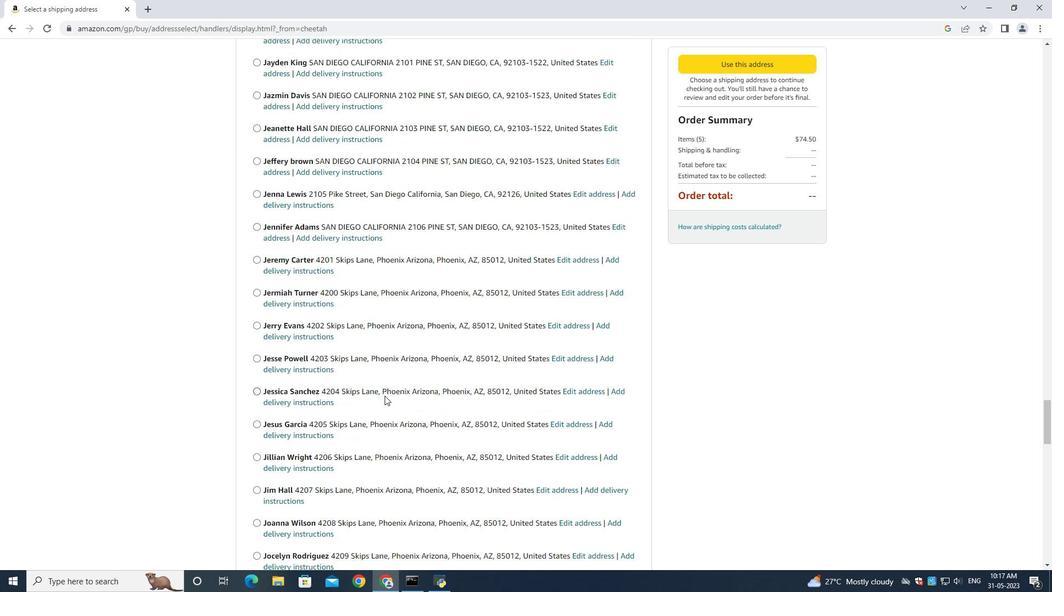 
Action: Mouse scrolled (382, 395) with delta (0, 0)
Screenshot: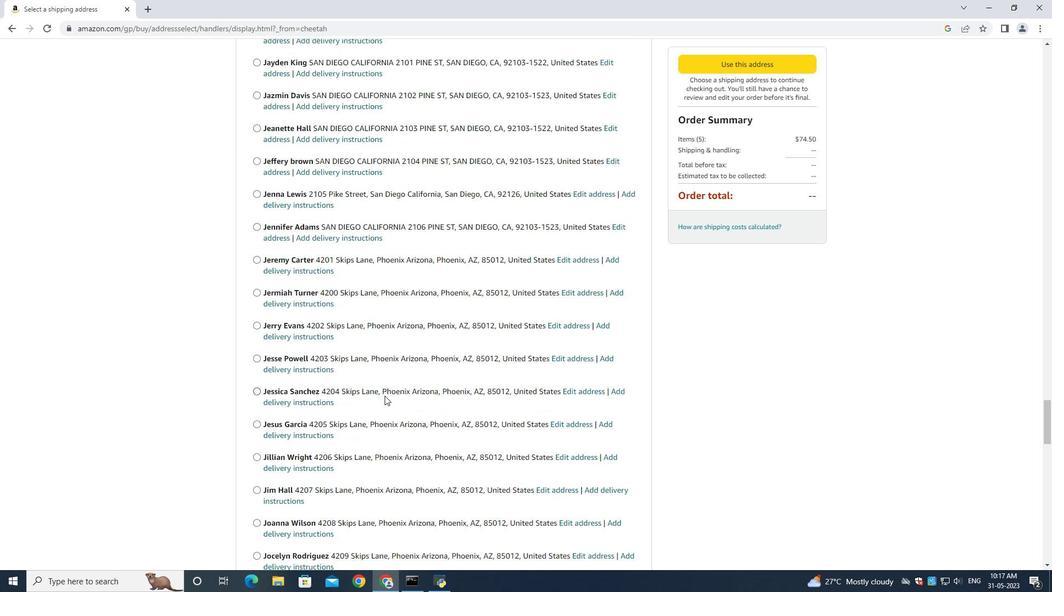 
Action: Mouse scrolled (382, 395) with delta (0, 0)
Screenshot: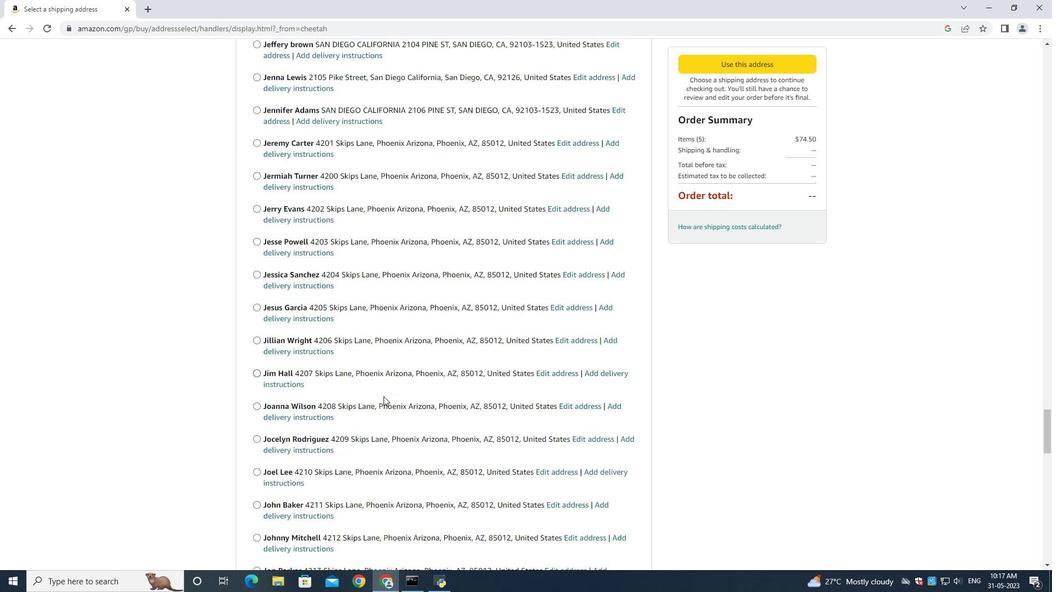 
Action: Mouse scrolled (382, 395) with delta (0, 0)
Screenshot: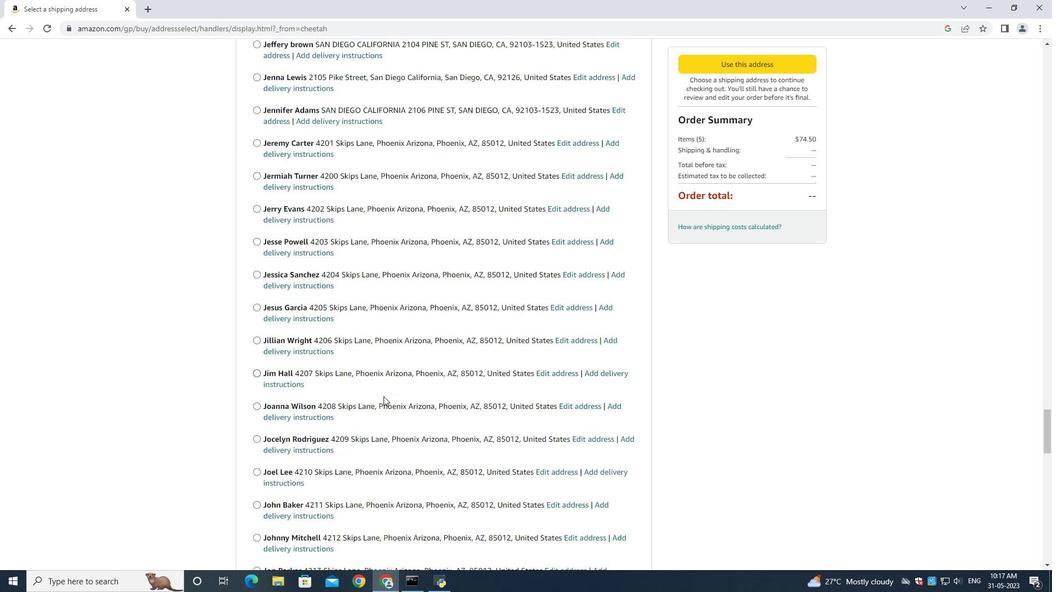 
Action: Mouse moved to (382, 396)
Screenshot: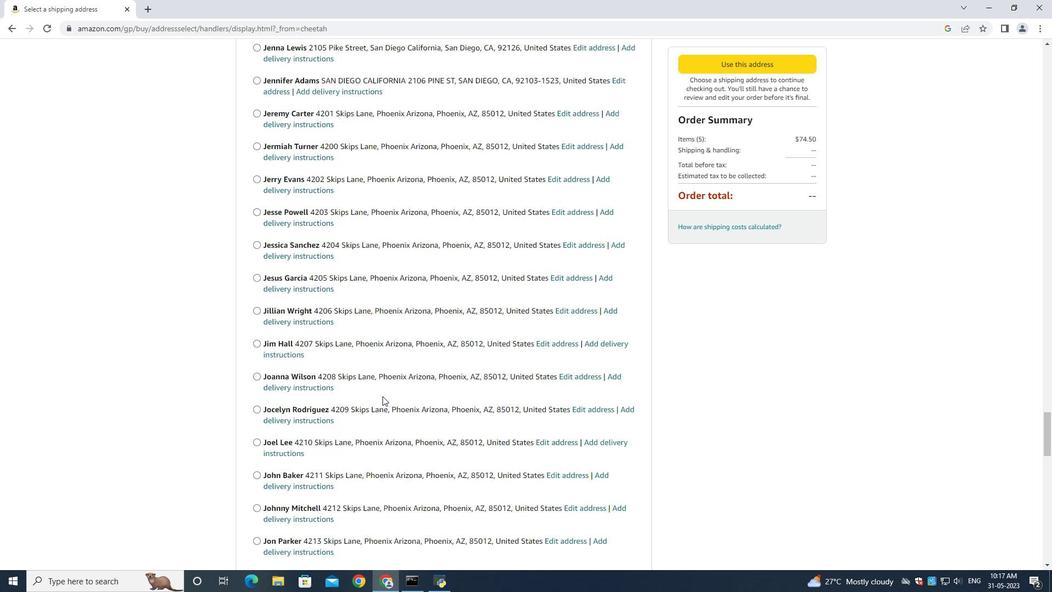 
Action: Mouse scrolled (382, 395) with delta (0, 0)
Screenshot: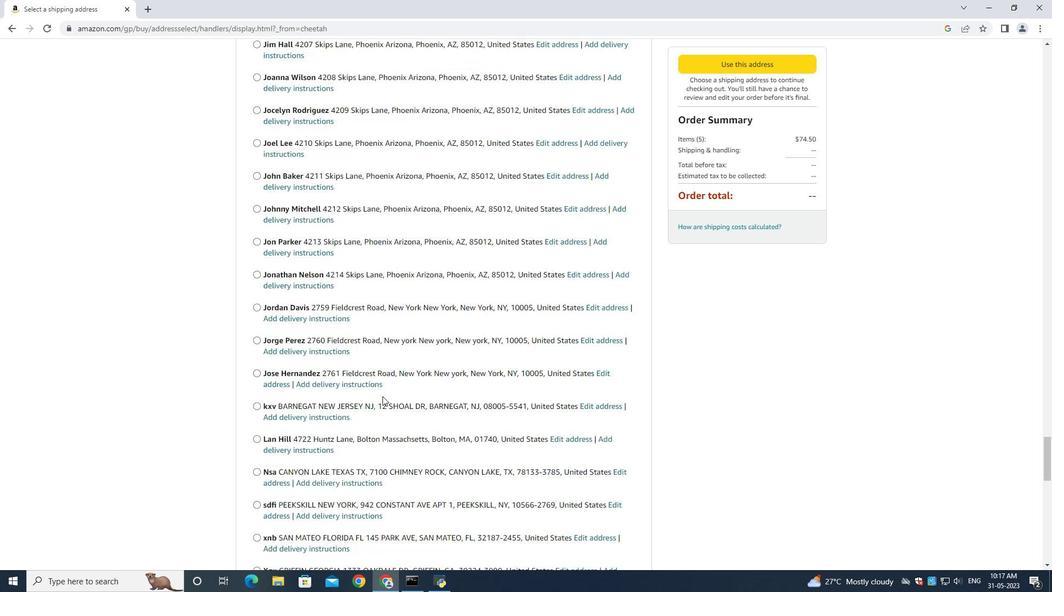 
Action: Mouse scrolled (382, 395) with delta (0, 0)
Screenshot: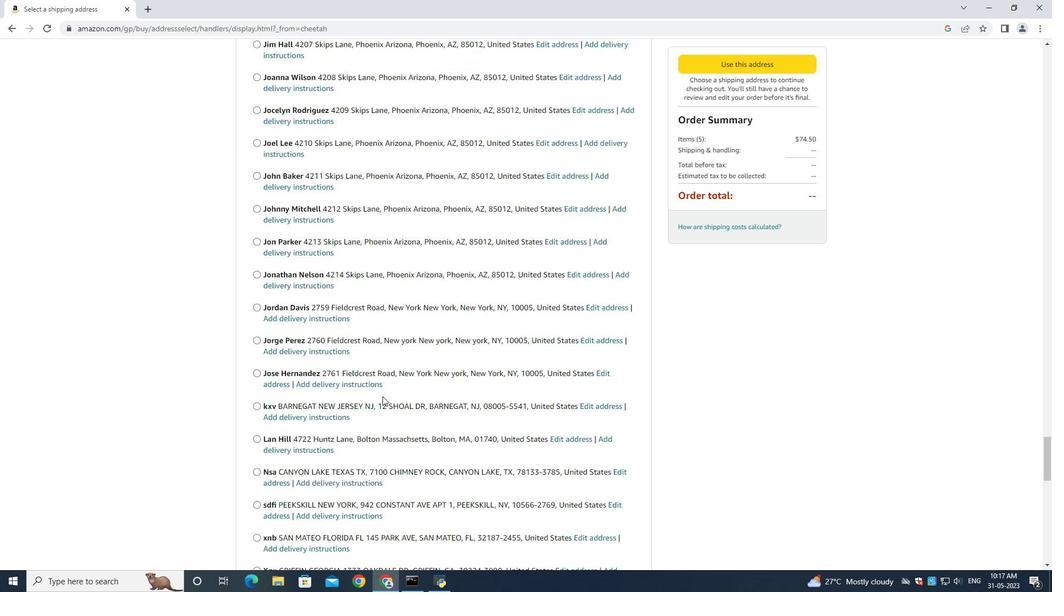 
Action: Mouse moved to (382, 397)
Screenshot: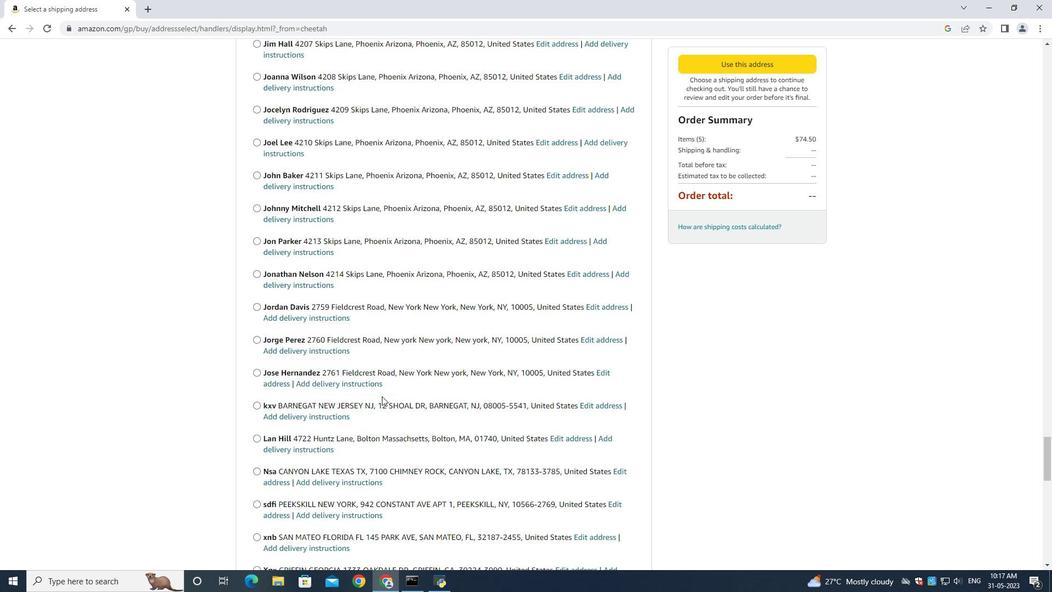 
Action: Mouse scrolled (382, 395) with delta (0, 0)
Screenshot: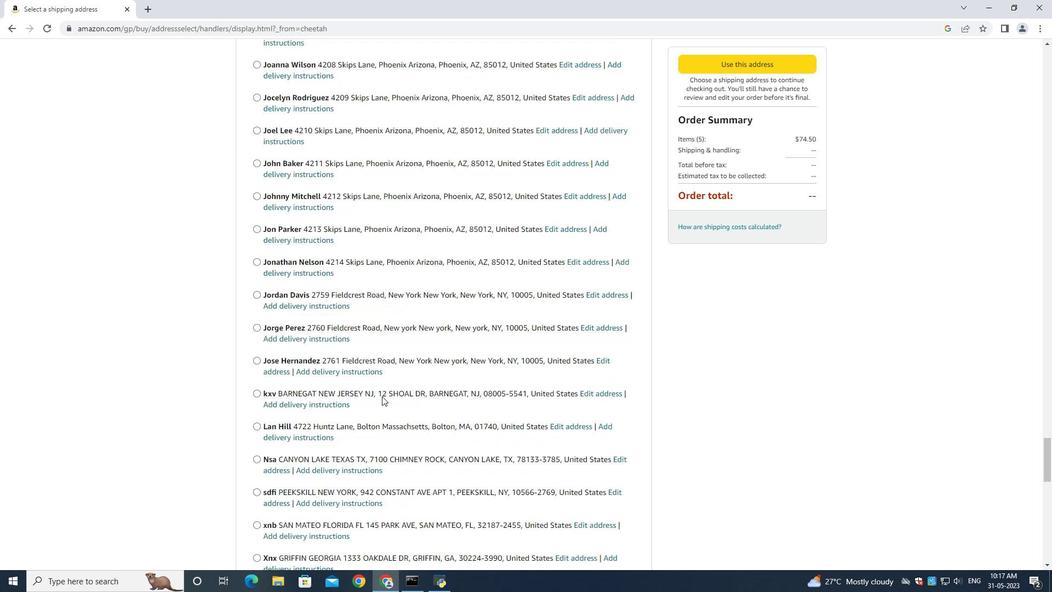 
Action: Mouse moved to (381, 397)
Screenshot: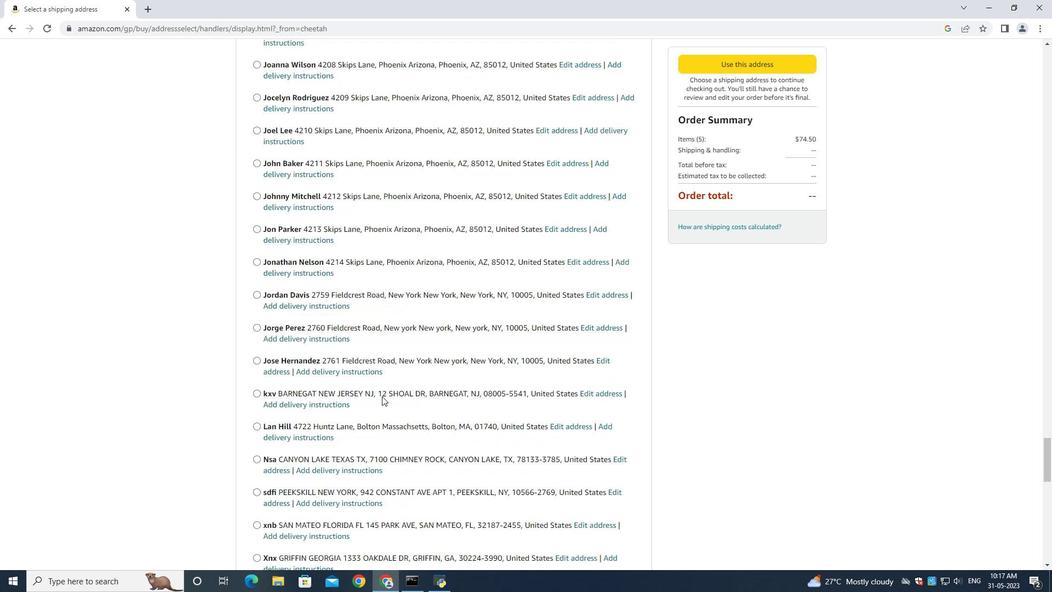 
Action: Mouse scrolled (382, 395) with delta (0, 0)
Screenshot: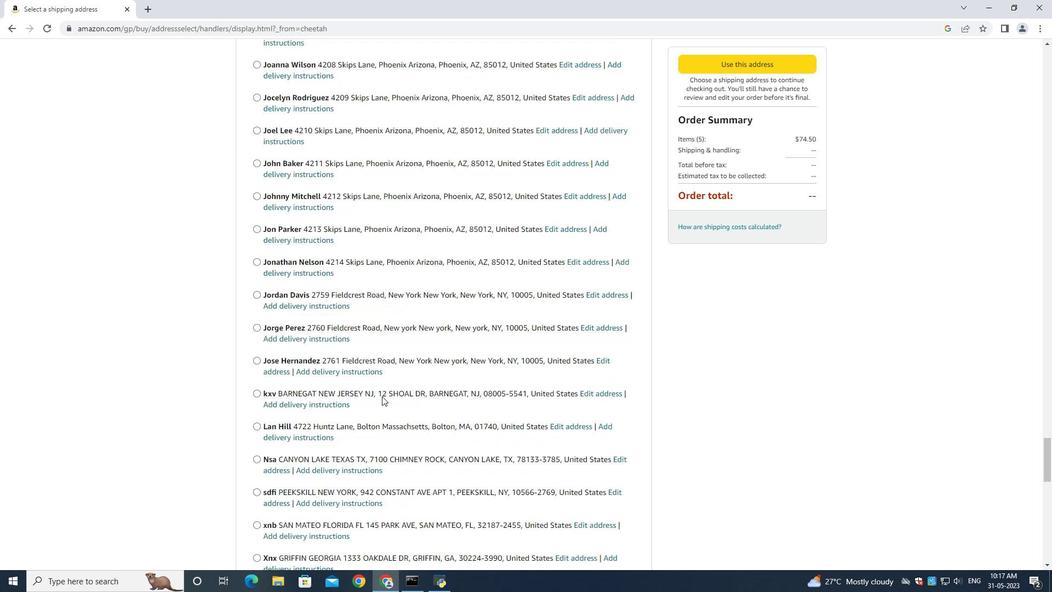 
Action: Mouse scrolled (382, 395) with delta (0, 0)
Screenshot: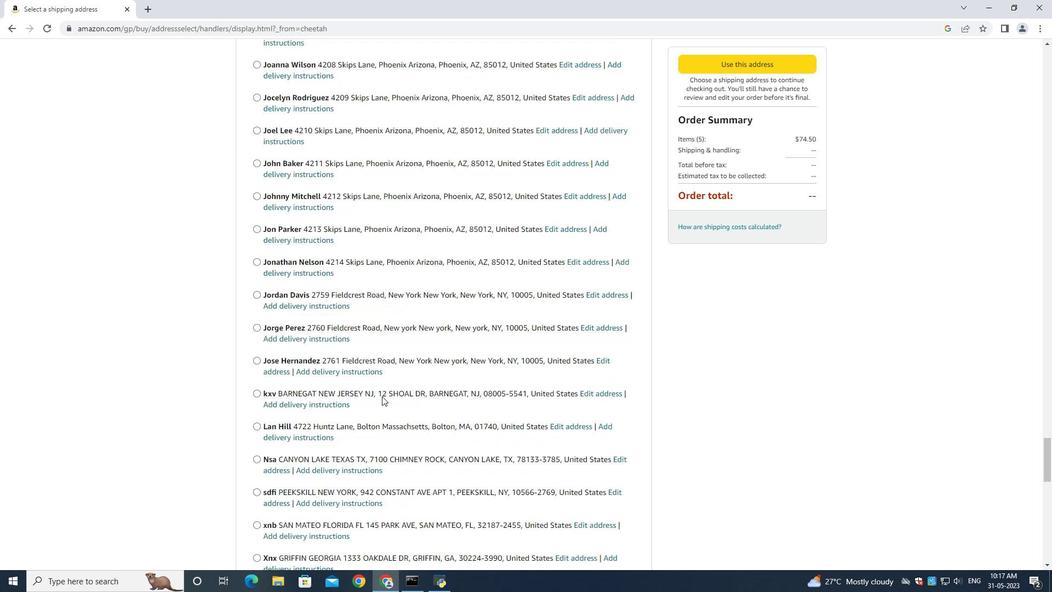
Action: Mouse scrolled (382, 395) with delta (0, 0)
Screenshot: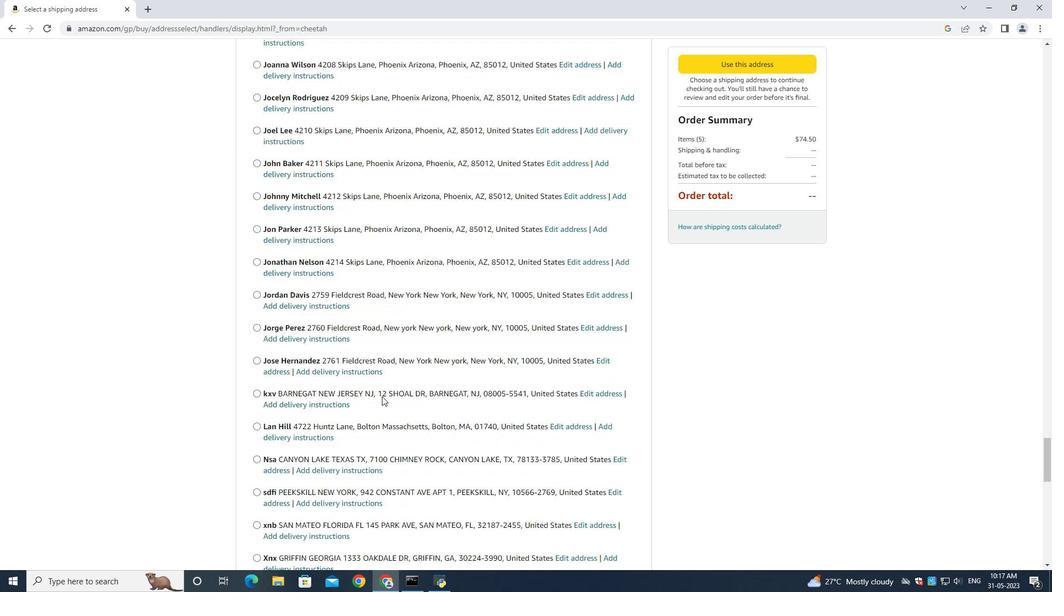 
Action: Mouse moved to (381, 399)
Screenshot: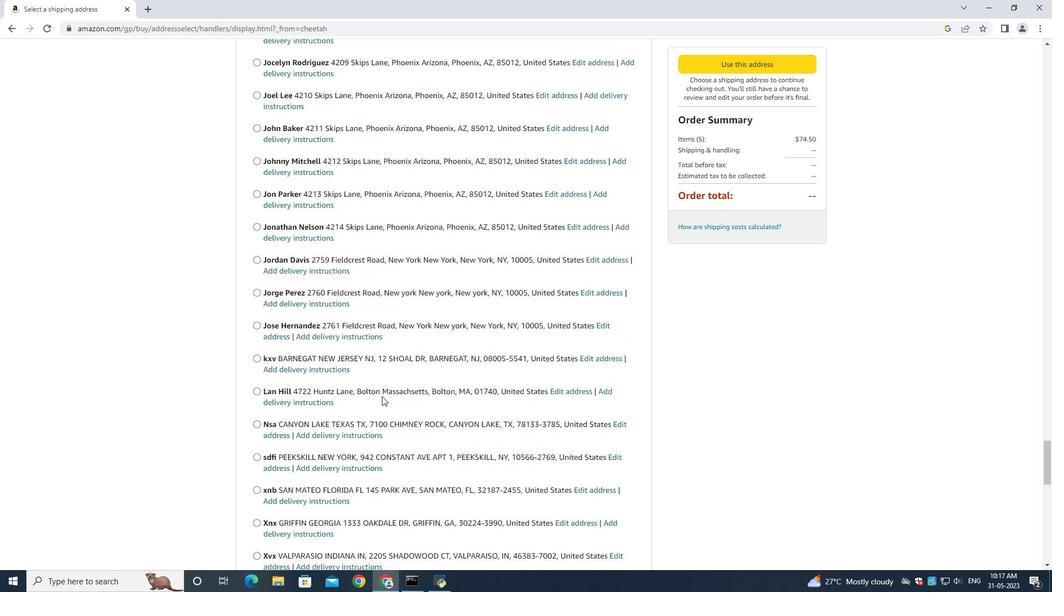 
Action: Mouse scrolled (381, 397) with delta (0, 0)
Screenshot: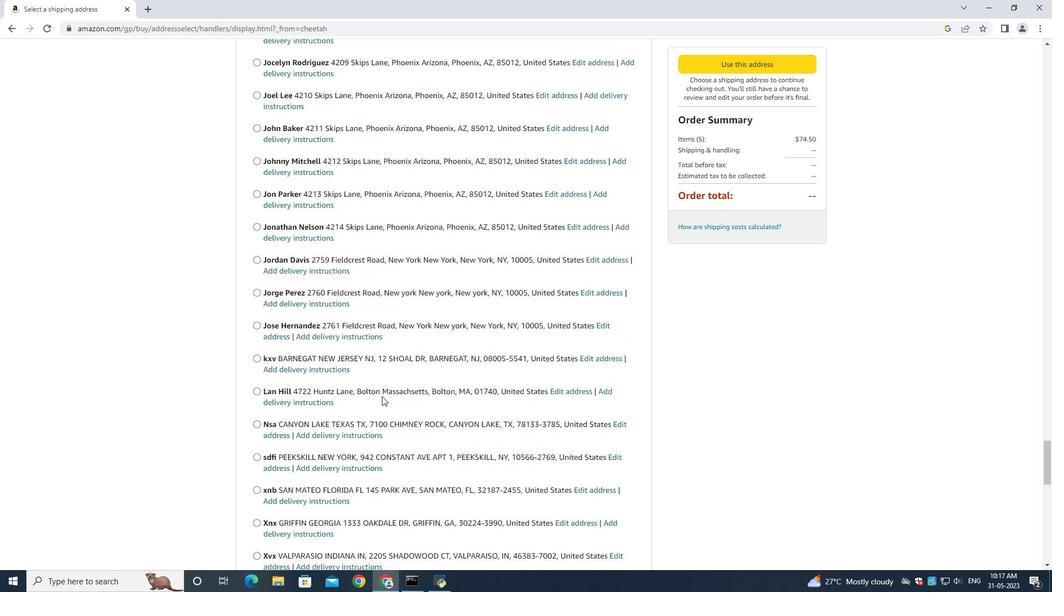 
Action: Mouse moved to (381, 399)
Screenshot: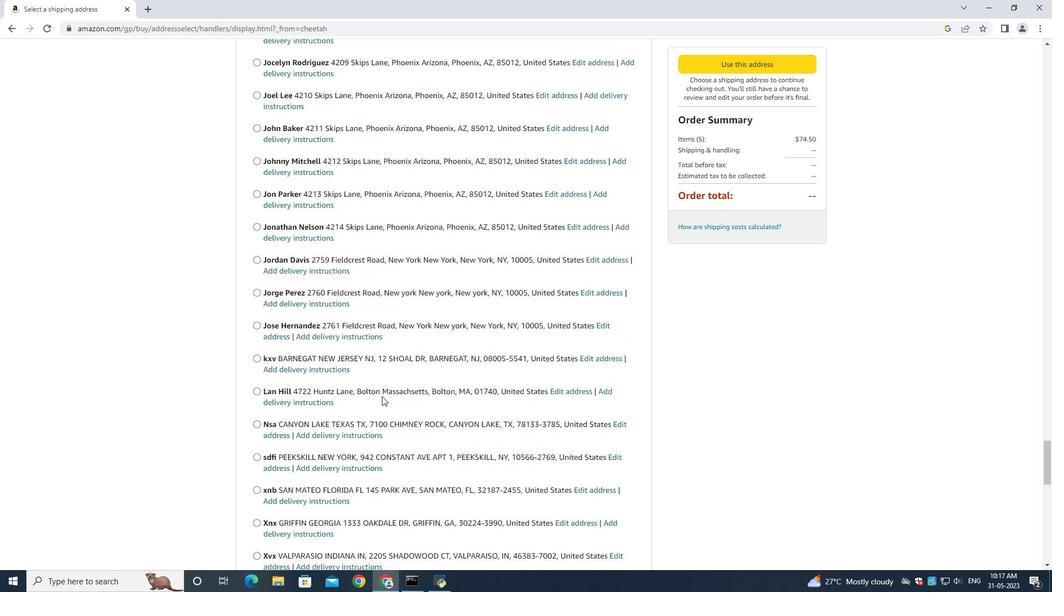 
Action: Mouse scrolled (381, 398) with delta (0, 0)
Screenshot: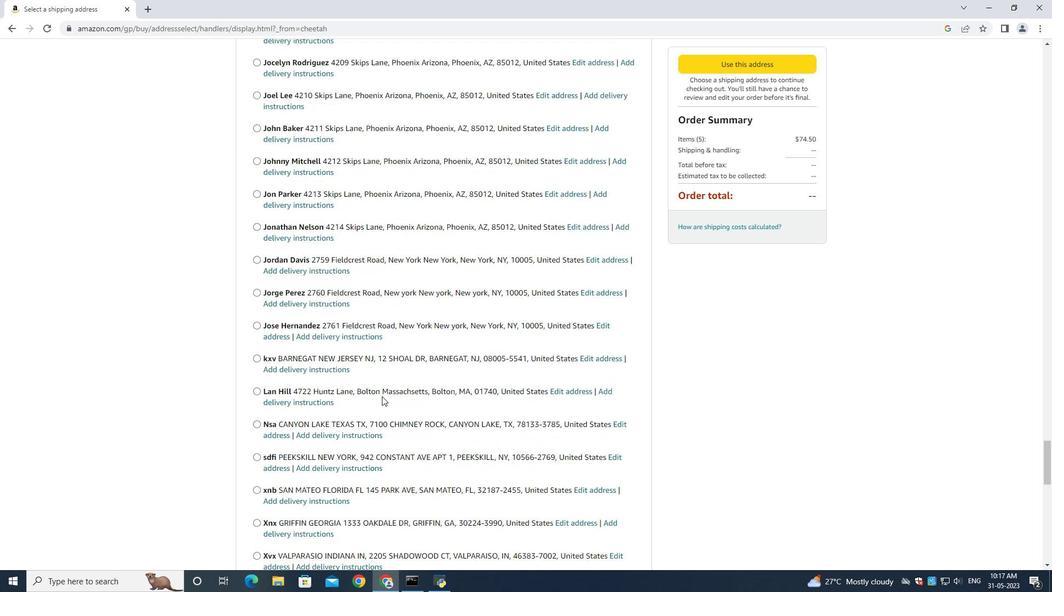 
Action: Mouse moved to (381, 399)
Screenshot: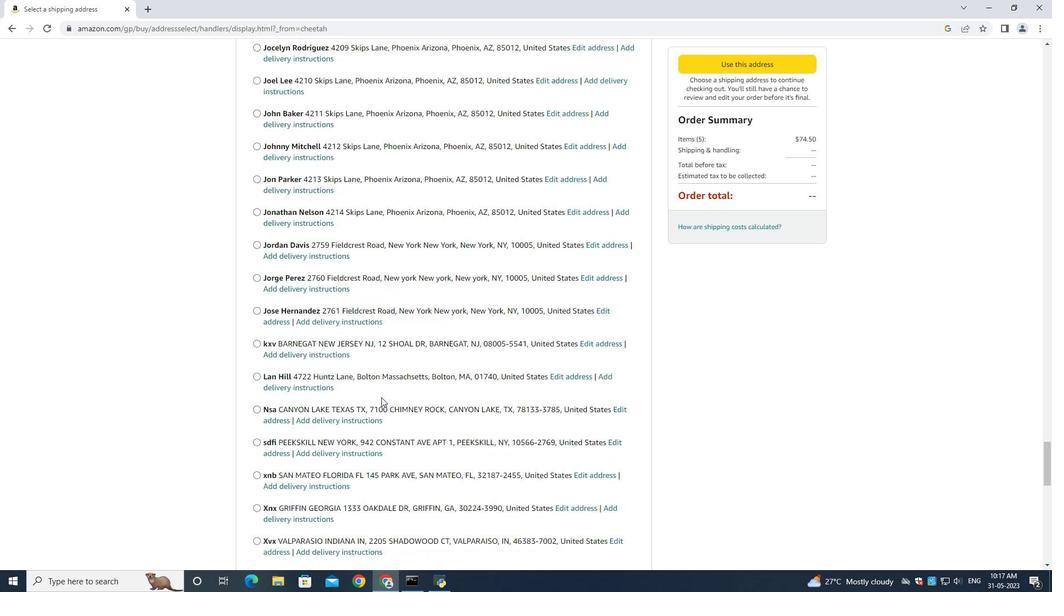 
Action: Mouse scrolled (381, 399) with delta (0, 0)
Screenshot: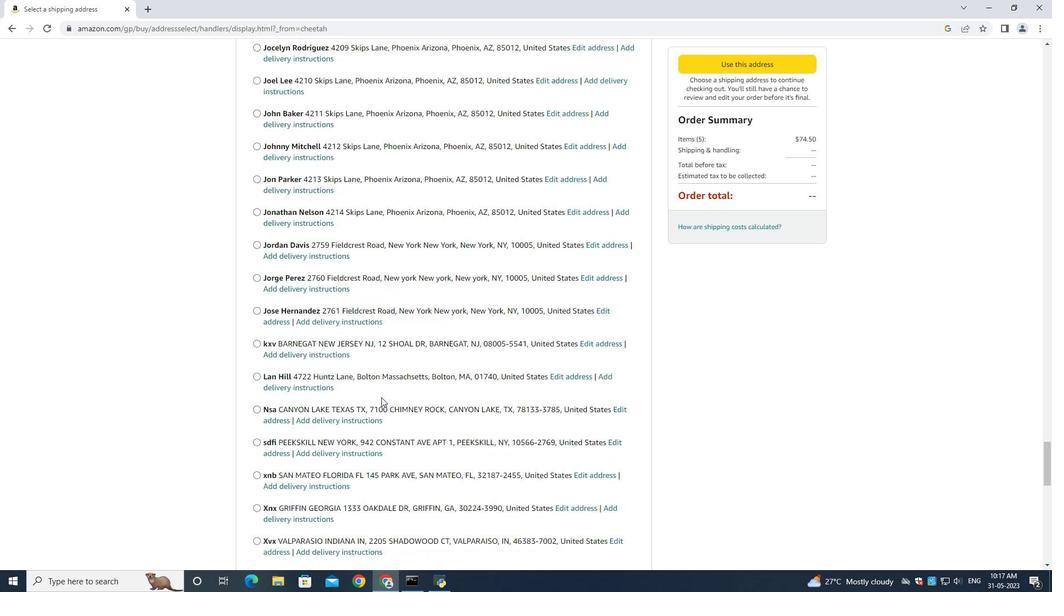 
Action: Mouse scrolled (381, 399) with delta (0, 0)
Screenshot: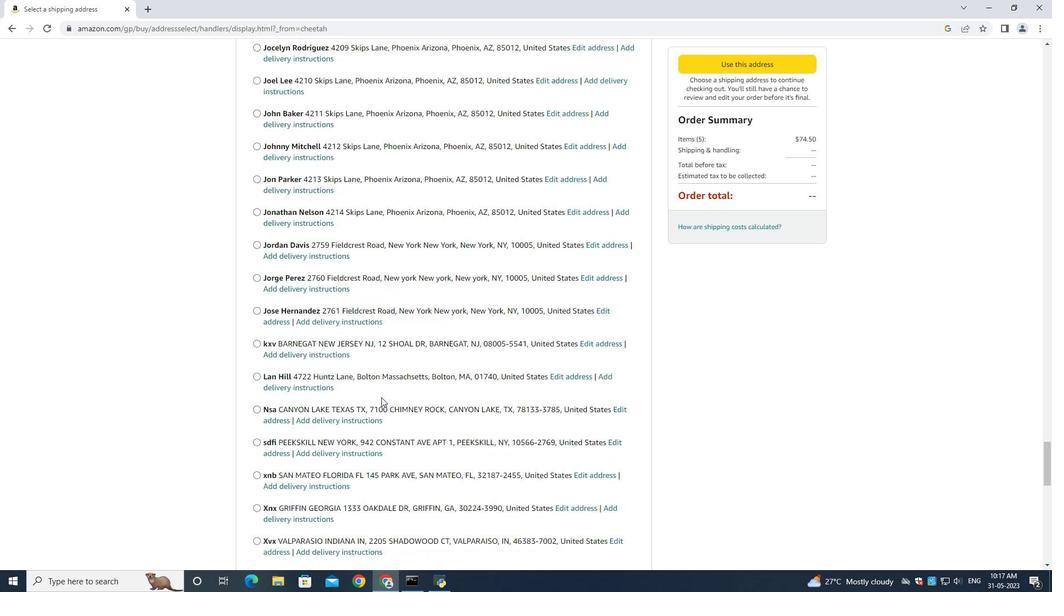 
Action: Mouse scrolled (381, 399) with delta (0, 0)
Screenshot: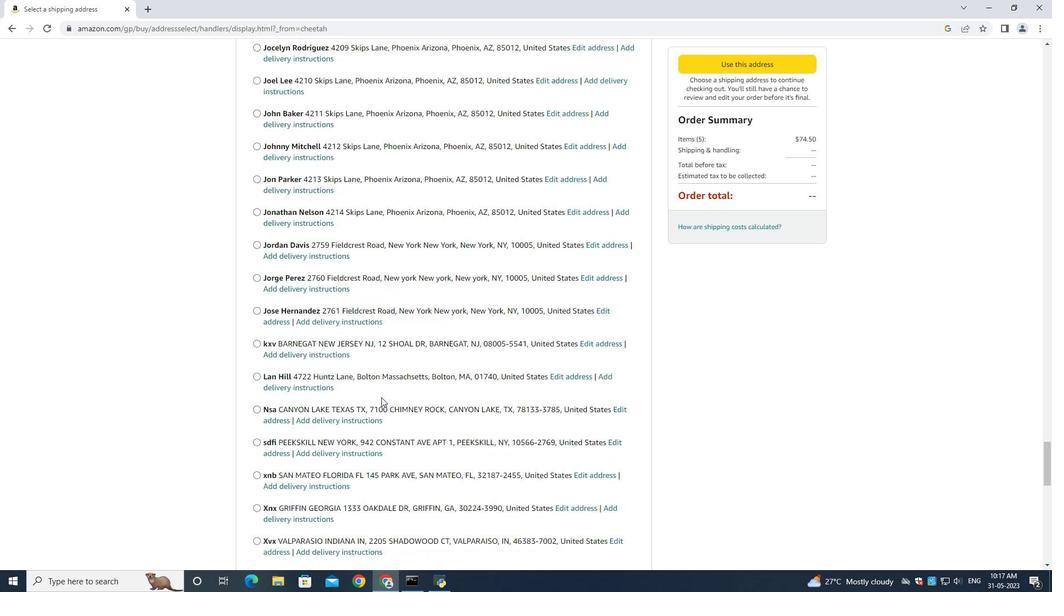 
Action: Mouse scrolled (381, 399) with delta (0, 0)
Screenshot: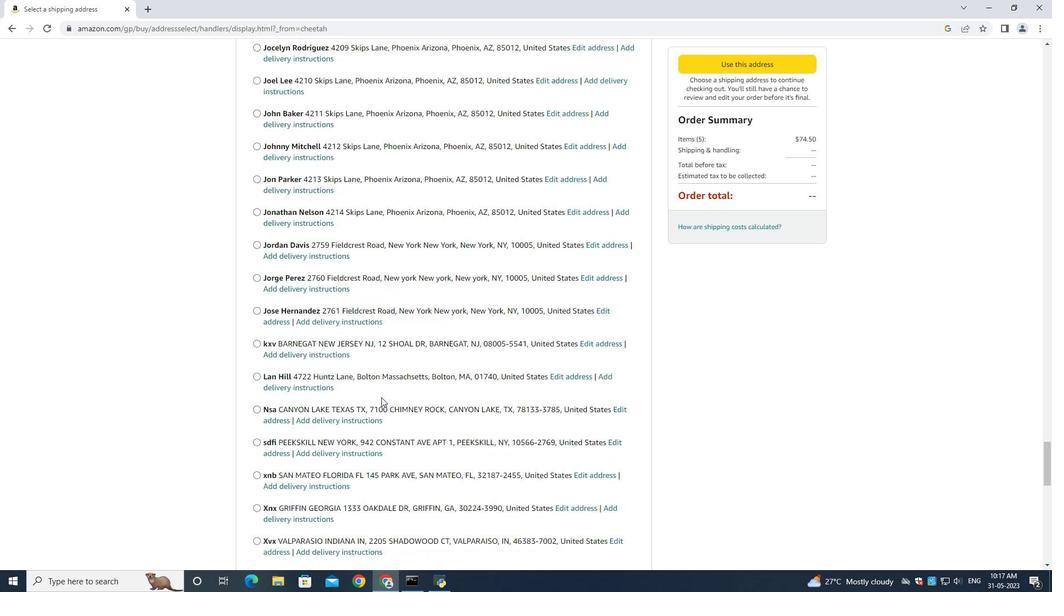 
Action: Mouse moved to (381, 399)
Screenshot: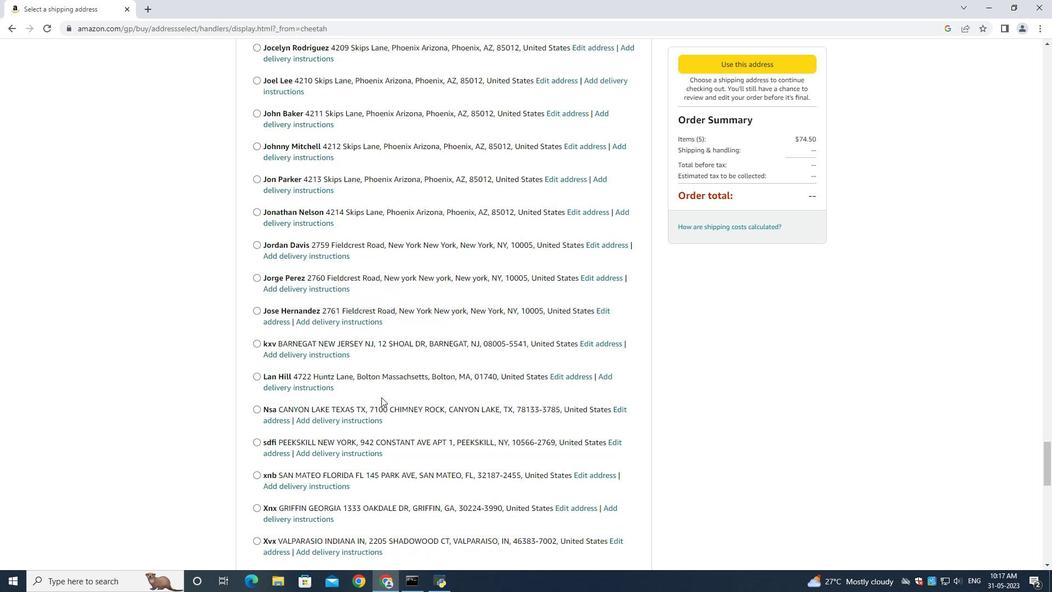 
Action: Mouse scrolled (381, 399) with delta (0, 0)
Screenshot: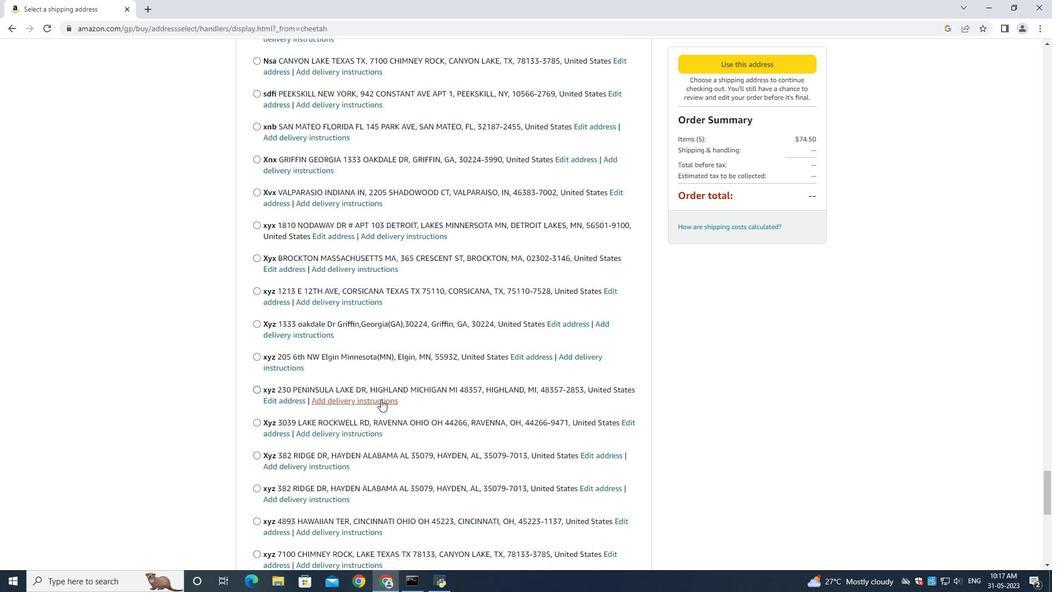 
Action: Mouse scrolled (381, 399) with delta (0, 0)
Screenshot: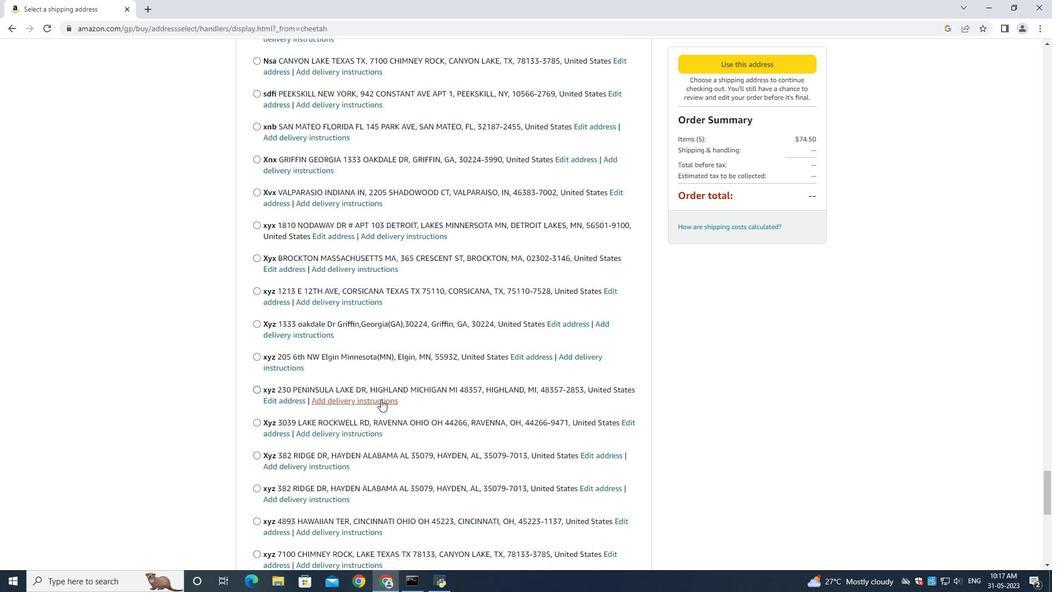 
Action: Mouse moved to (381, 399)
Screenshot: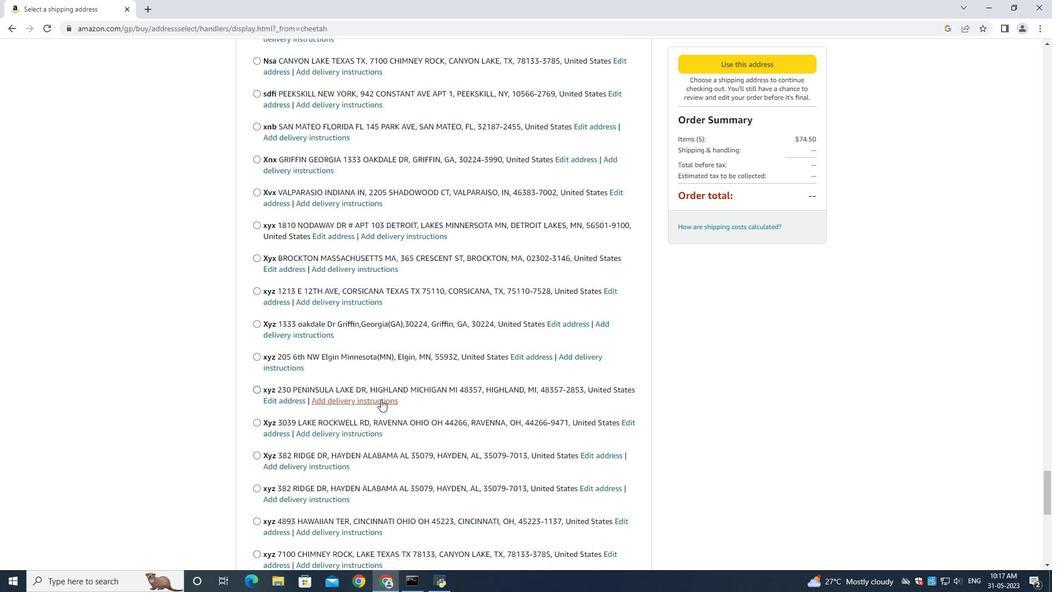 
Action: Mouse scrolled (381, 399) with delta (0, 0)
Screenshot: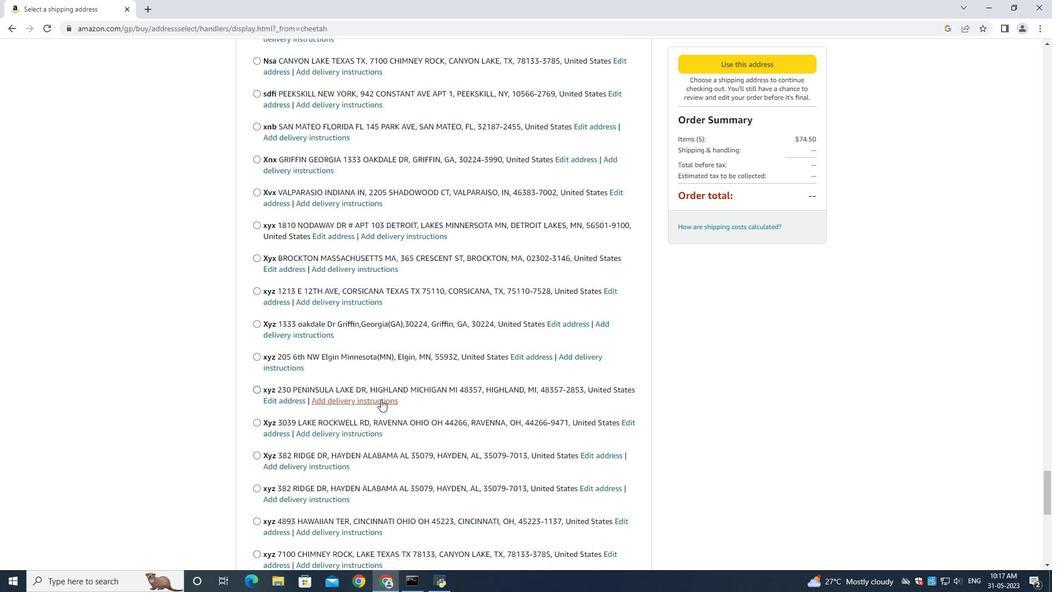 
Action: Mouse scrolled (381, 399) with delta (0, 0)
Screenshot: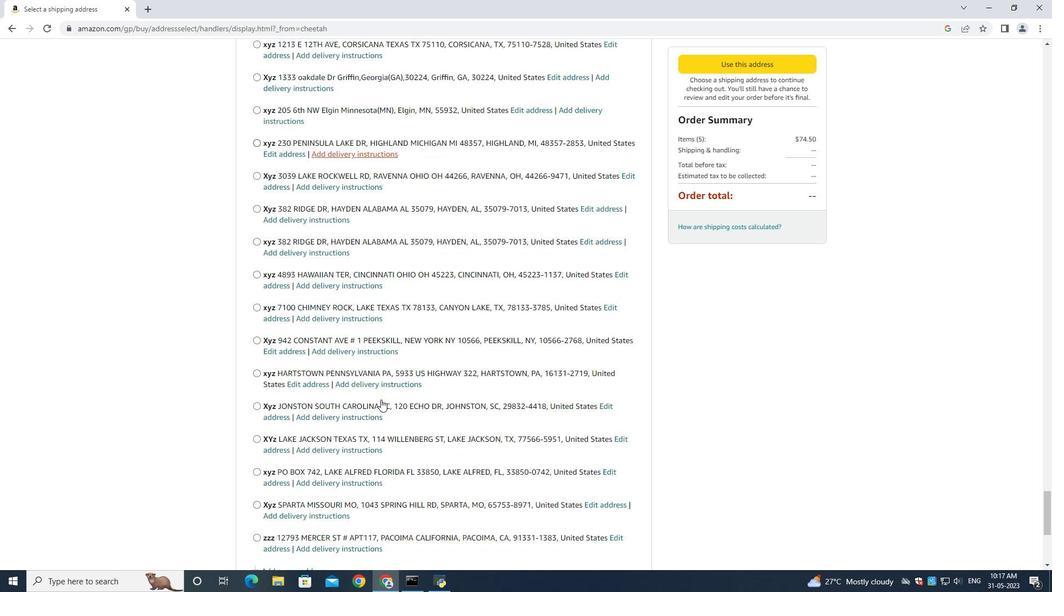 
Action: Mouse scrolled (381, 399) with delta (0, 0)
Screenshot: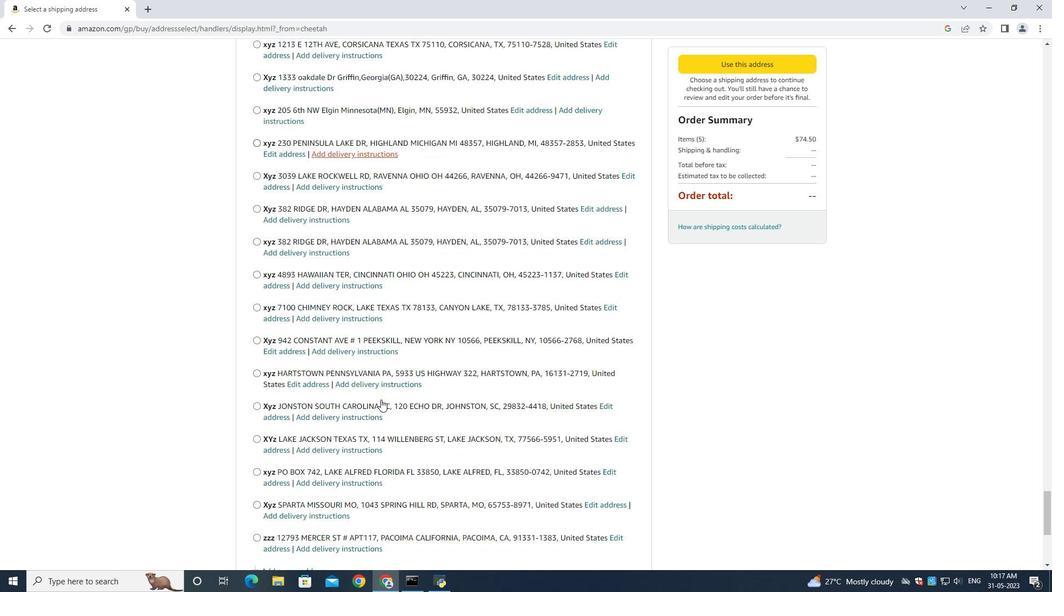 
Action: Mouse scrolled (381, 399) with delta (0, 0)
Screenshot: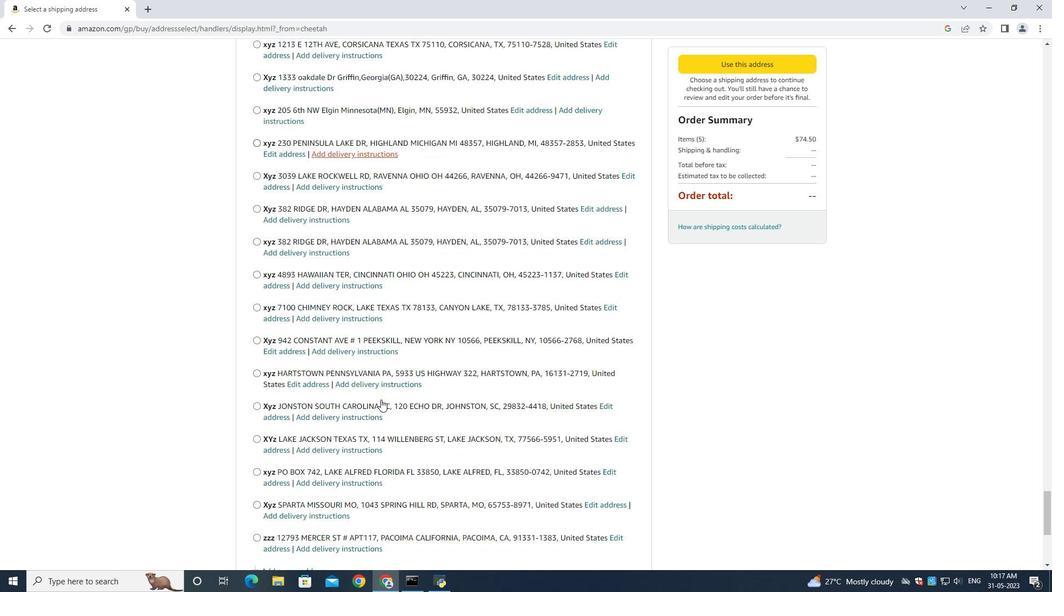 
Action: Mouse moved to (380, 397)
Screenshot: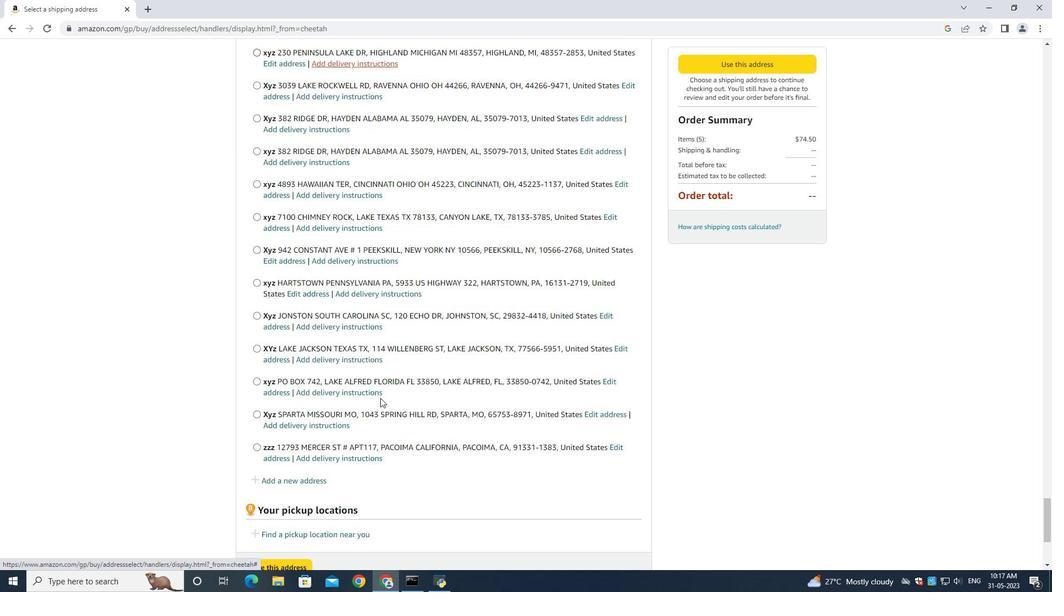 
Action: Mouse scrolled (380, 397) with delta (0, 0)
Screenshot: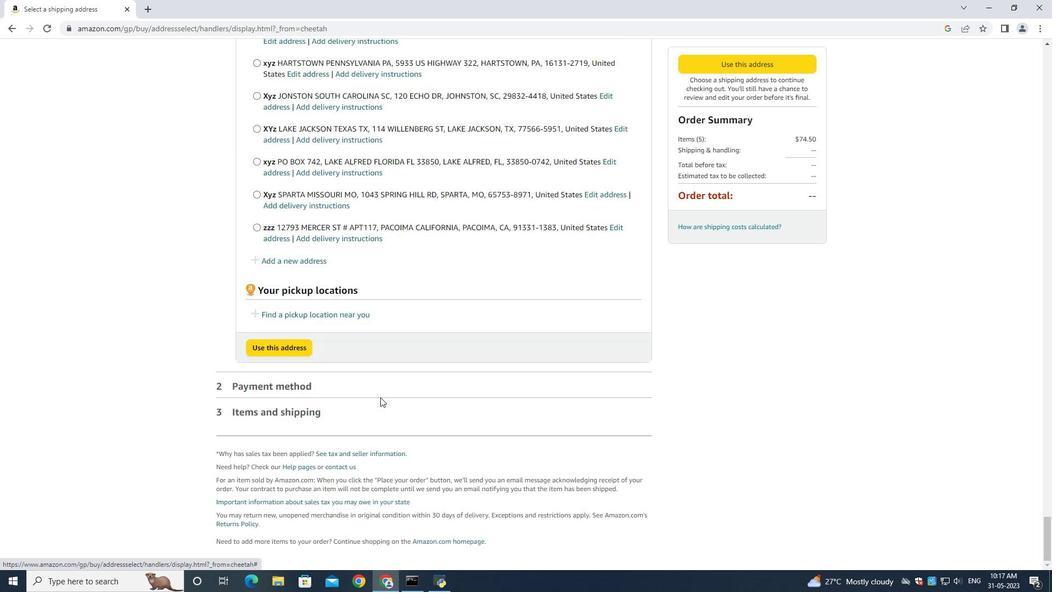 
Action: Mouse scrolled (380, 397) with delta (0, 0)
Screenshot: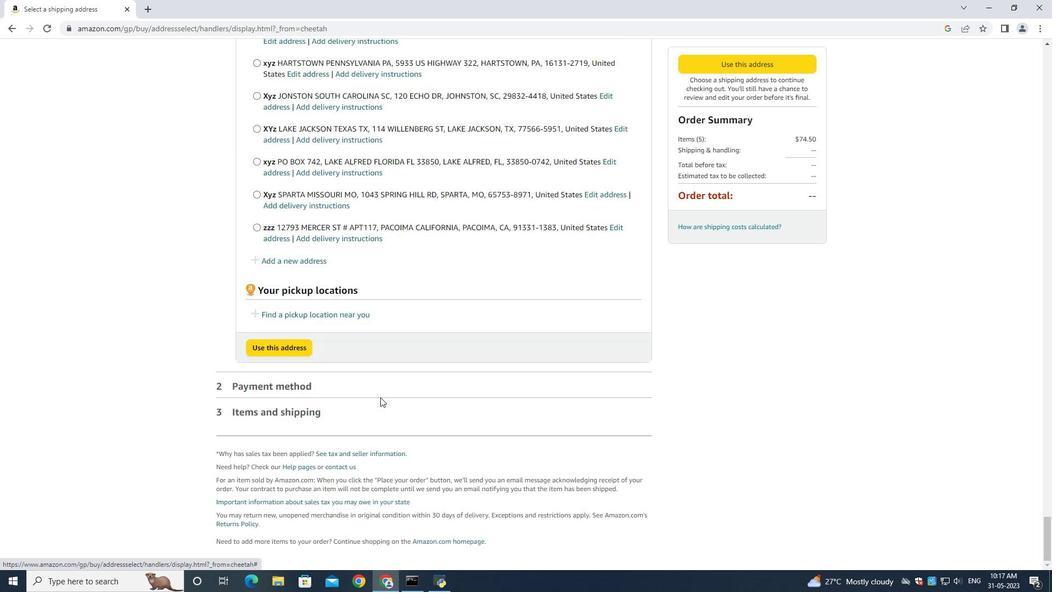 
Action: Mouse moved to (379, 397)
Screenshot: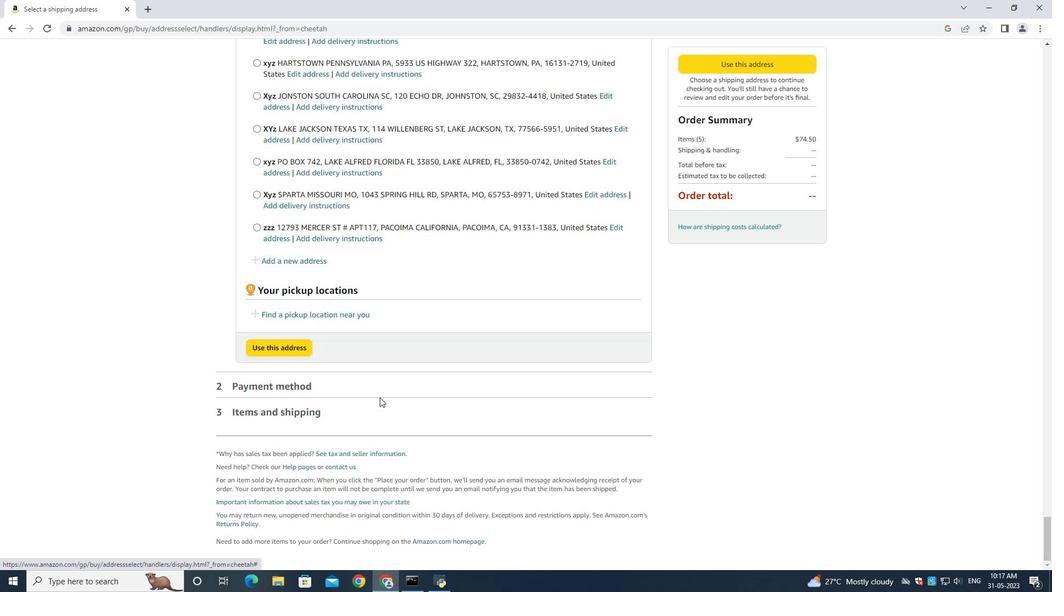 
Action: Mouse scrolled (379, 397) with delta (0, 0)
Screenshot: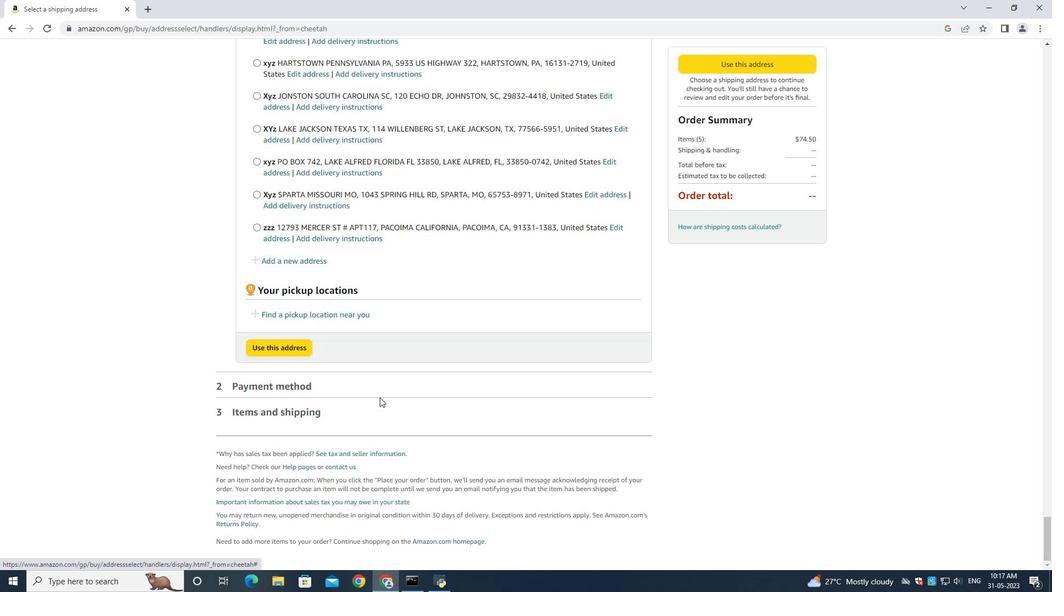 
Action: Mouse scrolled (379, 397) with delta (0, 0)
